 Task: Play online Risk (conquerclub) game.
Action: Mouse moved to (598, 229)
Screenshot: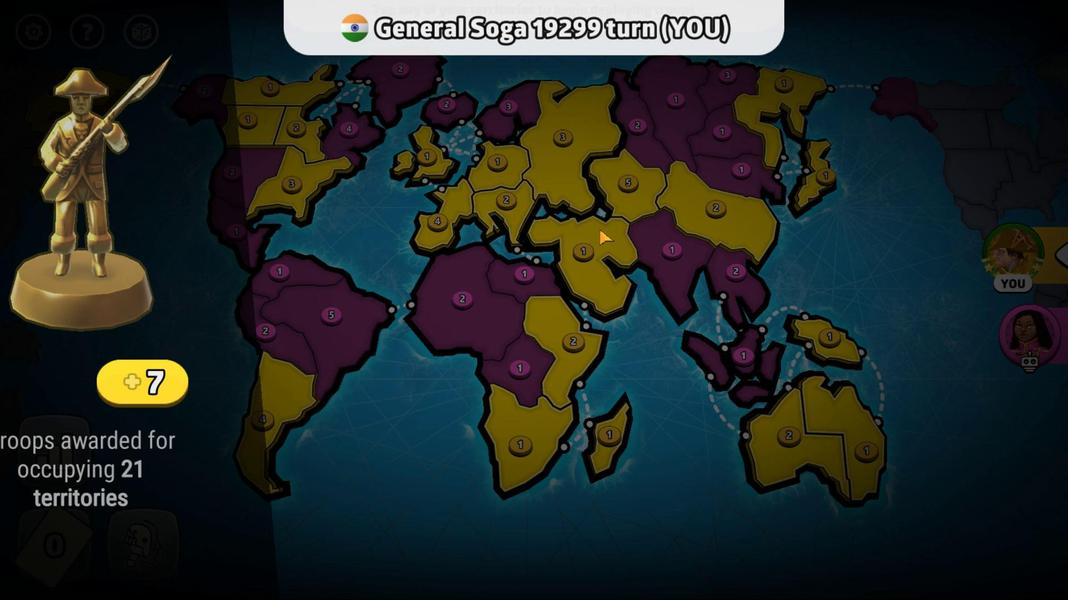 
Action: Mouse pressed left at (598, 229)
Screenshot: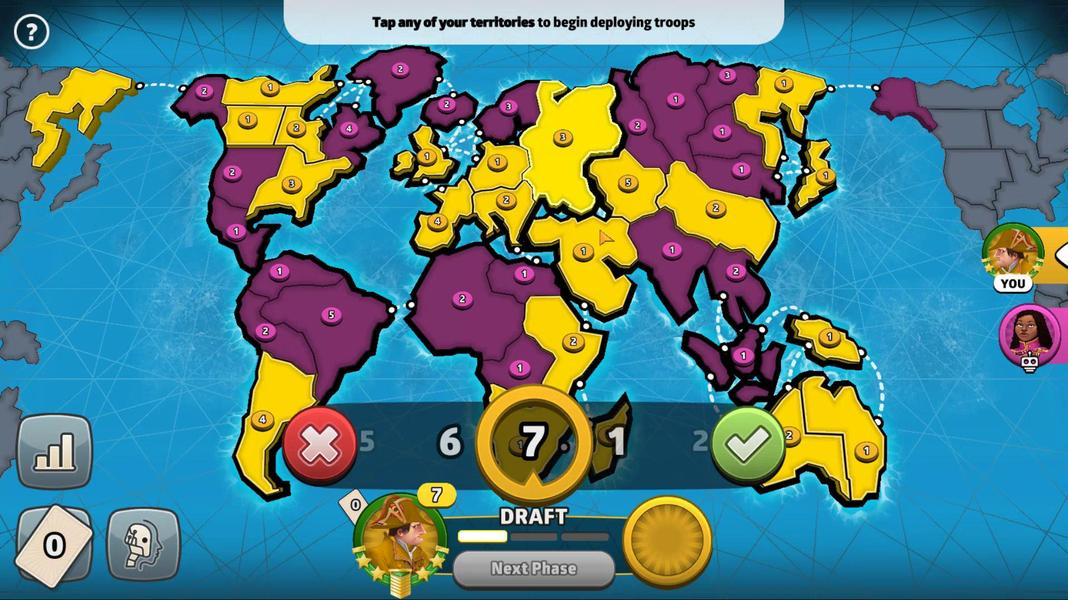 
Action: Mouse moved to (543, 235)
Screenshot: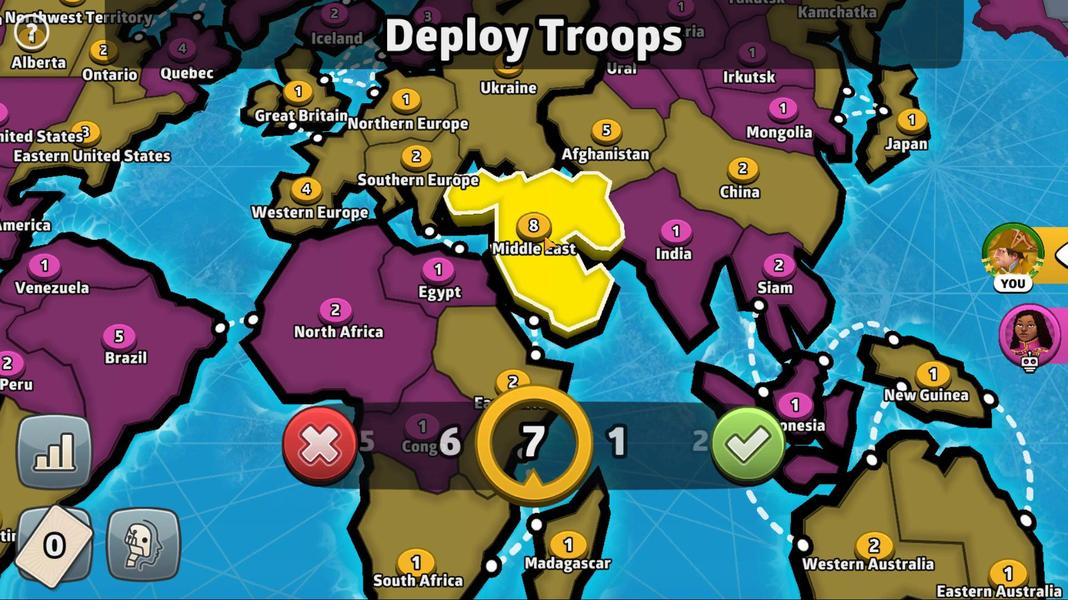 
Action: Mouse pressed left at (543, 235)
Screenshot: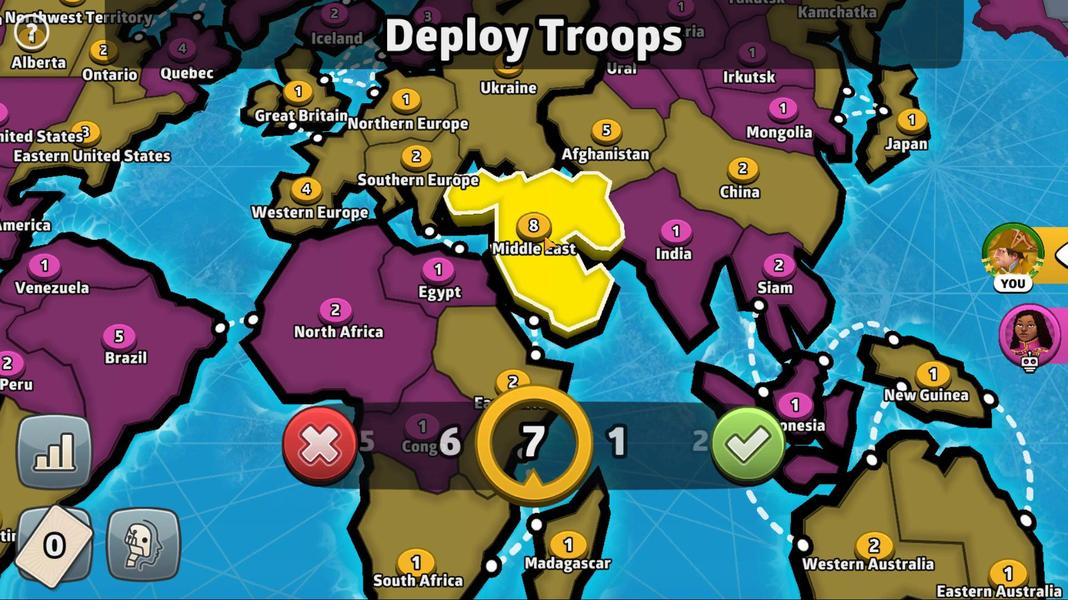 
Action: Mouse moved to (772, 88)
Screenshot: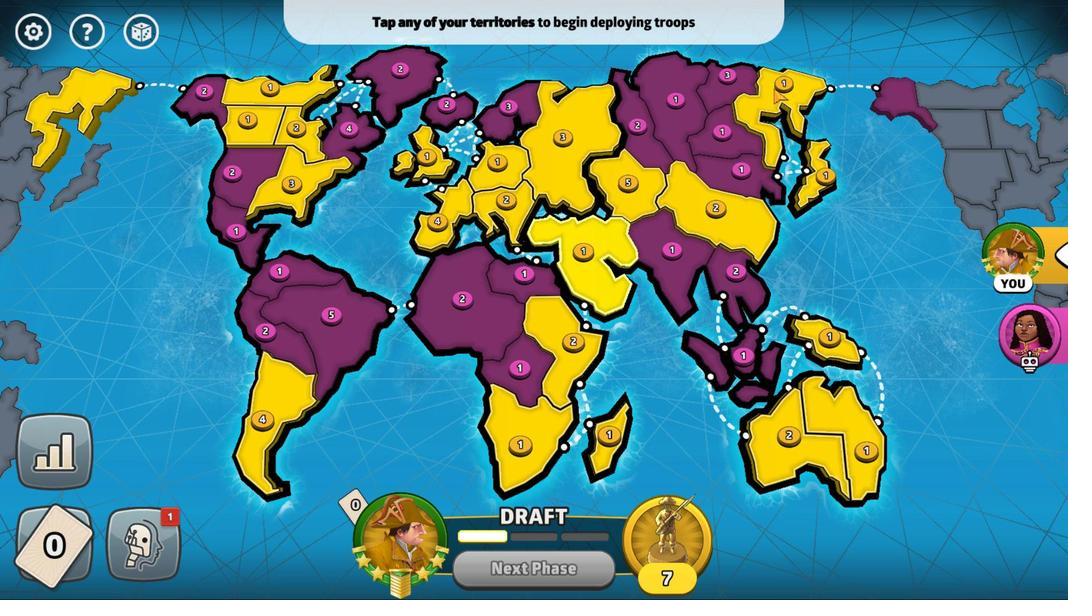 
Action: Mouse pressed left at (772, 88)
Screenshot: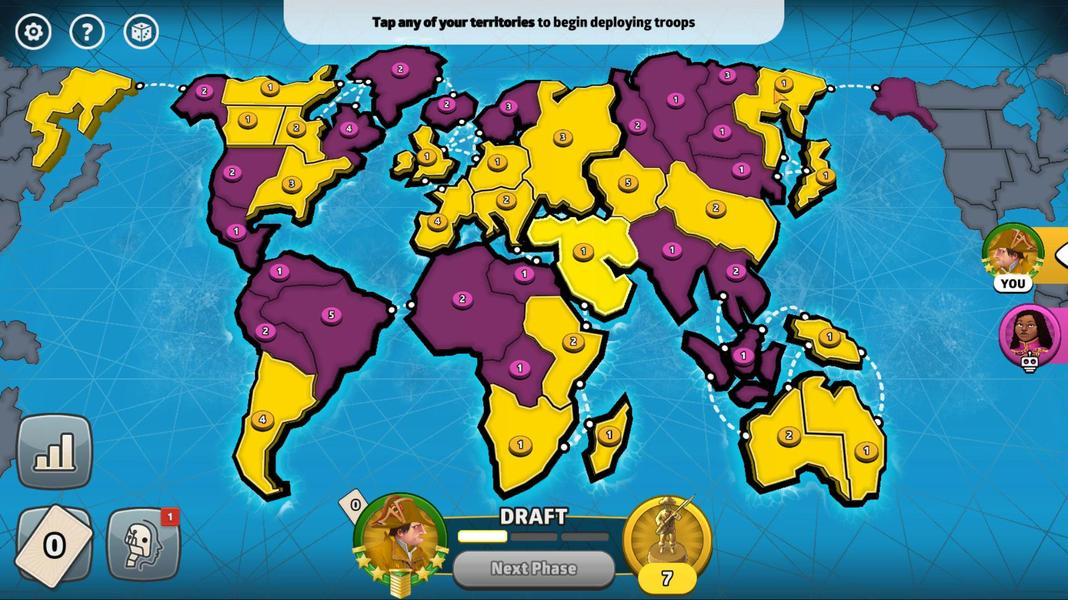 
Action: Mouse moved to (772, 454)
Screenshot: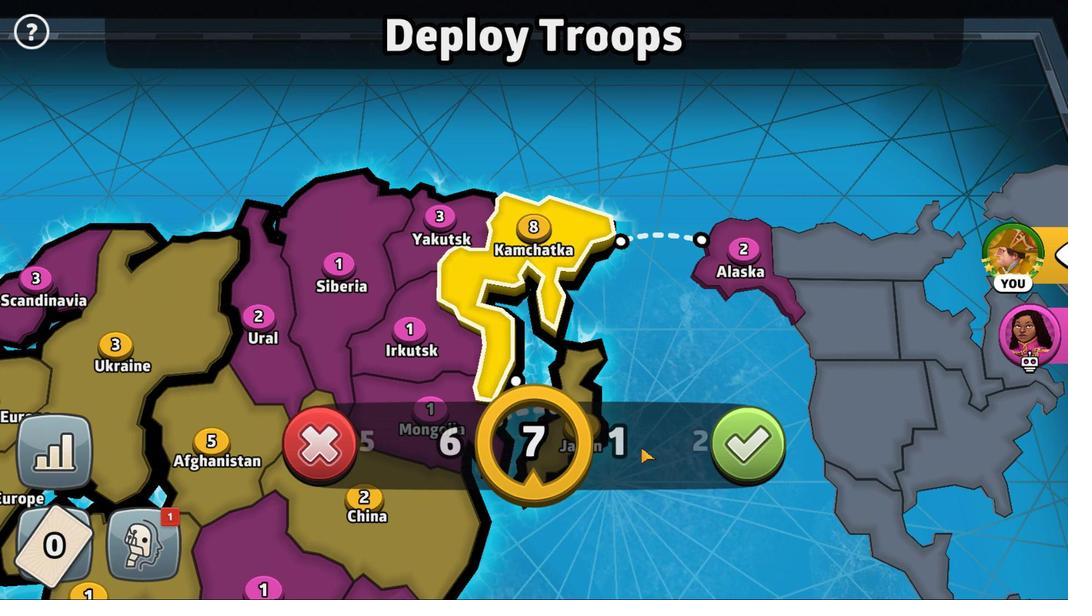 
Action: Mouse pressed left at (772, 454)
Screenshot: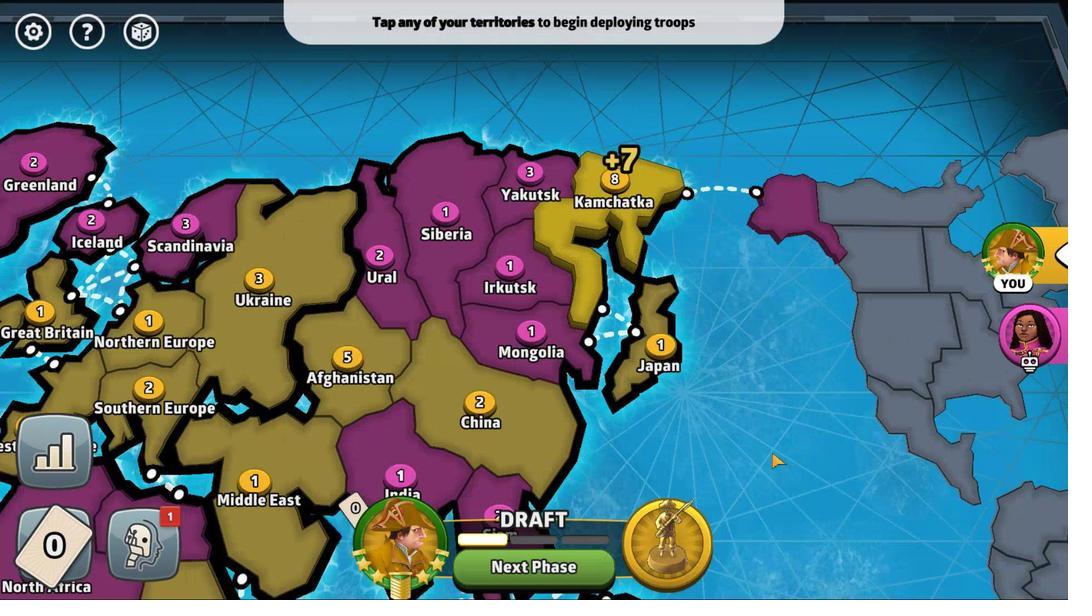 
Action: Mouse moved to (782, 87)
Screenshot: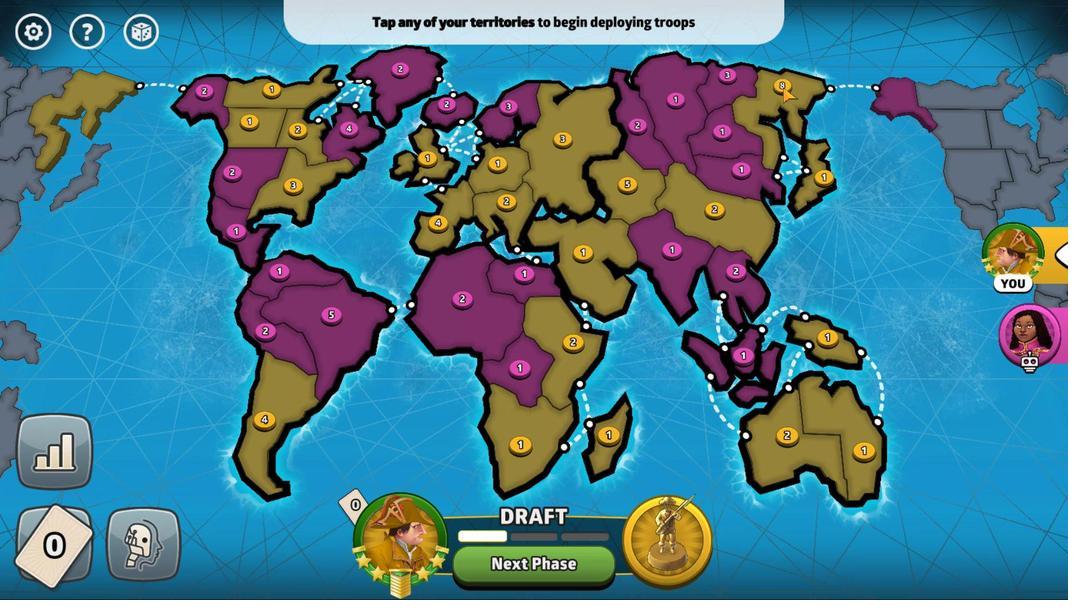 
Action: Mouse pressed left at (782, 87)
Screenshot: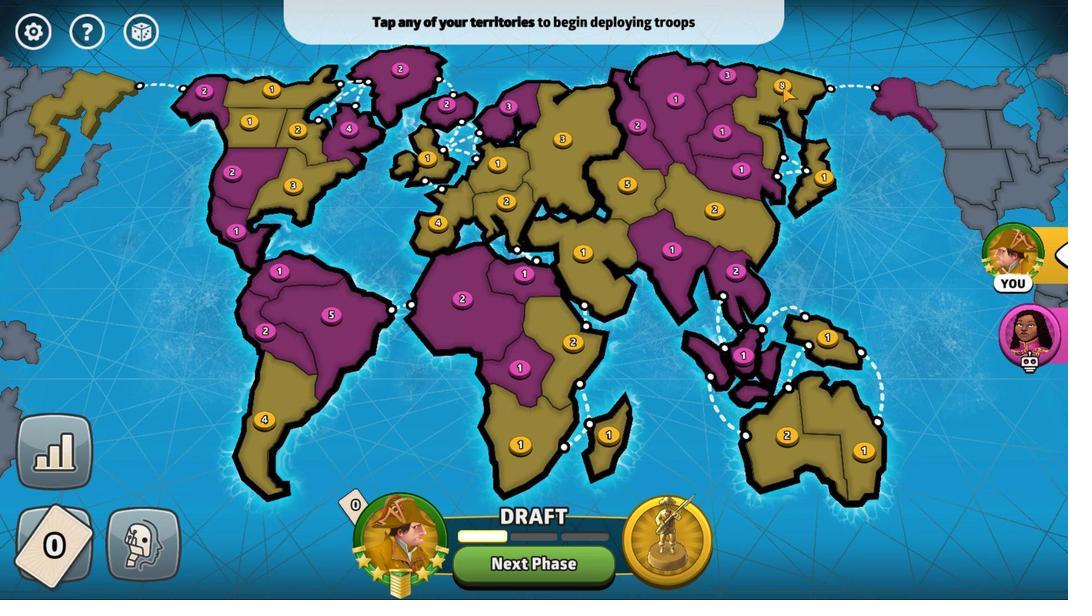 
Action: Mouse moved to (575, 590)
Screenshot: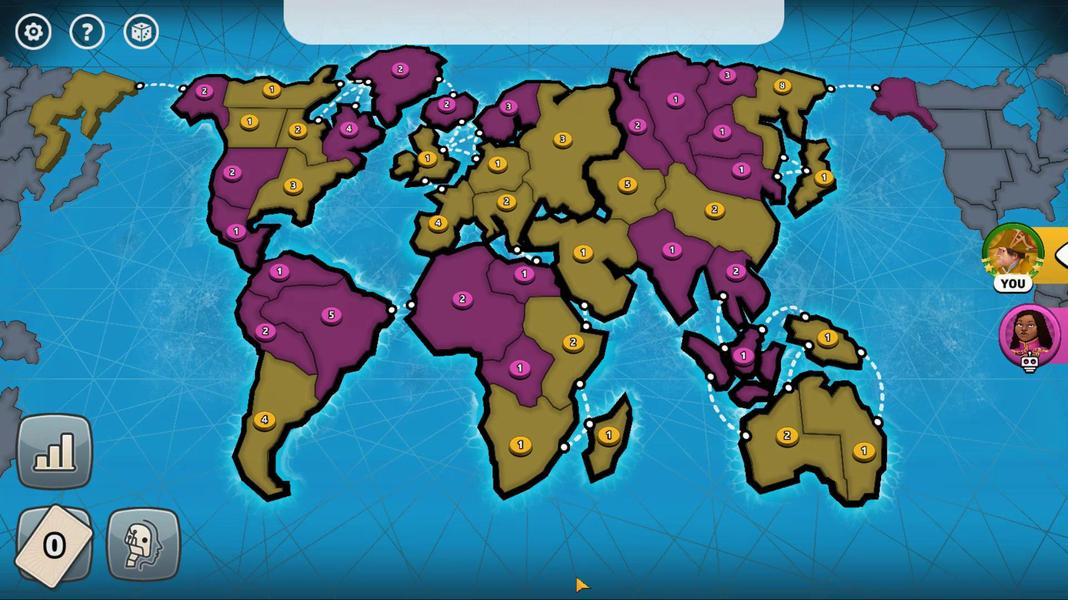 
Action: Mouse pressed left at (575, 590)
Screenshot: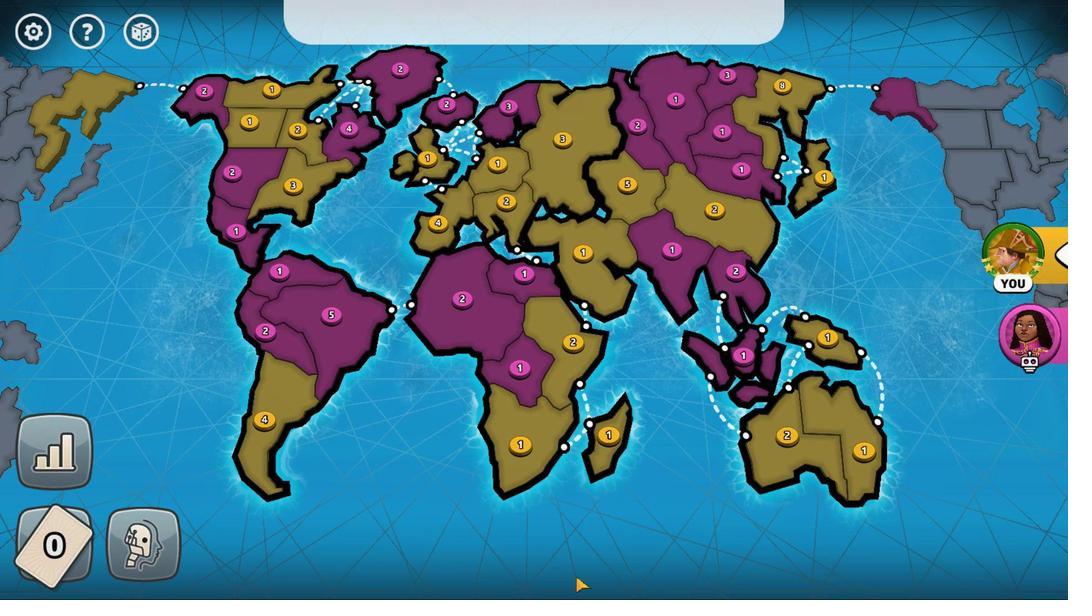 
Action: Mouse moved to (769, 100)
Screenshot: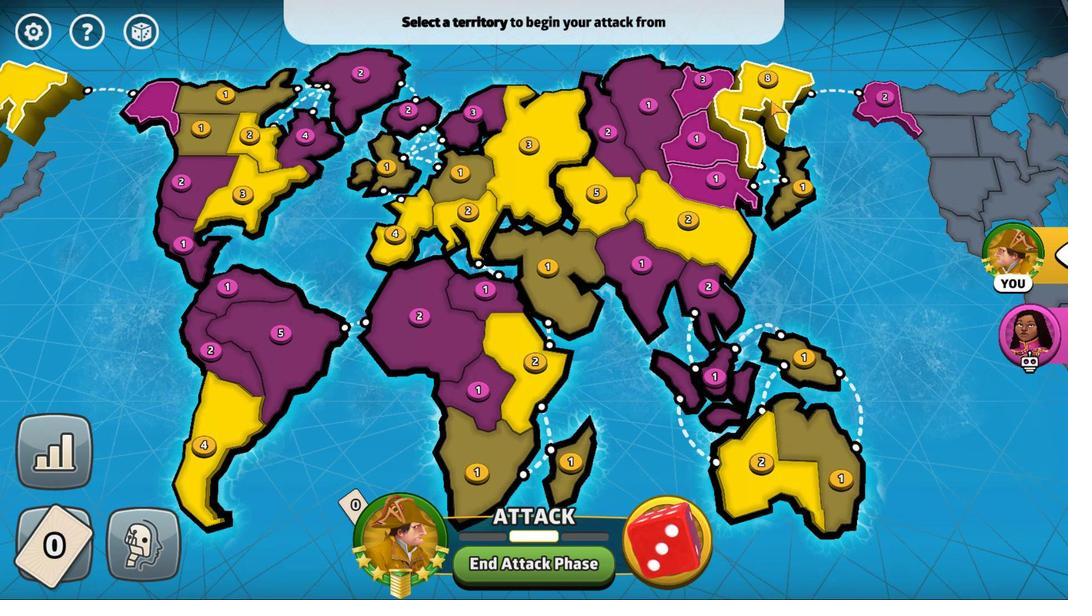
Action: Mouse pressed left at (769, 100)
Screenshot: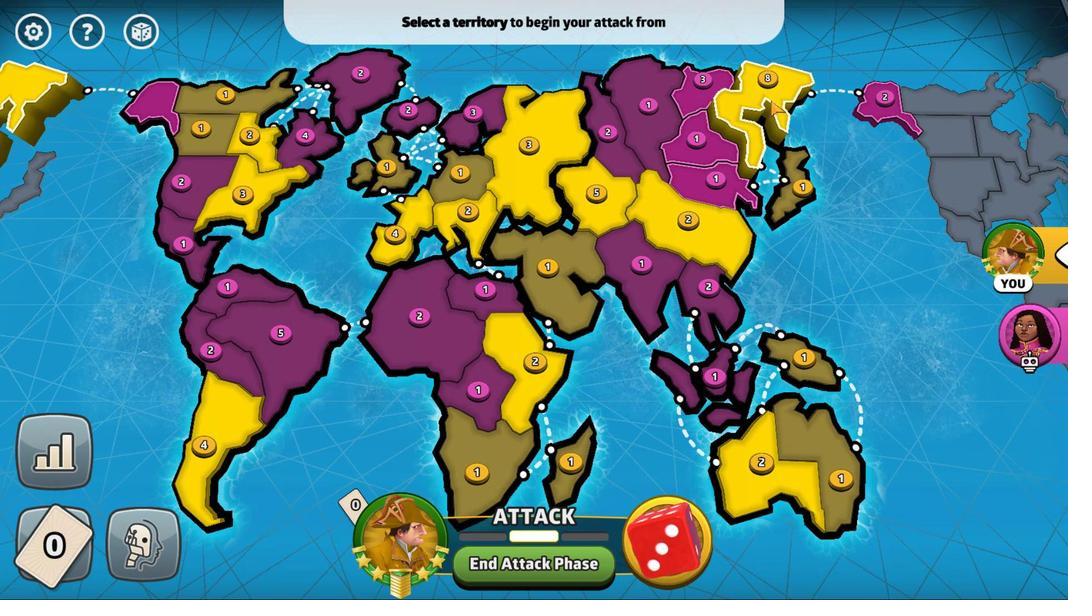 
Action: Mouse moved to (670, 162)
Screenshot: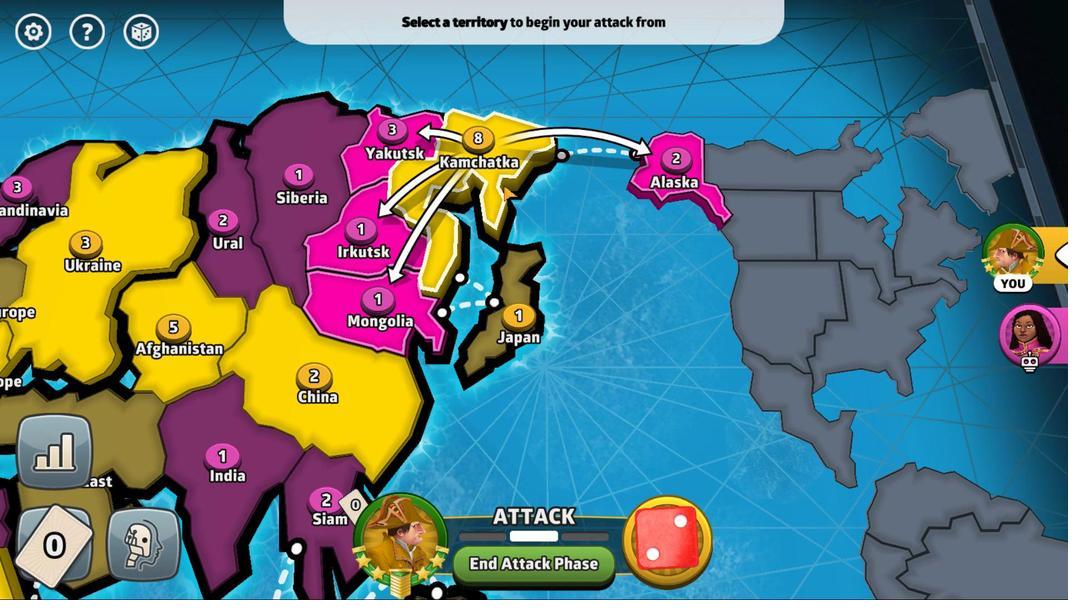 
Action: Mouse pressed left at (670, 162)
Screenshot: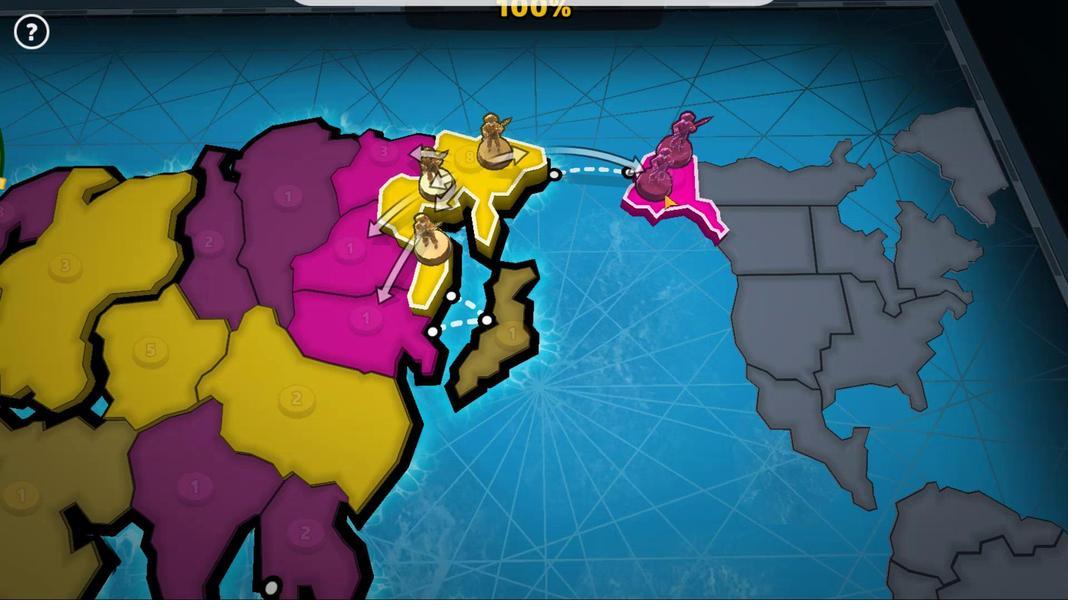 
Action: Mouse moved to (540, 419)
Screenshot: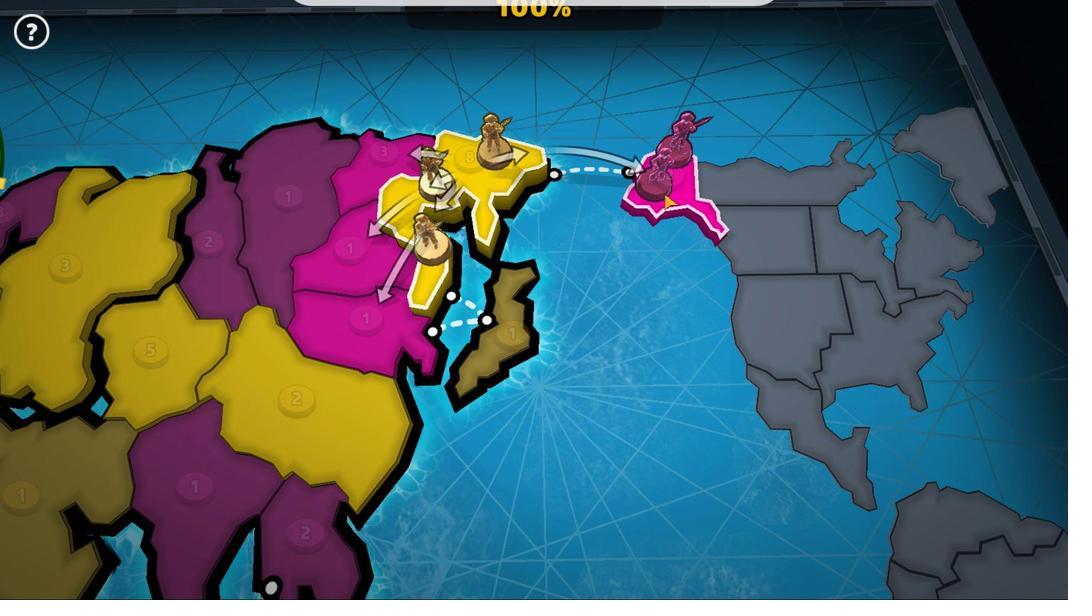 
Action: Mouse pressed left at (540, 419)
Screenshot: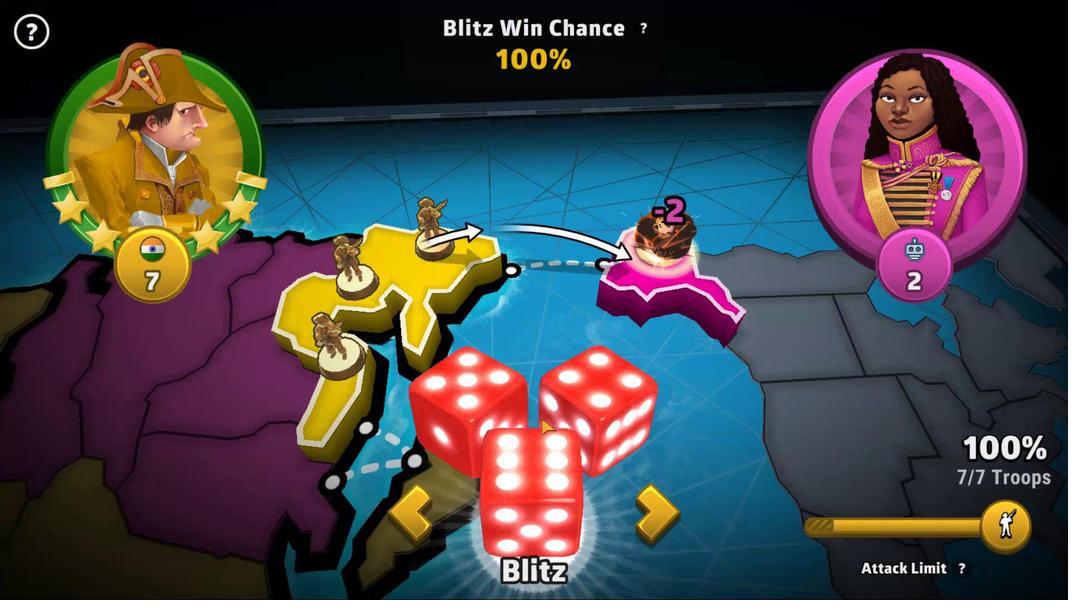 
Action: Mouse moved to (526, 446)
Screenshot: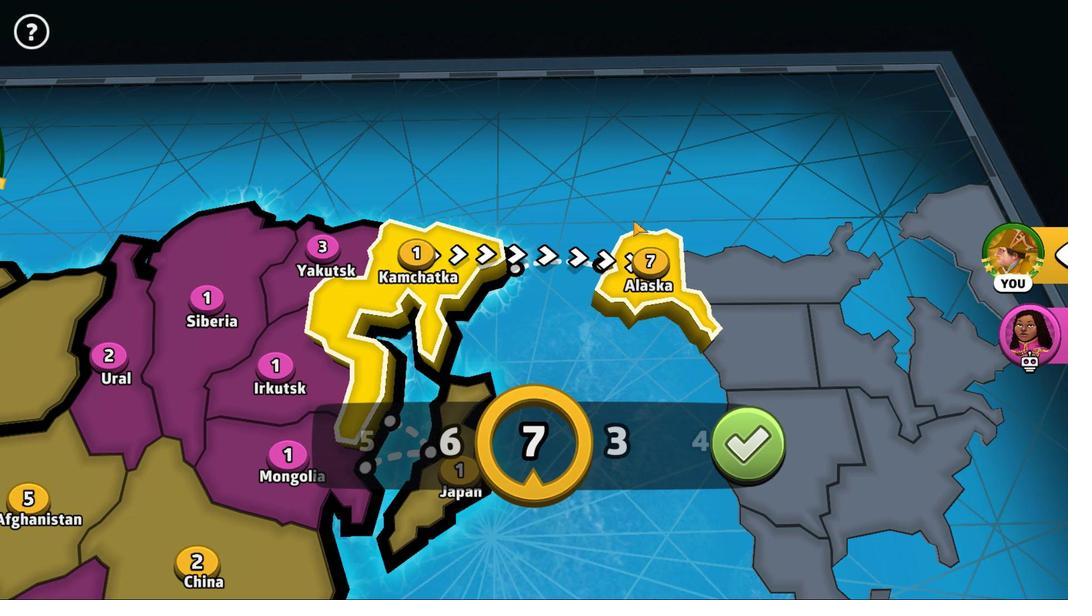 
Action: Mouse pressed left at (526, 446)
Screenshot: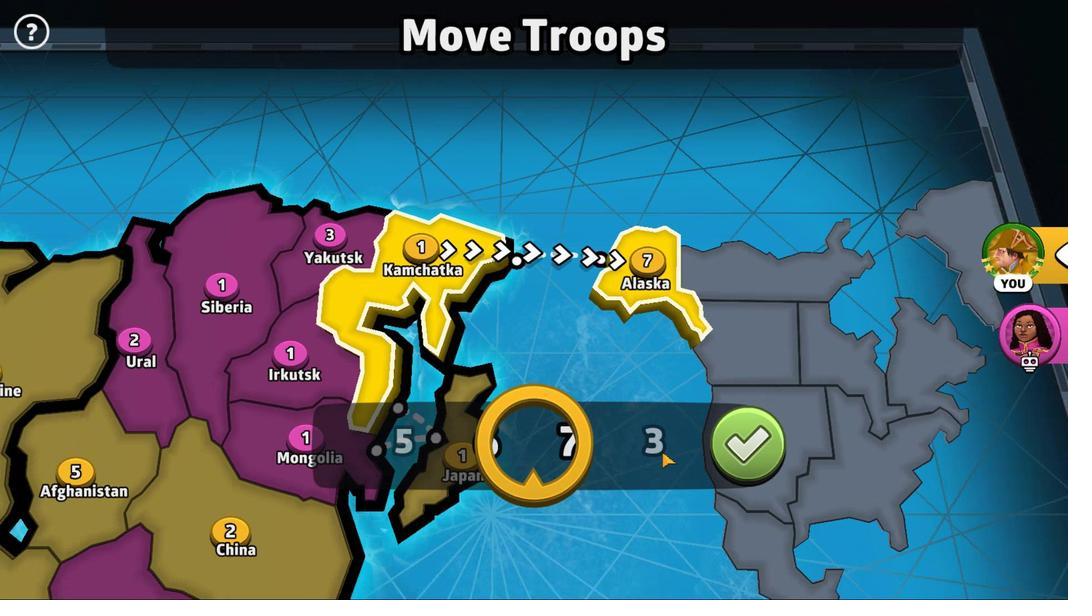
Action: Mouse moved to (723, 448)
Screenshot: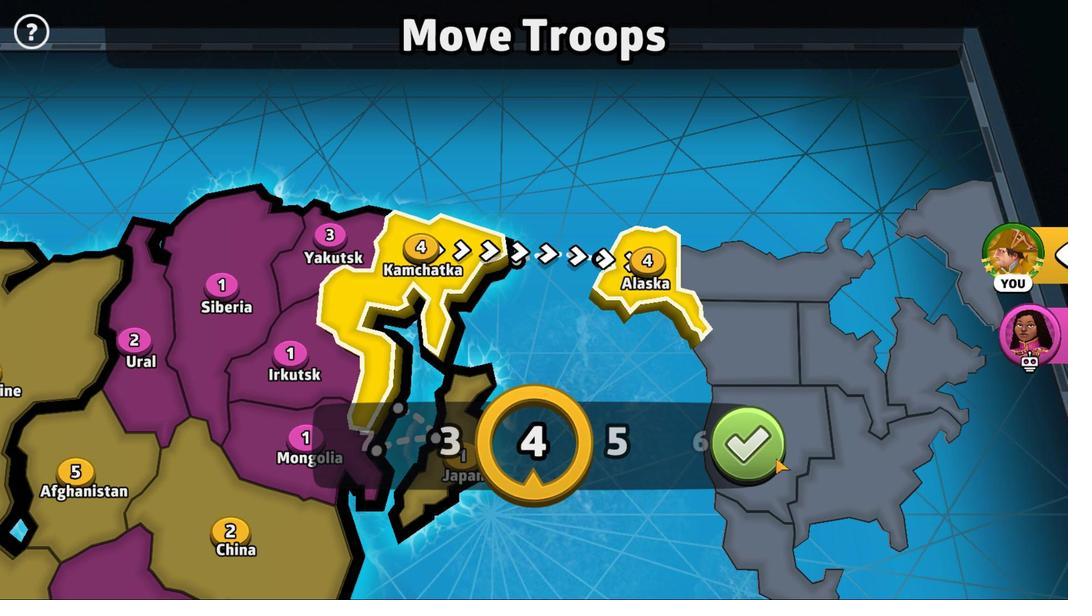 
Action: Mouse pressed left at (723, 448)
Screenshot: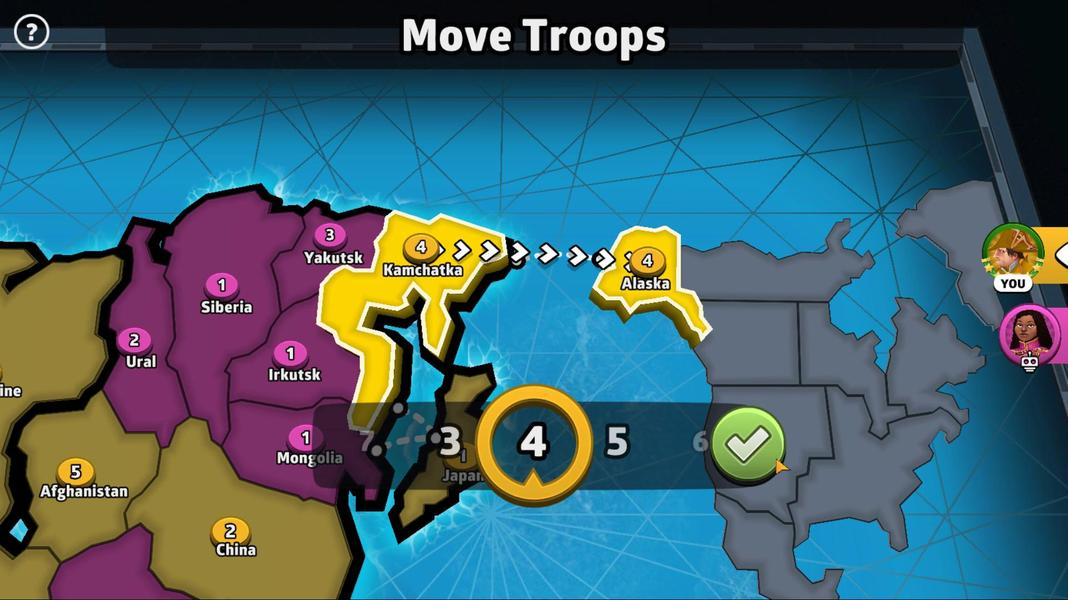 
Action: Mouse moved to (501, 239)
Screenshot: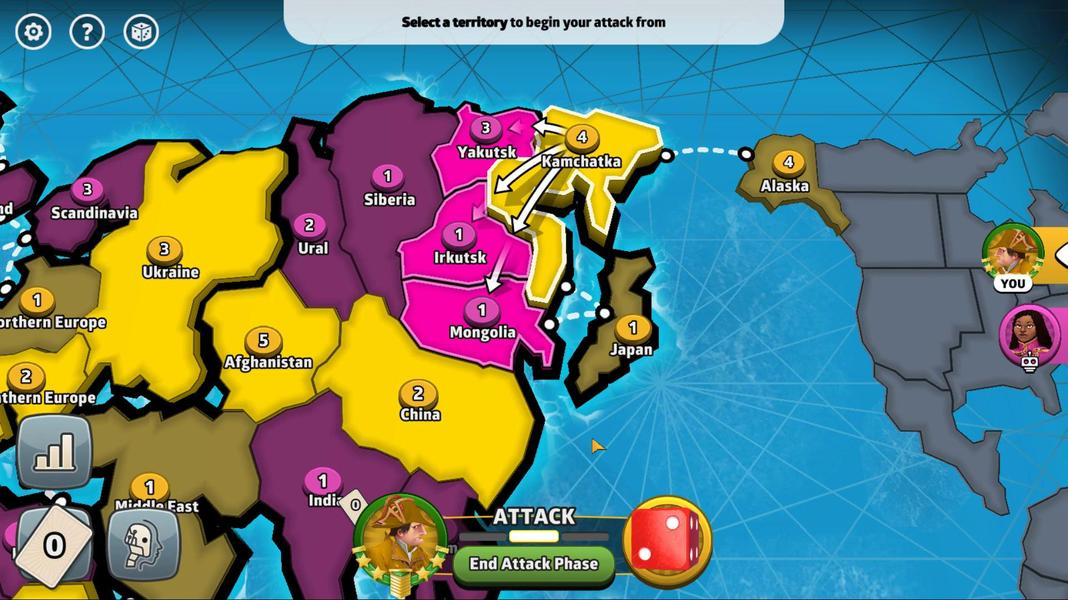 
Action: Mouse pressed left at (501, 239)
Screenshot: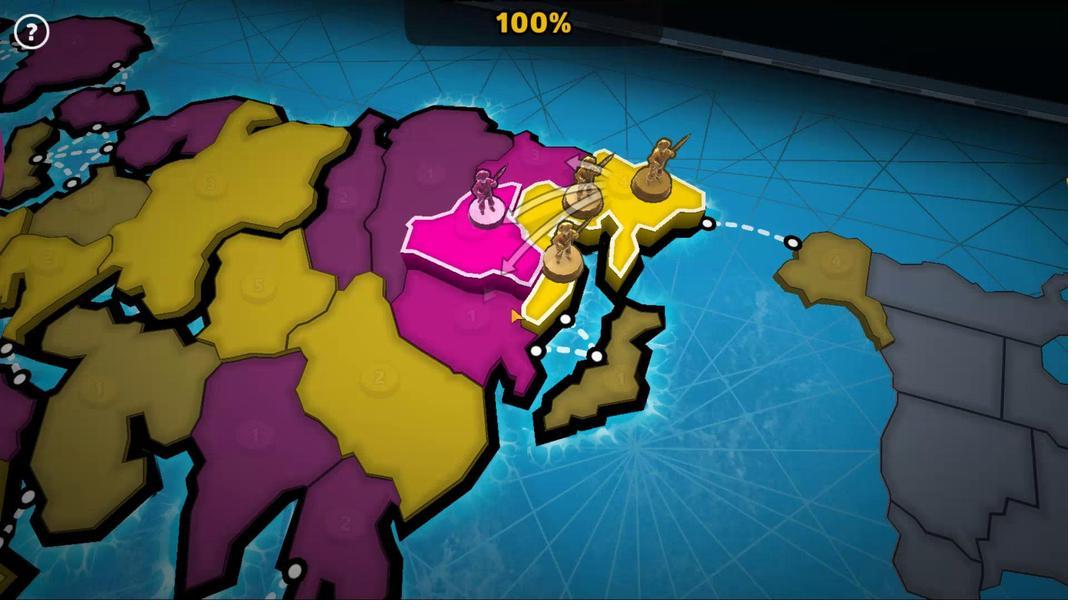 
Action: Mouse moved to (486, 409)
Screenshot: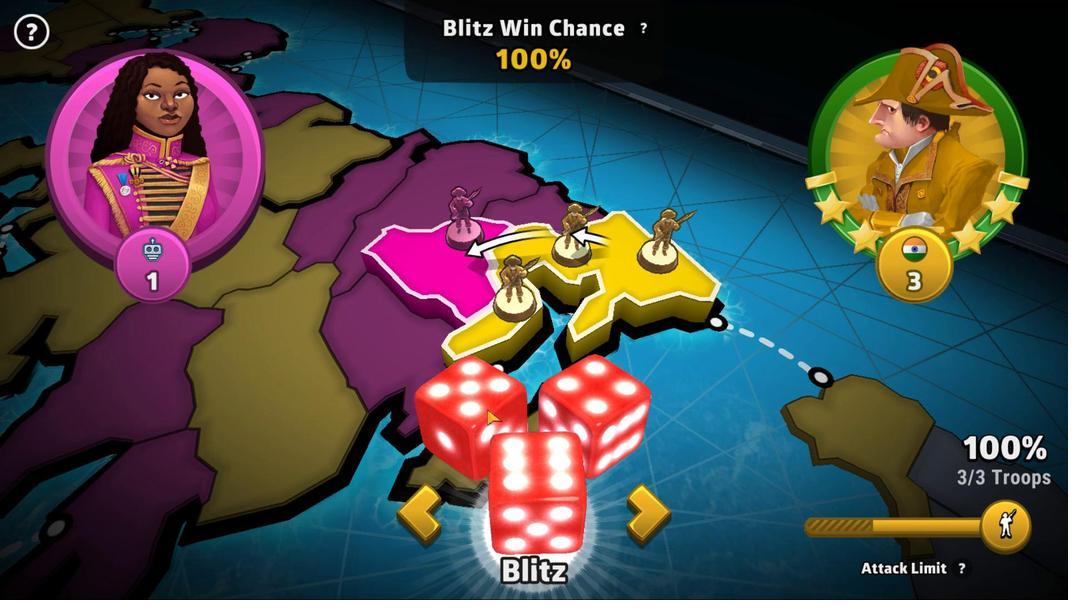 
Action: Mouse pressed left at (486, 409)
Screenshot: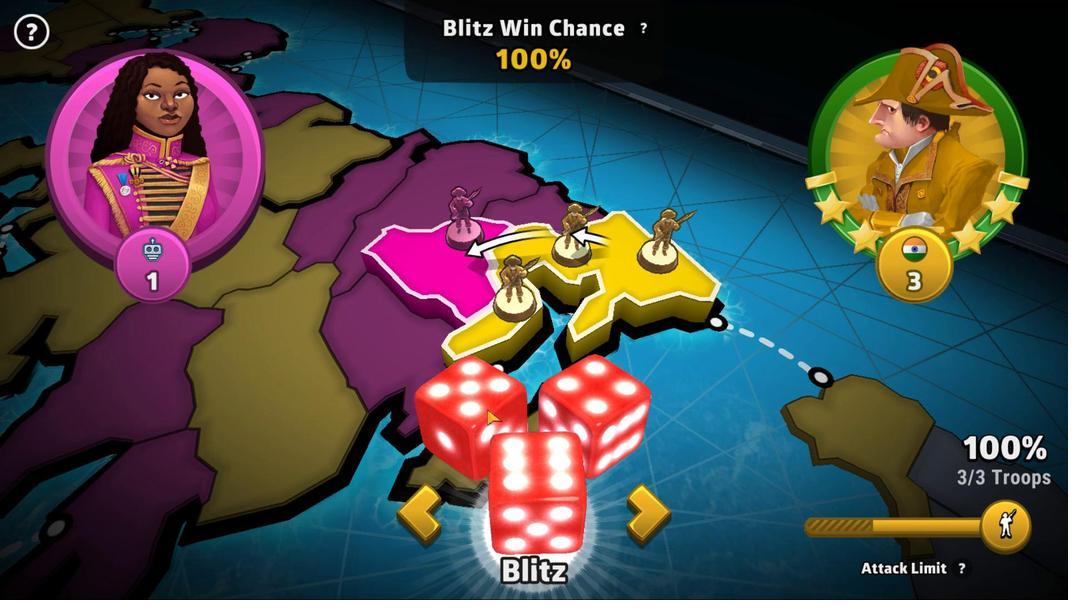 
Action: Mouse moved to (832, 399)
Screenshot: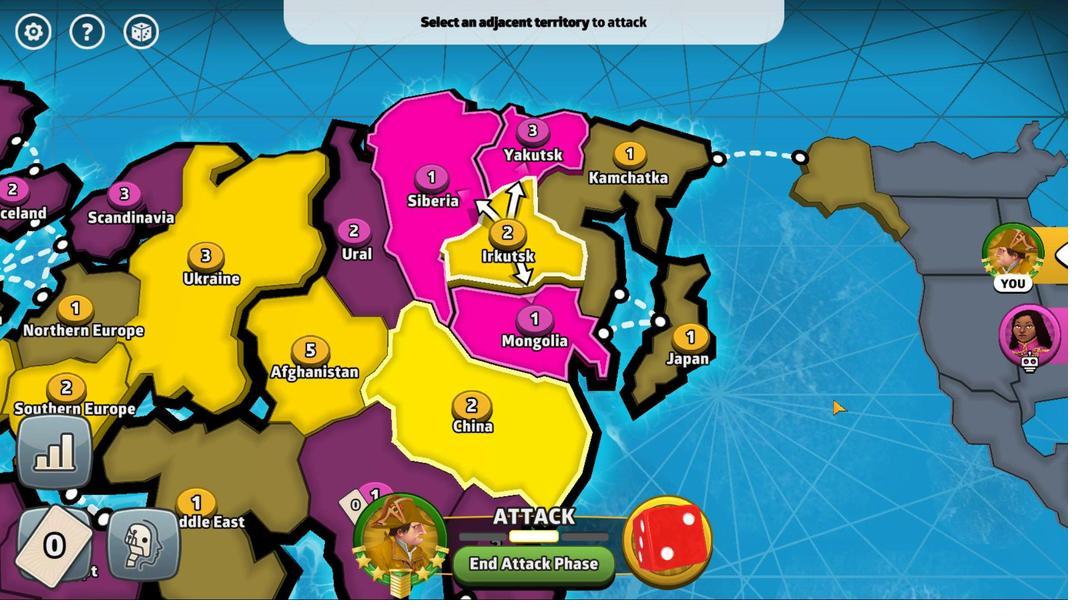 
Action: Mouse pressed left at (832, 399)
Screenshot: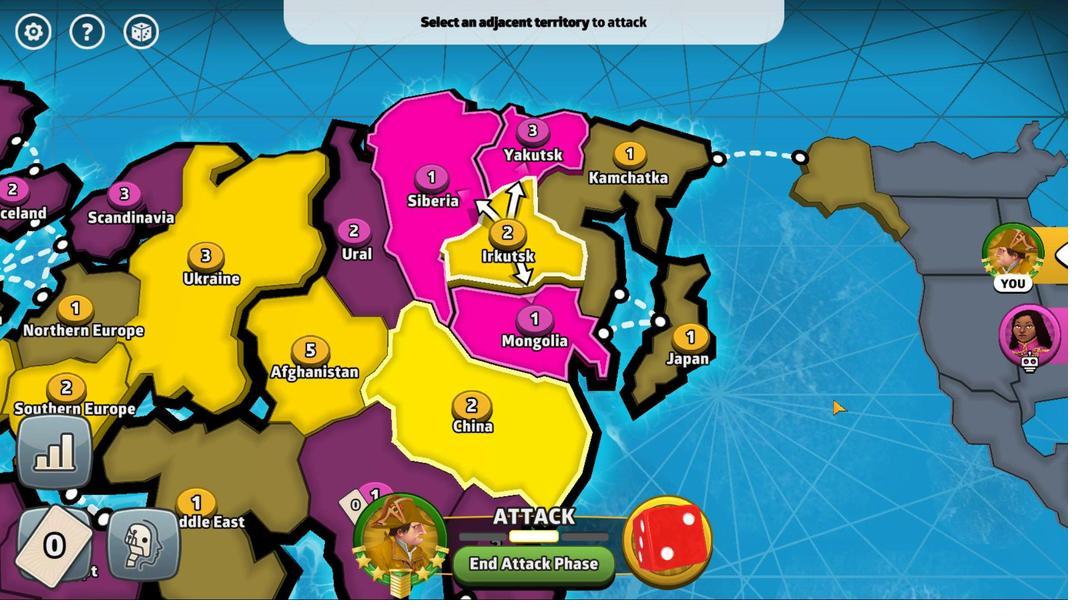 
Action: Mouse moved to (210, 102)
Screenshot: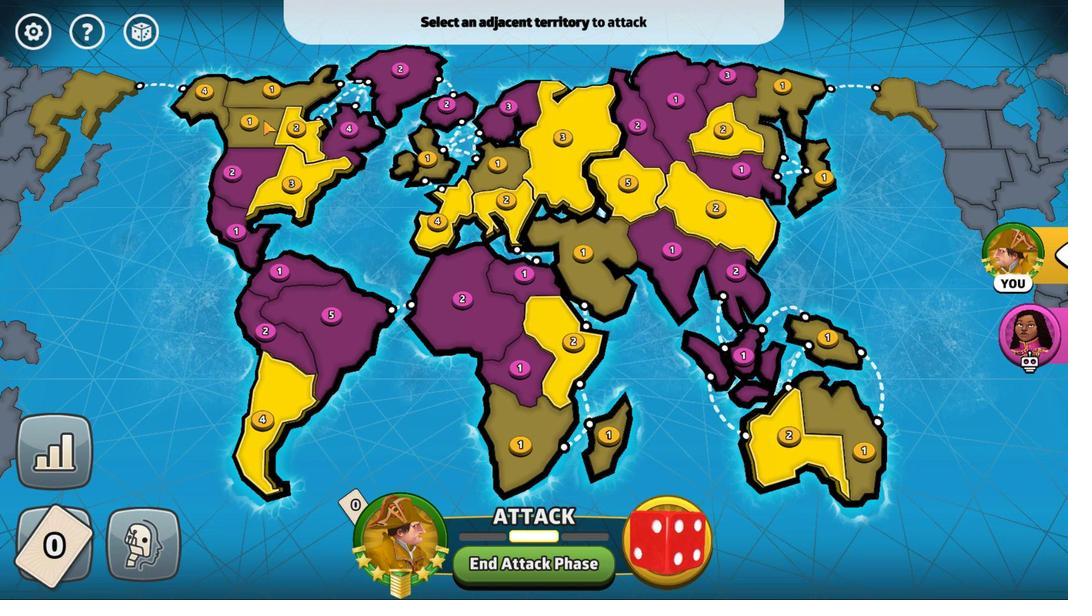 
Action: Mouse pressed left at (210, 102)
Screenshot: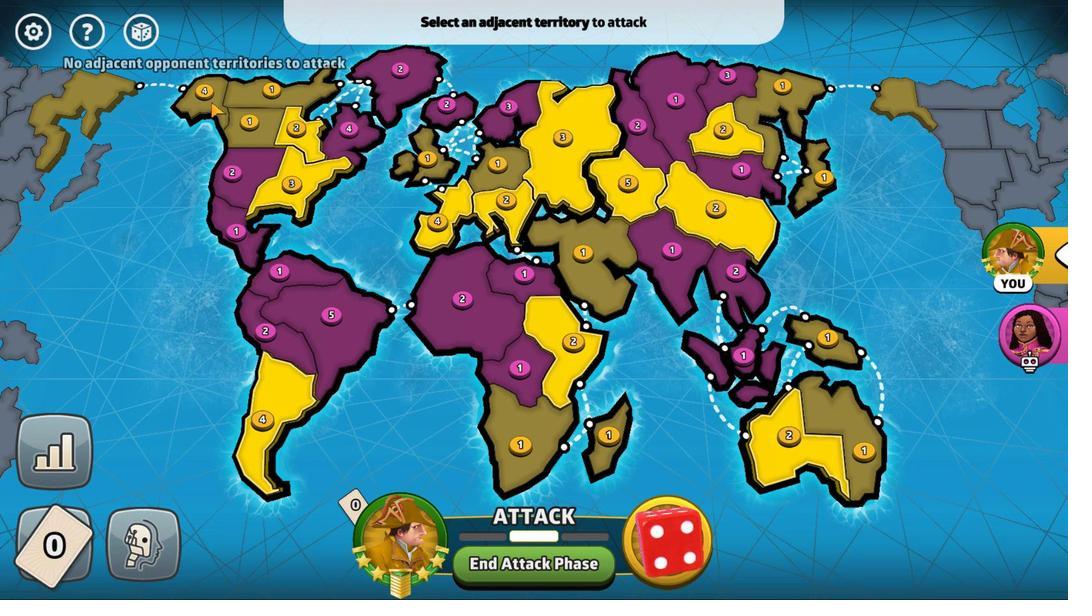 
Action: Mouse moved to (634, 189)
Screenshot: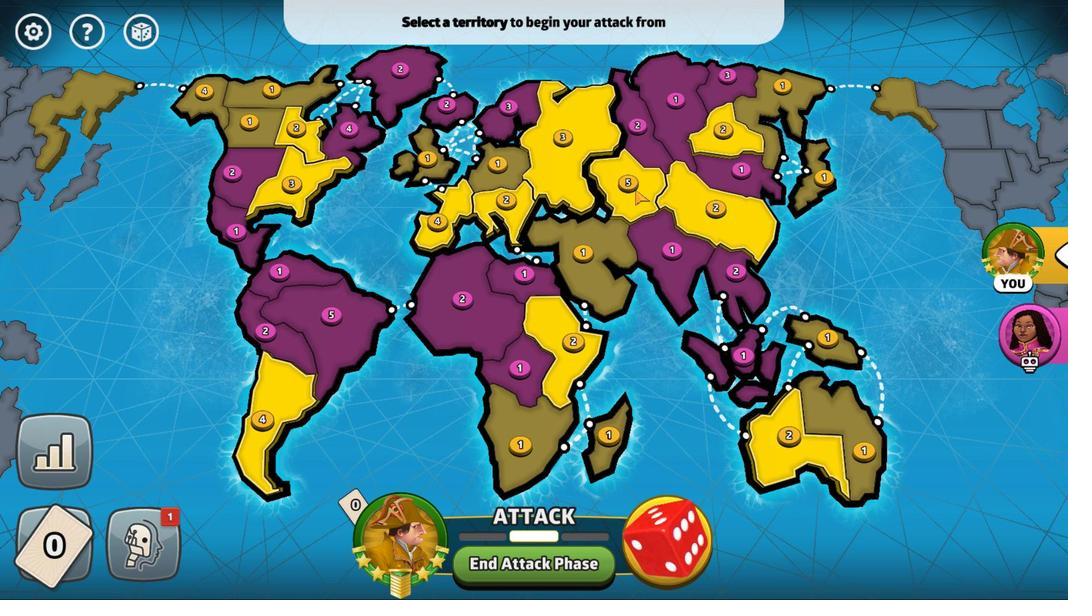 
Action: Mouse pressed left at (634, 189)
Screenshot: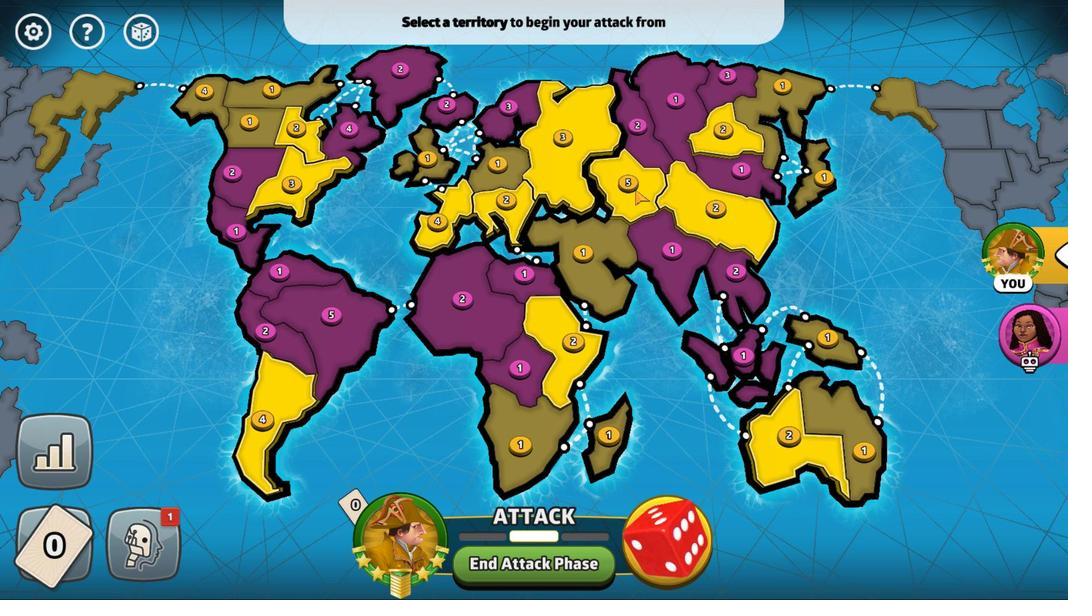 
Action: Mouse moved to (511, 116)
Screenshot: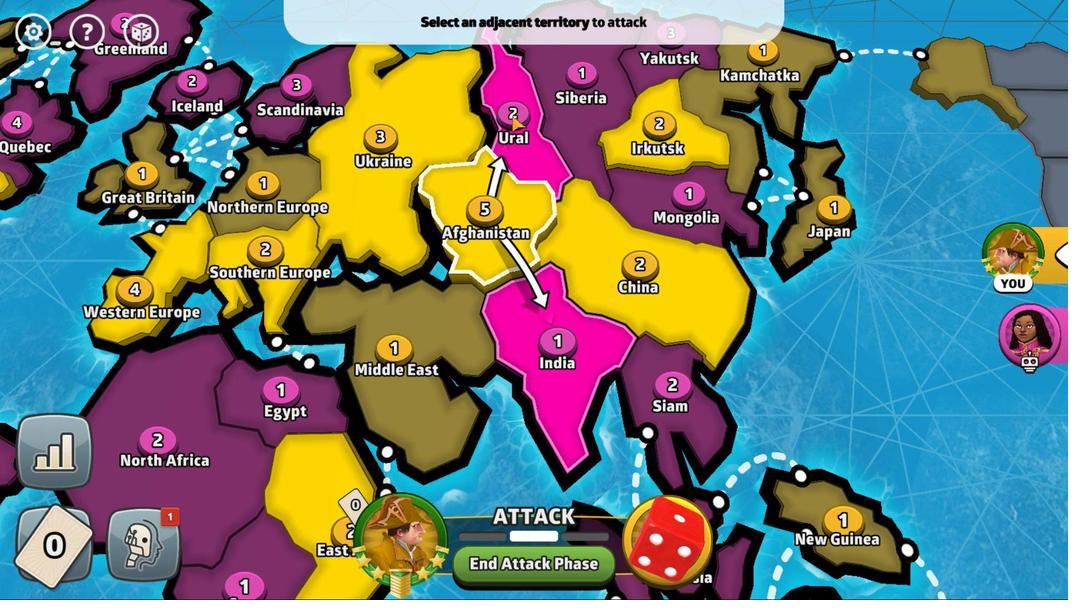 
Action: Mouse pressed left at (511, 116)
Screenshot: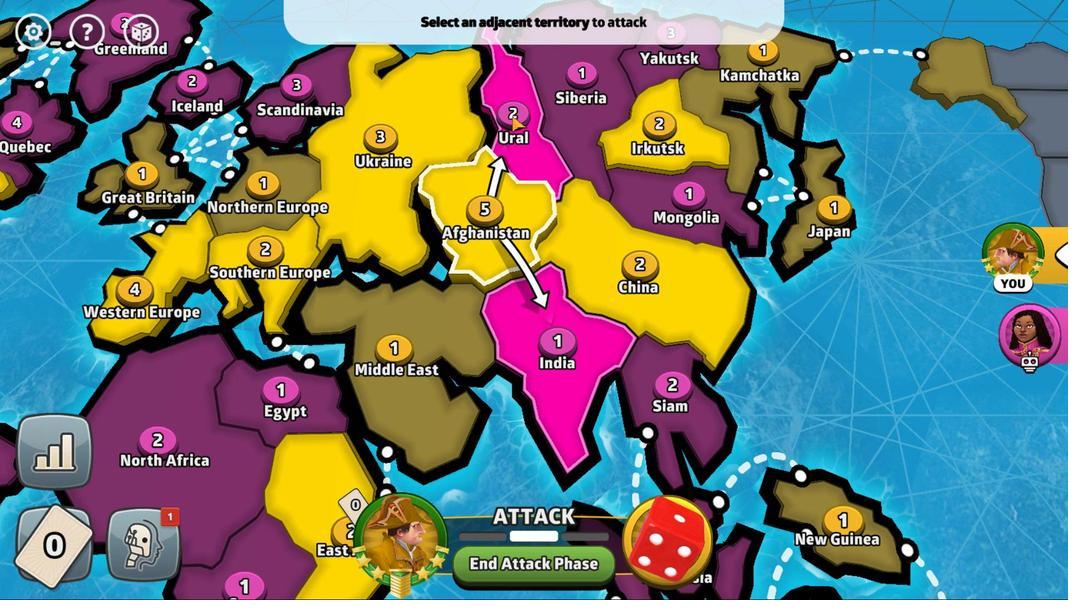 
Action: Mouse moved to (571, 366)
Screenshot: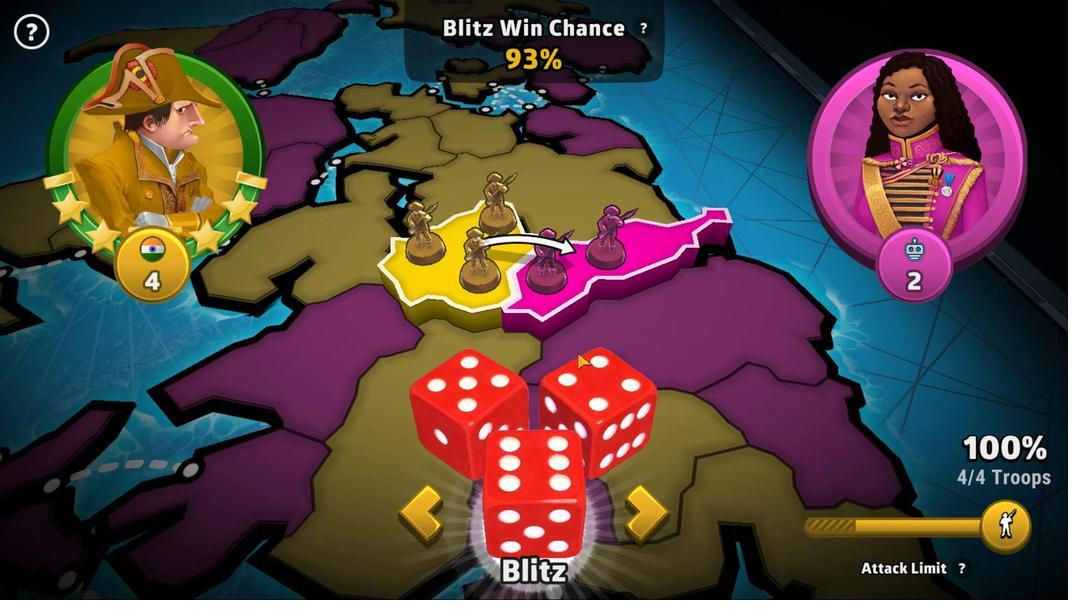 
Action: Mouse pressed left at (571, 366)
Screenshot: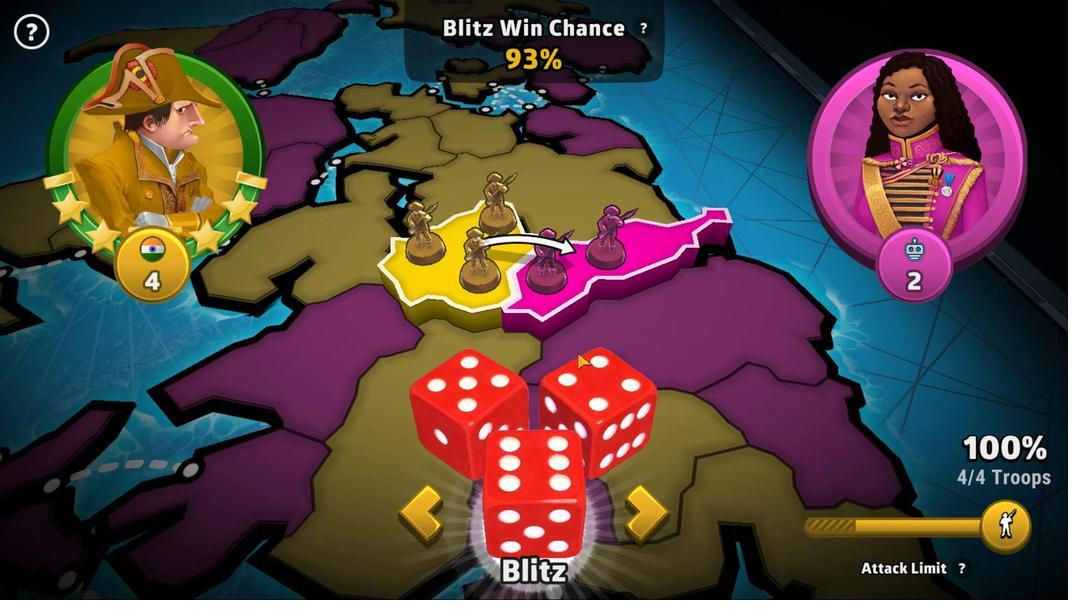 
Action: Mouse moved to (629, 435)
Screenshot: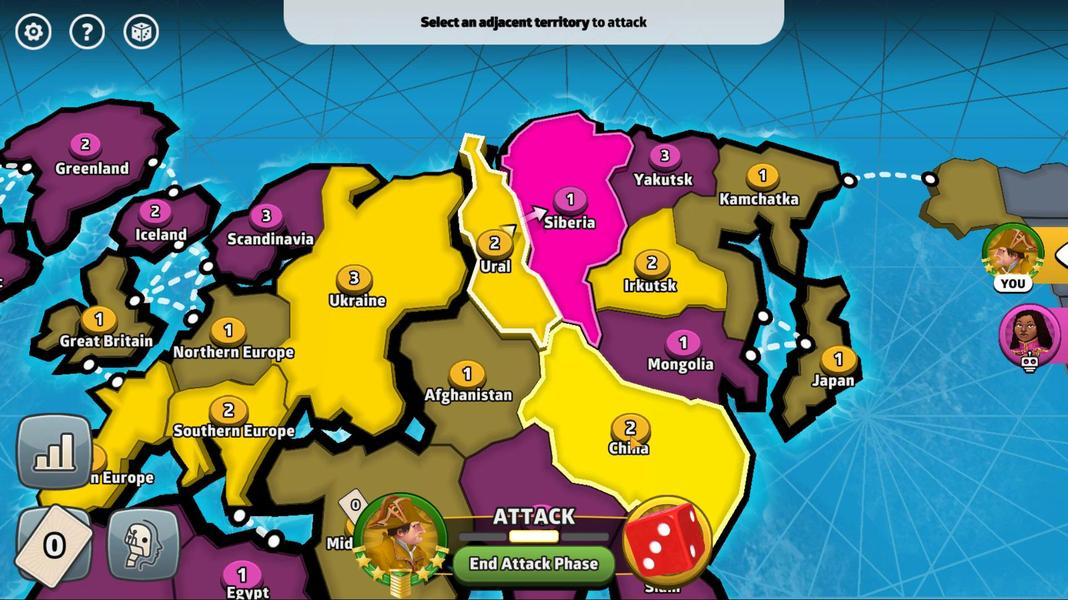
Action: Mouse pressed left at (629, 435)
Screenshot: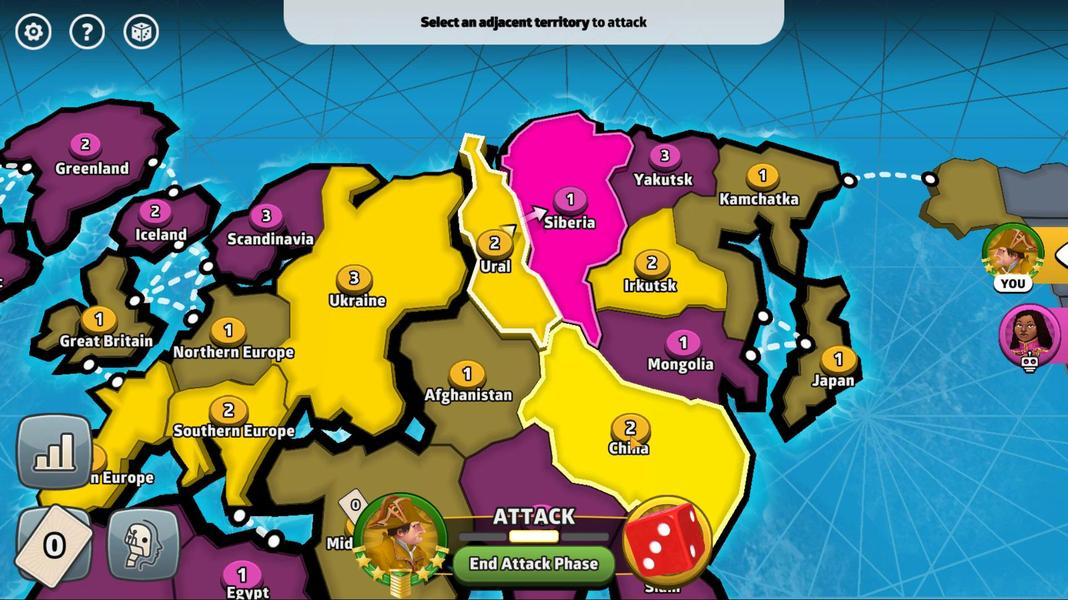 
Action: Mouse moved to (596, 216)
Screenshot: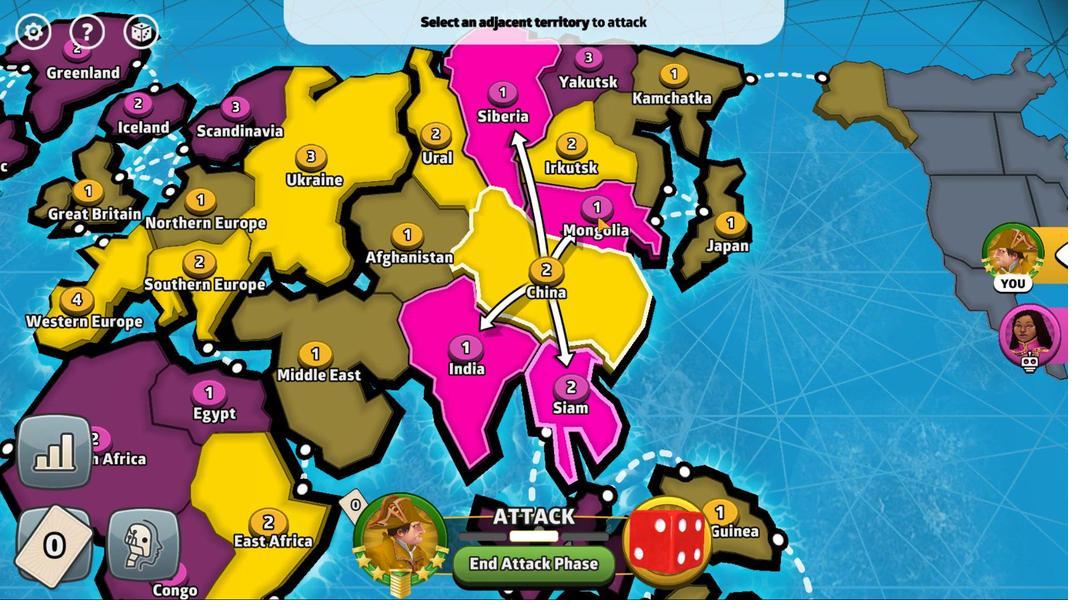
Action: Mouse pressed left at (596, 216)
Screenshot: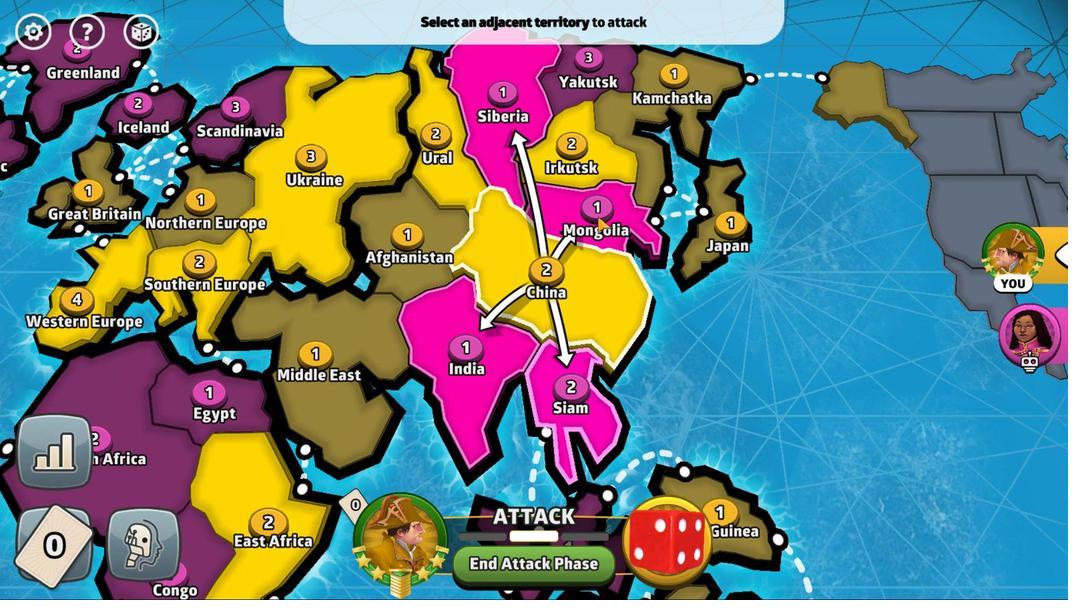 
Action: Mouse moved to (590, 230)
Screenshot: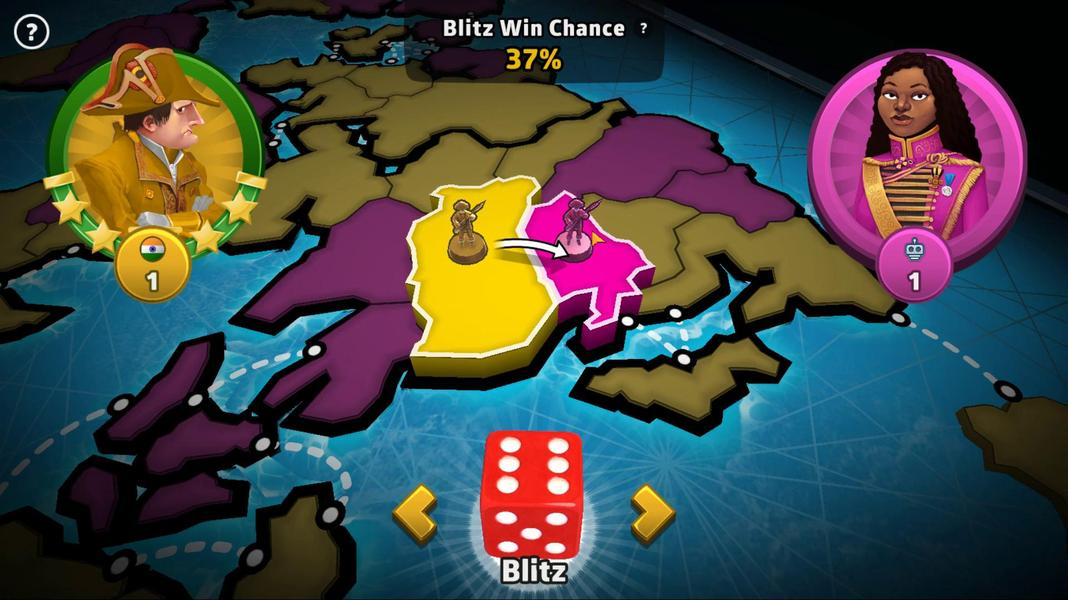 
Action: Mouse pressed left at (590, 230)
Screenshot: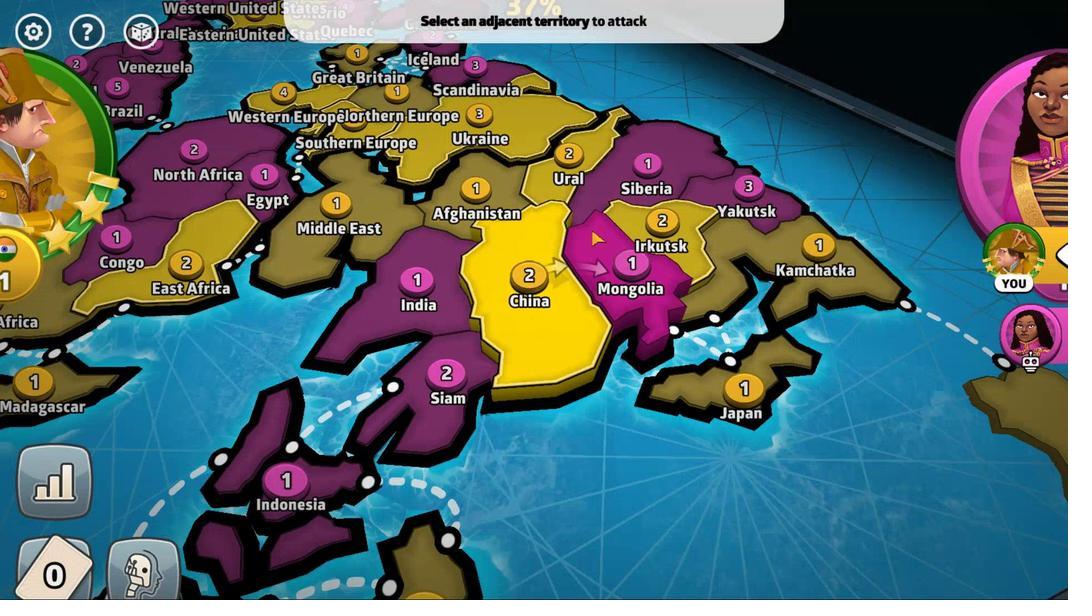 
Action: Mouse moved to (574, 121)
Screenshot: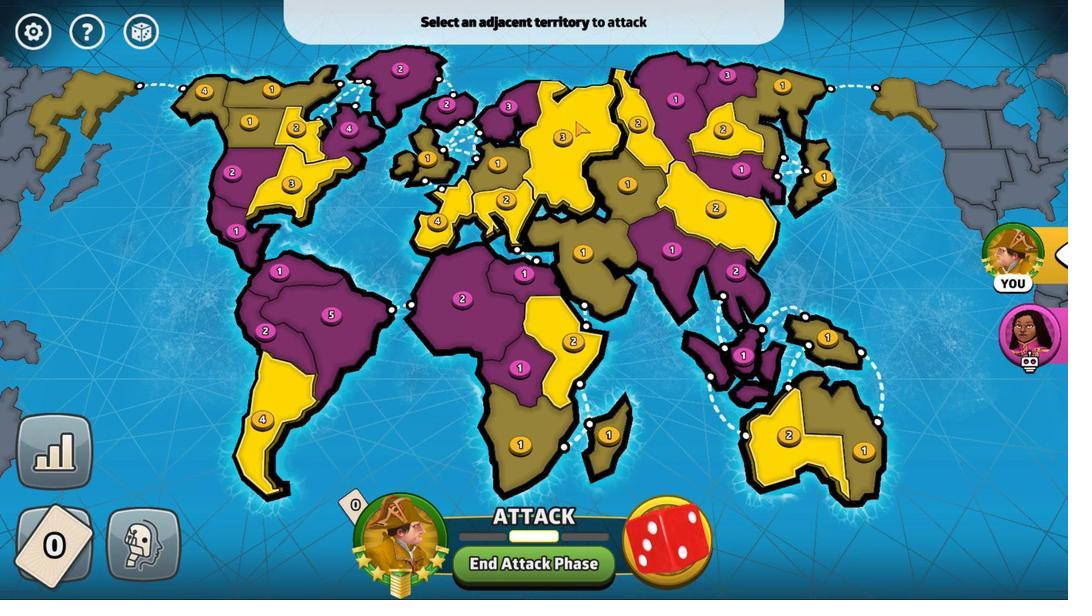 
Action: Mouse pressed left at (574, 121)
Screenshot: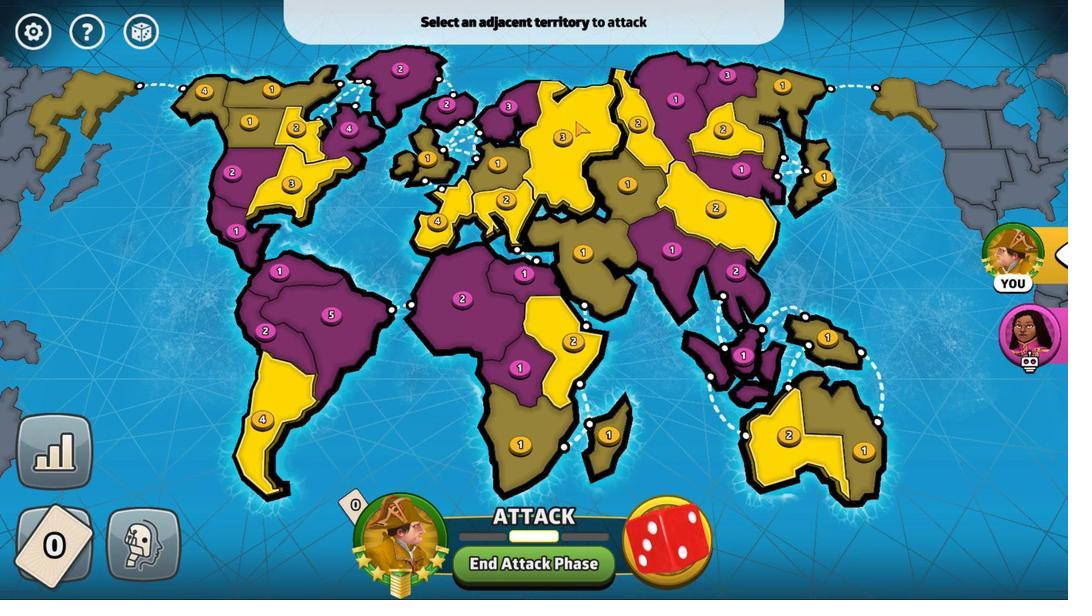 
Action: Mouse moved to (557, 200)
Screenshot: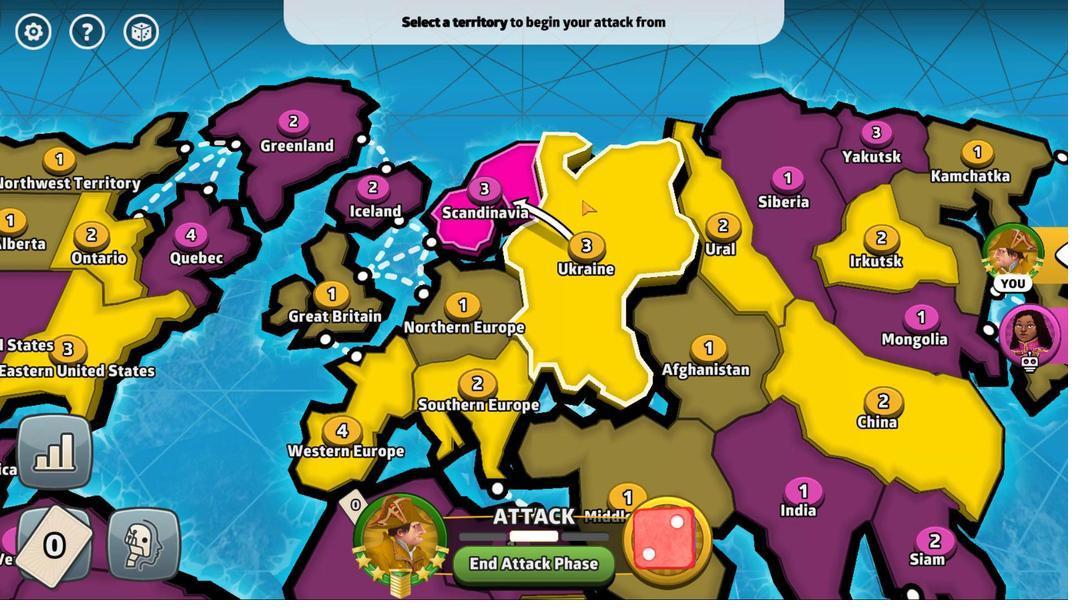 
Action: Mouse pressed left at (557, 200)
Screenshot: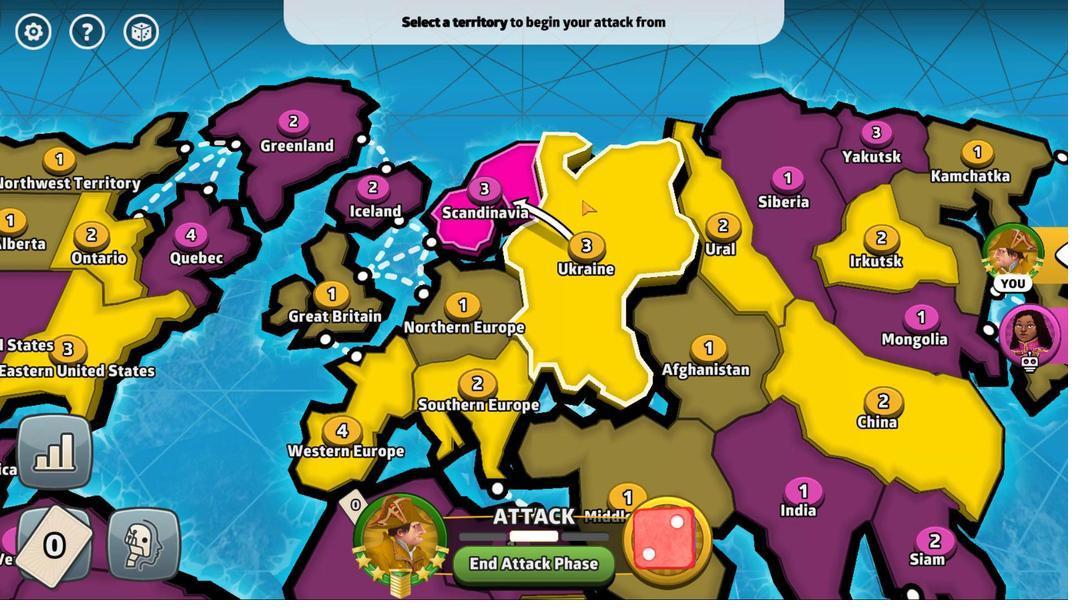 
Action: Mouse moved to (612, 260)
Screenshot: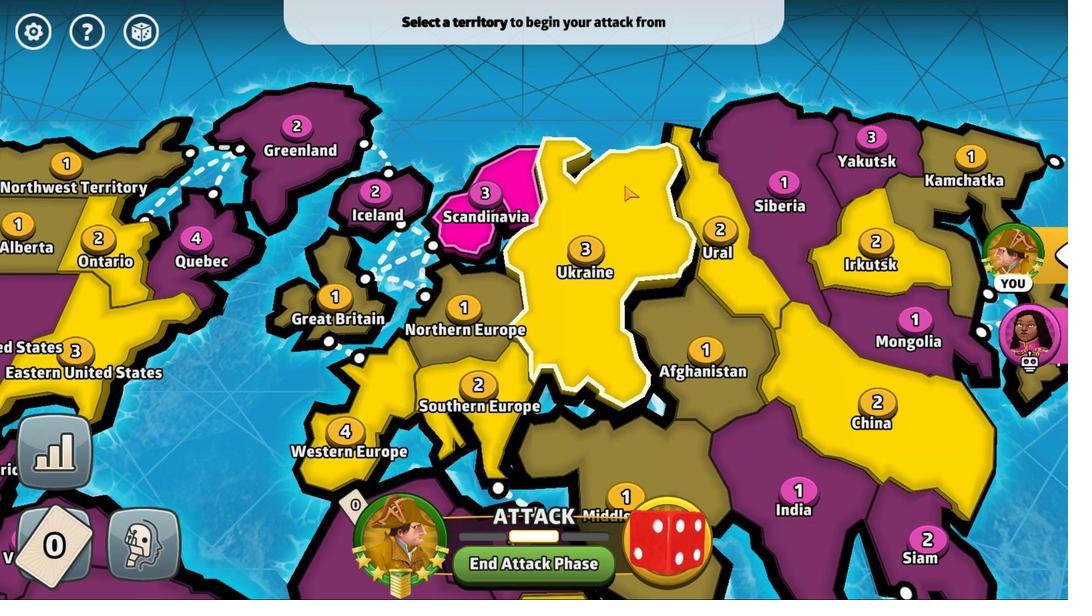 
Action: Mouse pressed left at (612, 260)
Screenshot: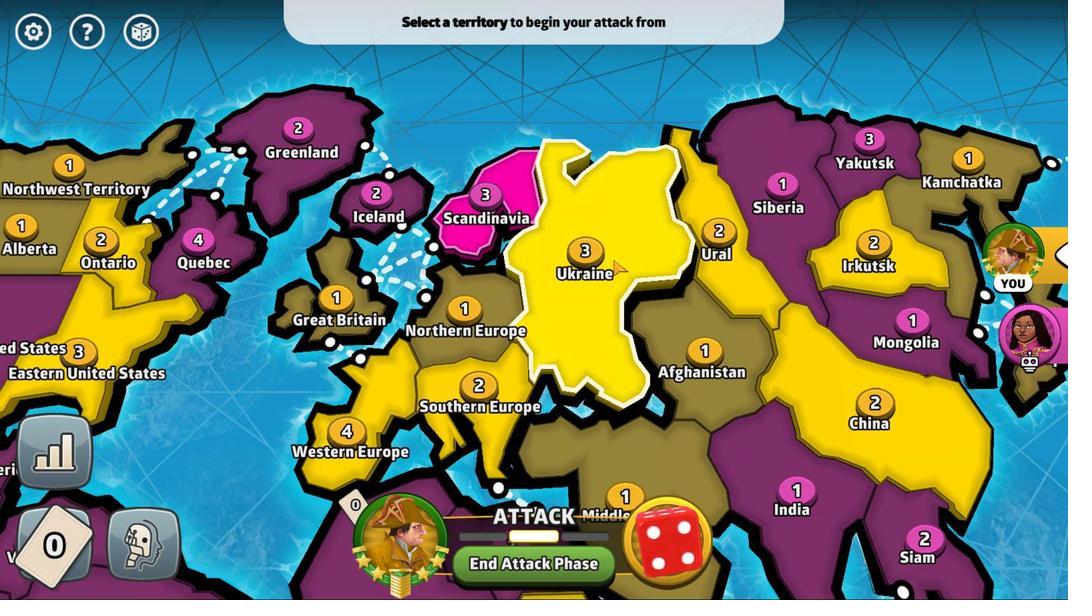 
Action: Mouse moved to (369, 399)
Screenshot: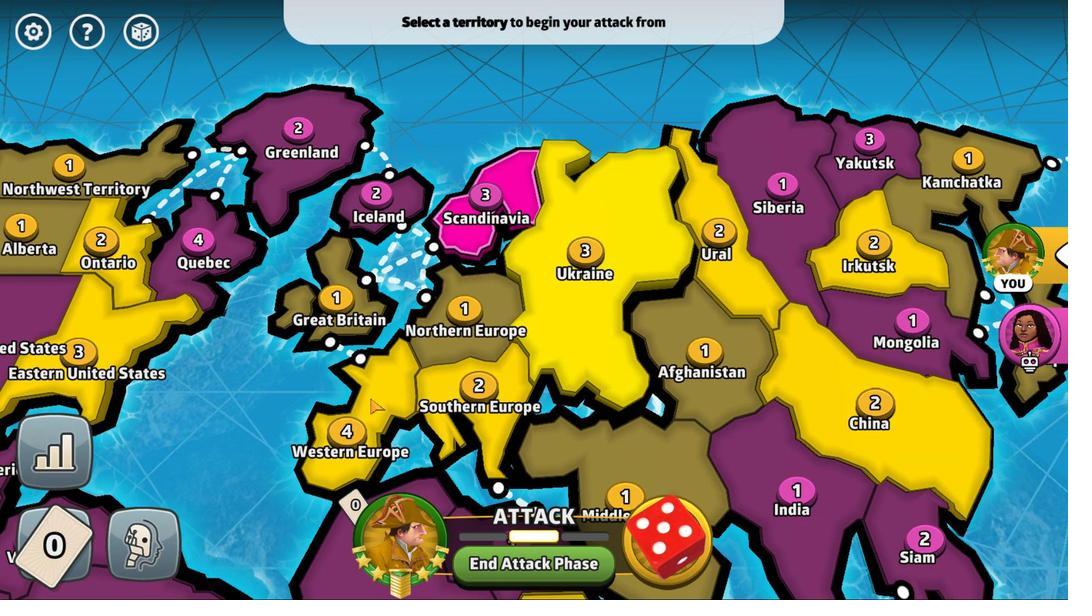 
Action: Mouse pressed left at (369, 399)
Screenshot: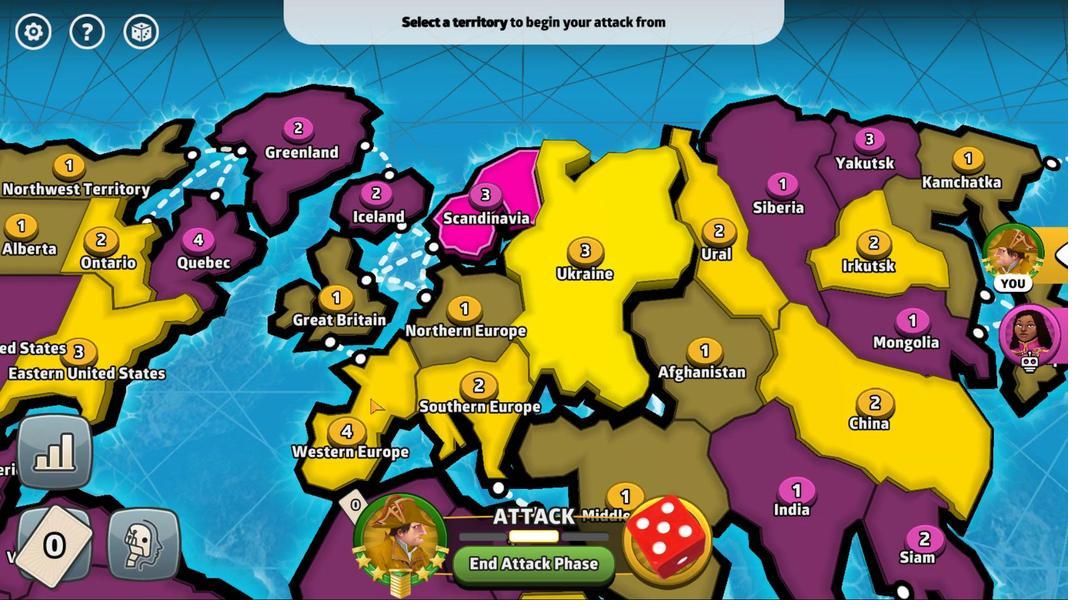 
Action: Mouse moved to (251, 117)
Screenshot: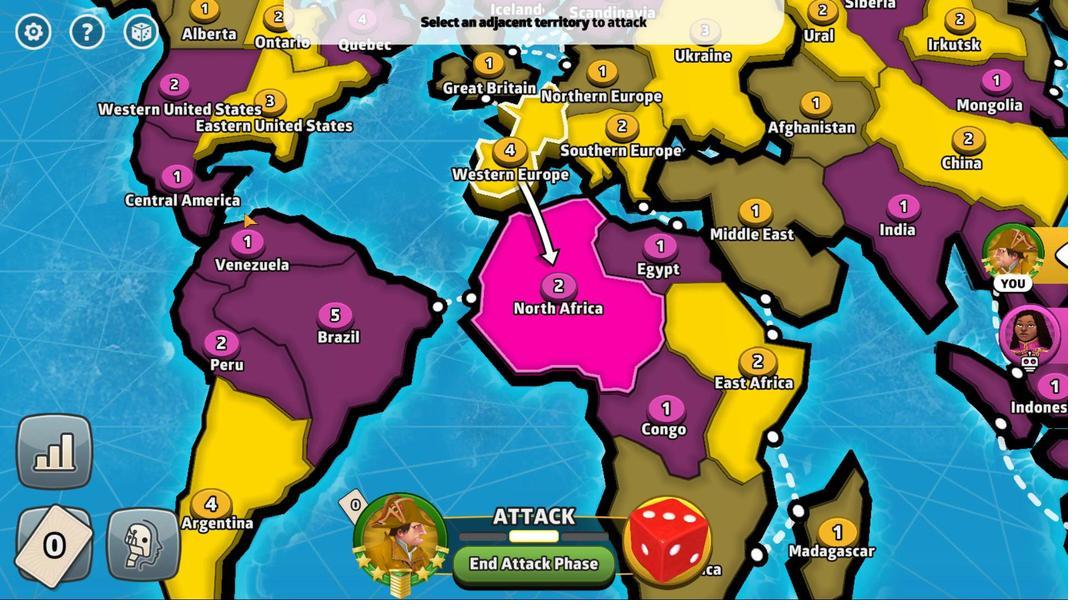 
Action: Mouse pressed left at (251, 117)
Screenshot: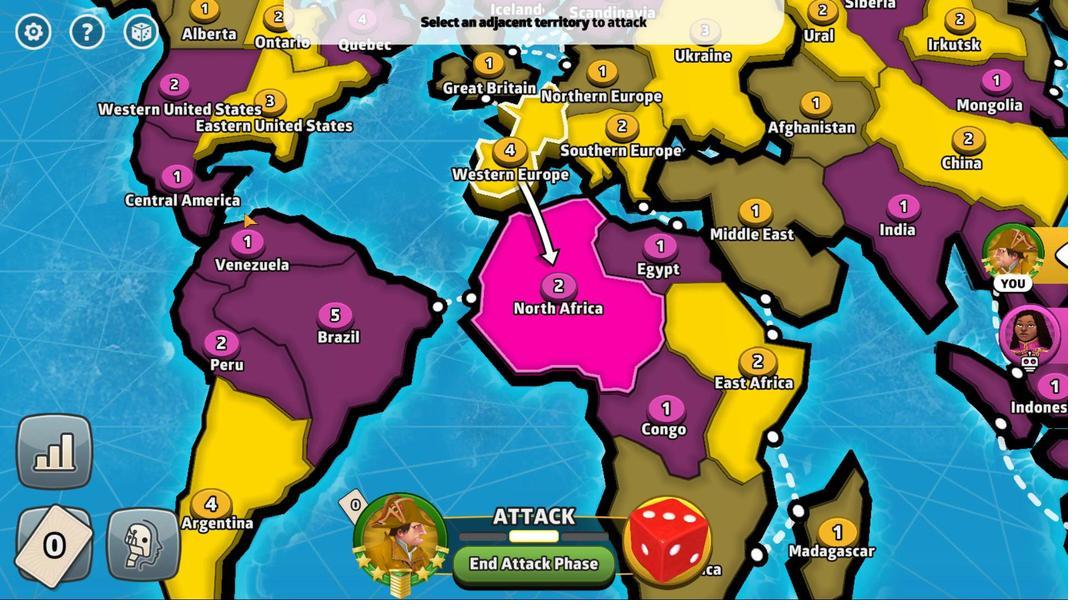 
Action: Mouse moved to (468, 335)
Screenshot: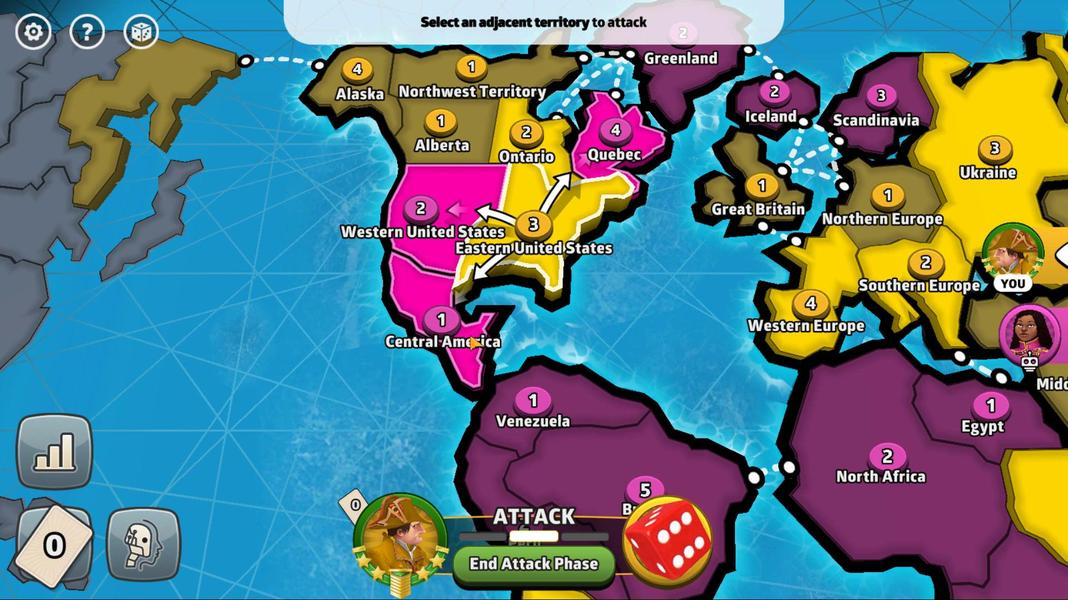 
Action: Mouse pressed left at (468, 335)
Screenshot: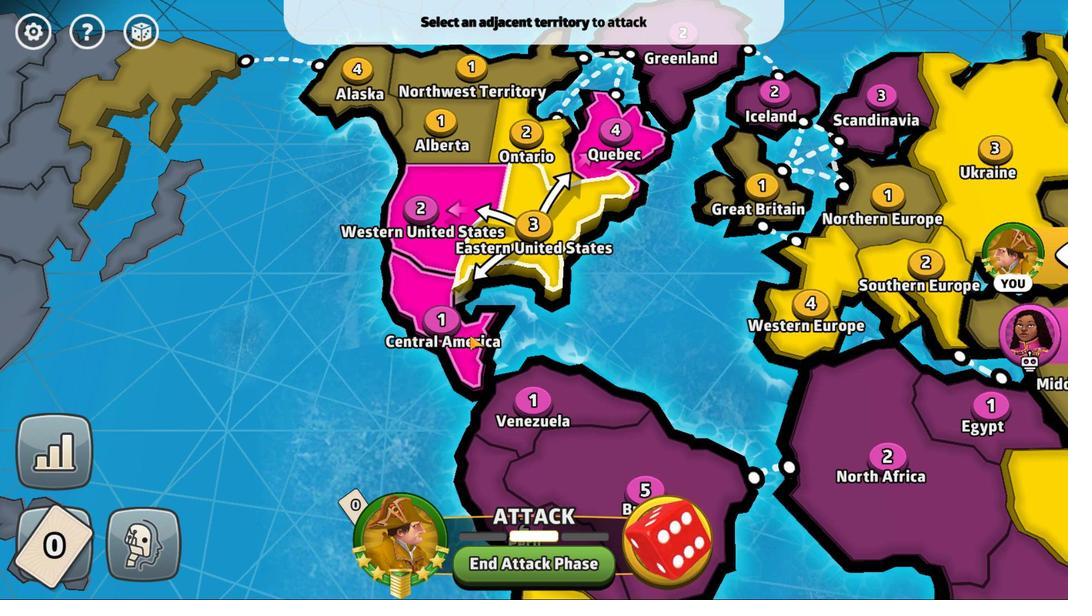 
Action: Mouse moved to (505, 414)
Screenshot: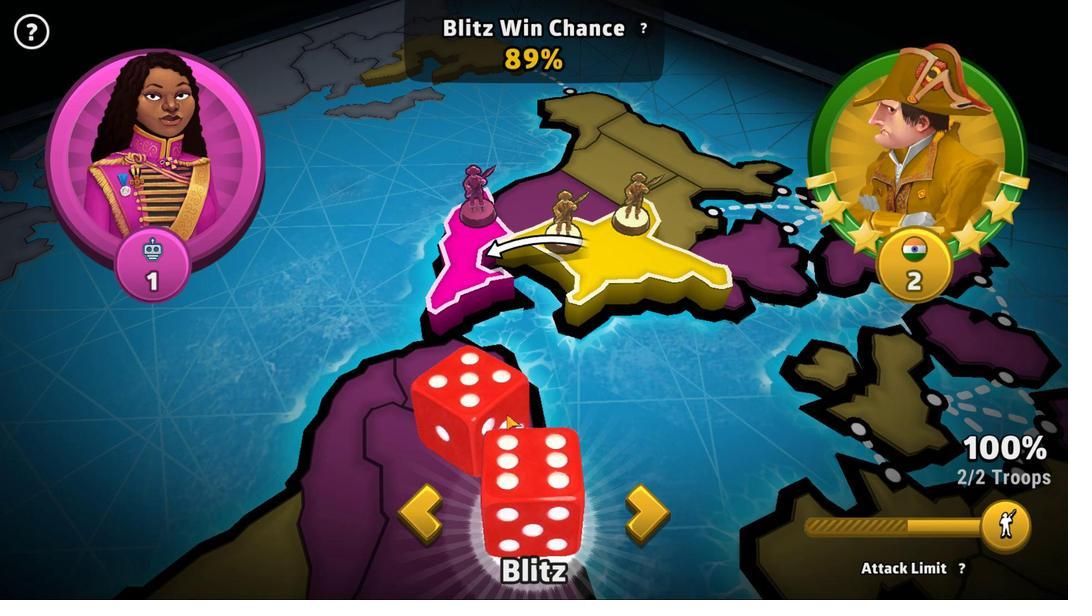
Action: Mouse pressed left at (505, 414)
Screenshot: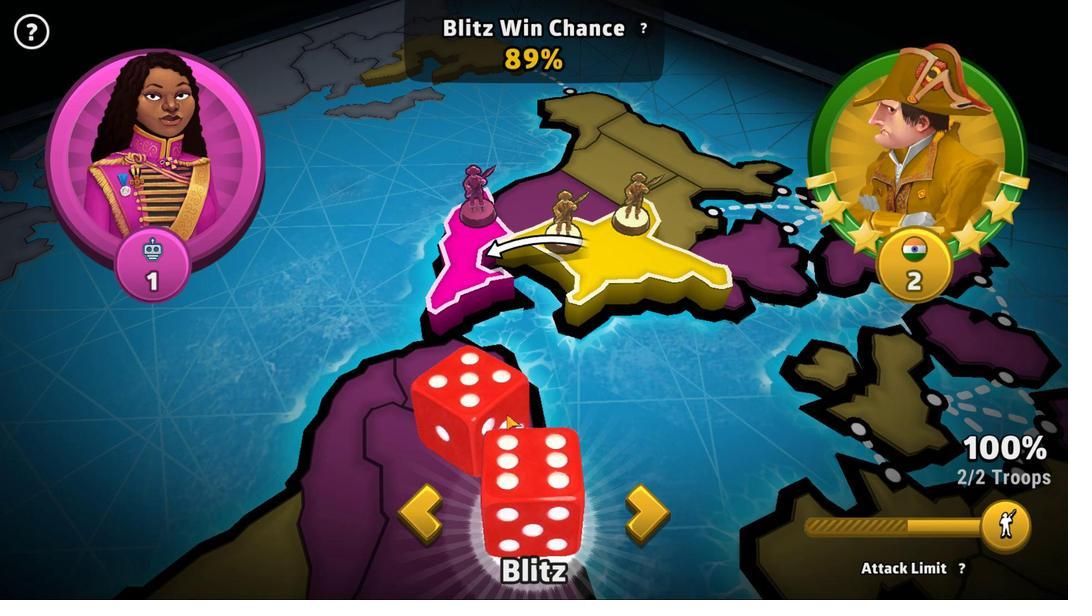 
Action: Mouse moved to (723, 269)
Screenshot: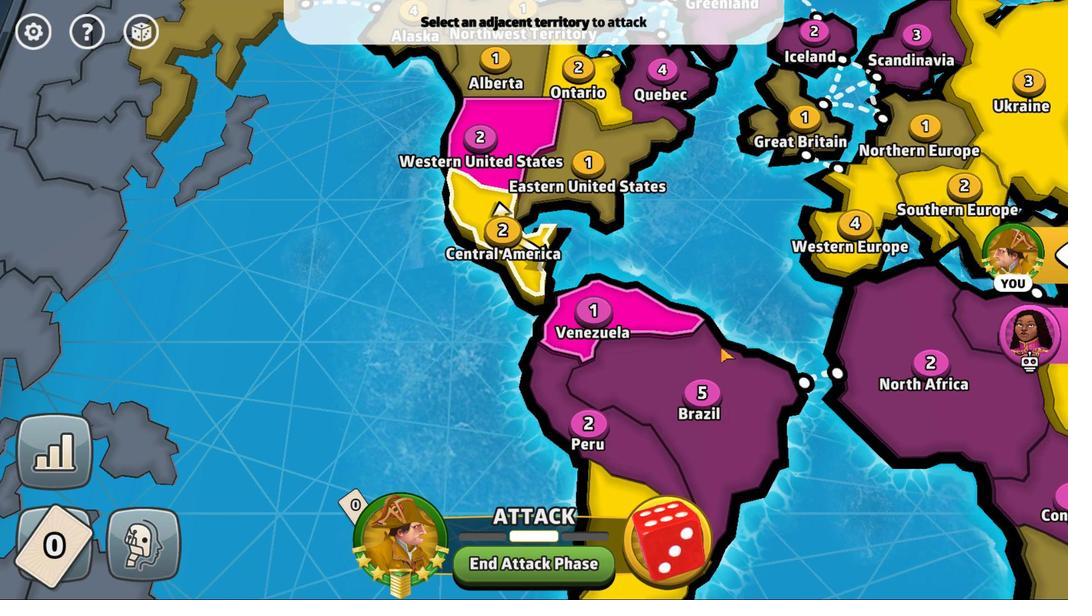 
Action: Mouse pressed left at (723, 269)
Screenshot: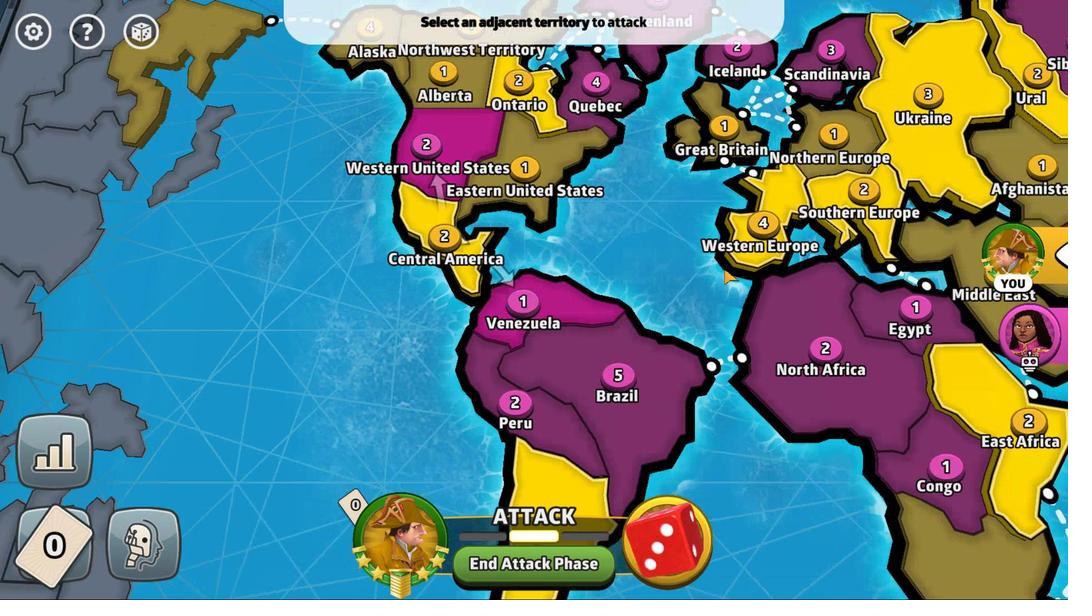 
Action: Mouse moved to (568, 570)
Screenshot: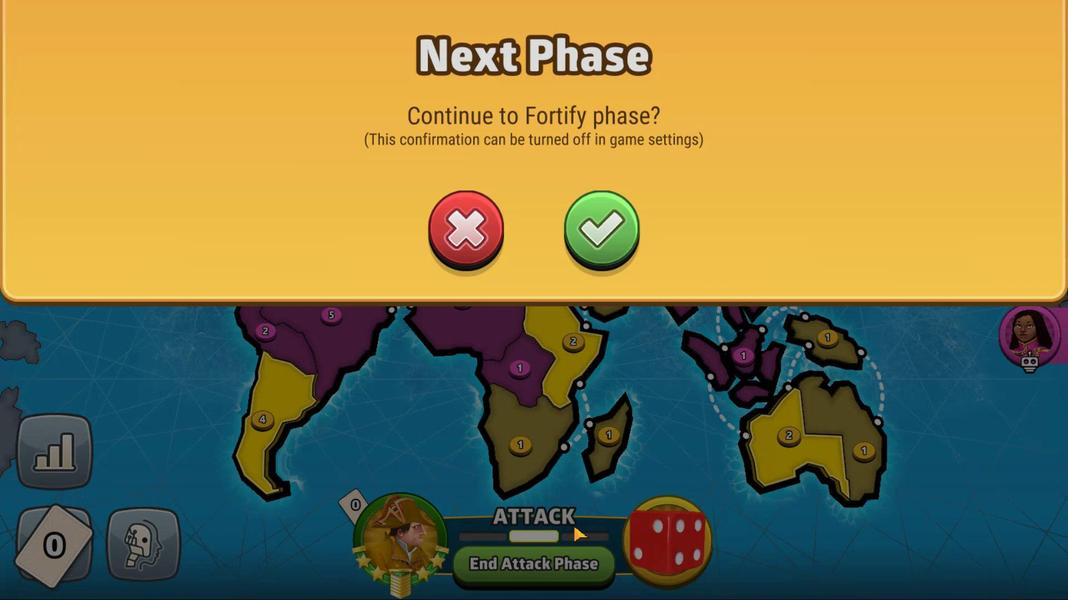 
Action: Mouse pressed left at (568, 570)
Screenshot: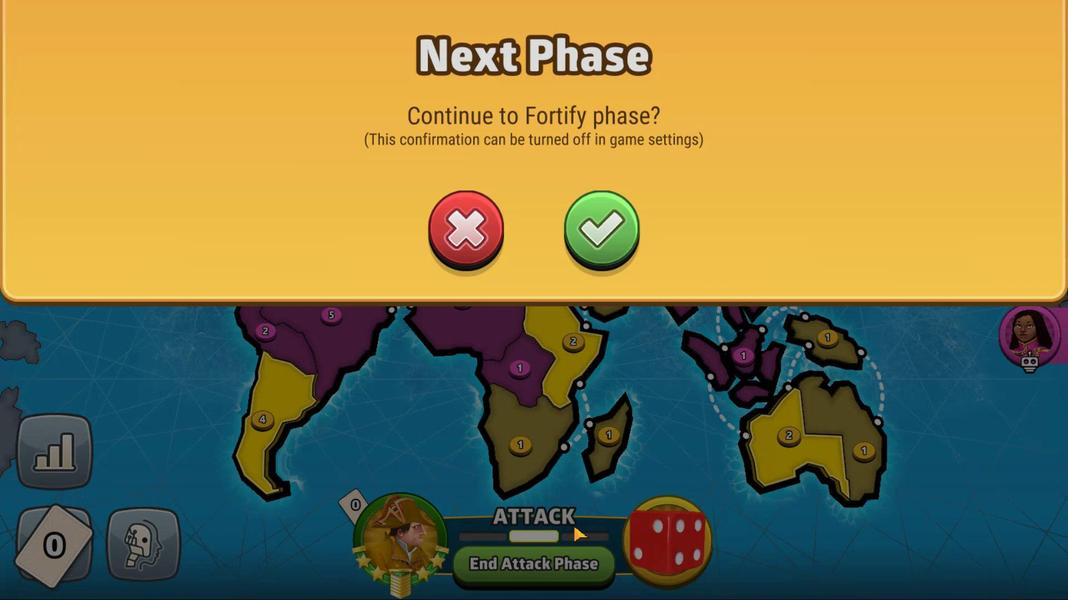 
Action: Mouse moved to (609, 238)
Screenshot: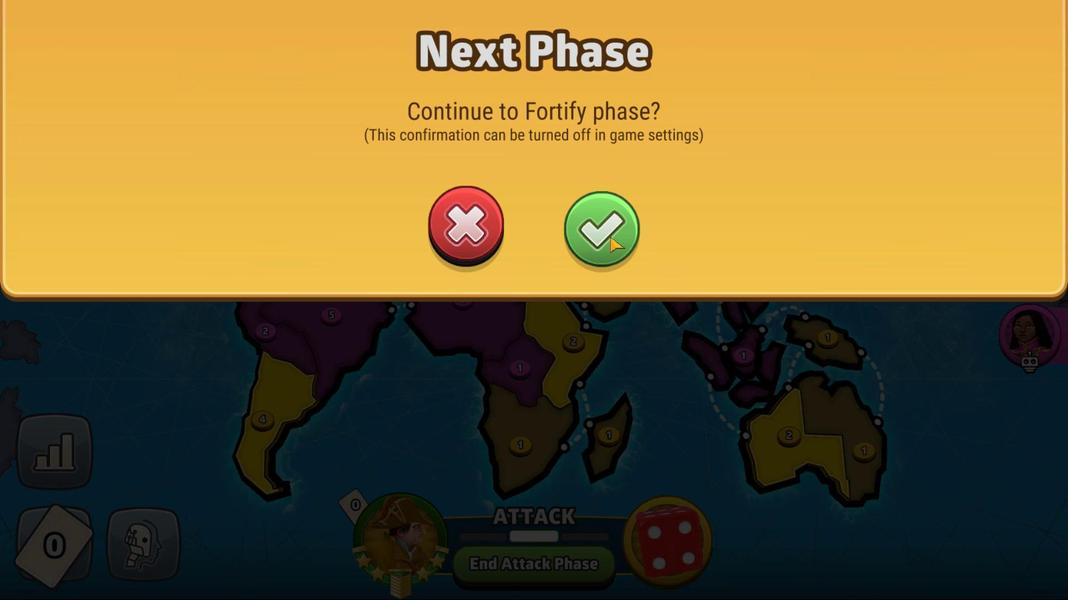 
Action: Mouse pressed left at (609, 238)
Screenshot: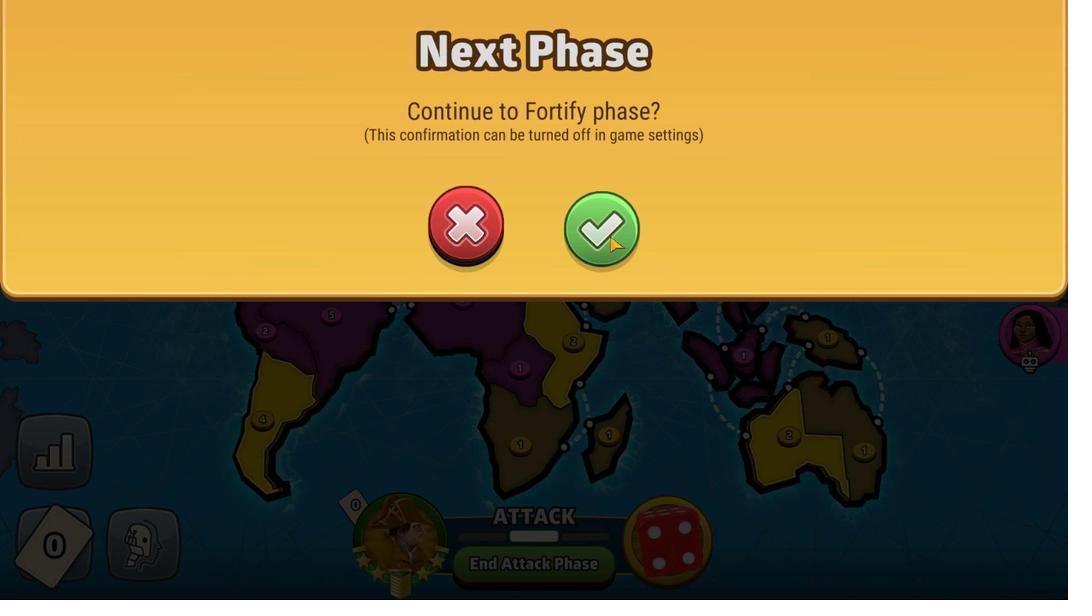 
Action: Mouse moved to (190, 91)
Screenshot: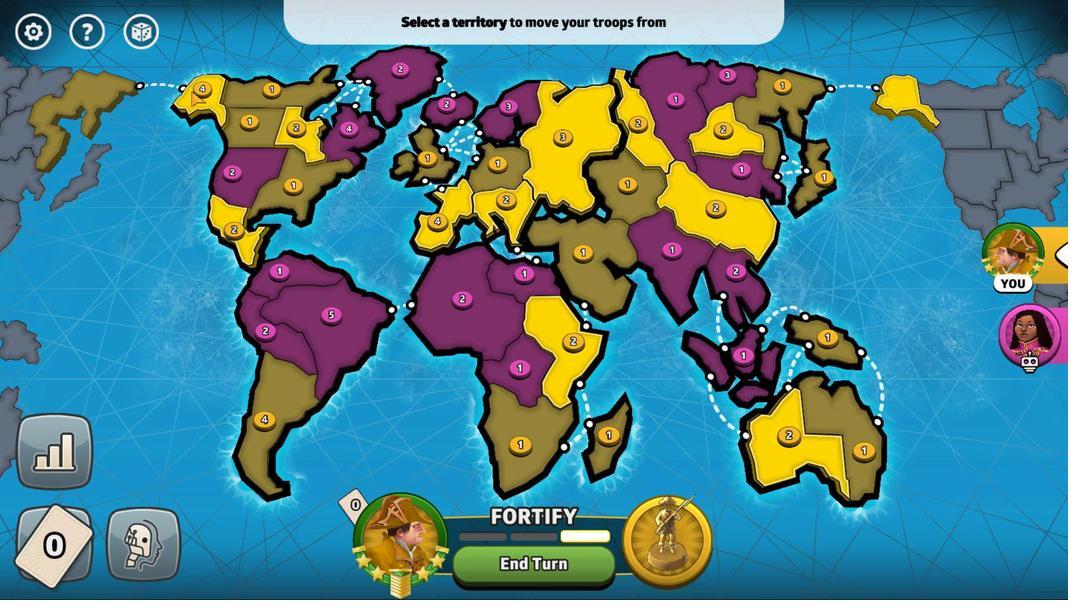 
Action: Mouse pressed left at (190, 91)
Screenshot: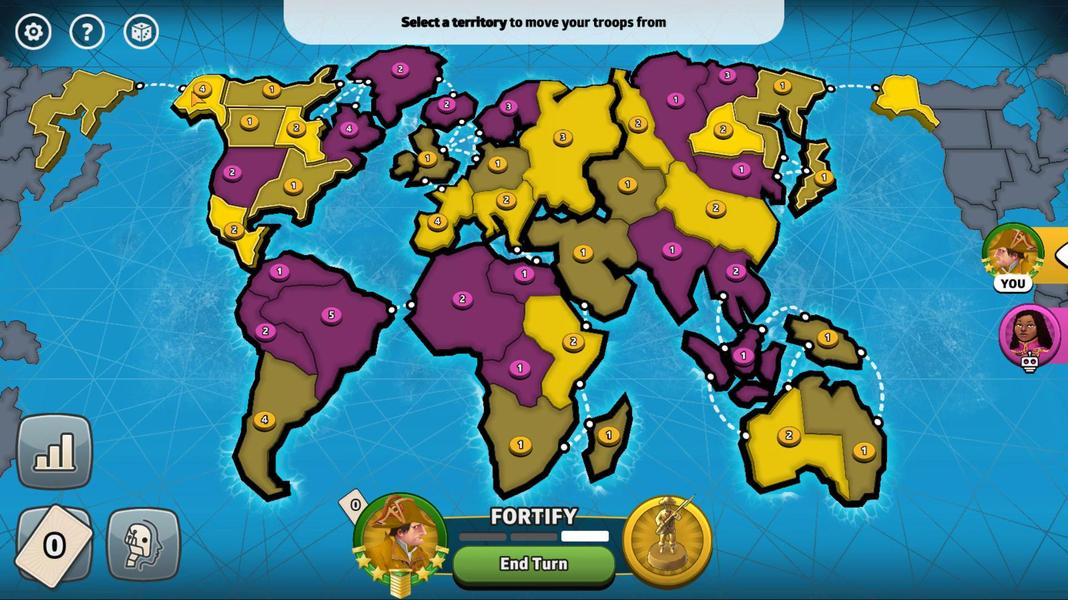 
Action: Mouse moved to (229, 229)
Screenshot: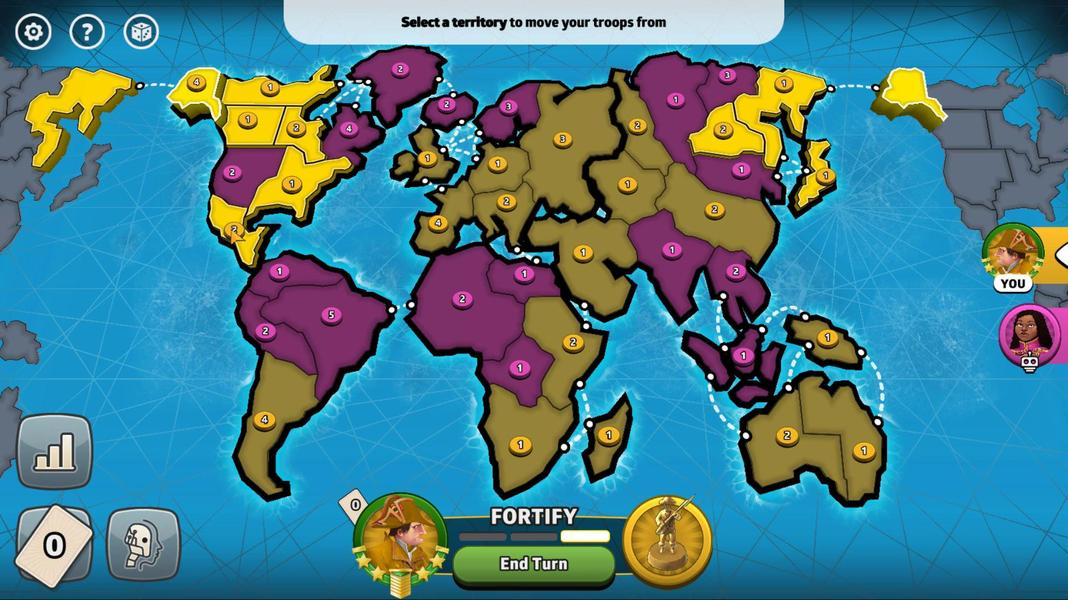 
Action: Mouse pressed left at (229, 229)
Screenshot: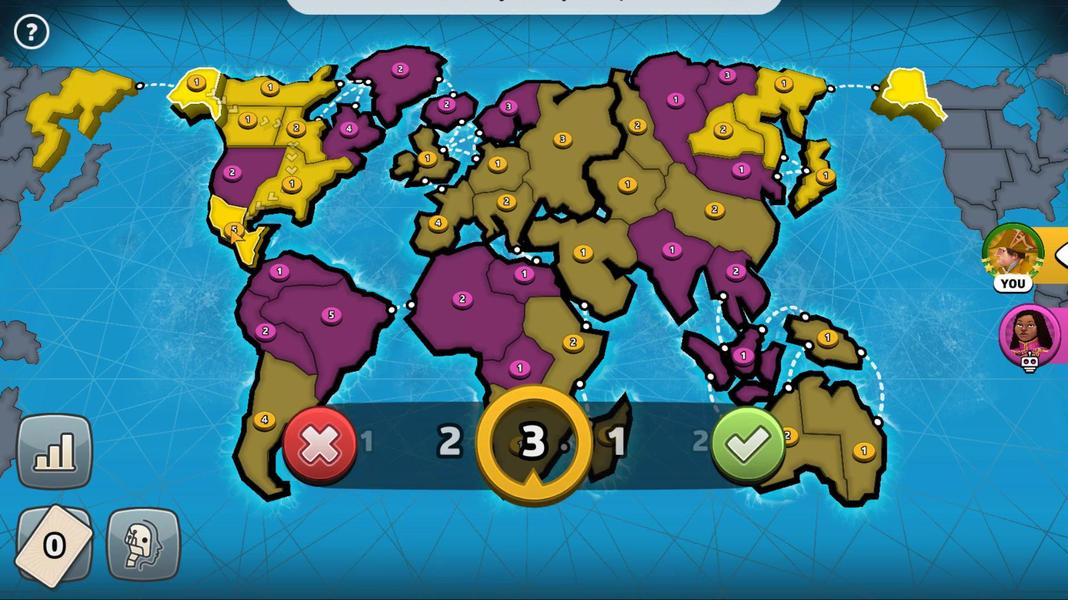 
Action: Mouse moved to (739, 453)
Screenshot: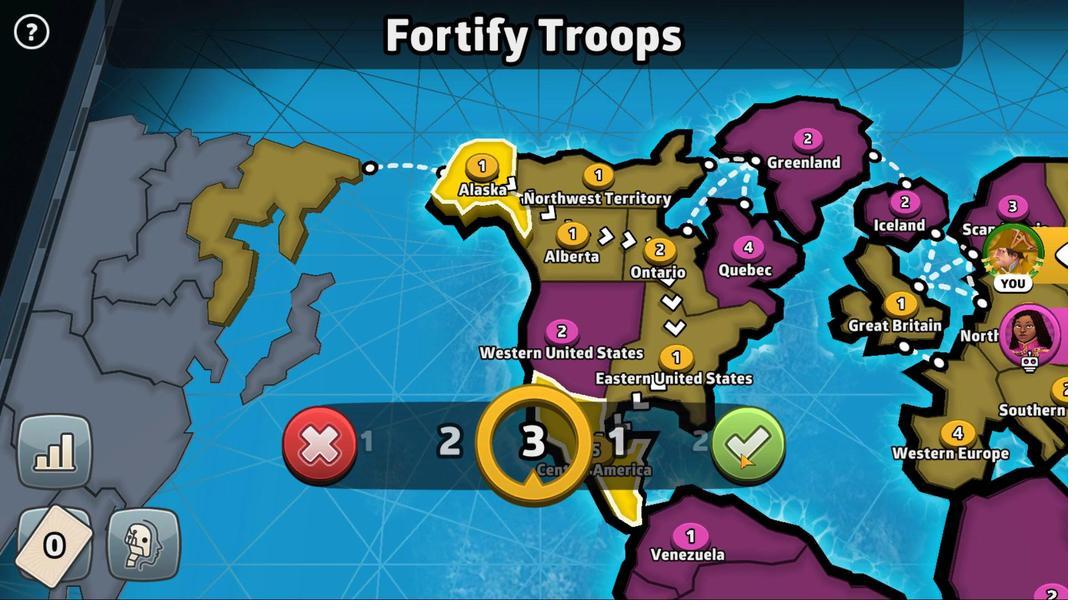 
Action: Mouse pressed left at (739, 453)
Screenshot: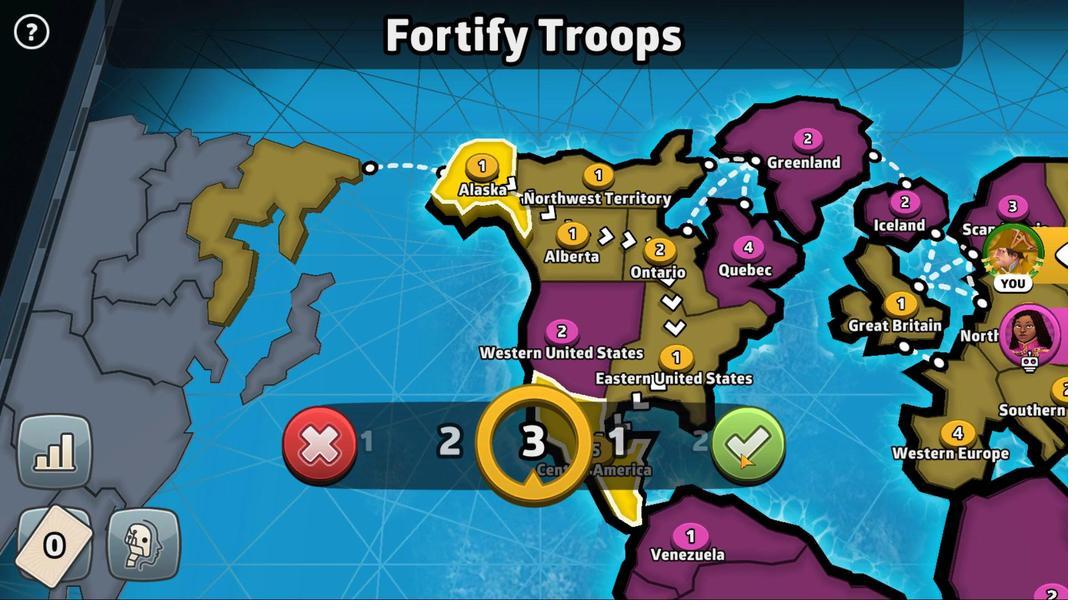 
Action: Mouse moved to (317, 459)
Screenshot: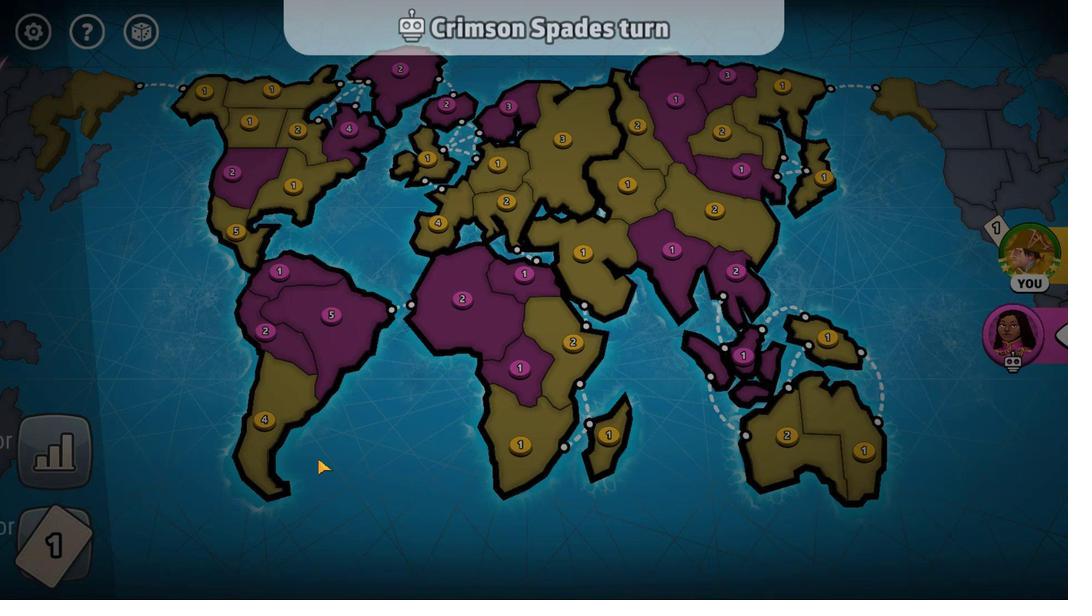 
Action: Mouse pressed left at (317, 459)
Screenshot: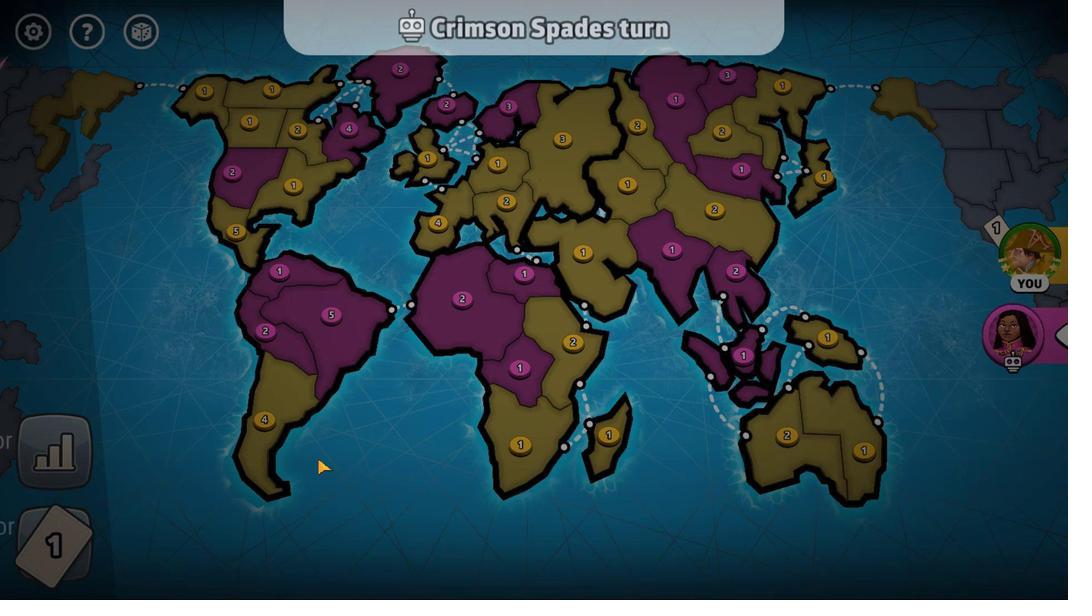 
Action: Mouse moved to (591, 235)
Screenshot: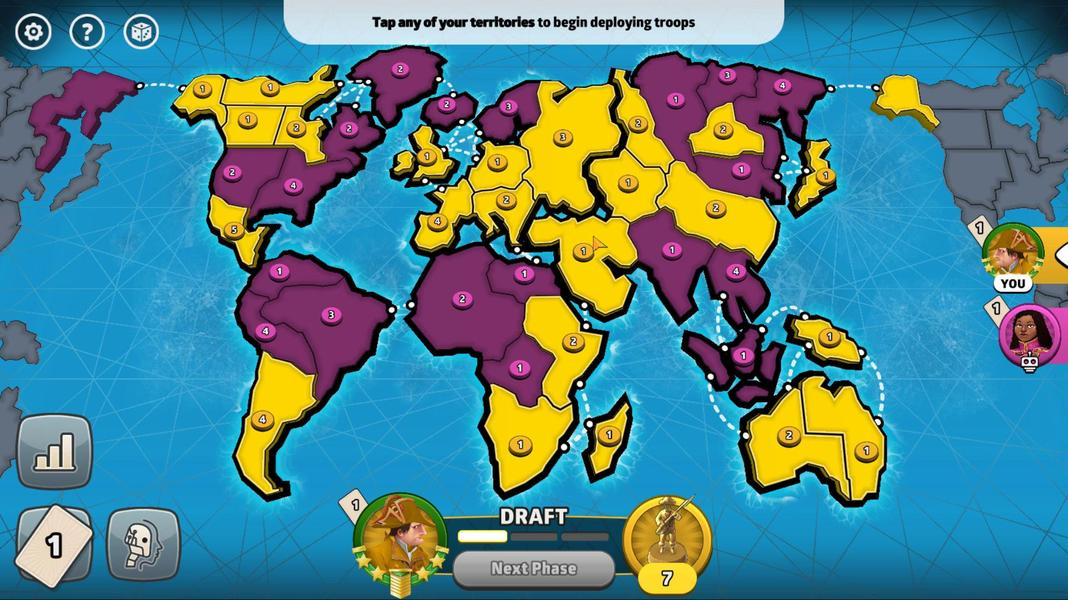 
Action: Mouse pressed left at (591, 235)
Screenshot: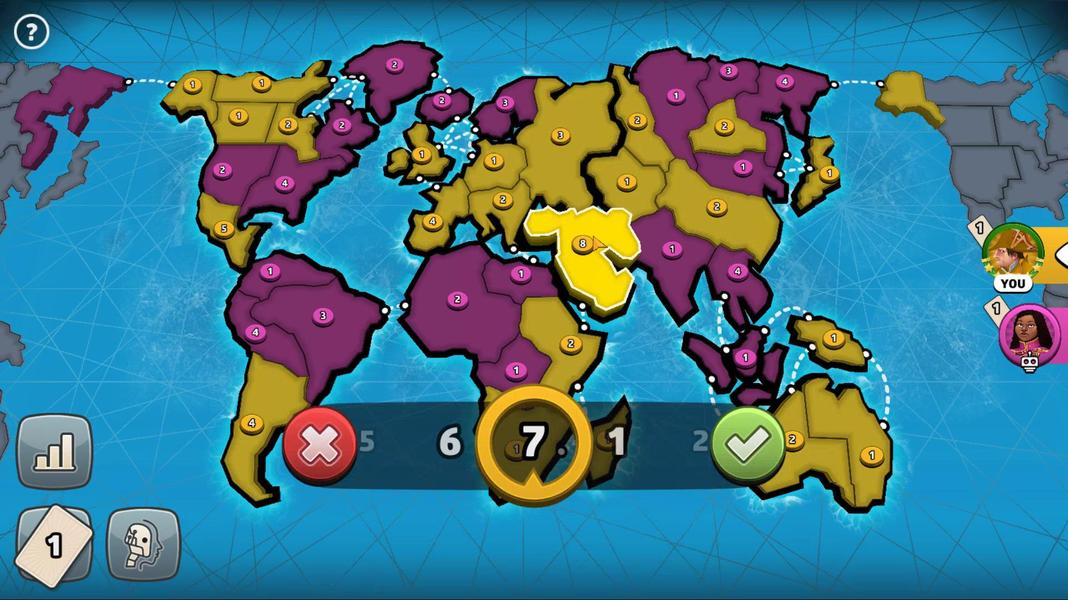 
Action: Mouse moved to (556, 250)
Screenshot: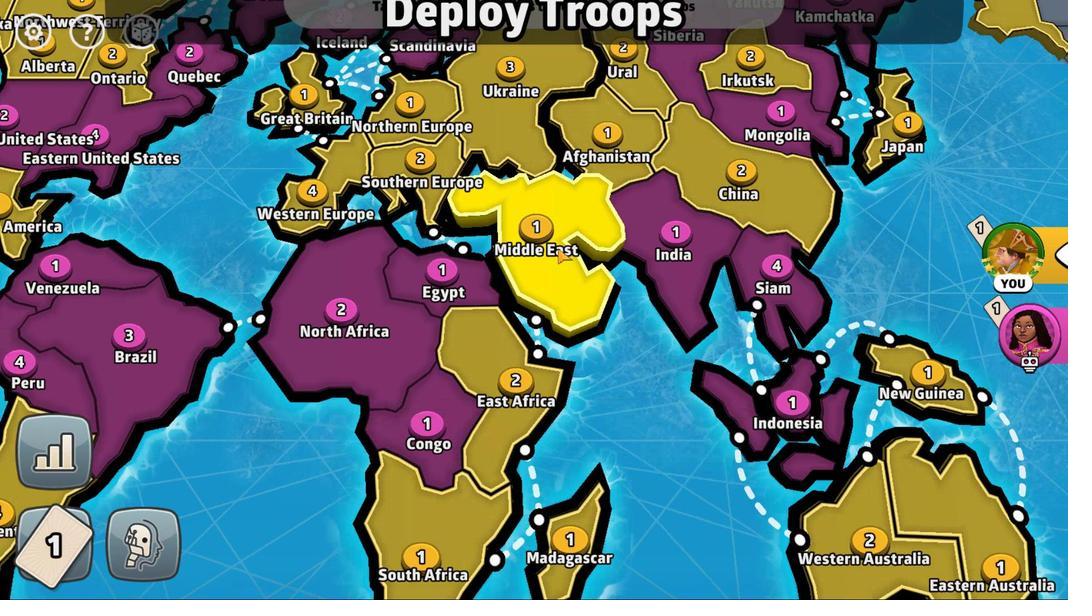 
Action: Mouse pressed left at (556, 250)
Screenshot: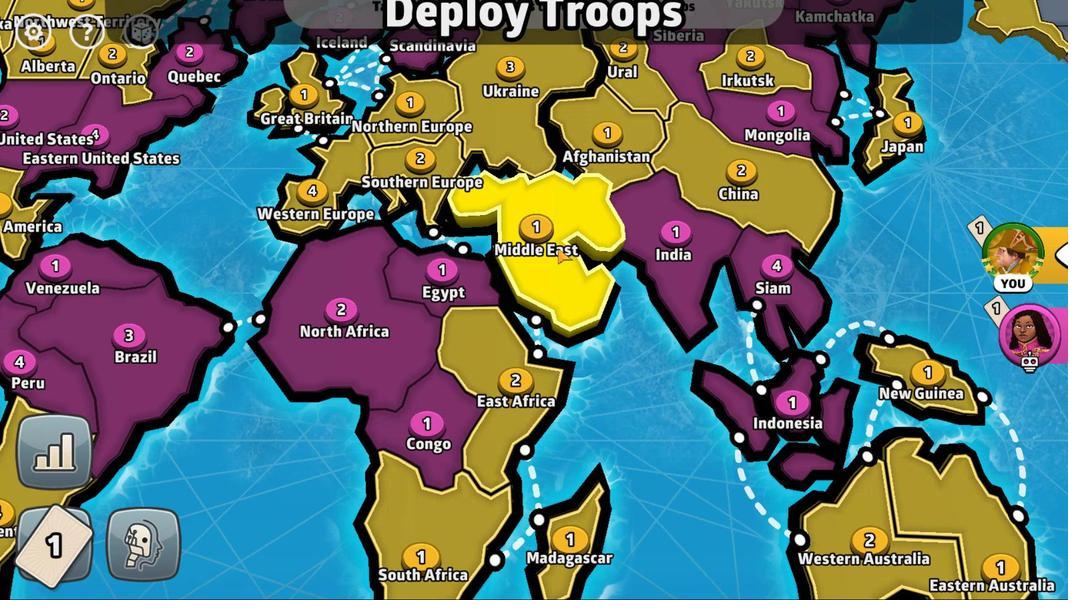 
Action: Mouse moved to (234, 216)
Screenshot: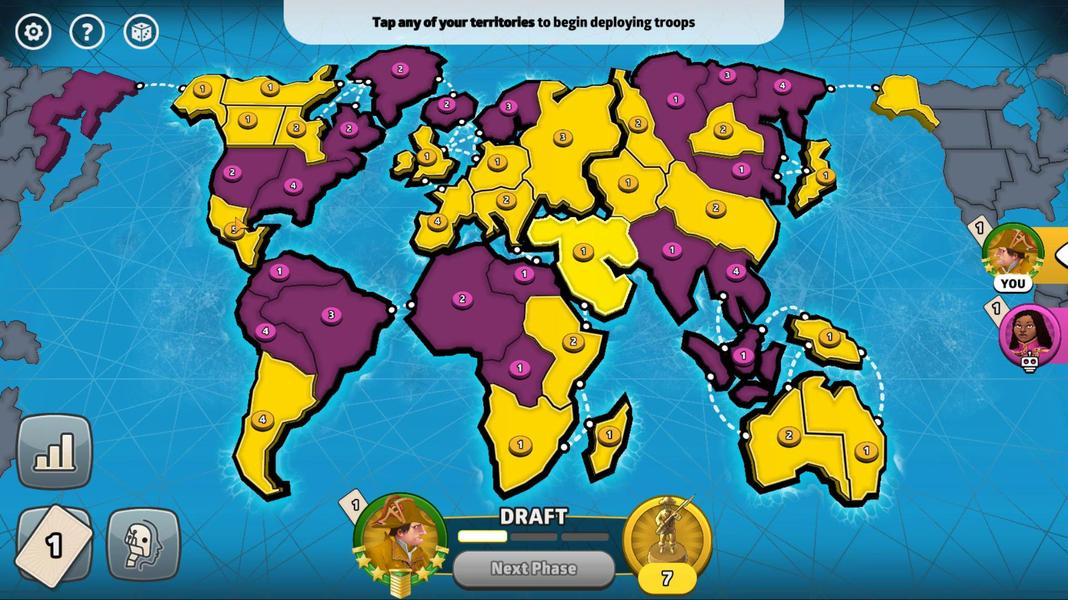 
Action: Mouse pressed left at (234, 216)
Screenshot: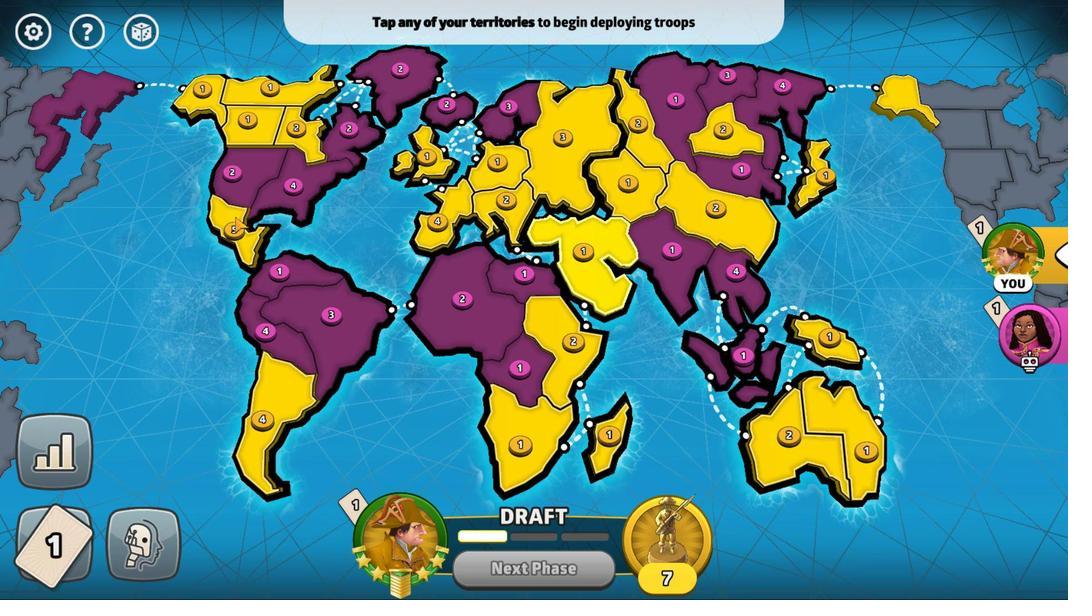 
Action: Mouse moved to (750, 472)
Screenshot: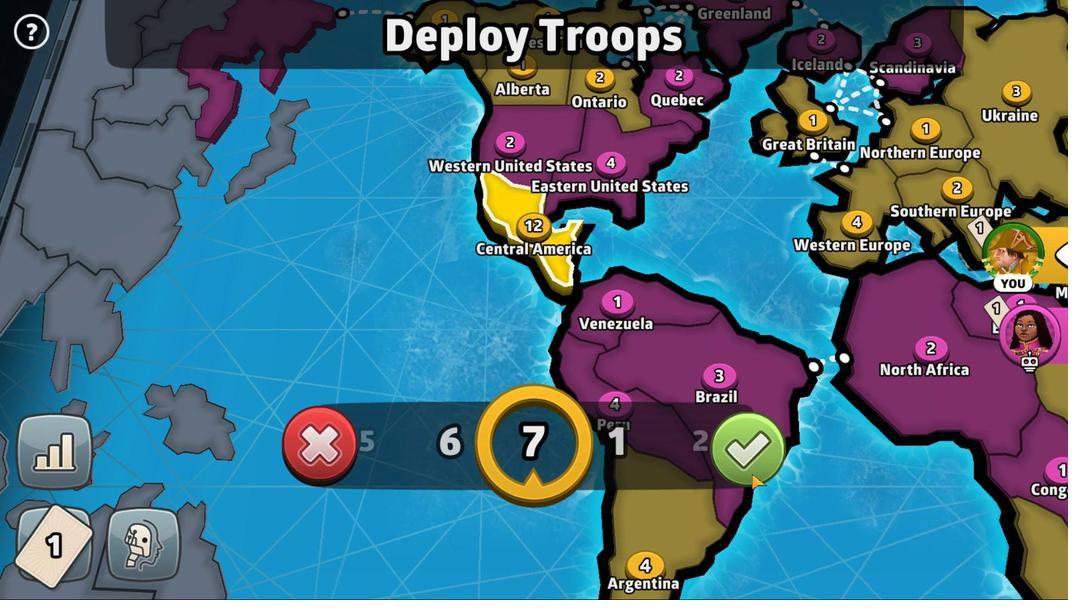 
Action: Mouse pressed left at (750, 472)
Screenshot: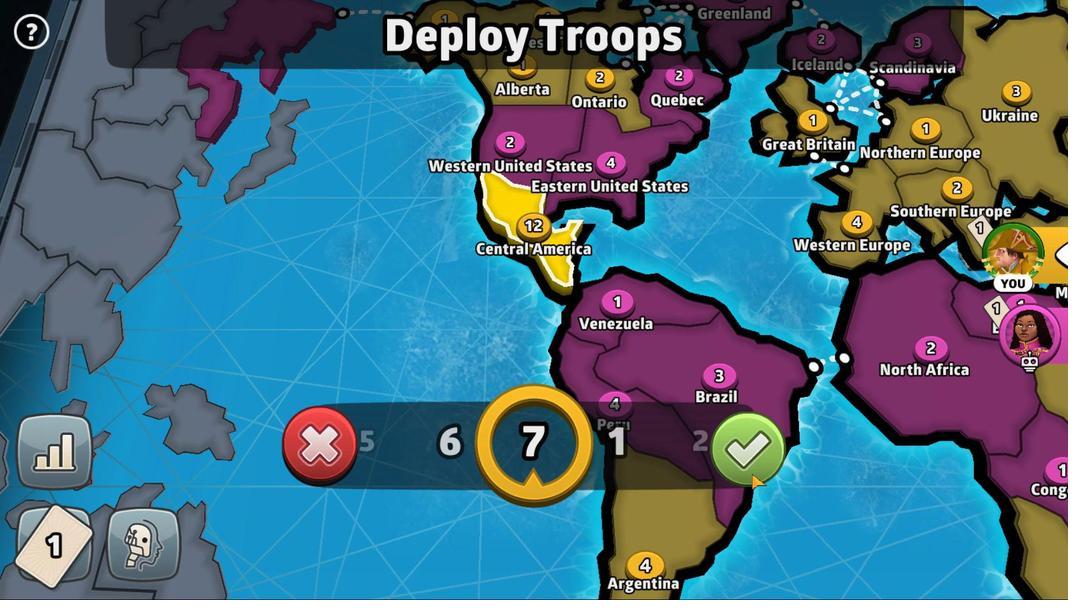 
Action: Mouse moved to (225, 241)
Screenshot: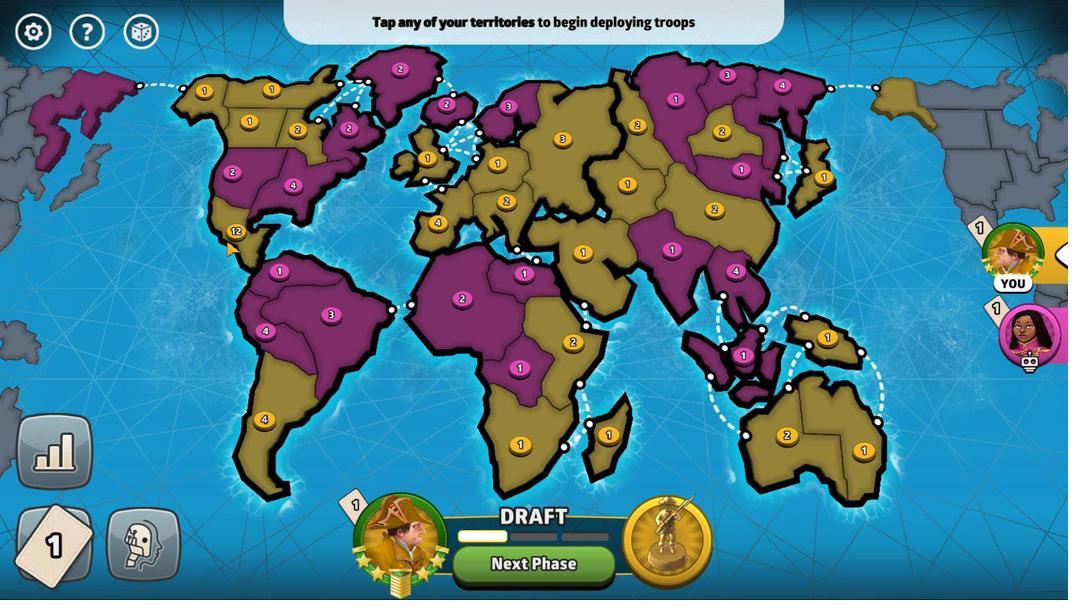 
Action: Mouse pressed left at (225, 241)
Screenshot: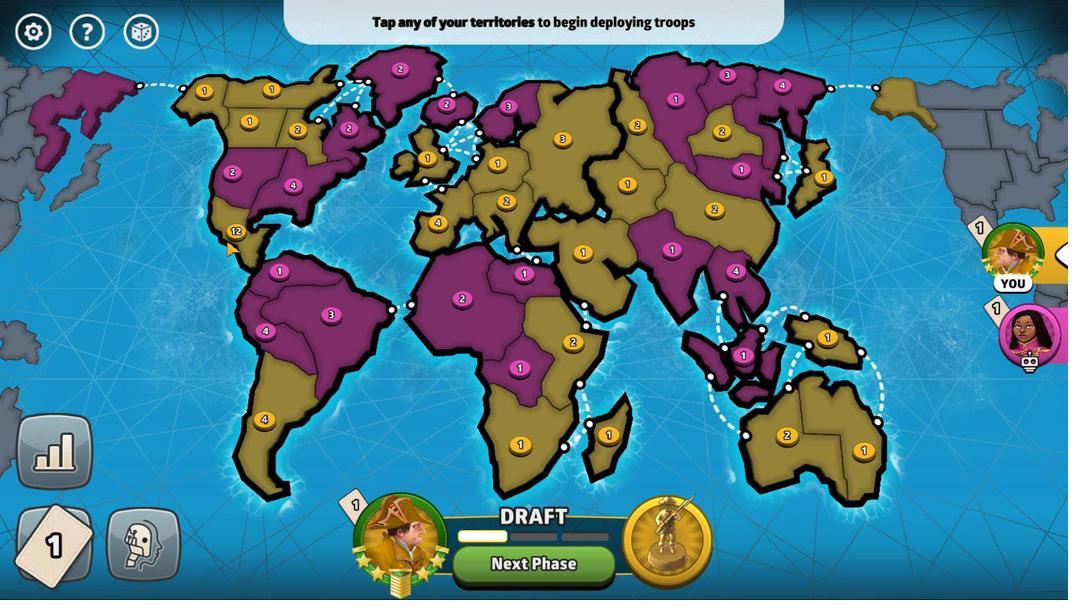 
Action: Mouse moved to (552, 562)
Screenshot: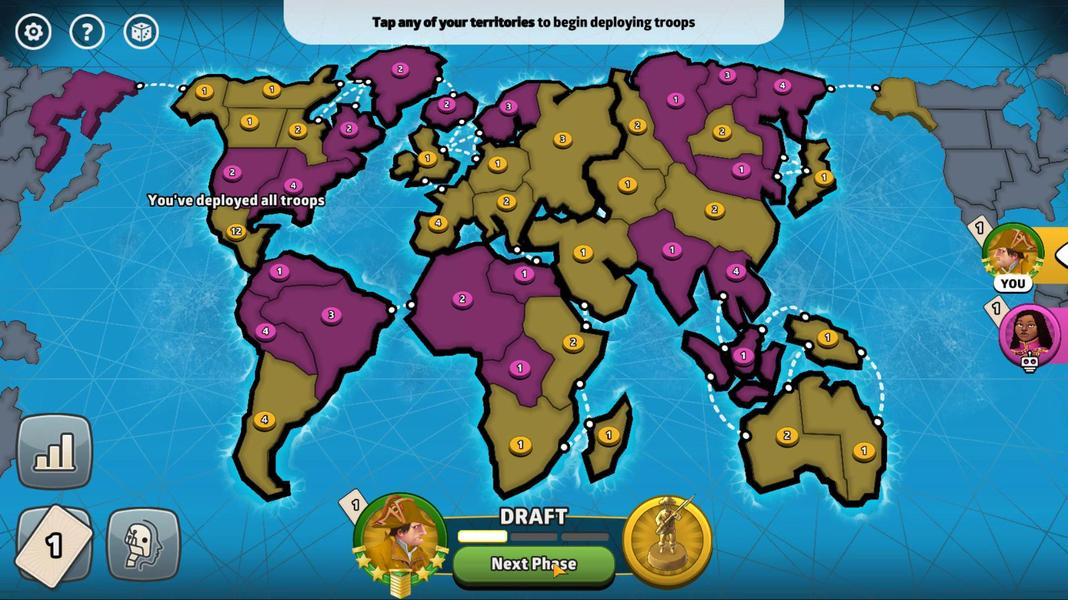 
Action: Mouse pressed left at (552, 562)
Screenshot: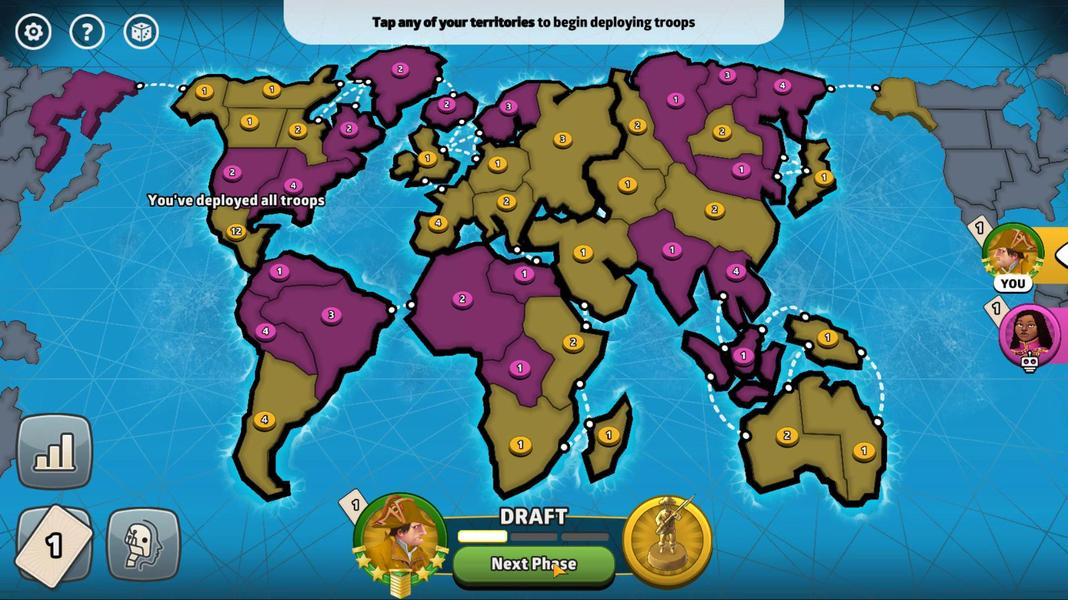 
Action: Mouse moved to (223, 227)
Screenshot: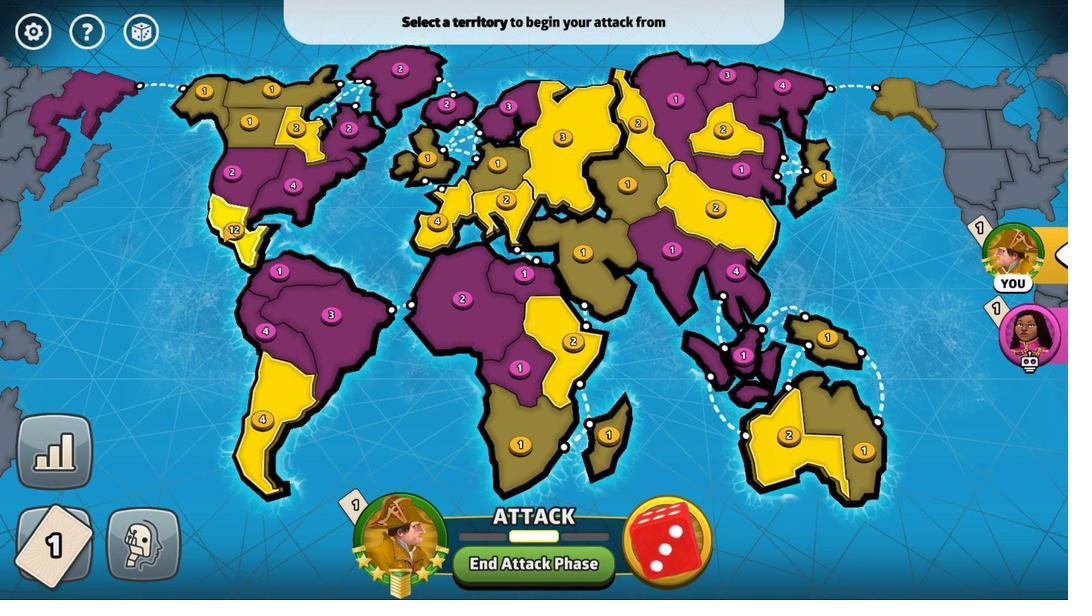
Action: Mouse pressed left at (223, 227)
Screenshot: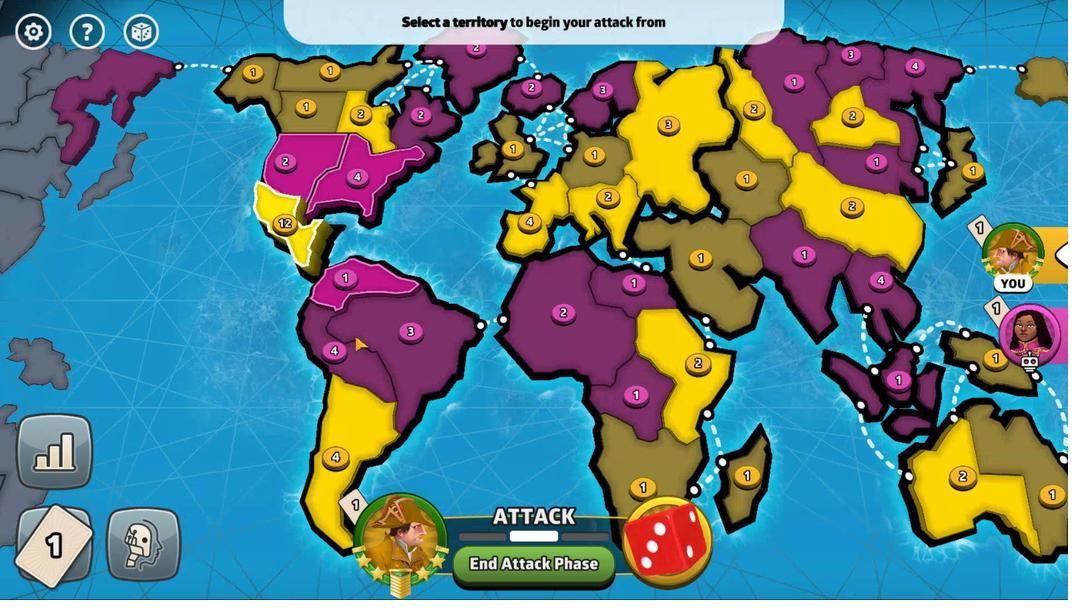 
Action: Mouse moved to (544, 325)
Screenshot: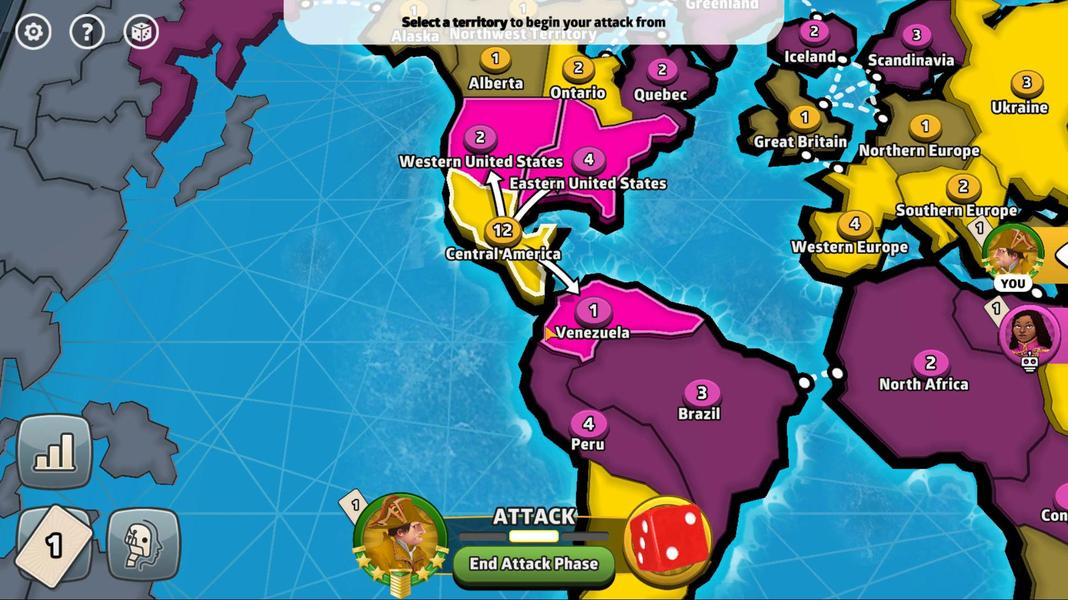
Action: Mouse pressed left at (544, 325)
Screenshot: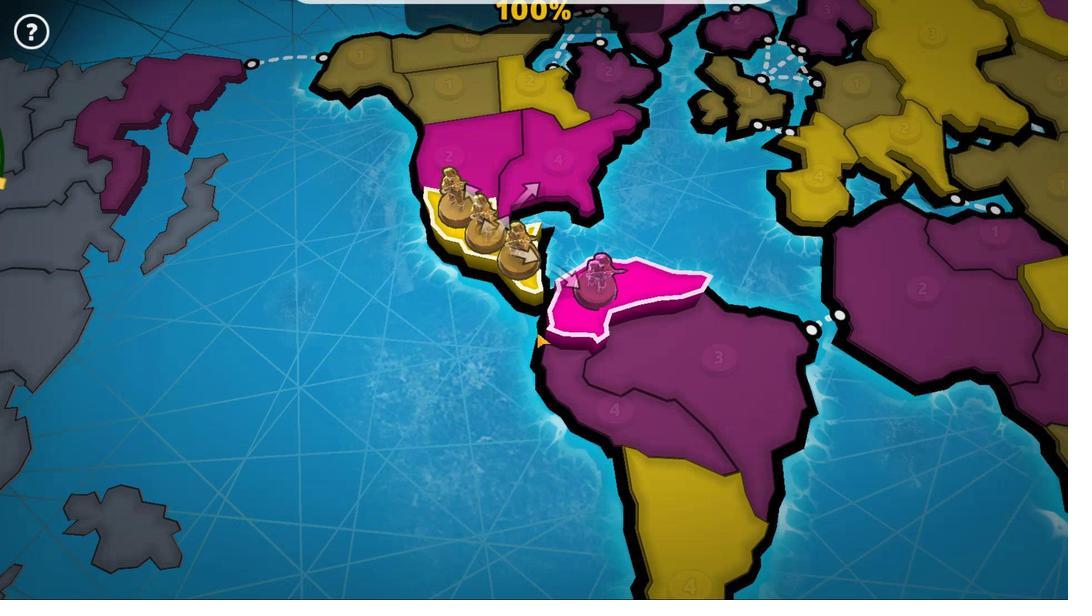 
Action: Mouse moved to (541, 411)
Screenshot: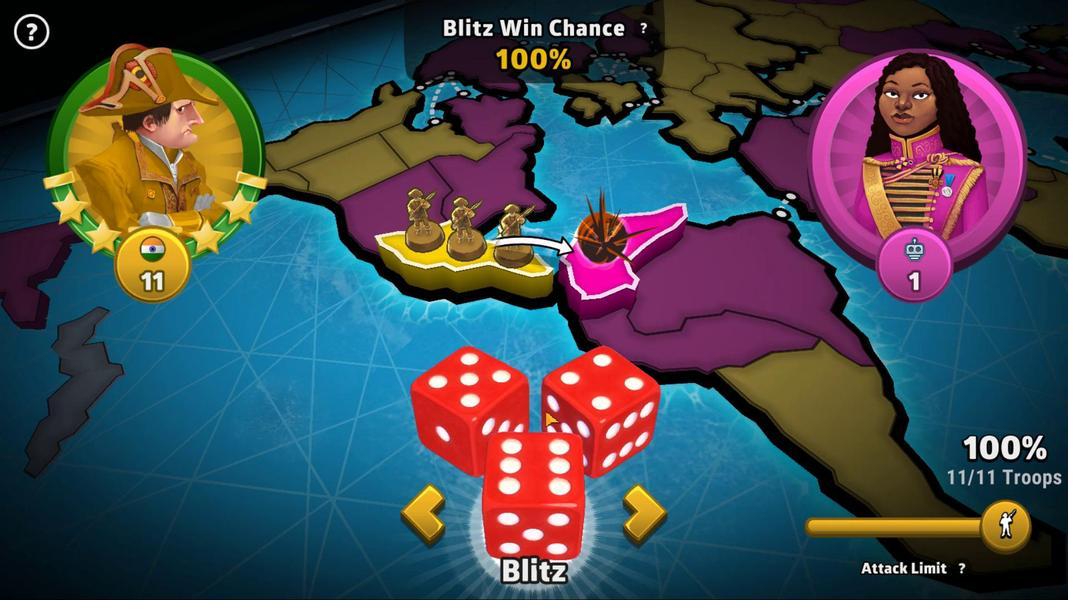 
Action: Mouse pressed left at (541, 411)
Screenshot: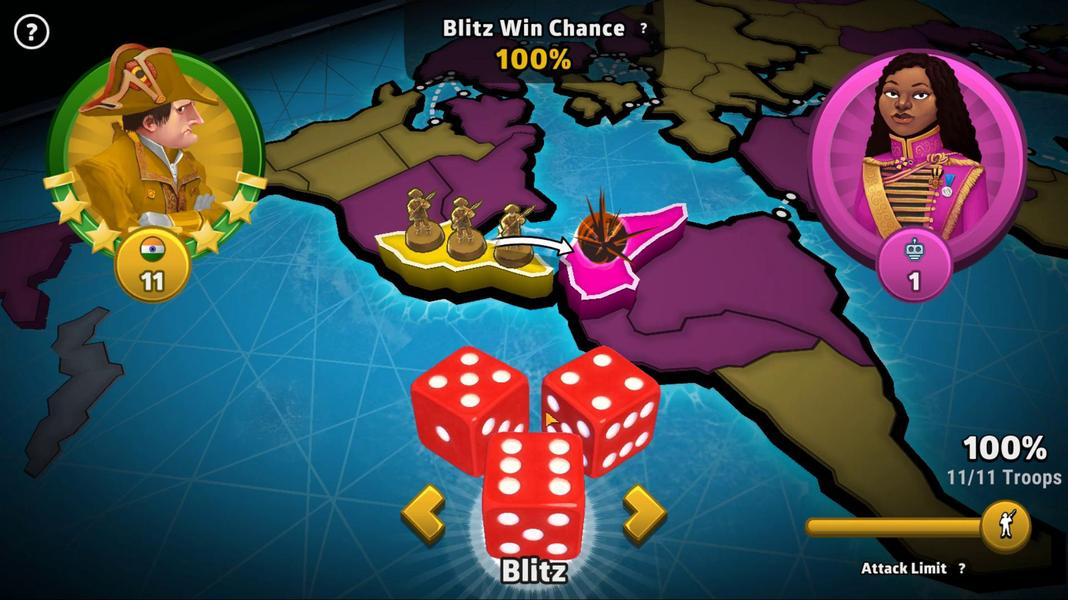 
Action: Mouse moved to (538, 448)
Screenshot: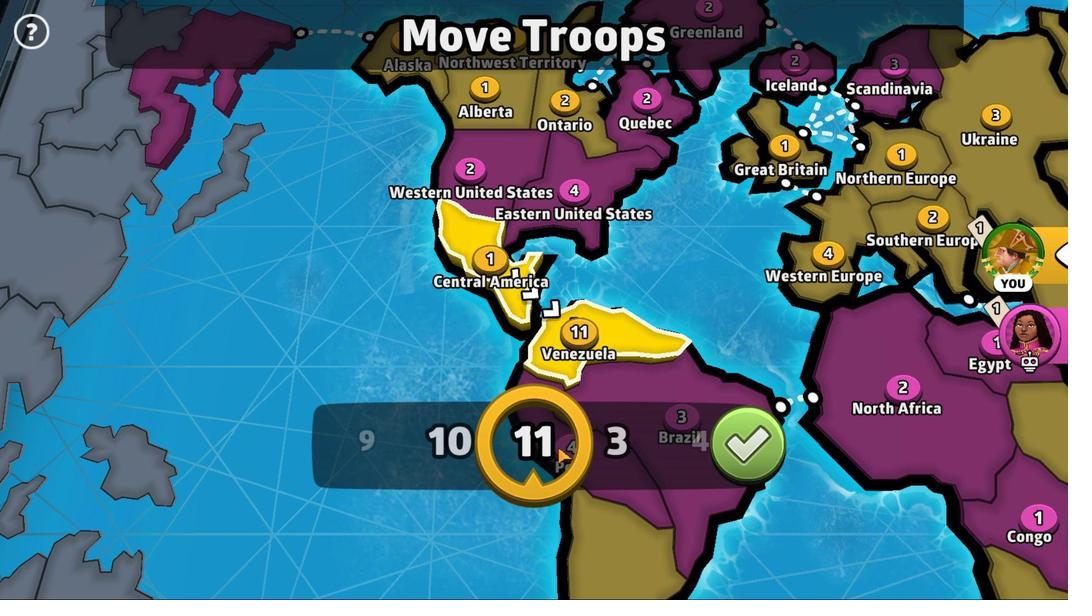 
Action: Mouse pressed left at (538, 448)
Screenshot: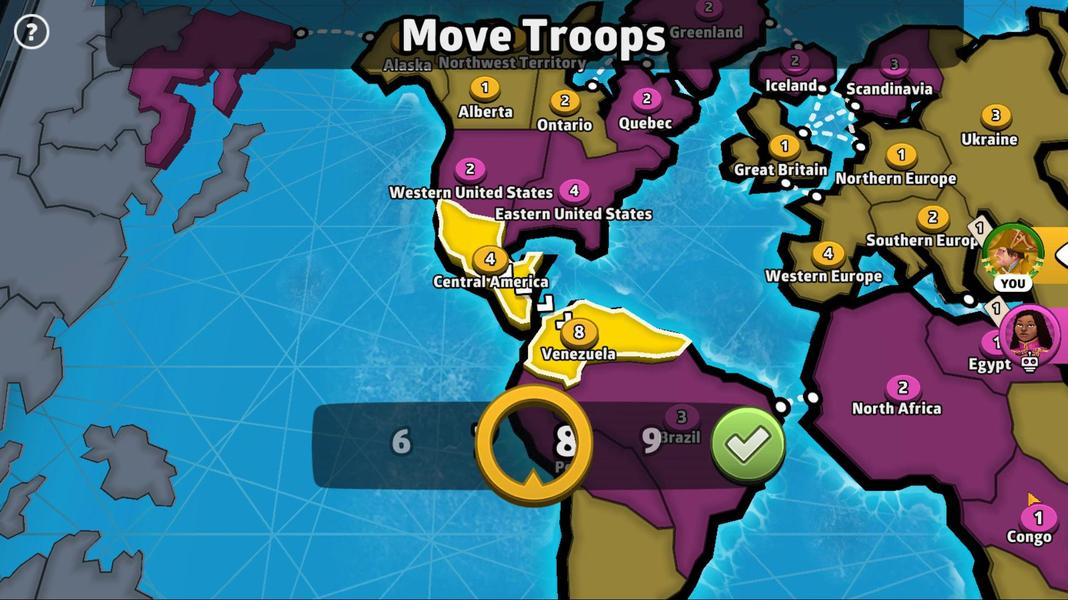 
Action: Mouse moved to (529, 432)
Screenshot: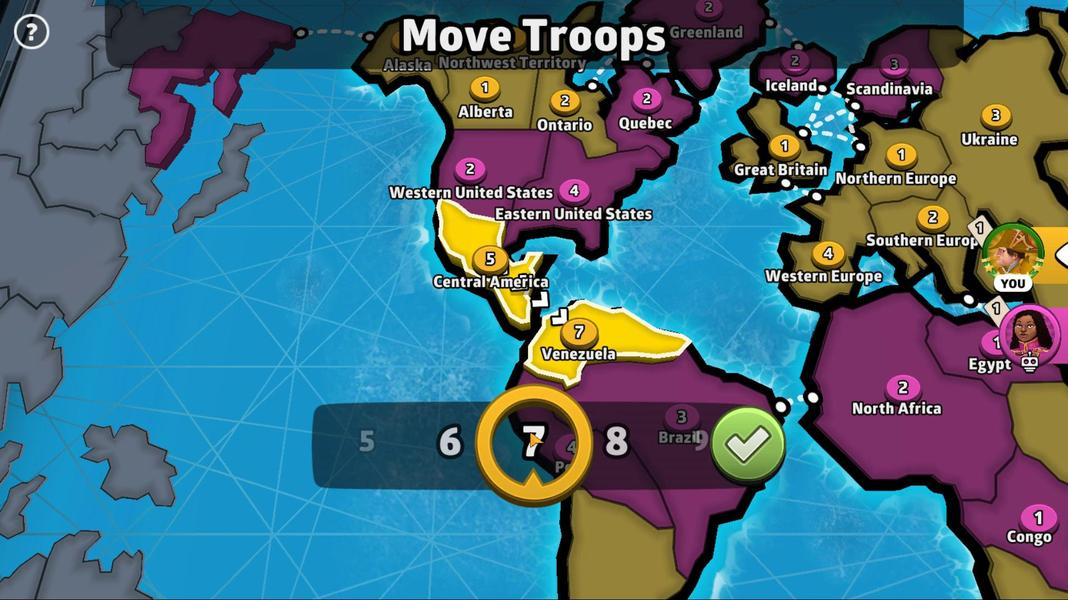 
Action: Mouse pressed left at (529, 432)
Screenshot: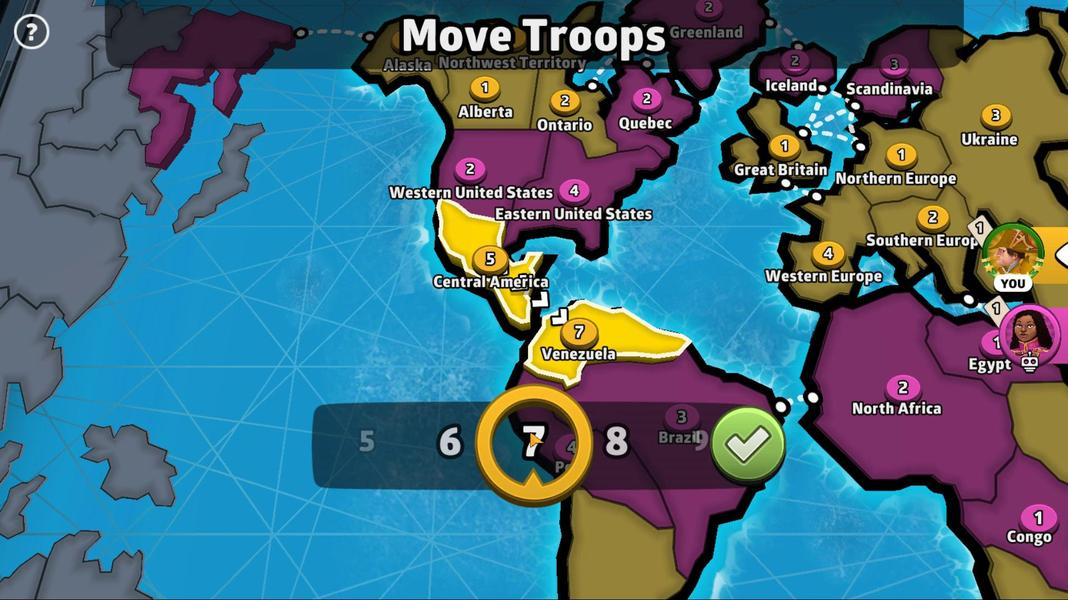 
Action: Mouse moved to (555, 449)
Screenshot: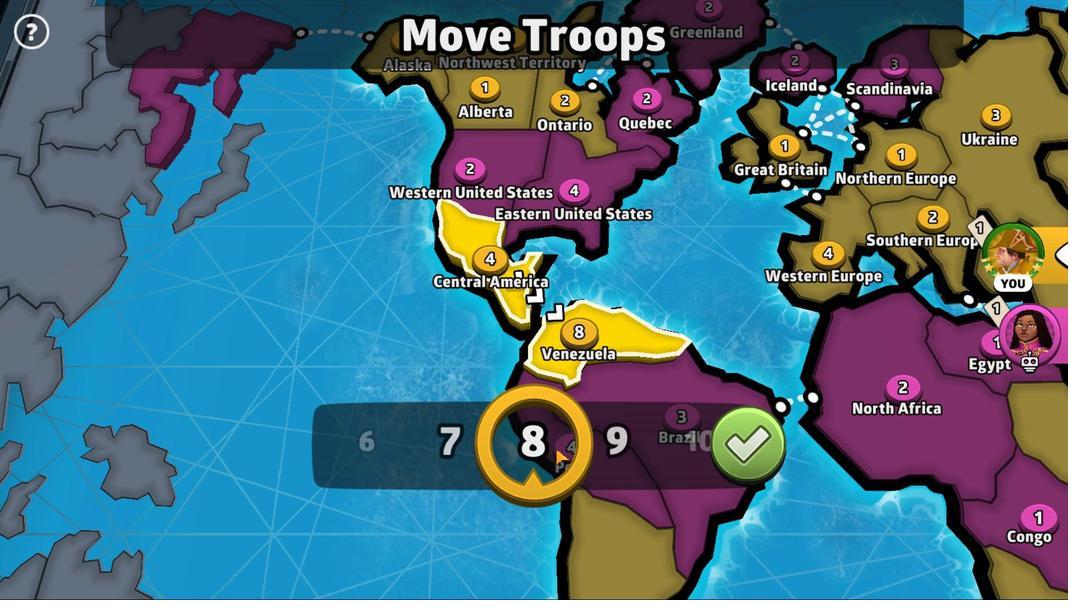
Action: Mouse pressed left at (555, 449)
Screenshot: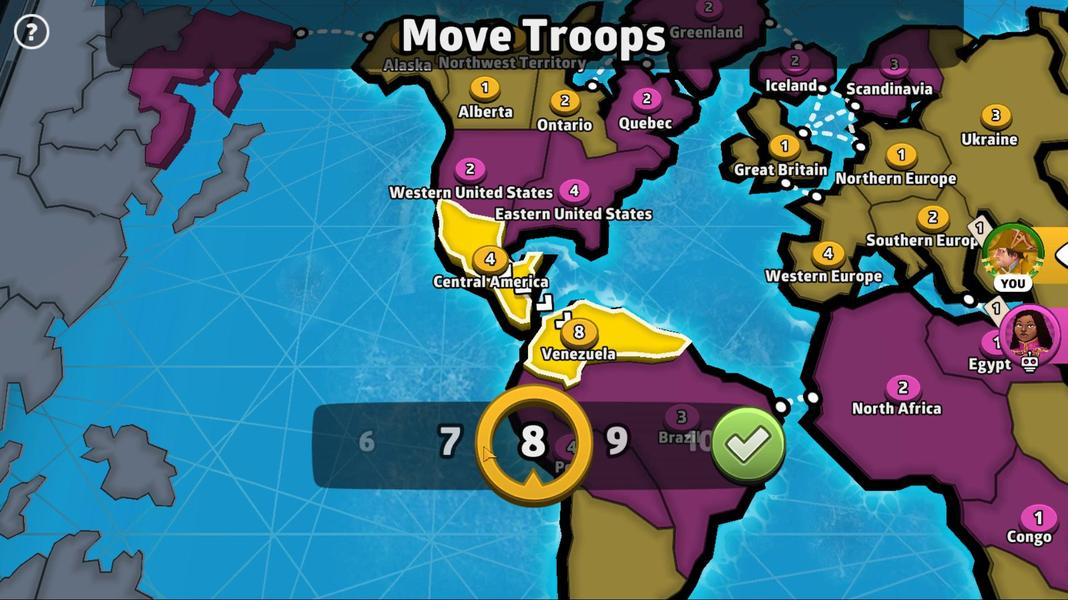 
Action: Mouse moved to (781, 456)
Screenshot: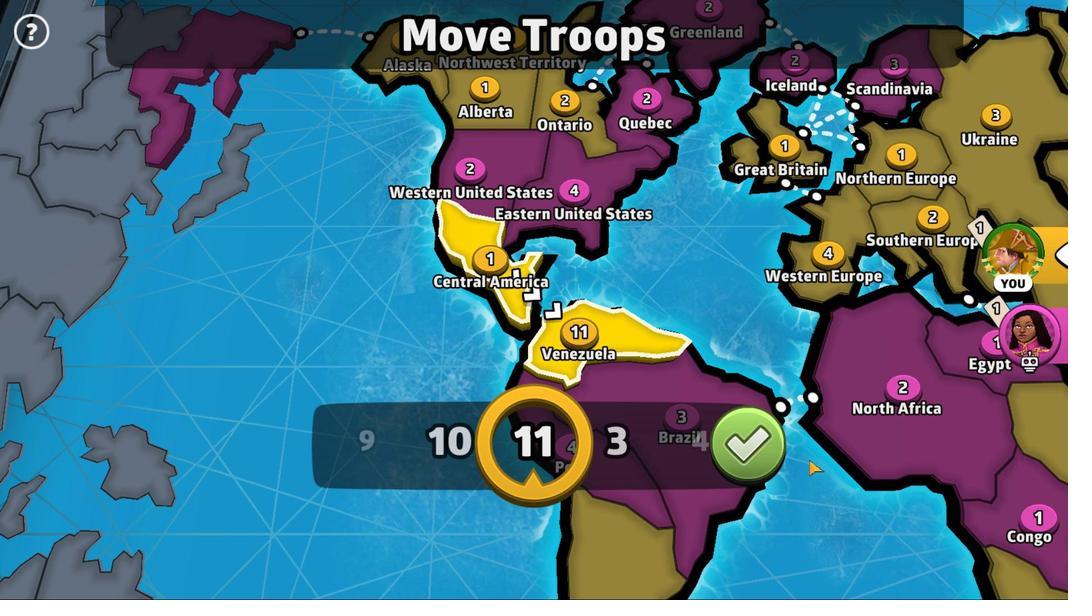 
Action: Mouse pressed left at (781, 456)
Screenshot: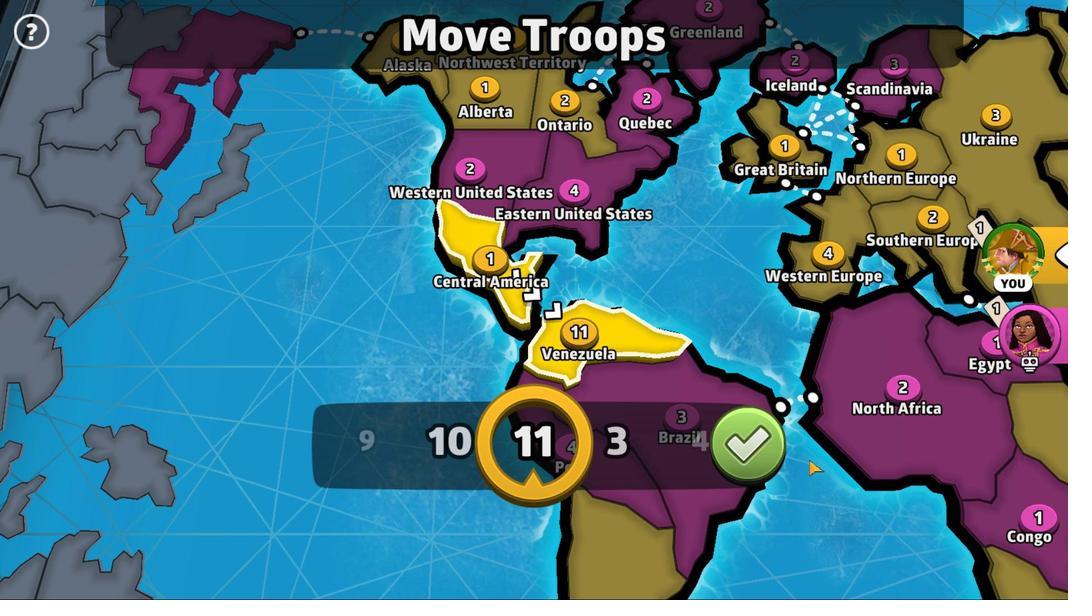 
Action: Mouse moved to (482, 297)
Screenshot: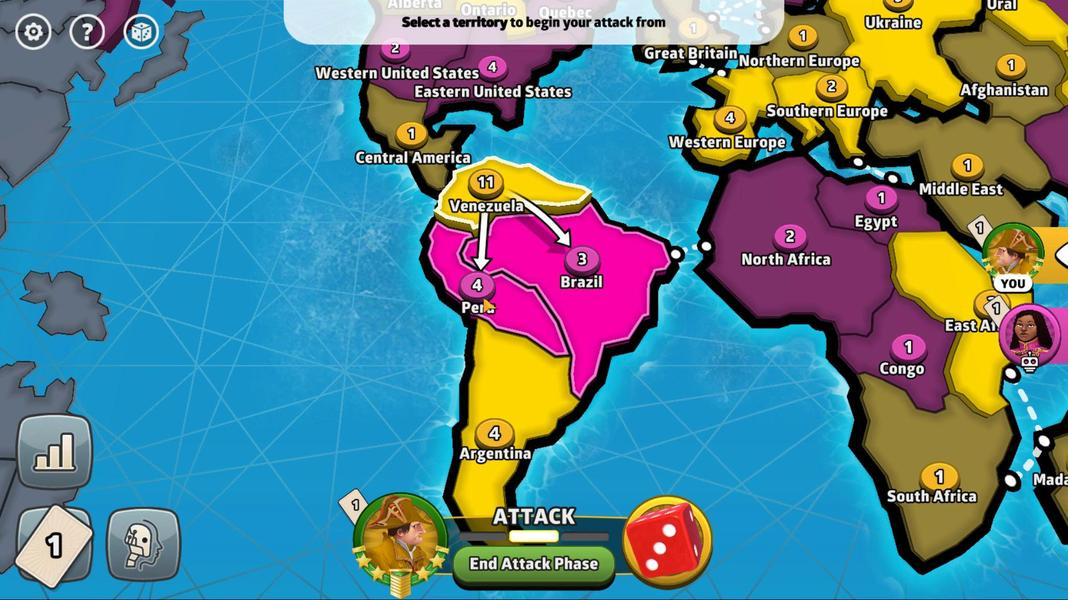 
Action: Mouse pressed left at (482, 297)
Screenshot: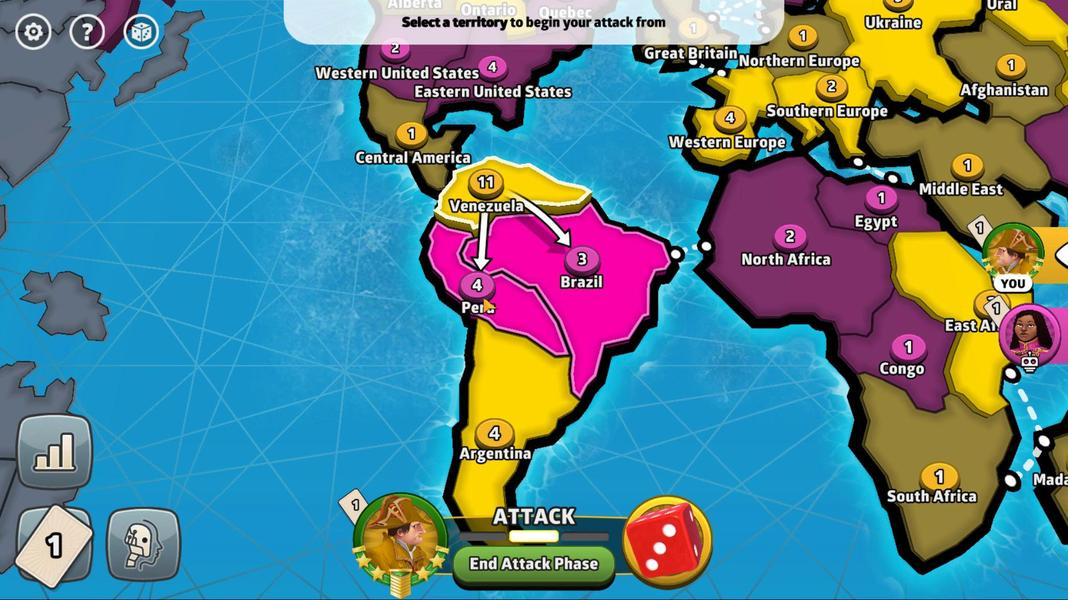 
Action: Mouse moved to (566, 411)
Screenshot: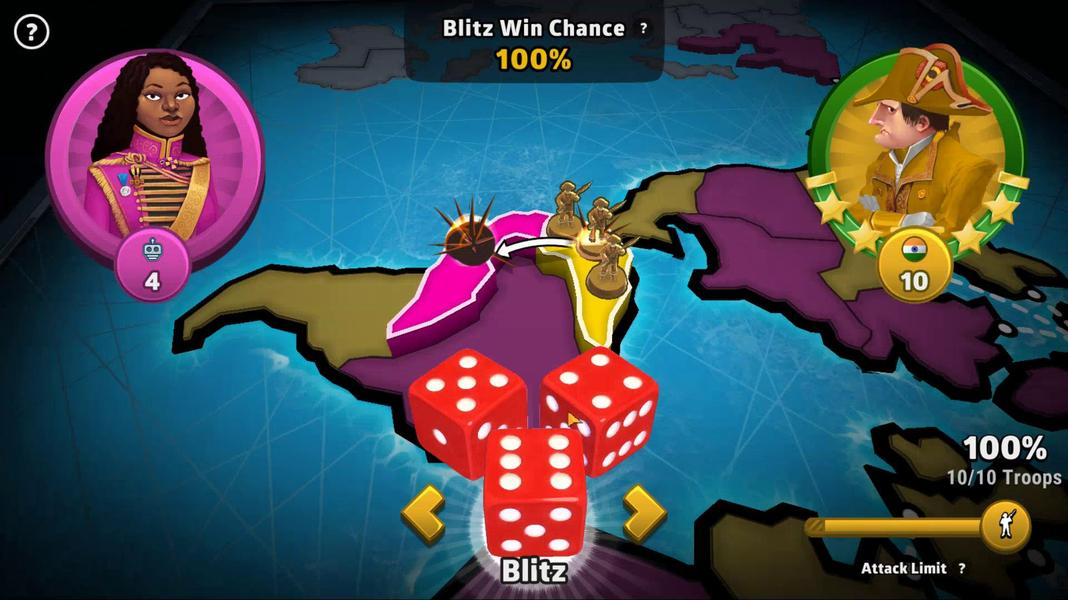 
Action: Mouse pressed left at (566, 411)
Screenshot: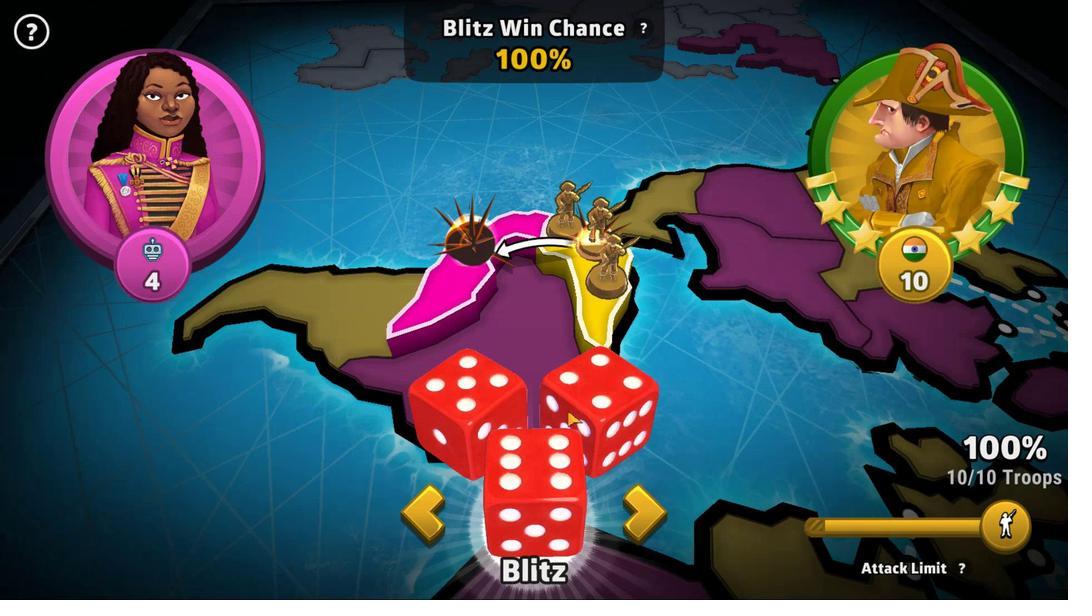 
Action: Mouse moved to (755, 452)
Screenshot: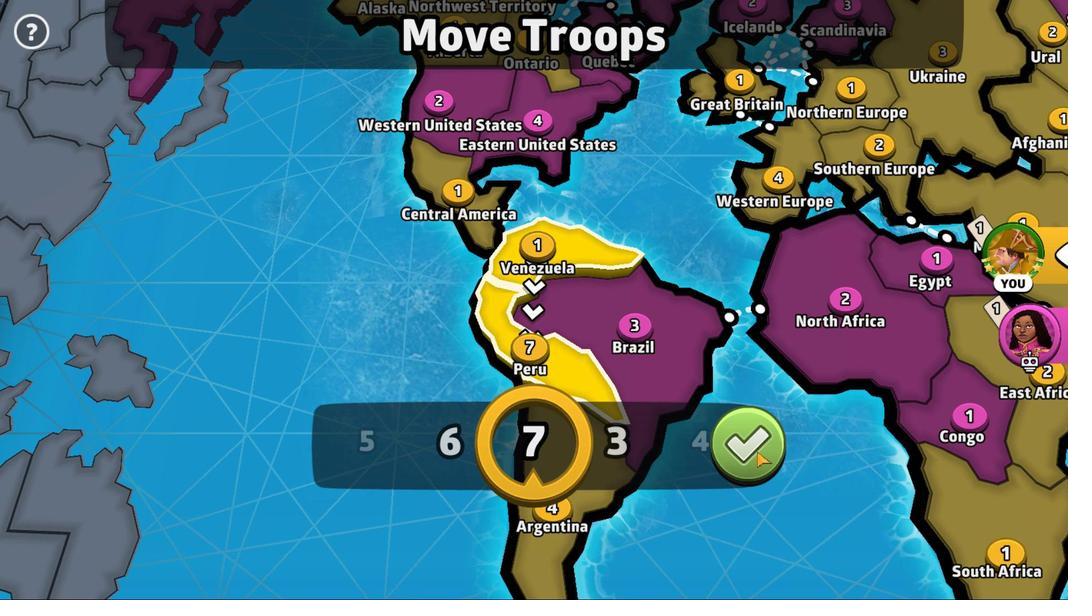 
Action: Mouse pressed left at (755, 452)
Screenshot: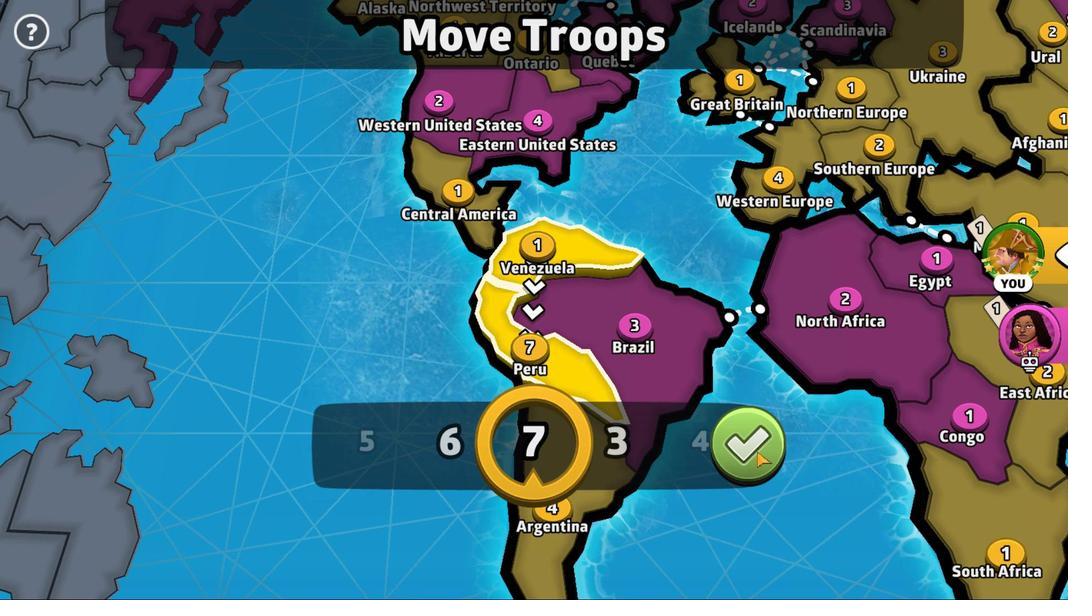 
Action: Mouse moved to (503, 240)
Screenshot: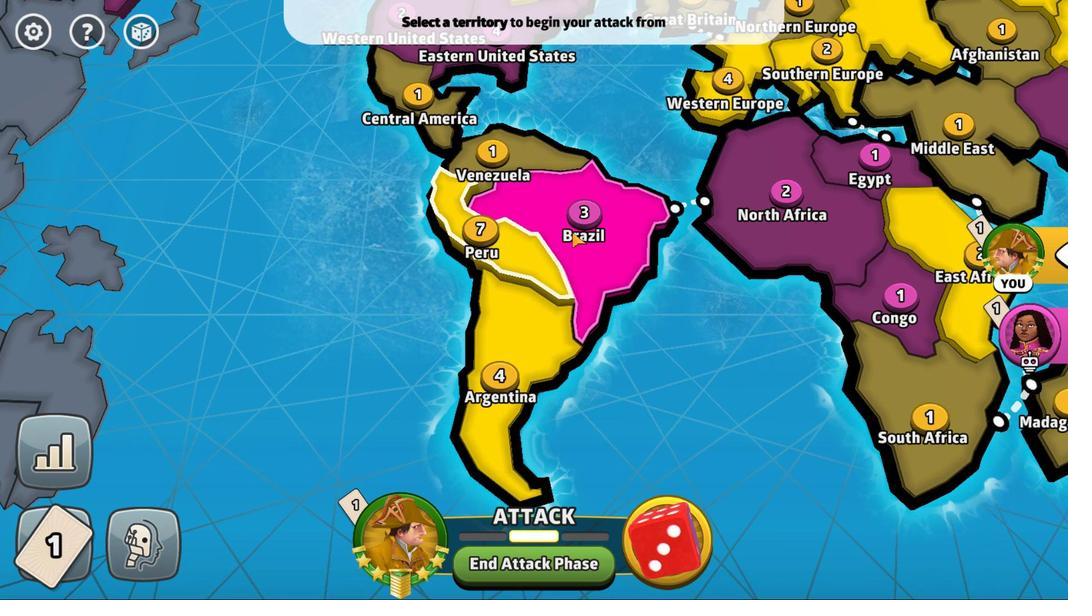 
Action: Mouse pressed left at (503, 240)
Screenshot: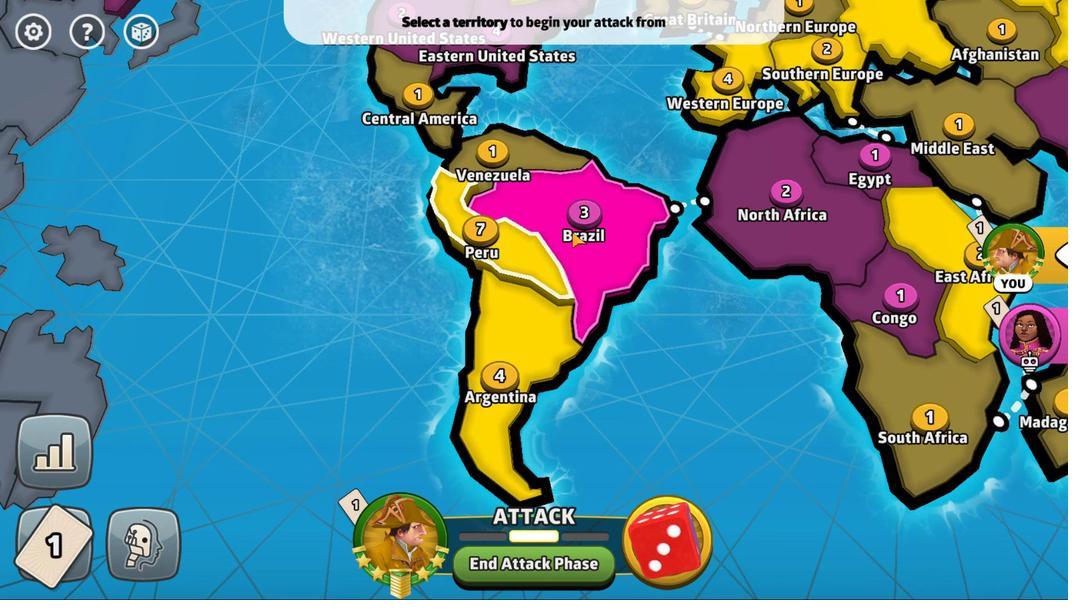 
Action: Mouse moved to (586, 227)
Screenshot: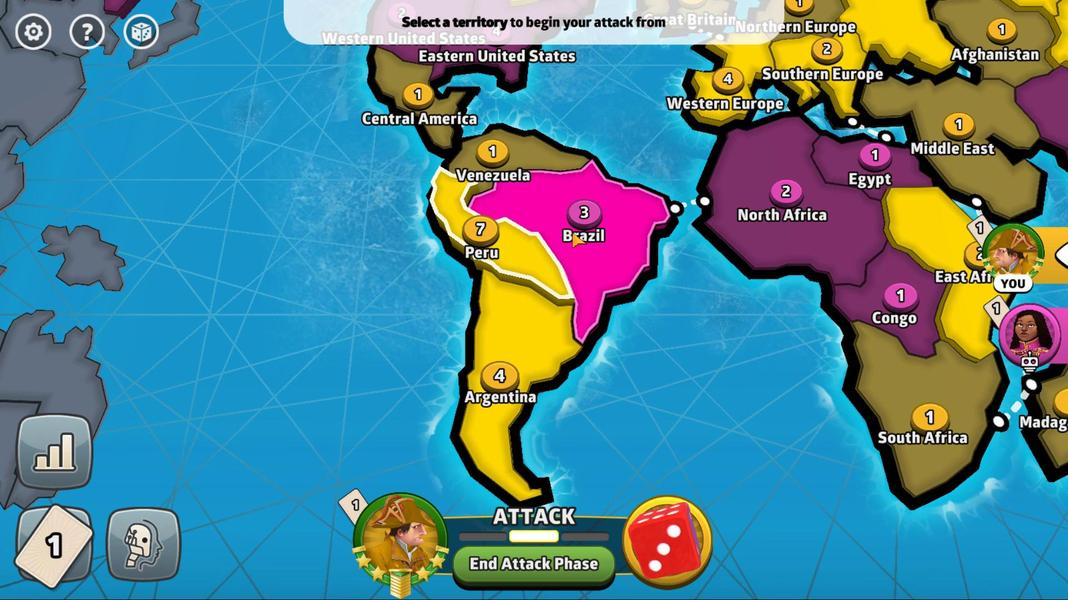 
Action: Mouse pressed left at (586, 227)
Screenshot: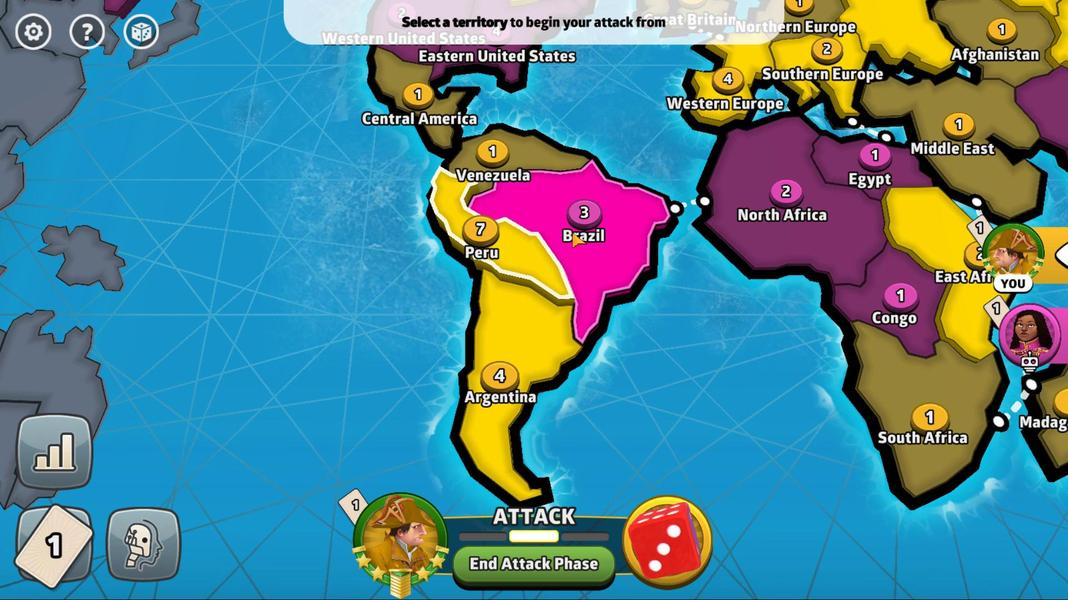
Action: Mouse moved to (588, 254)
Screenshot: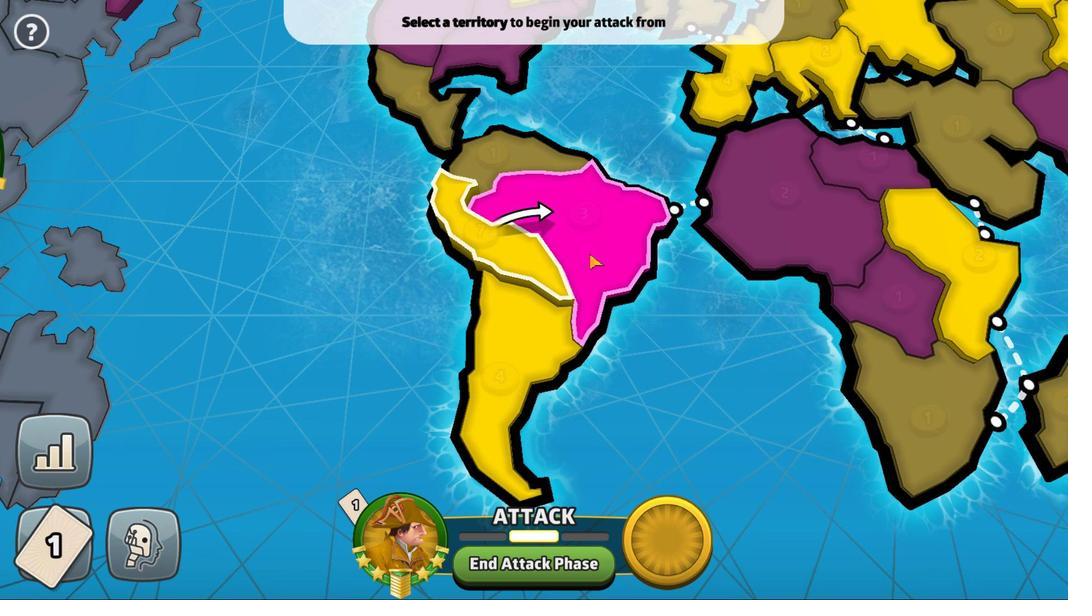 
Action: Mouse pressed left at (588, 254)
Screenshot: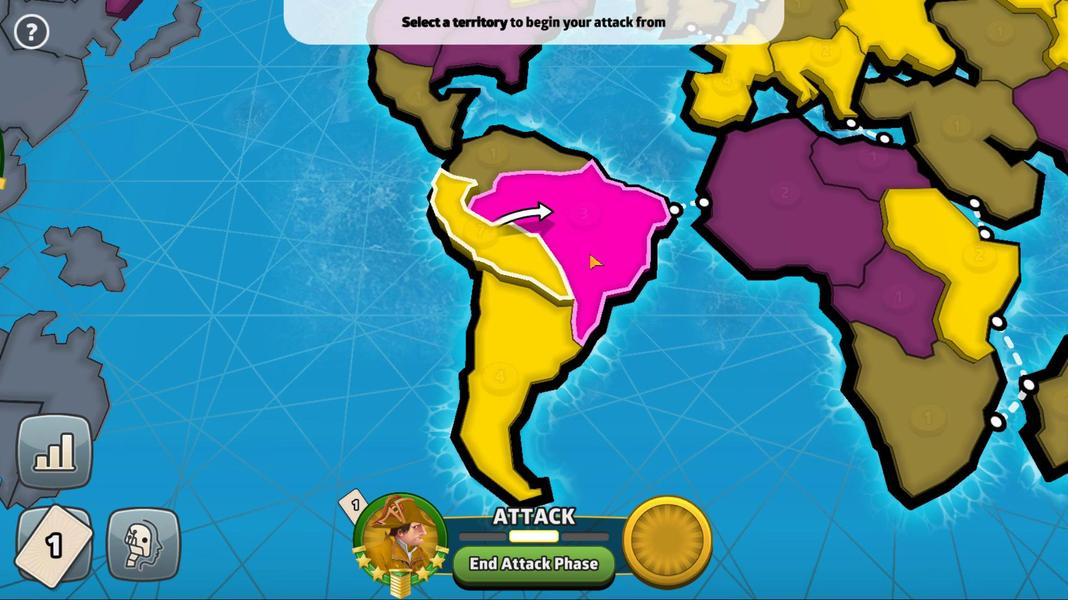 
Action: Mouse moved to (554, 438)
Screenshot: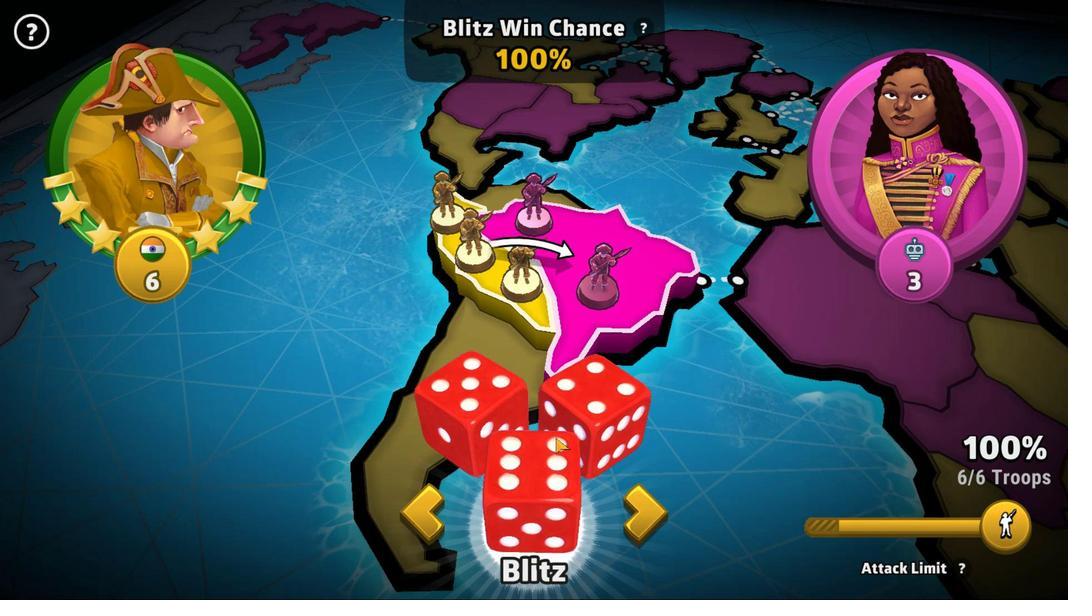 
Action: Mouse pressed left at (554, 438)
Screenshot: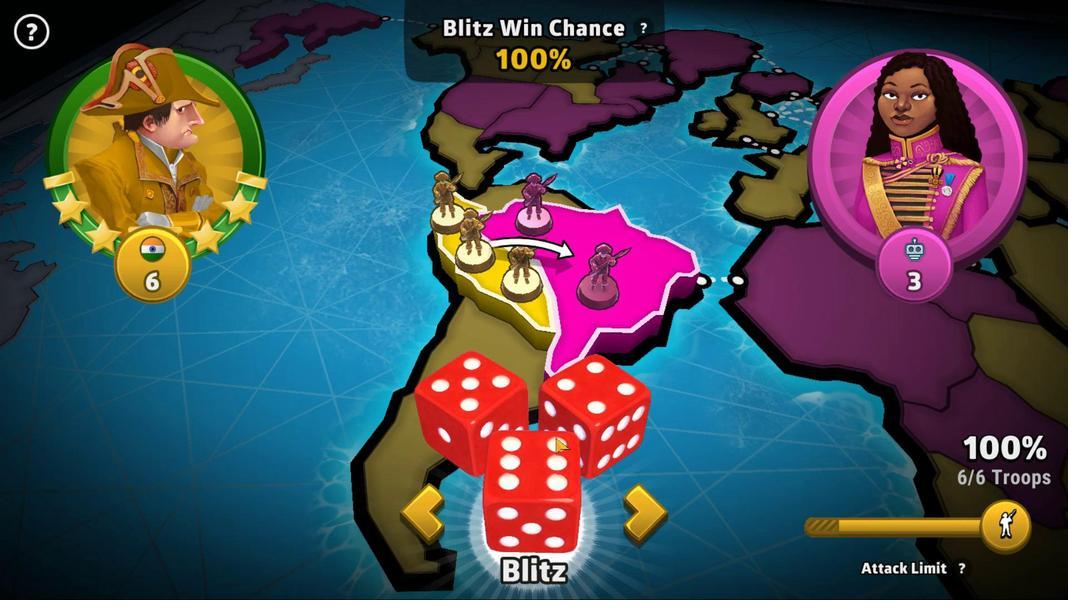 
Action: Mouse moved to (566, 556)
Screenshot: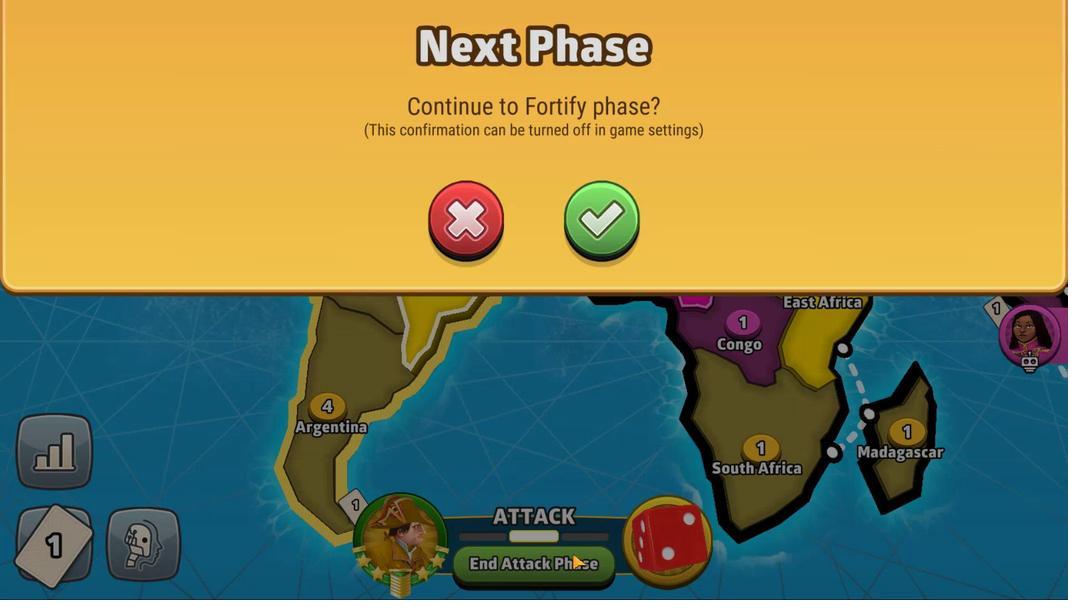 
Action: Mouse pressed left at (566, 556)
Screenshot: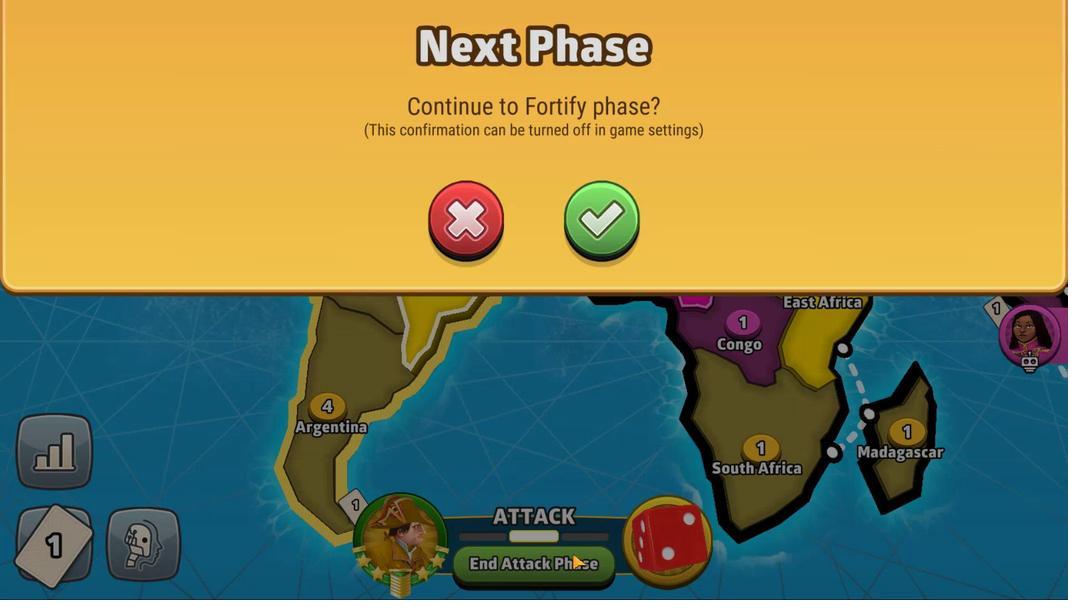 
Action: Mouse moved to (597, 236)
Screenshot: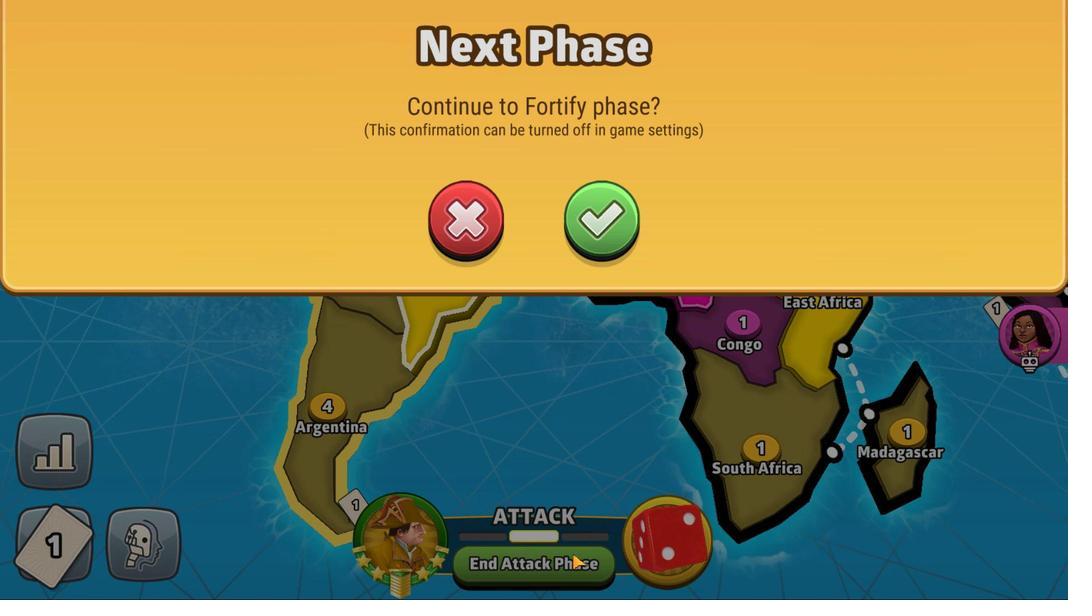 
Action: Mouse pressed left at (597, 236)
Screenshot: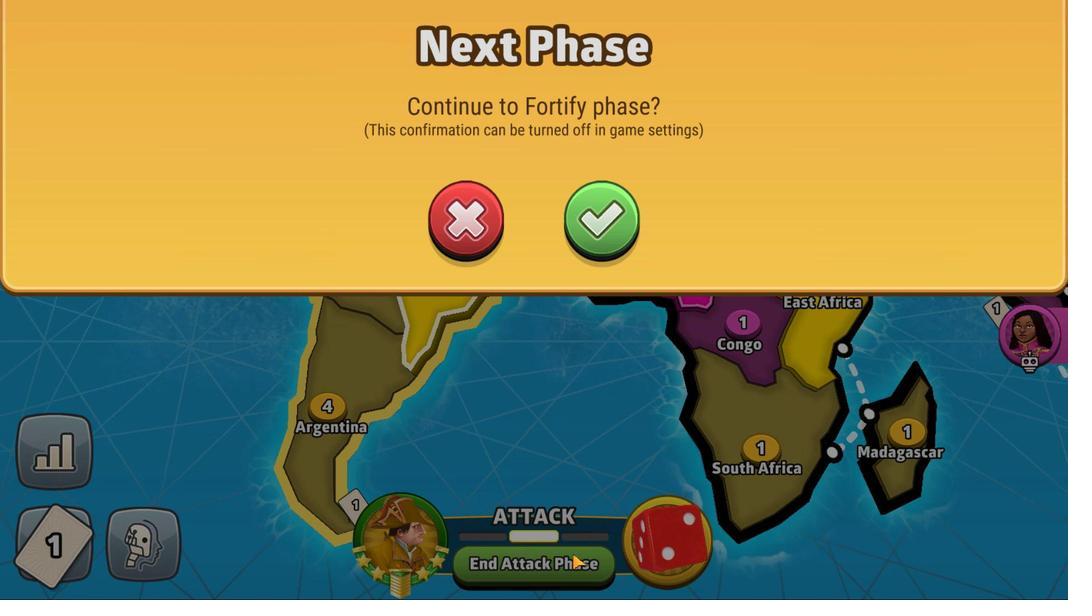 
Action: Mouse moved to (332, 318)
Screenshot: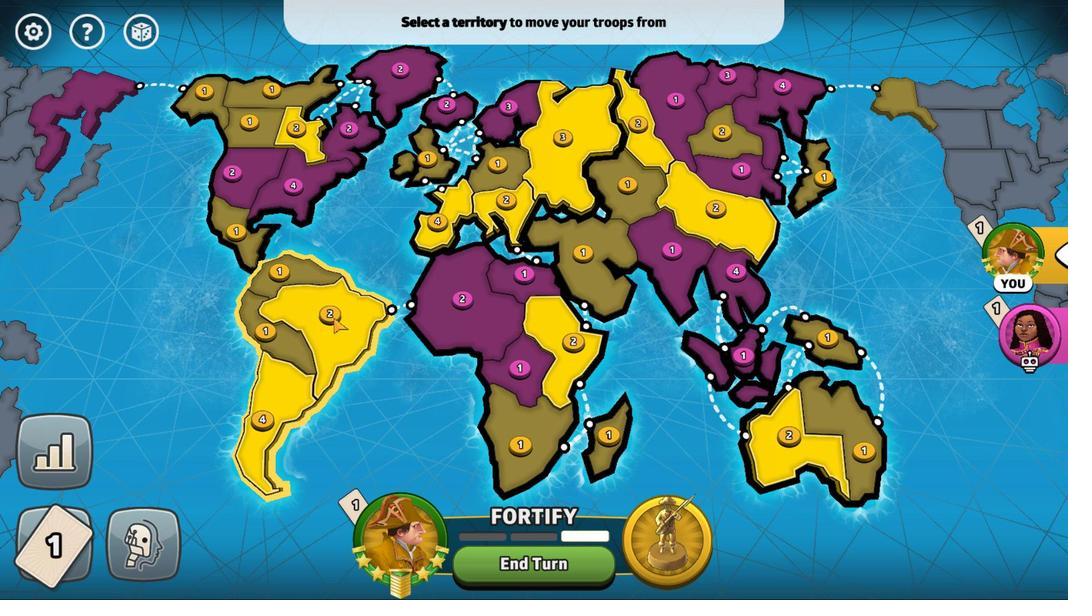 
Action: Mouse pressed left at (332, 318)
Screenshot: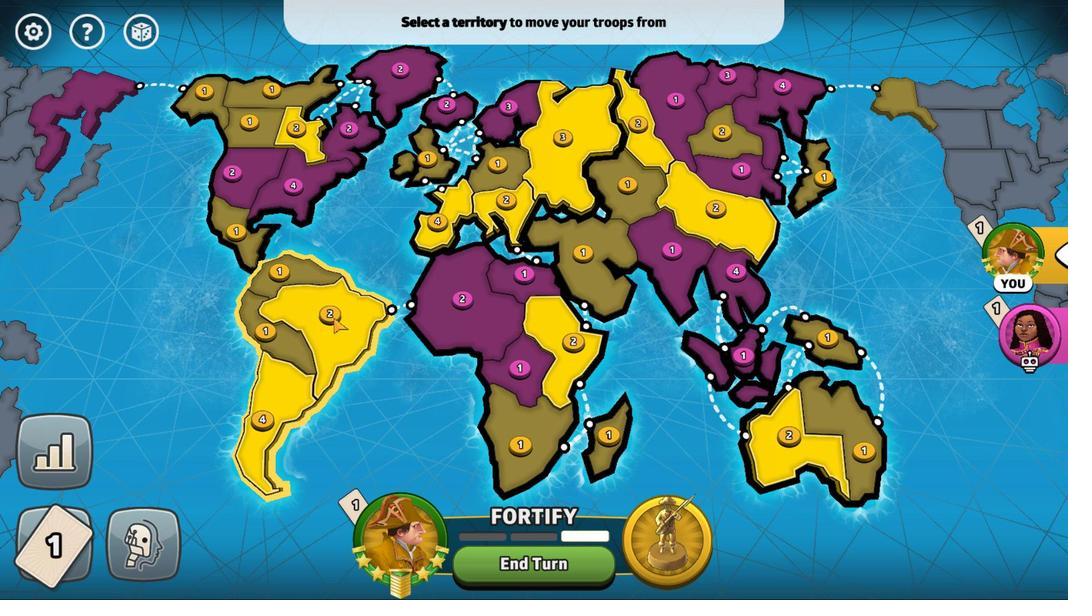 
Action: Mouse moved to (336, 311)
Screenshot: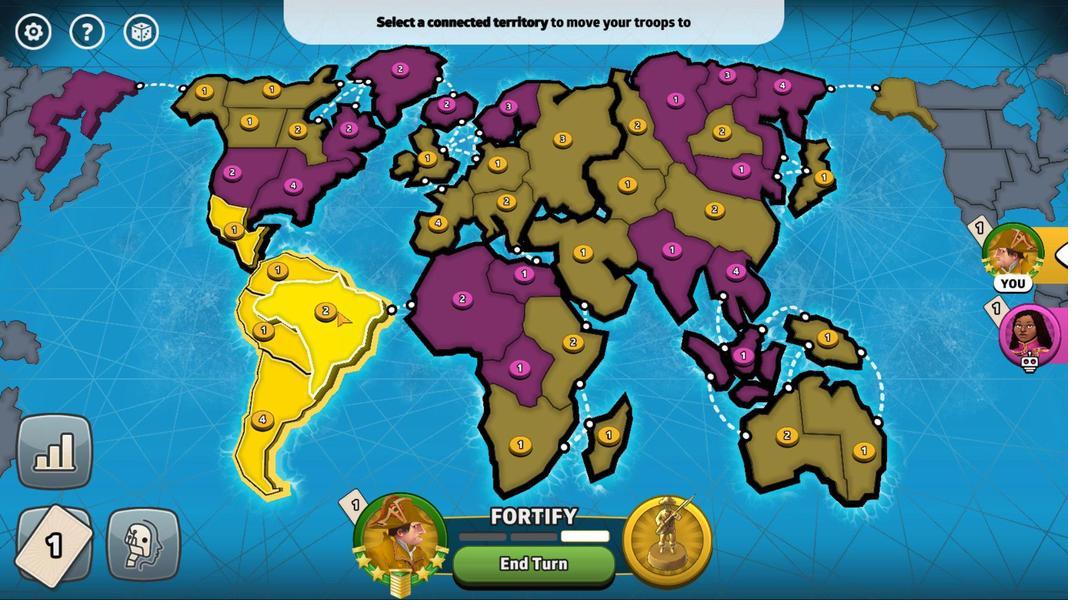
Action: Mouse pressed left at (336, 311)
Screenshot: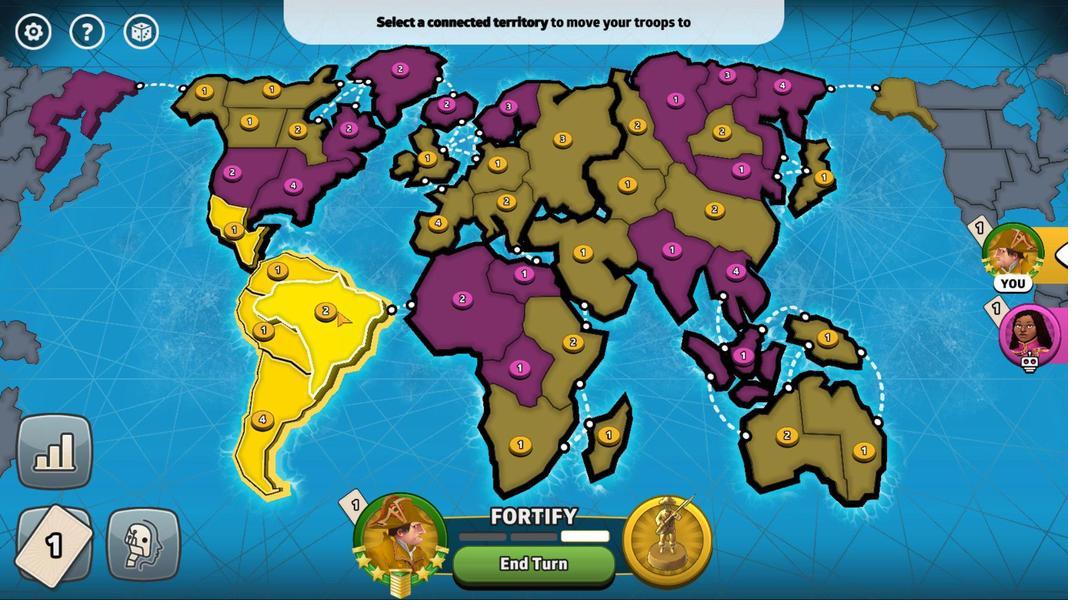 
Action: Mouse moved to (527, 551)
Screenshot: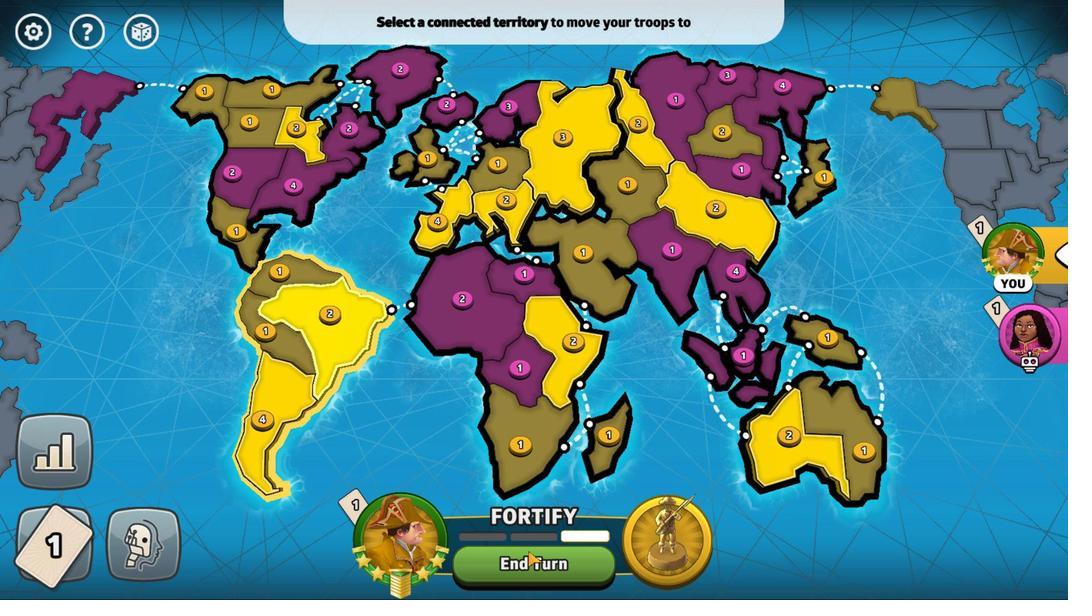 
Action: Mouse pressed left at (527, 551)
Screenshot: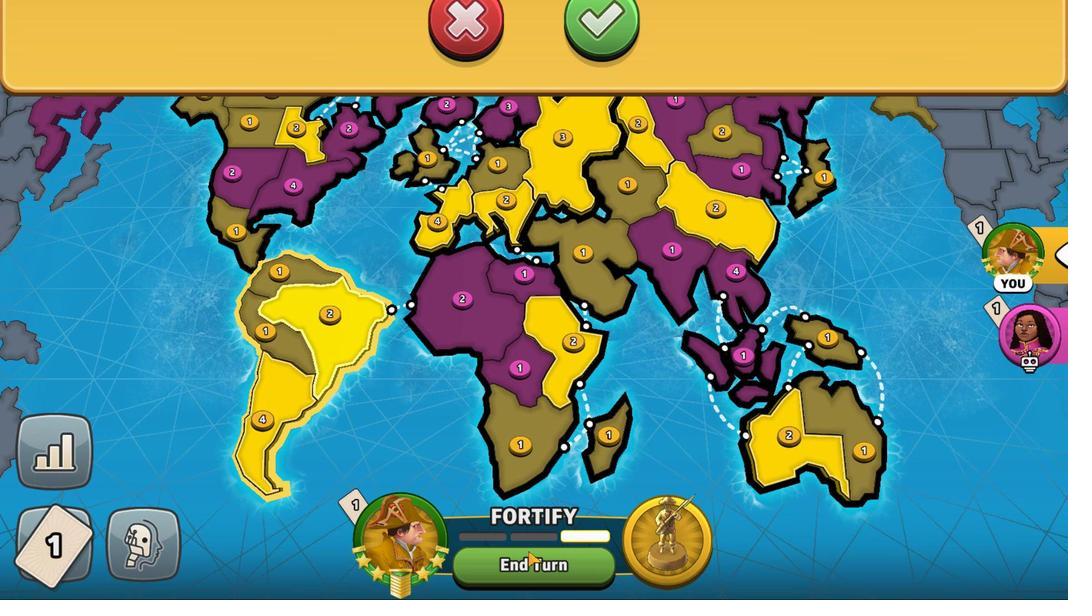 
Action: Mouse moved to (603, 224)
Screenshot: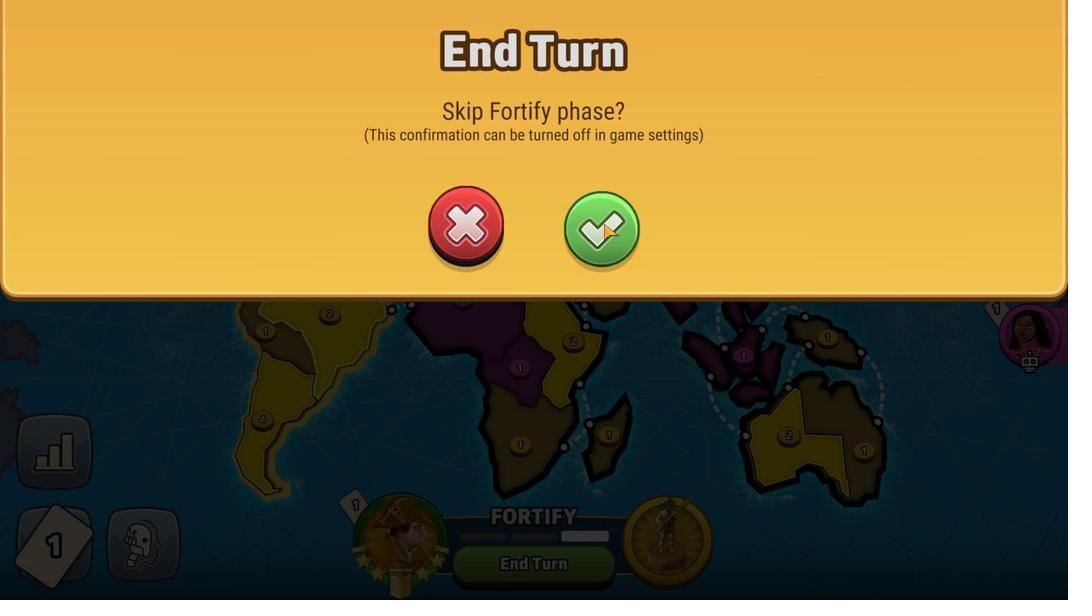 
Action: Mouse pressed left at (603, 224)
Screenshot: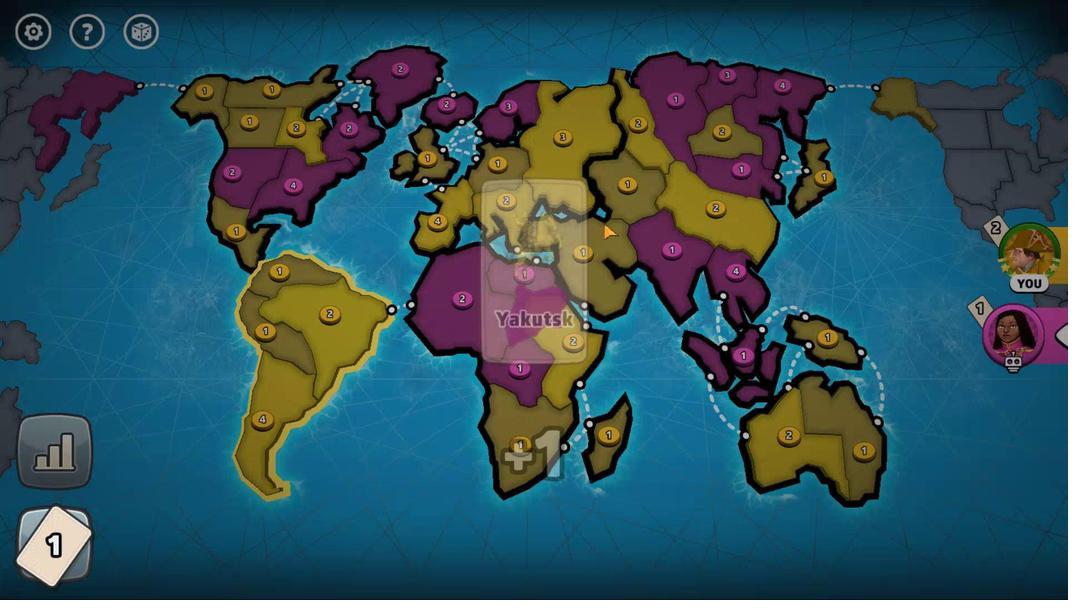 
Action: Mouse moved to (854, 240)
Screenshot: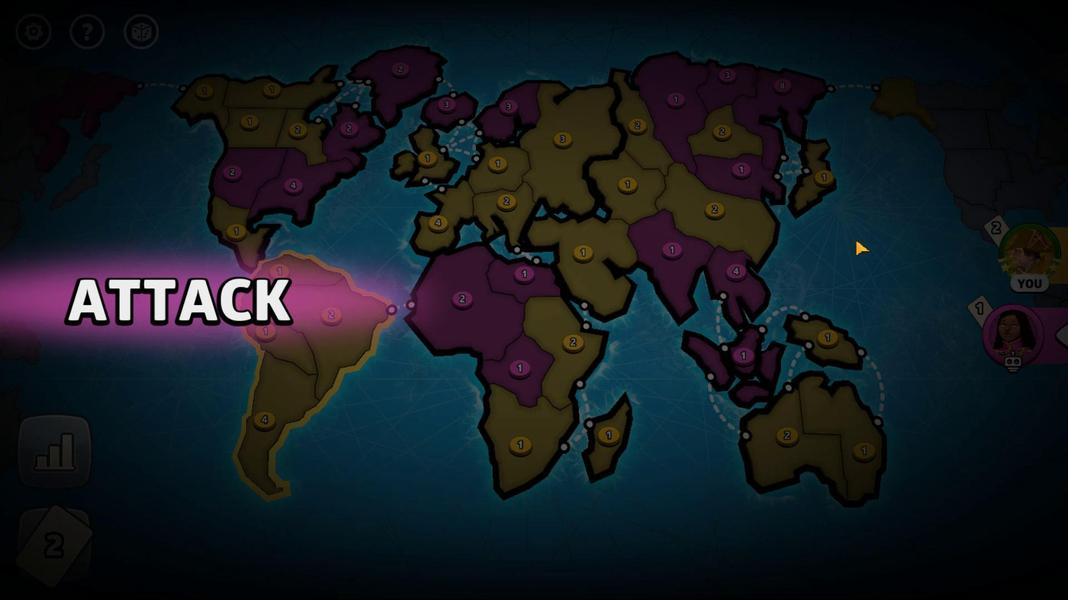 
Action: Mouse pressed left at (854, 240)
Screenshot: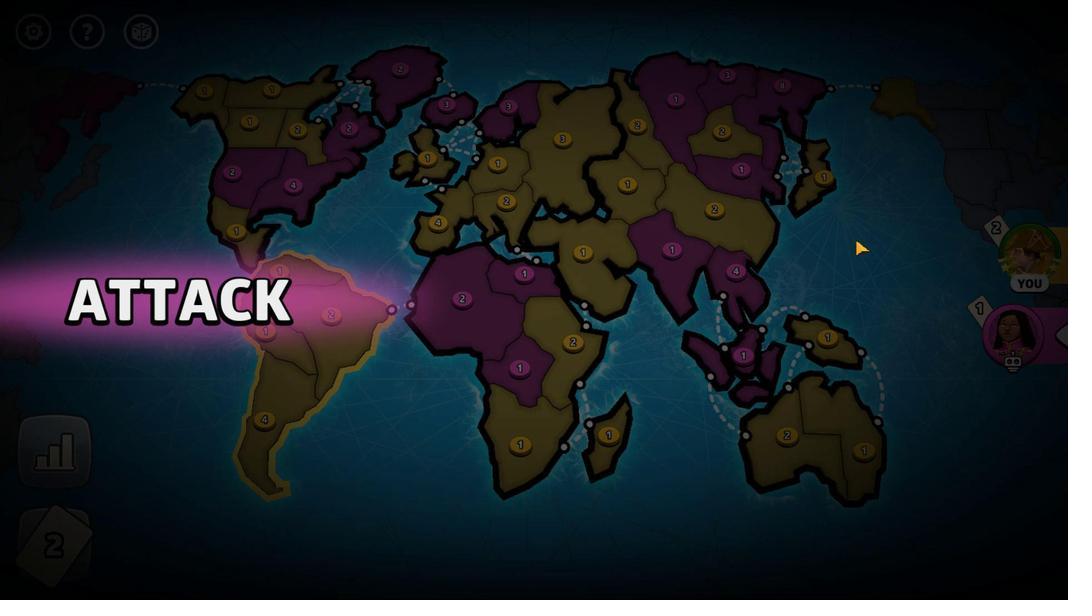 
Action: Mouse moved to (578, 161)
Screenshot: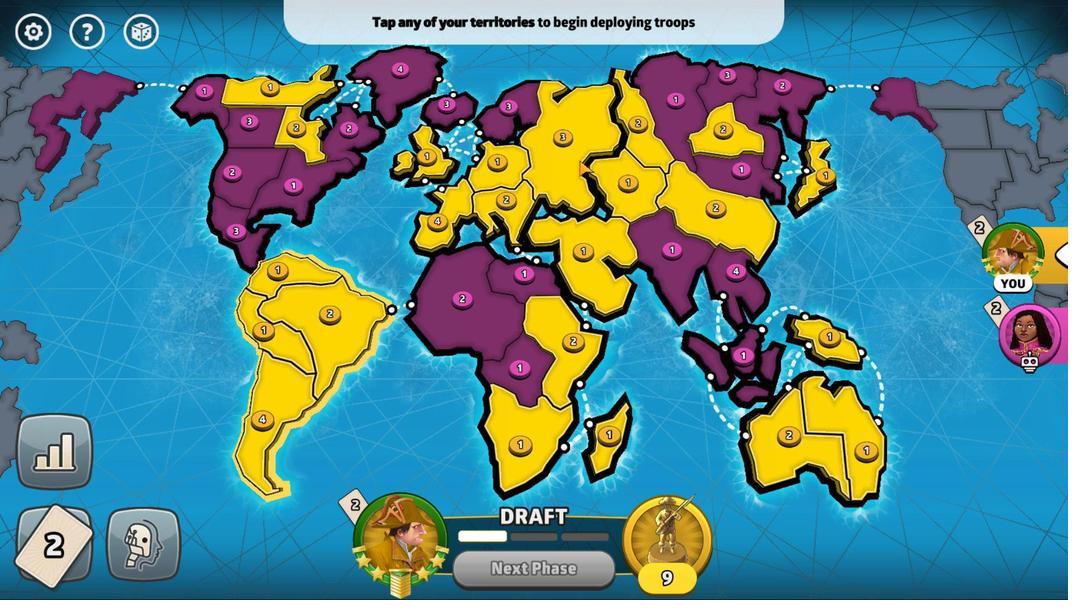 
Action: Mouse pressed left at (578, 161)
Screenshot: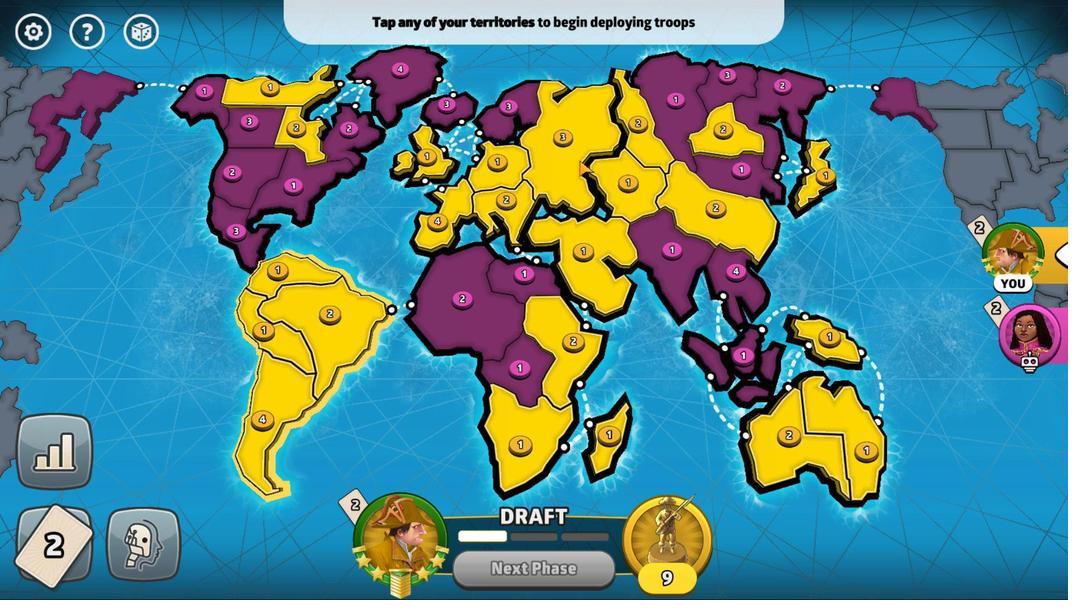 
Action: Mouse moved to (727, 455)
Screenshot: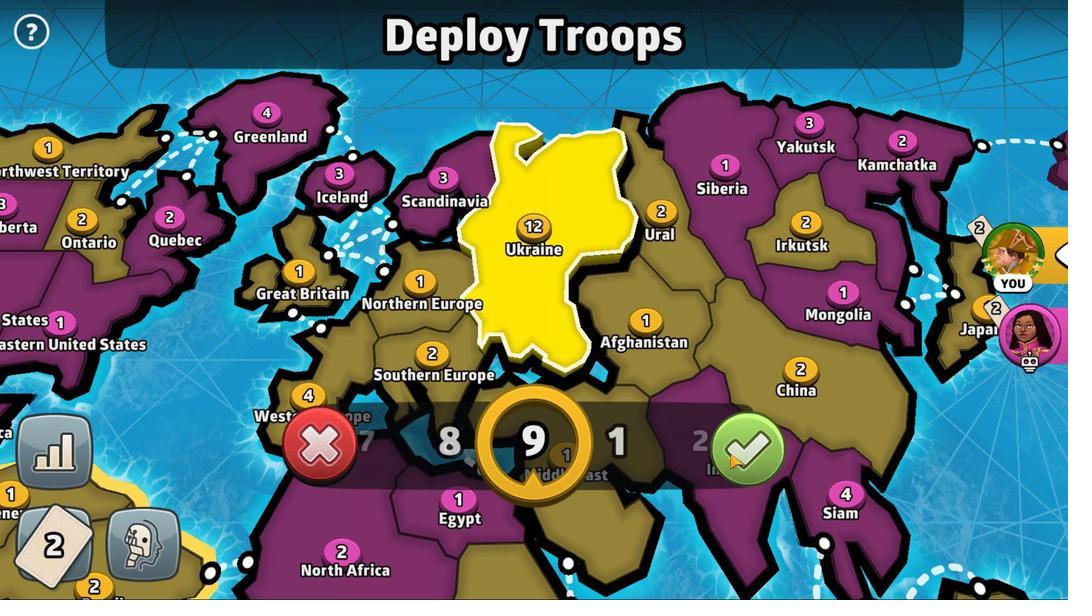 
Action: Mouse pressed left at (727, 455)
Screenshot: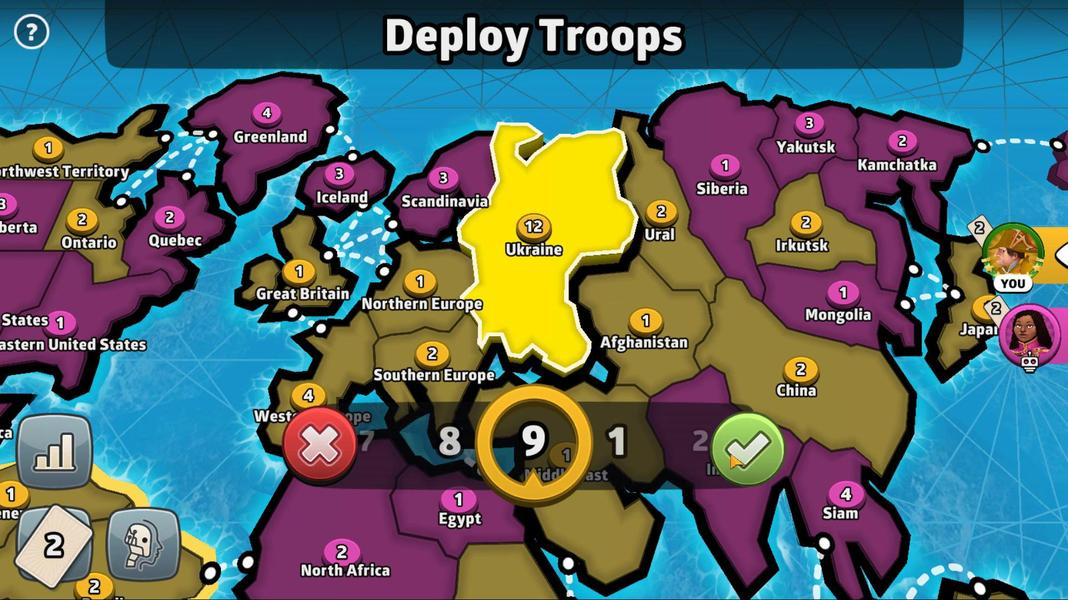 
Action: Mouse moved to (512, 568)
Screenshot: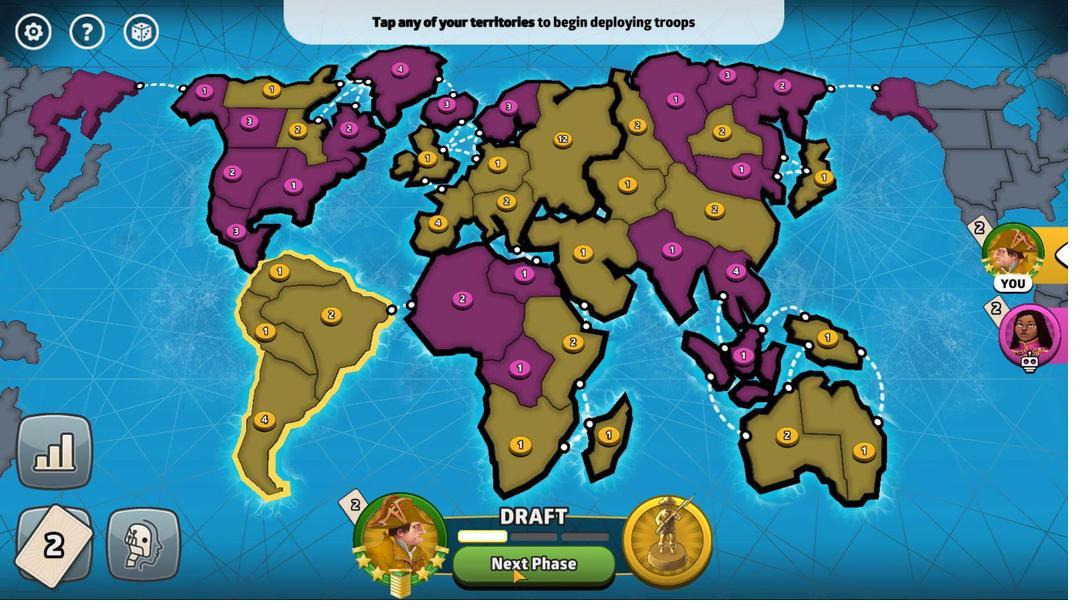 
Action: Mouse pressed left at (512, 568)
Screenshot: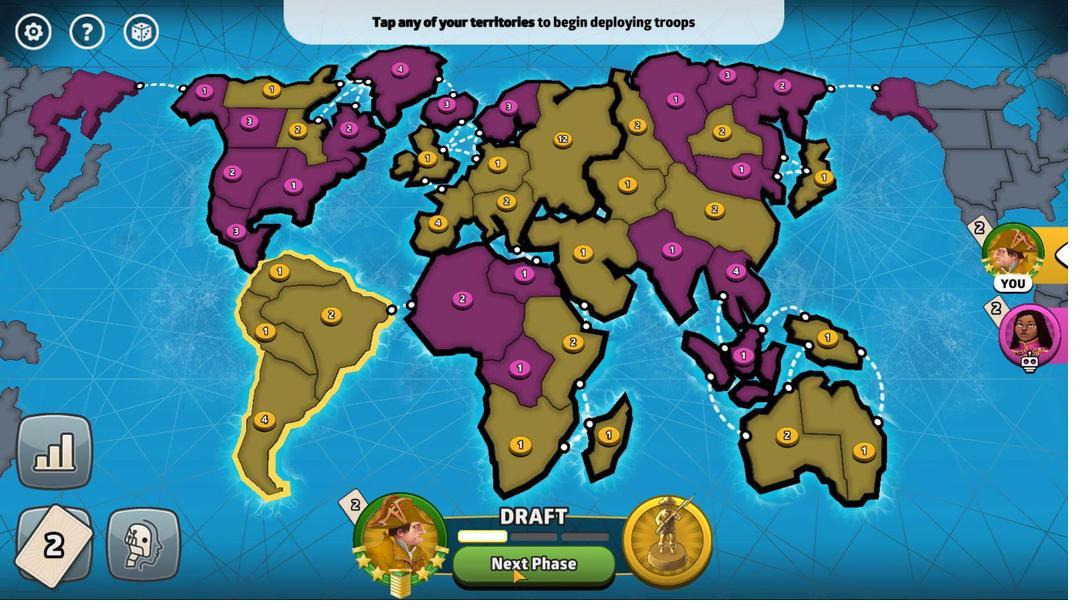 
Action: Mouse moved to (569, 124)
Screenshot: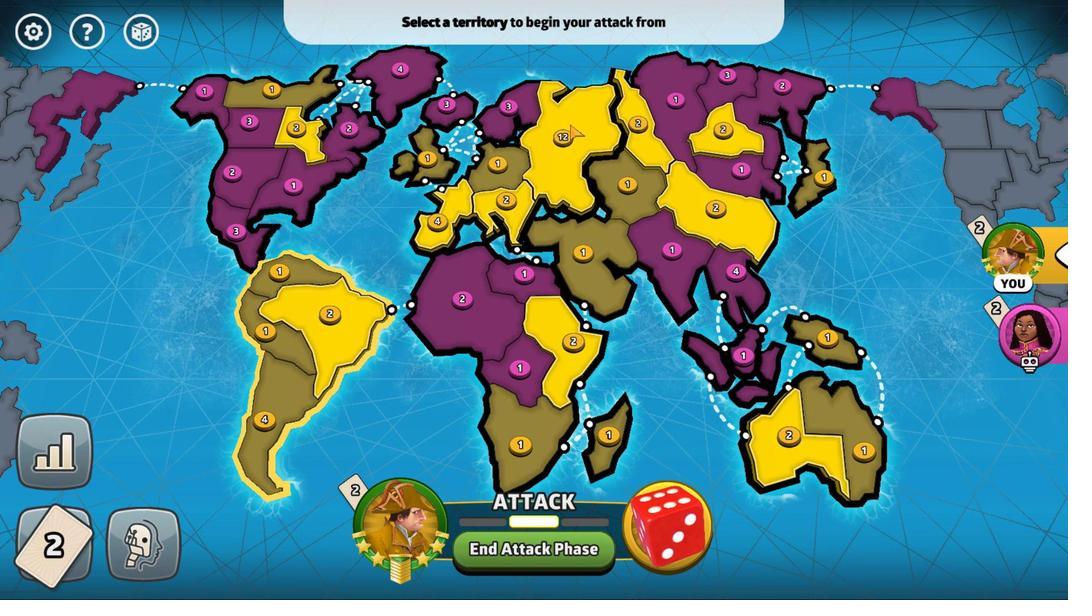 
Action: Mouse pressed left at (569, 124)
Screenshot: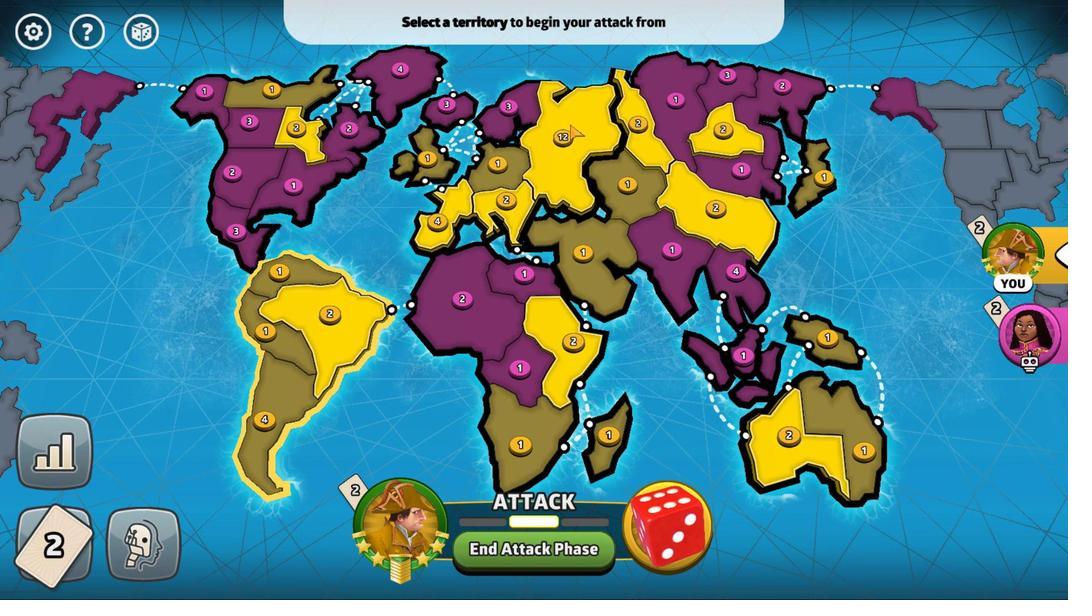 
Action: Mouse moved to (481, 201)
Screenshot: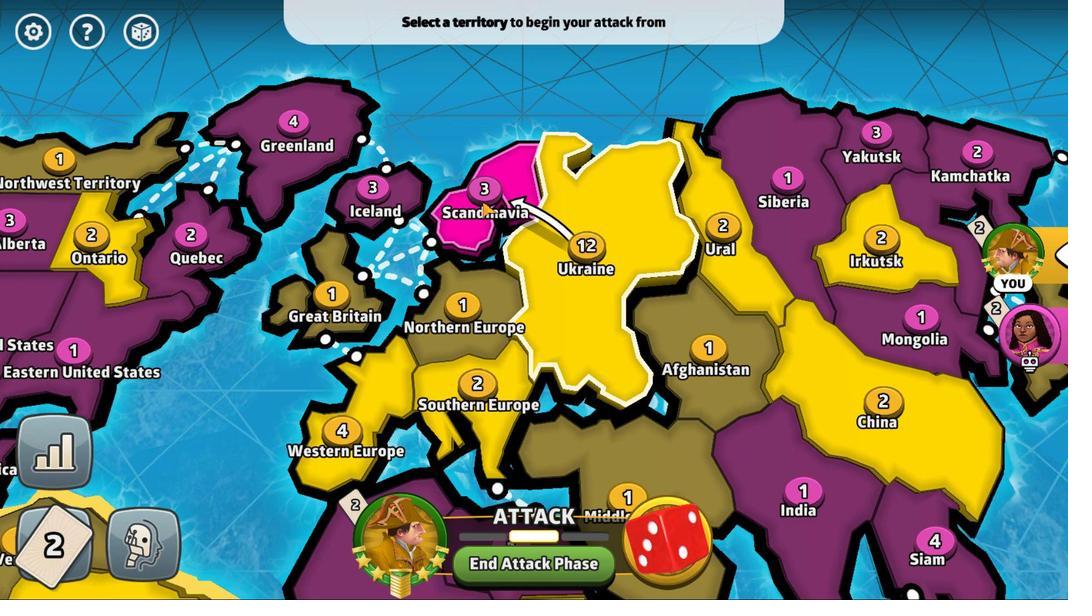 
Action: Mouse pressed left at (481, 201)
Screenshot: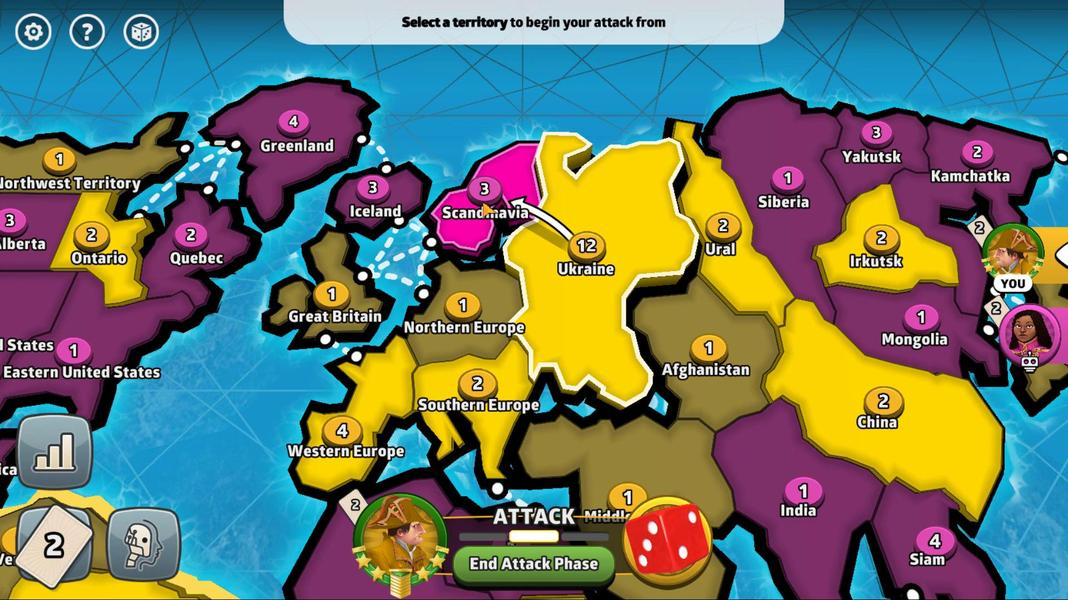 
Action: Mouse moved to (528, 434)
Screenshot: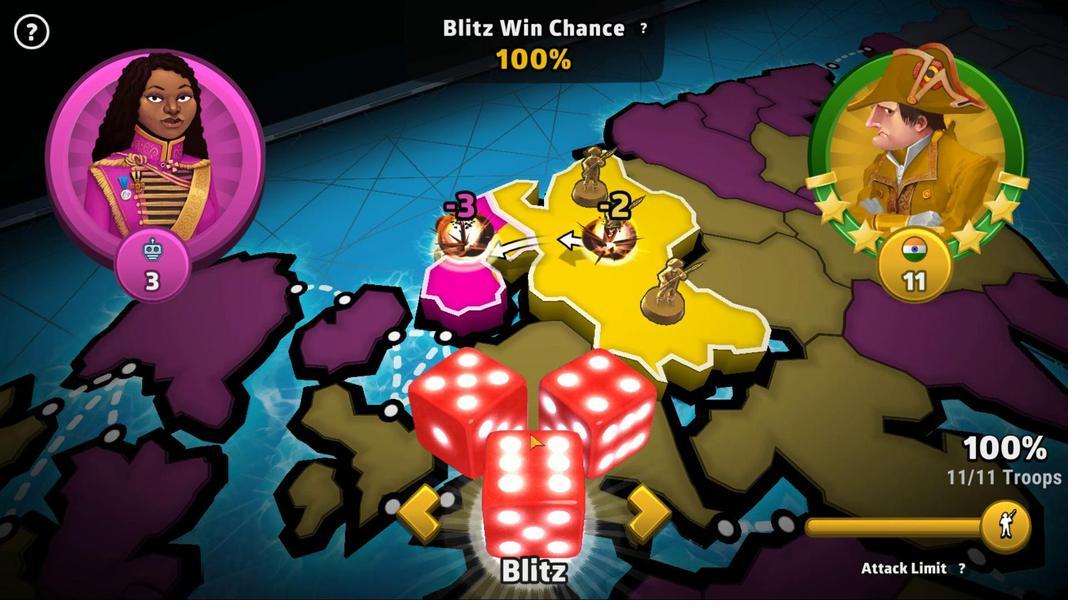 
Action: Mouse pressed left at (528, 434)
Screenshot: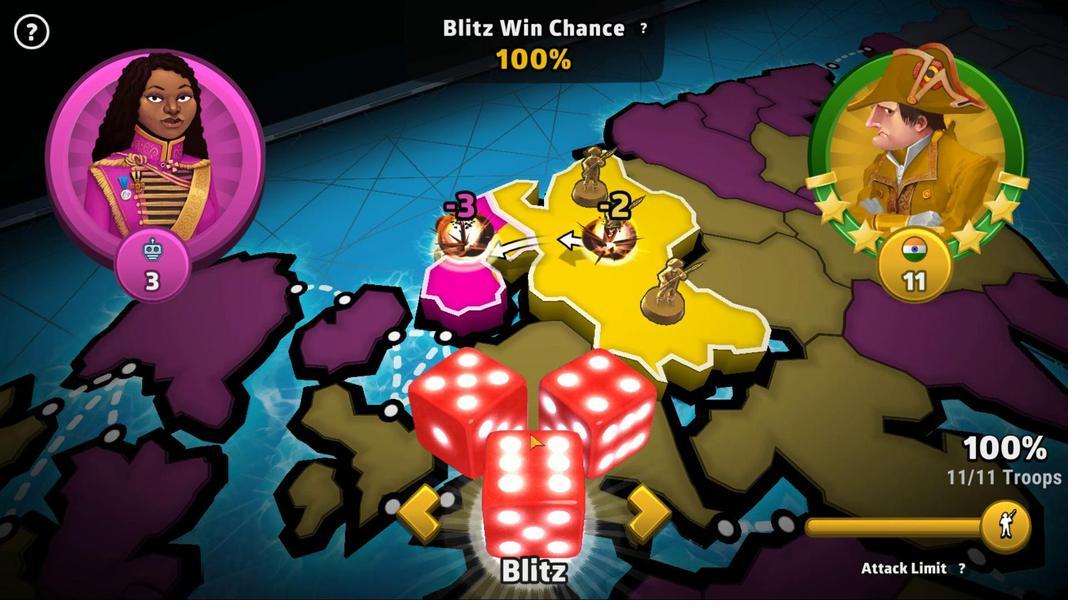 
Action: Mouse moved to (763, 440)
Screenshot: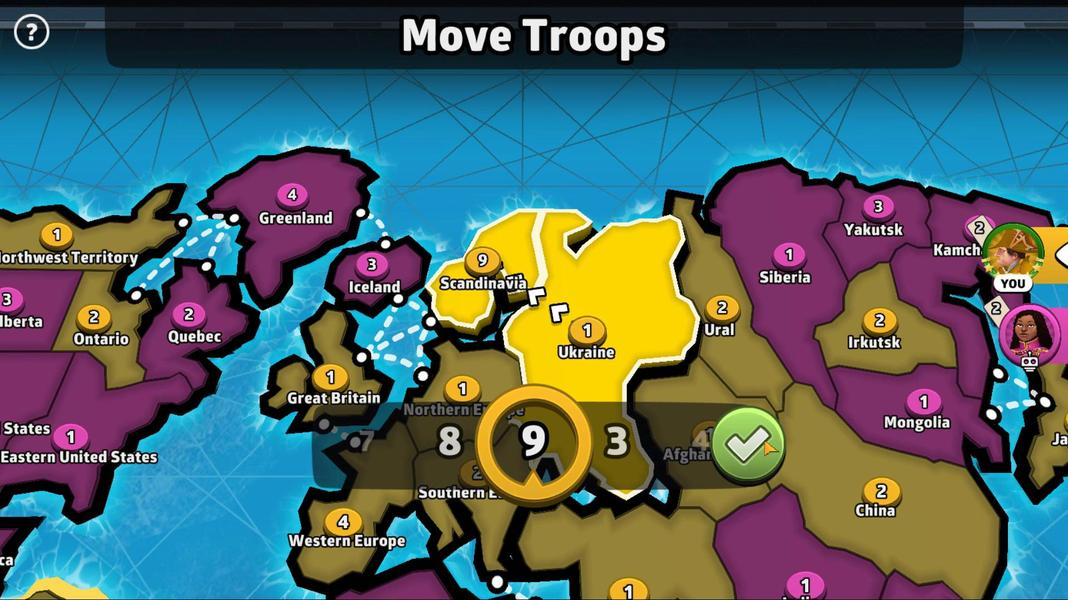 
Action: Mouse pressed left at (763, 440)
Screenshot: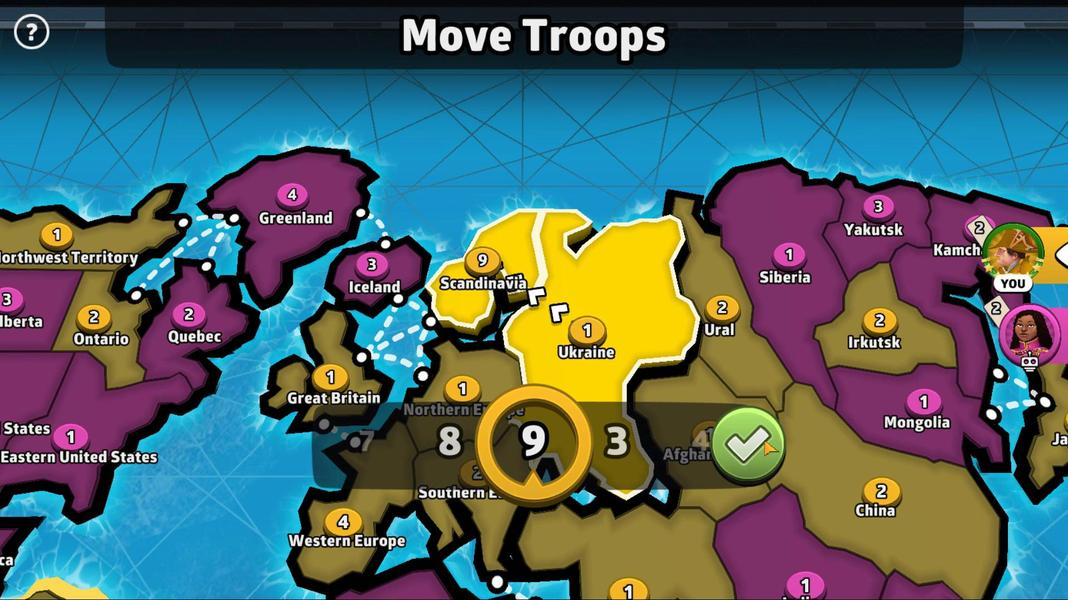 
Action: Mouse moved to (497, 221)
Screenshot: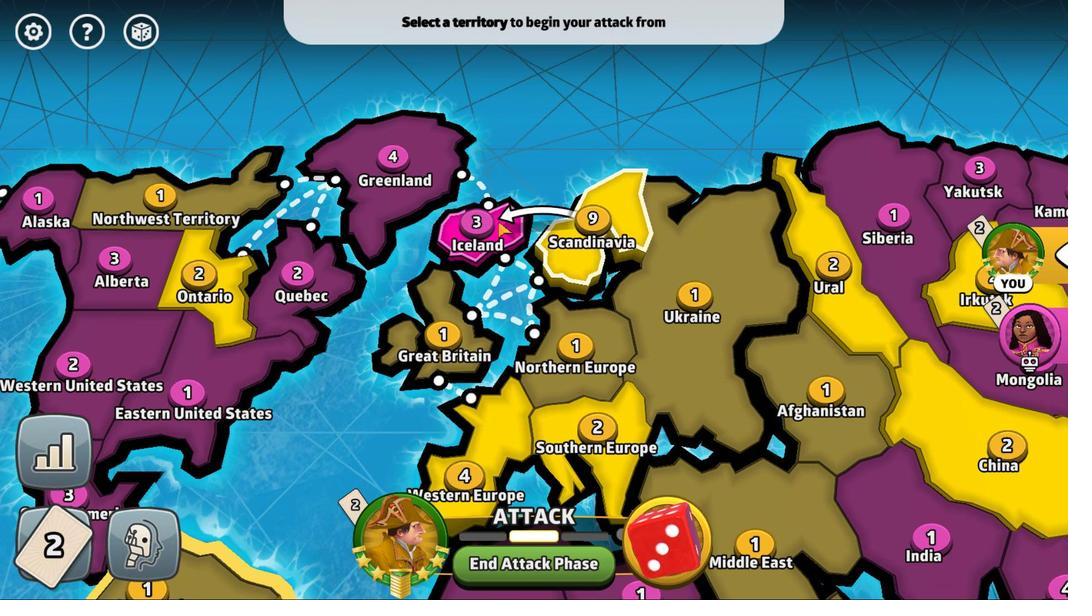 
Action: Mouse pressed left at (497, 221)
Screenshot: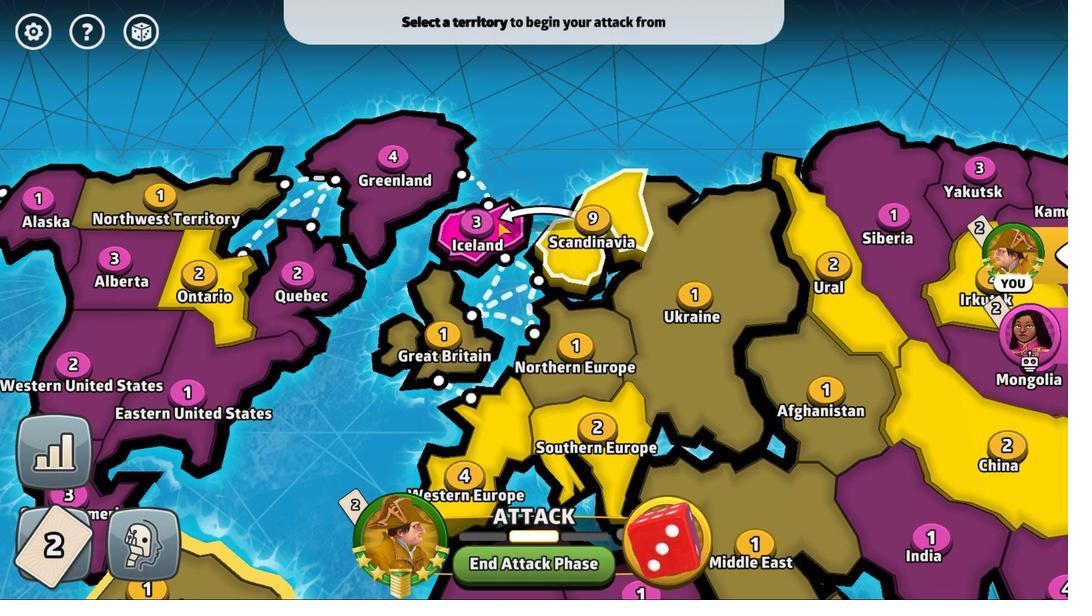 
Action: Mouse moved to (540, 424)
Screenshot: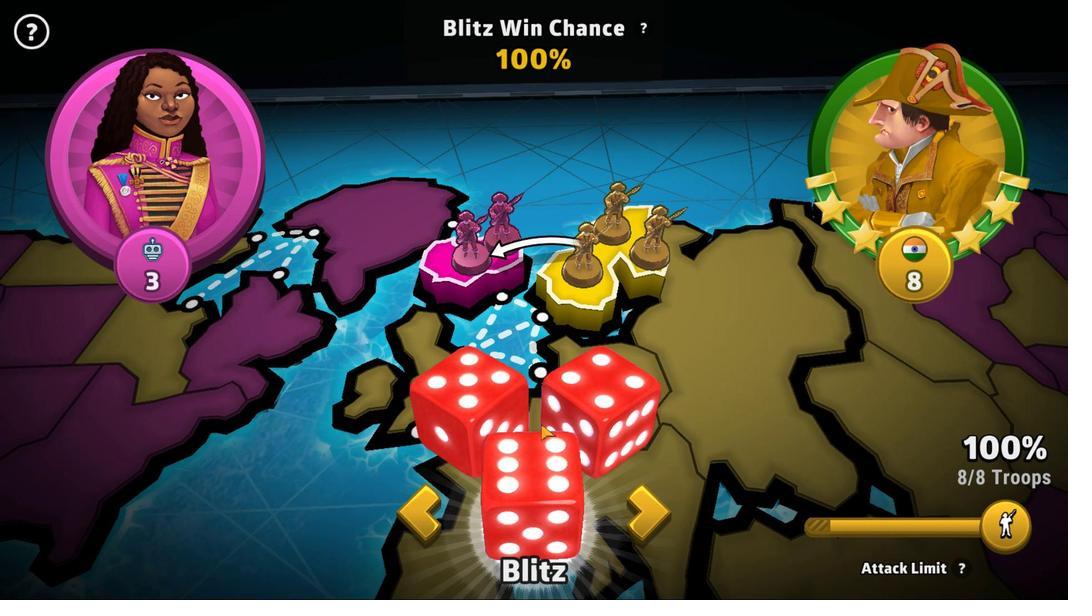
Action: Mouse pressed left at (540, 424)
Screenshot: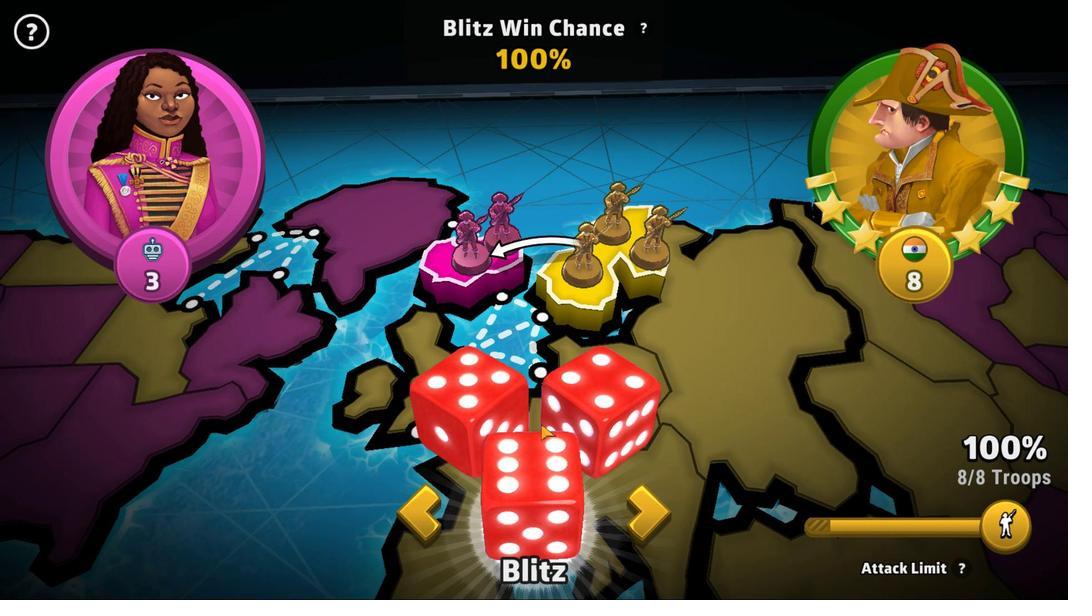 
Action: Mouse moved to (730, 439)
Screenshot: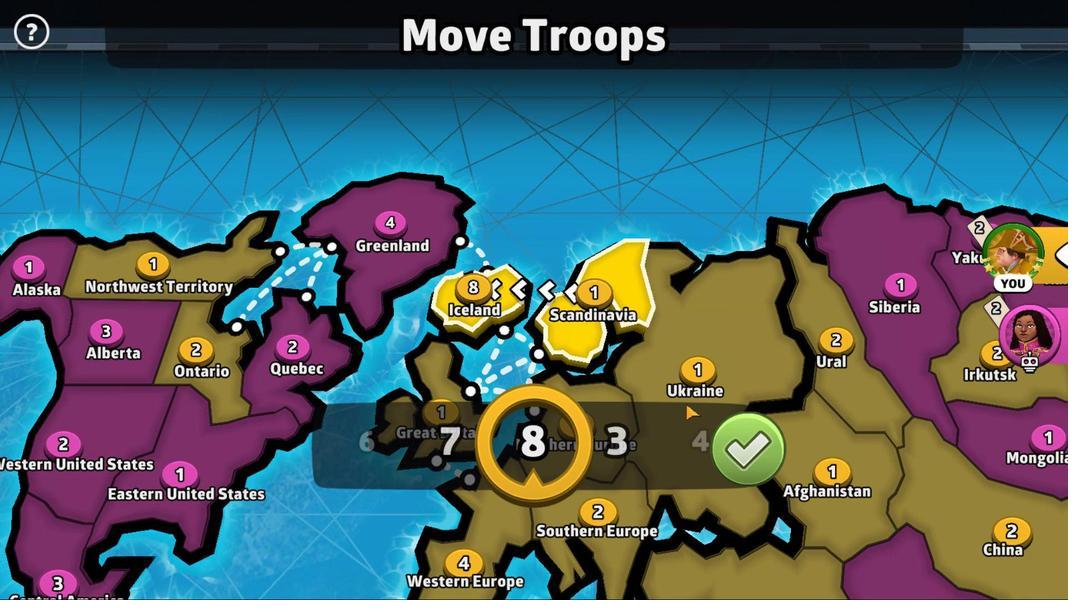 
Action: Mouse pressed left at (730, 439)
Screenshot: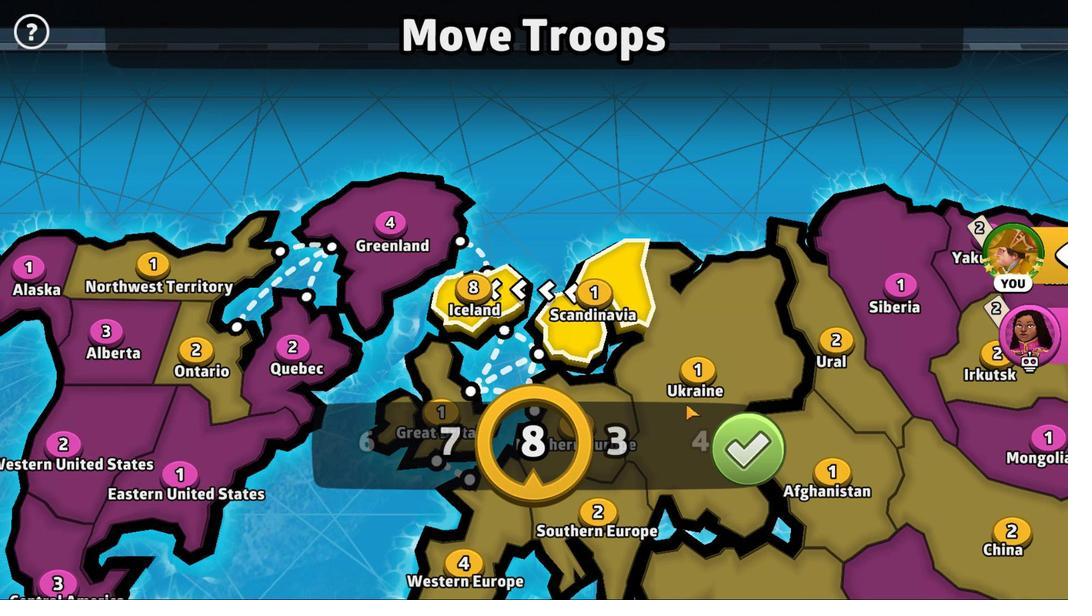 
Action: Mouse moved to (482, 210)
Screenshot: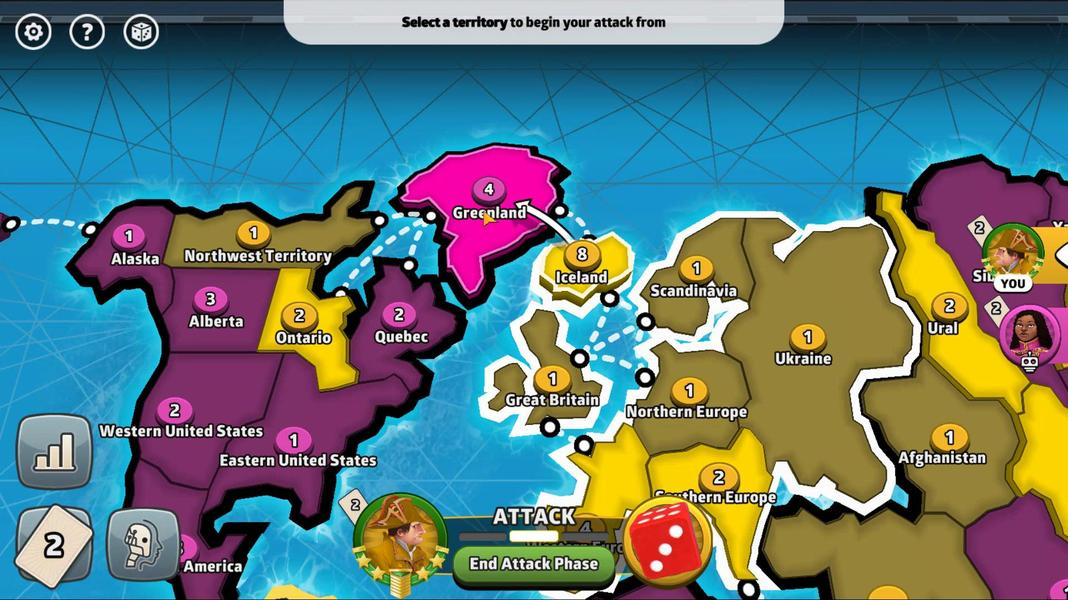 
Action: Mouse pressed left at (482, 210)
Screenshot: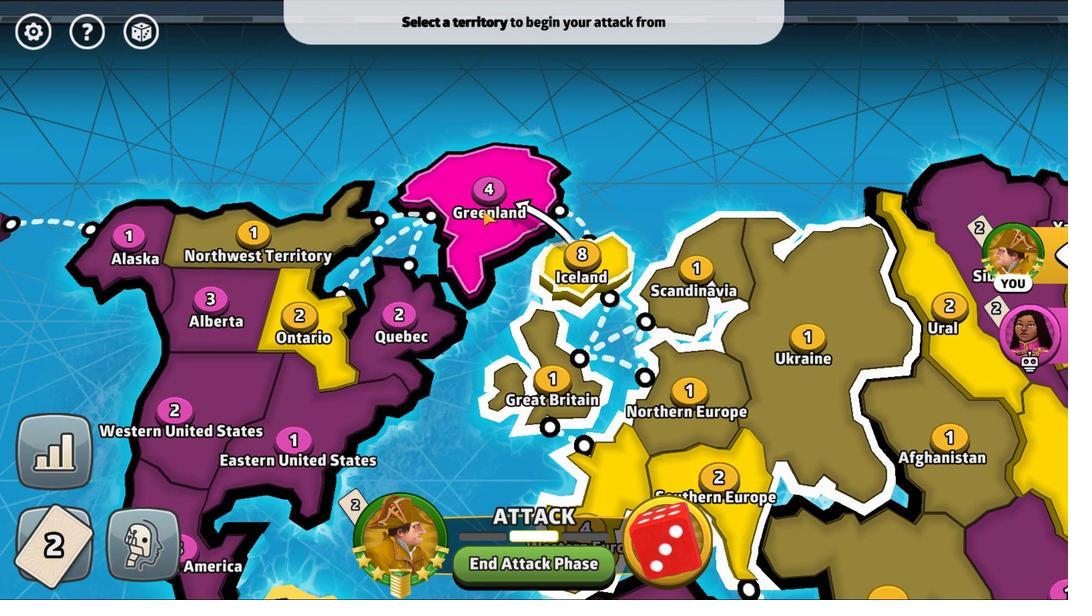 
Action: Mouse moved to (533, 442)
Screenshot: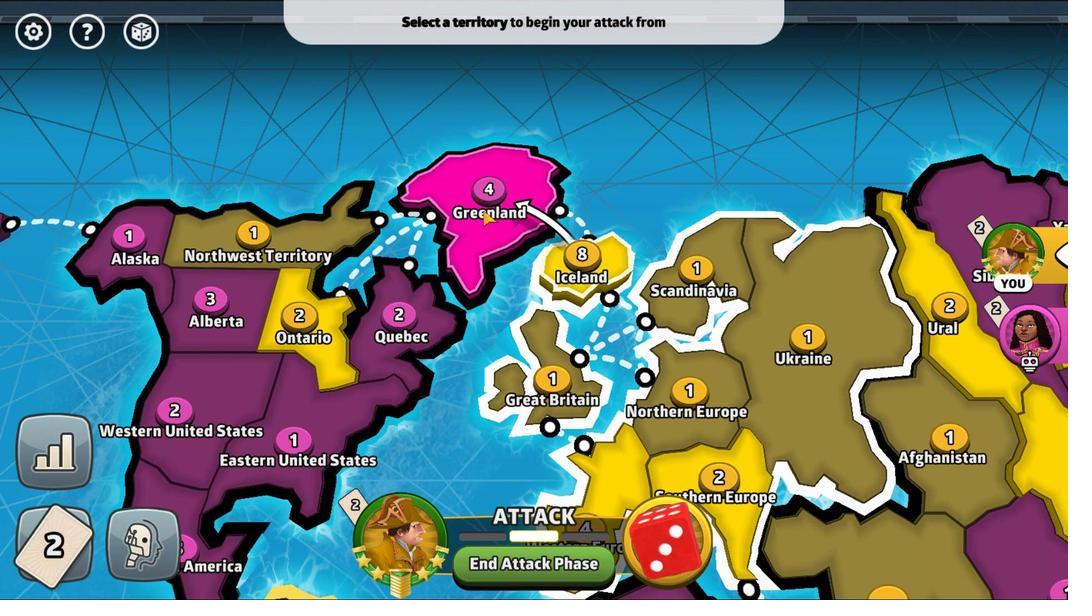 
Action: Mouse pressed left at (533, 442)
Screenshot: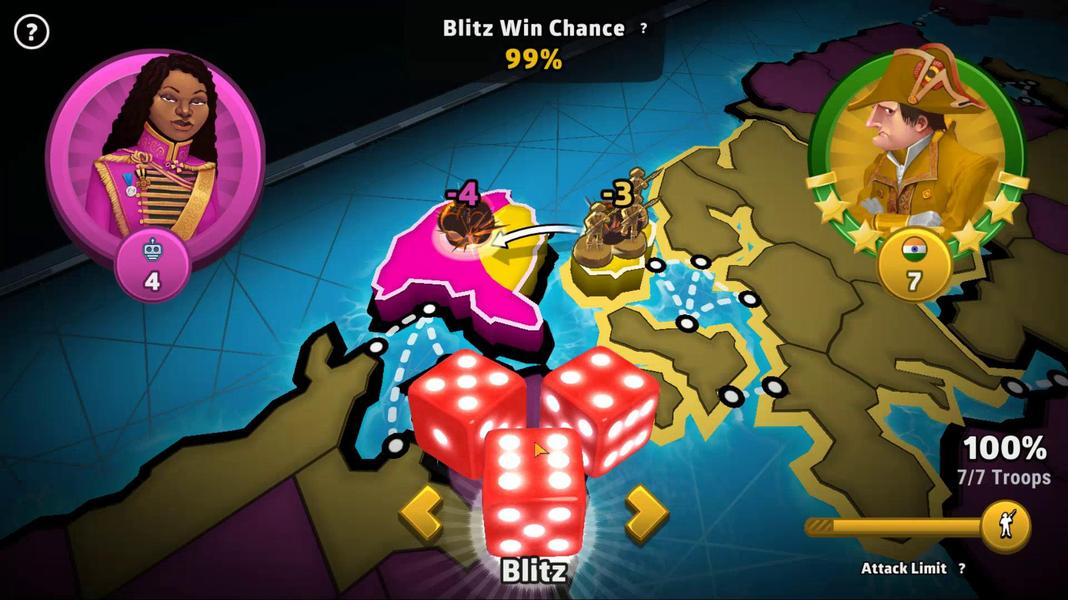 
Action: Mouse moved to (742, 451)
Screenshot: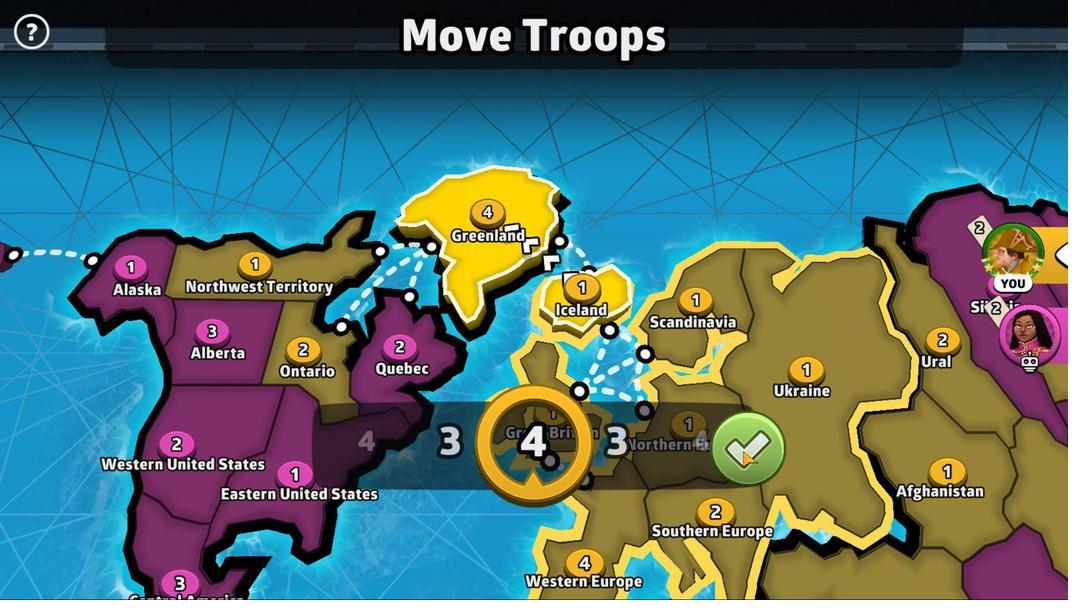 
Action: Mouse pressed left at (742, 451)
Screenshot: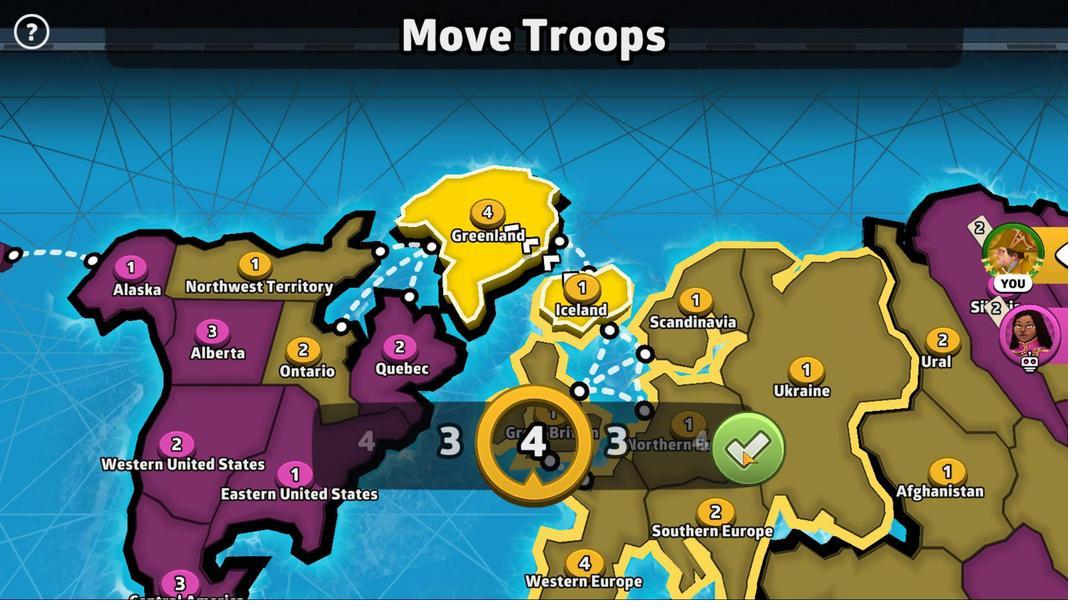 
Action: Mouse moved to (482, 299)
Screenshot: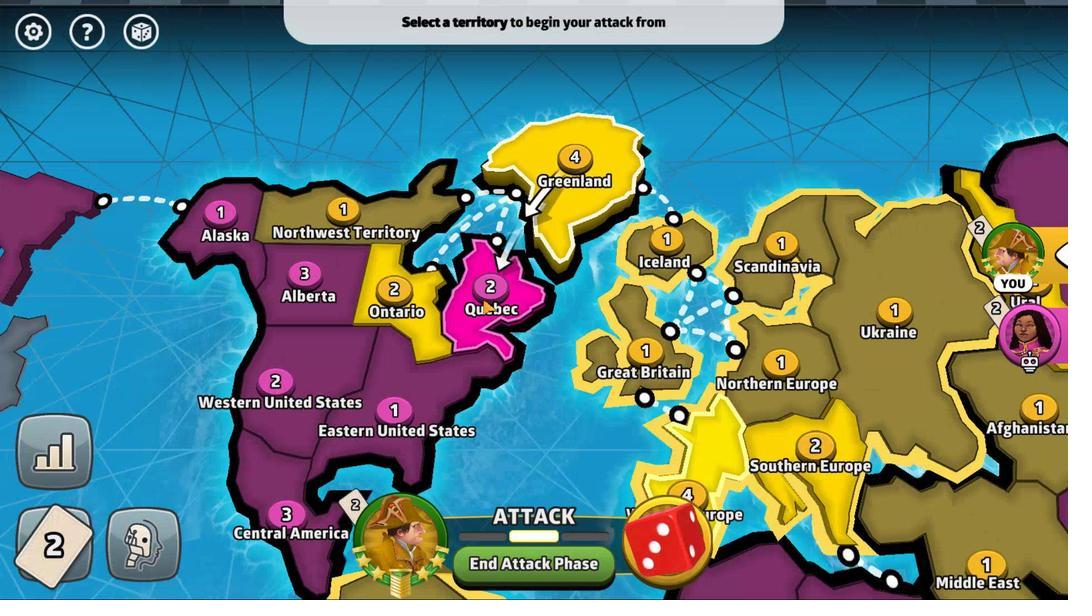 
Action: Mouse pressed left at (482, 299)
Screenshot: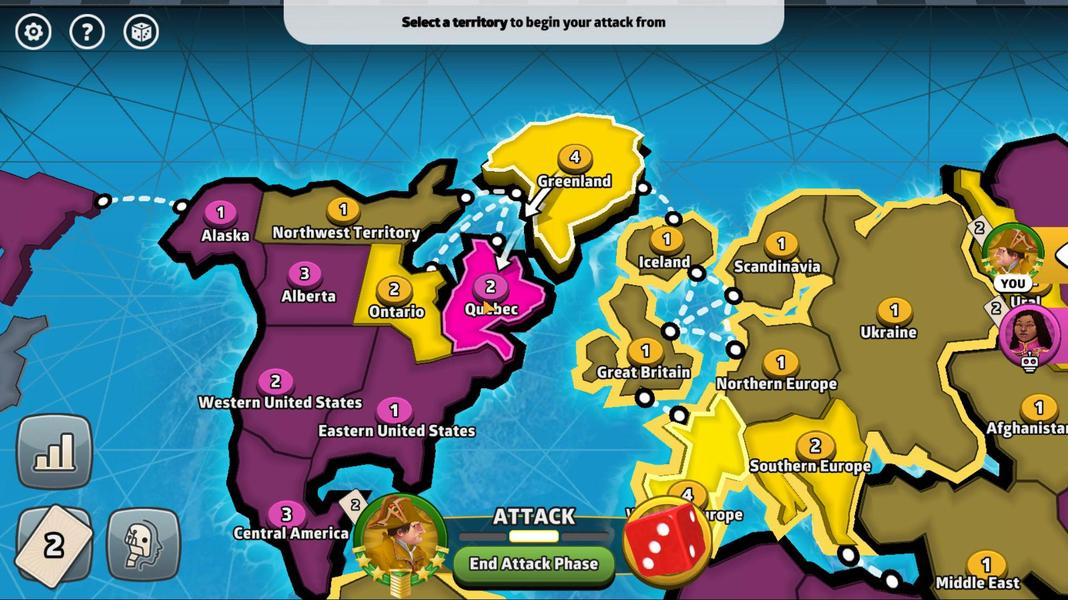 
Action: Mouse moved to (472, 420)
Screenshot: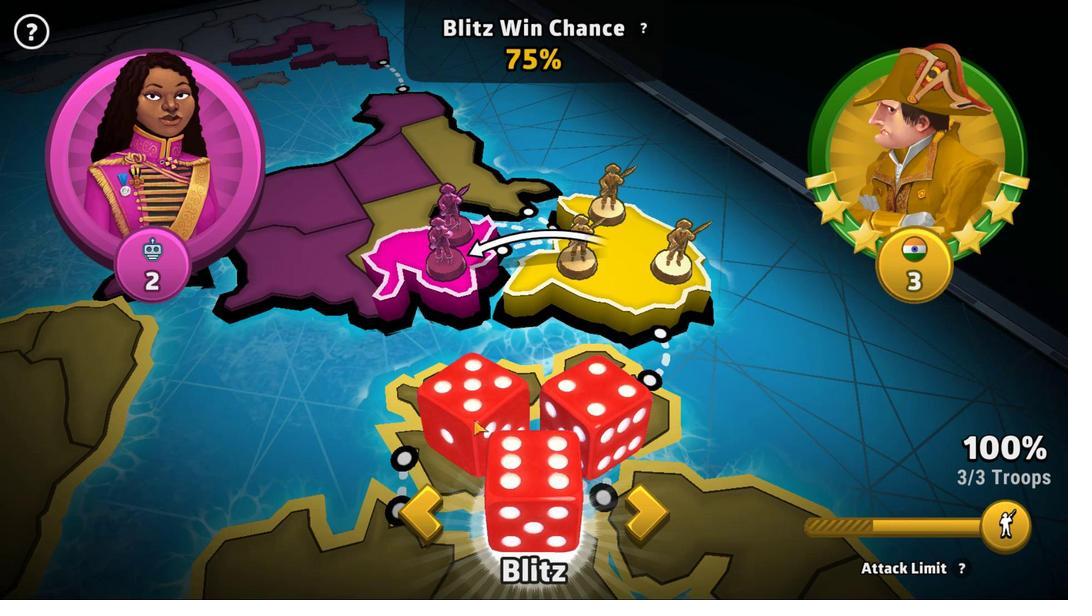 
Action: Mouse pressed left at (472, 420)
Screenshot: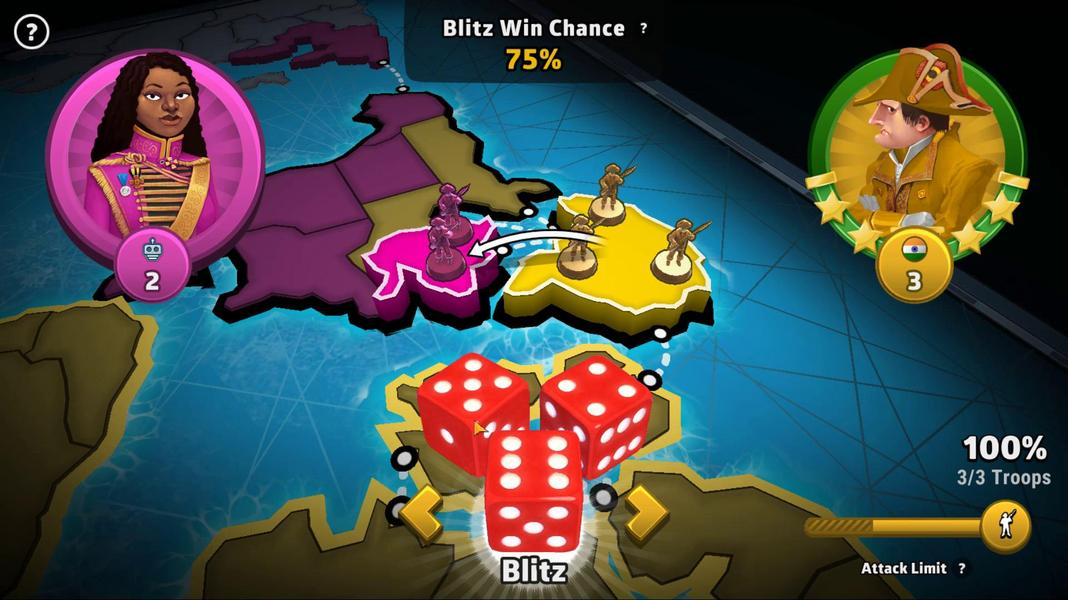 
Action: Mouse moved to (516, 574)
Screenshot: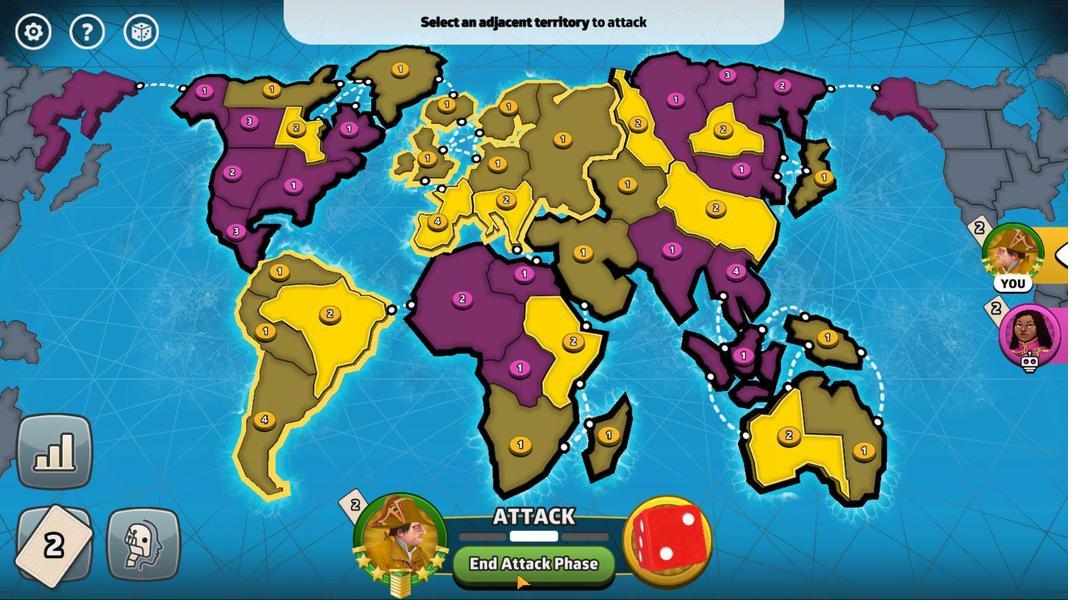 
Action: Mouse pressed left at (516, 574)
Screenshot: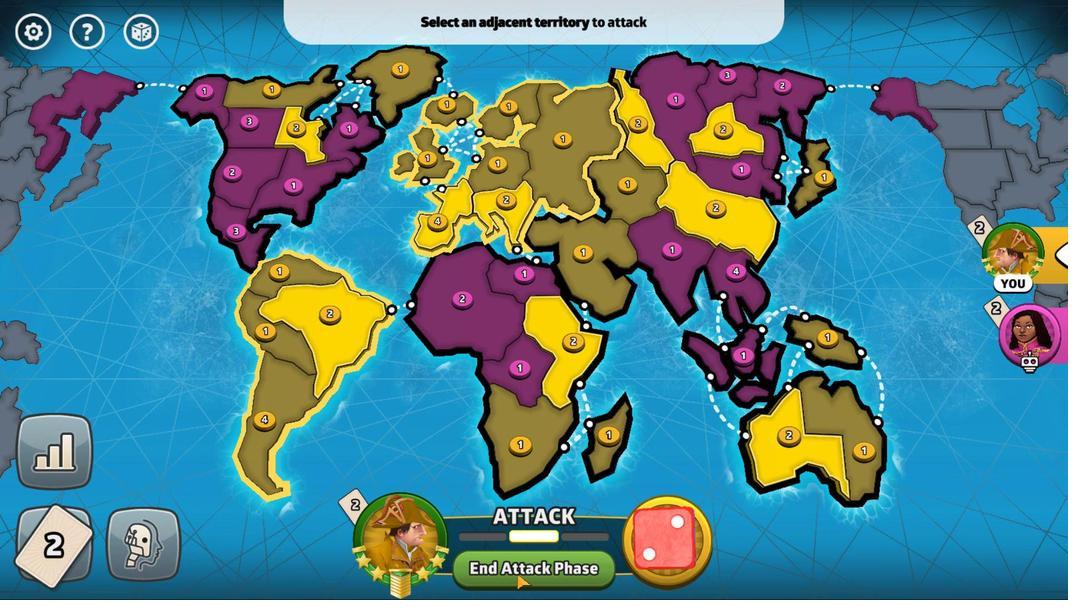 
Action: Mouse moved to (598, 223)
Screenshot: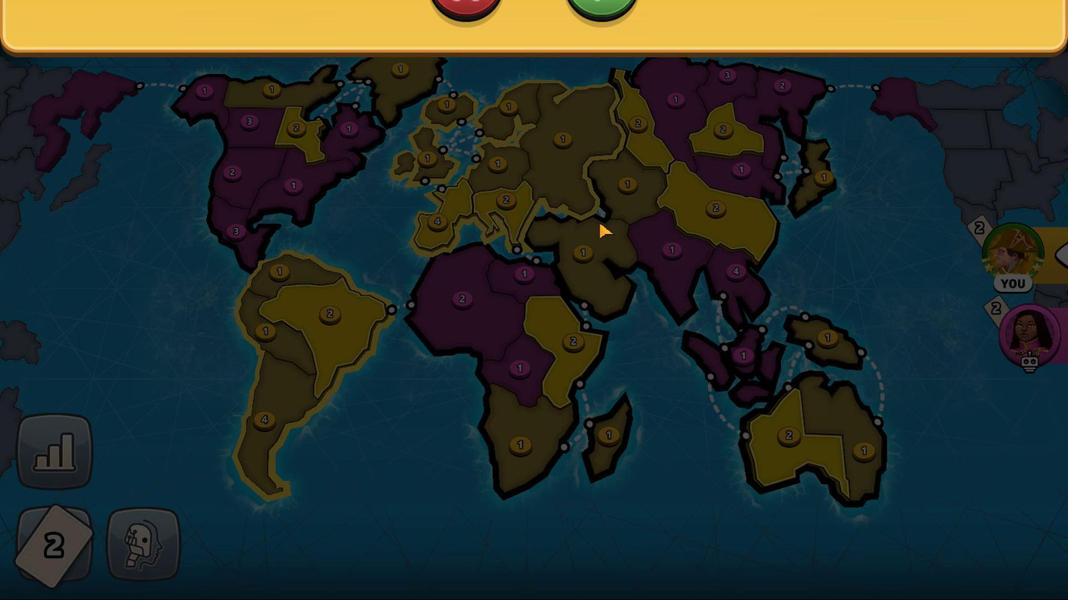 
Action: Mouse pressed left at (598, 223)
Screenshot: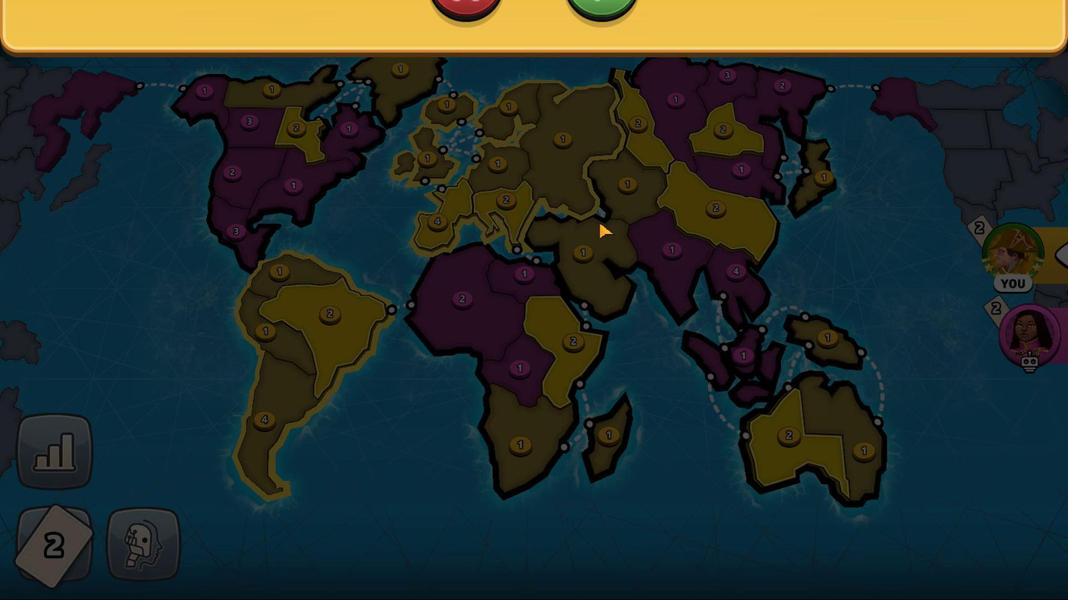 
Action: Mouse moved to (289, 407)
Screenshot: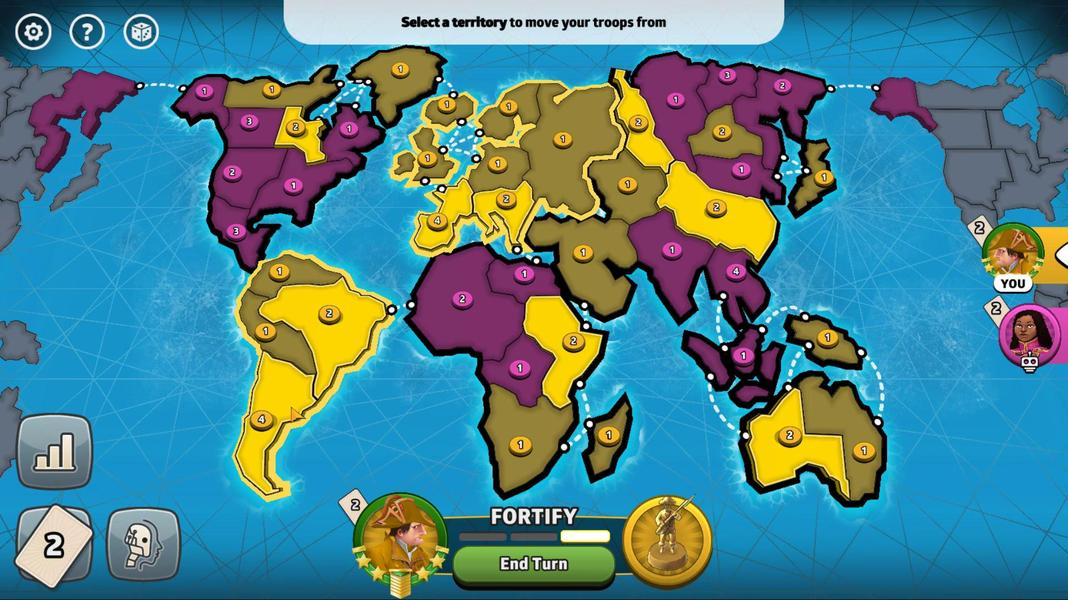 
Action: Mouse pressed left at (289, 407)
Screenshot: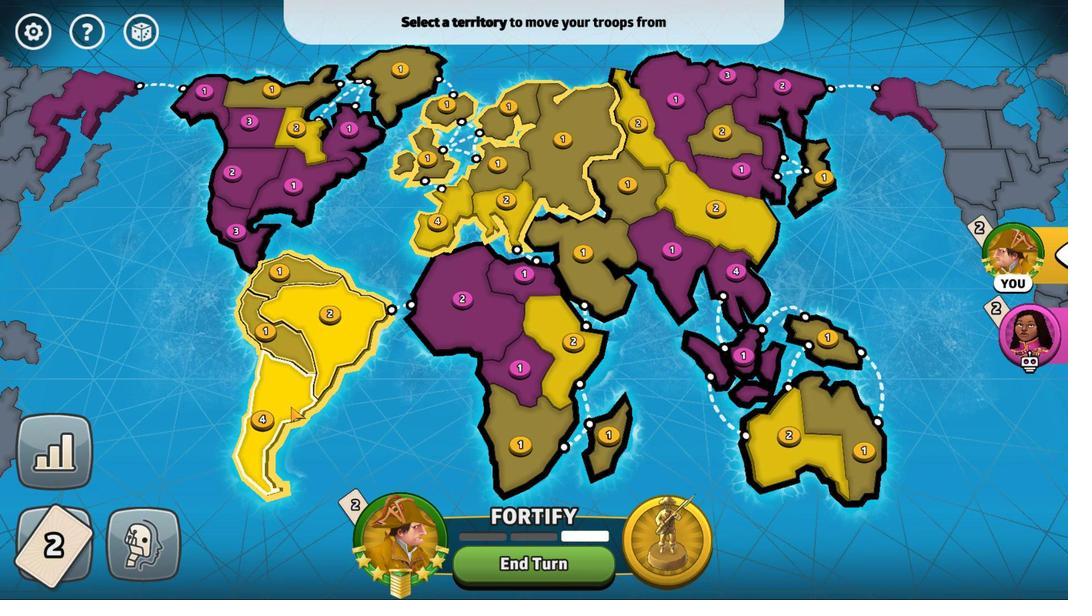
Action: Mouse moved to (269, 406)
Screenshot: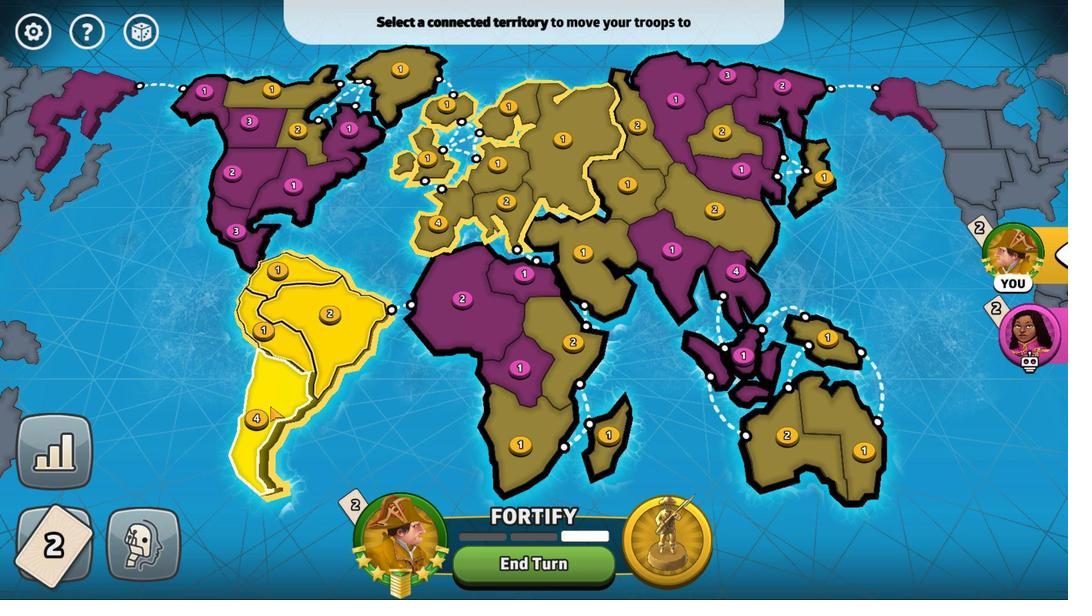 
Action: Mouse pressed left at (269, 406)
Screenshot: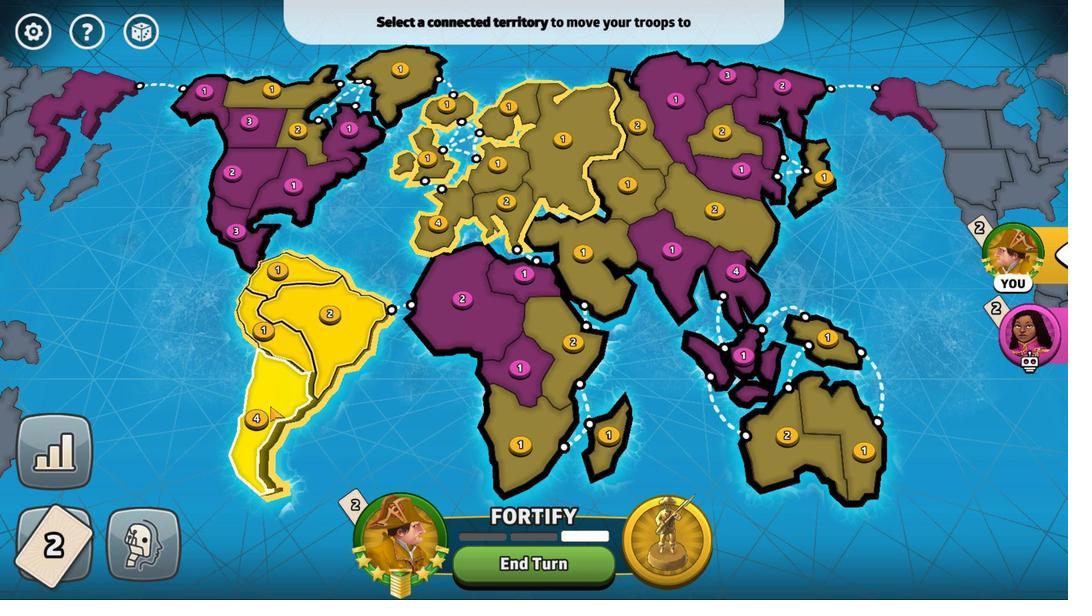 
Action: Mouse moved to (281, 415)
Screenshot: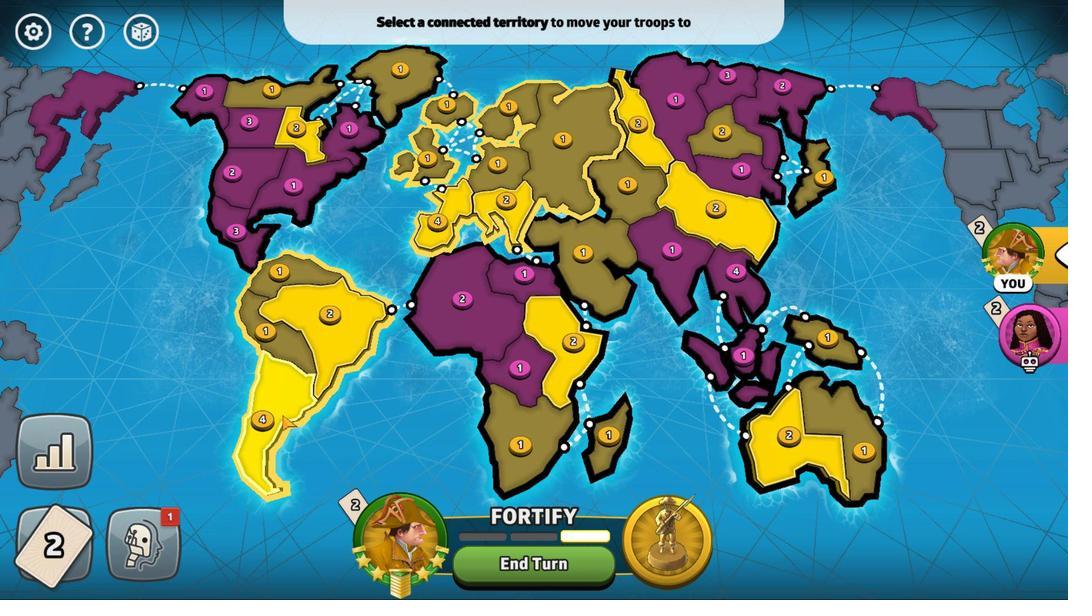
Action: Mouse pressed left at (281, 415)
Screenshot: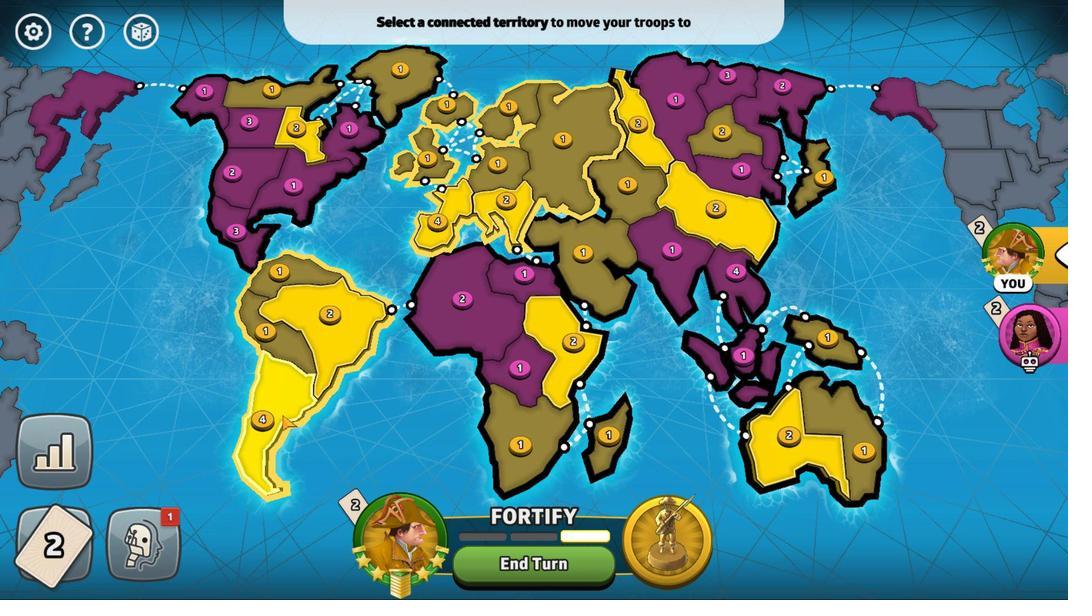 
Action: Mouse moved to (137, 541)
Screenshot: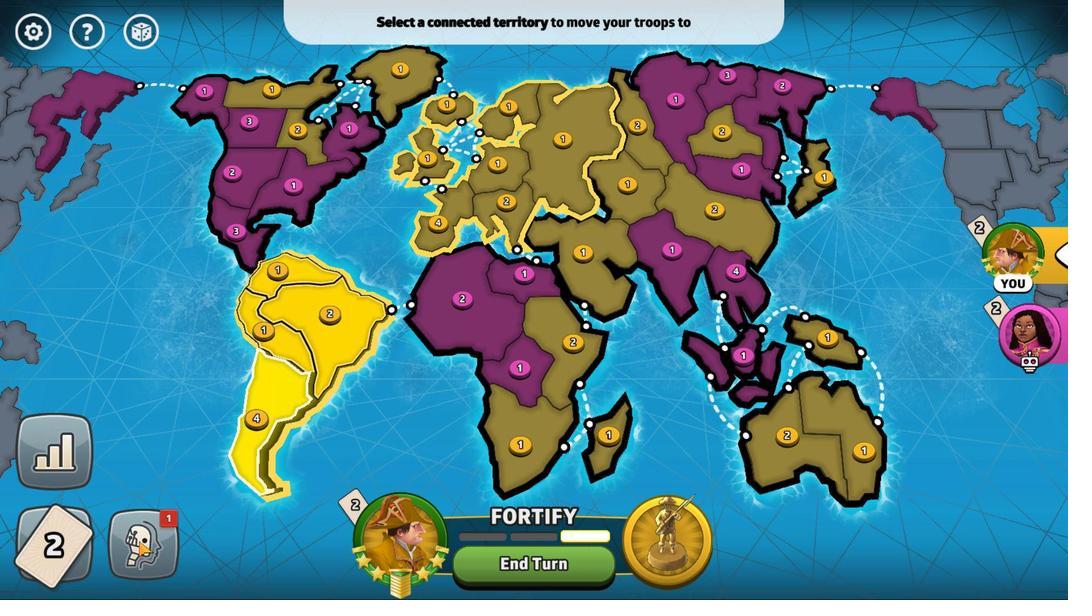 
Action: Mouse pressed left at (137, 541)
Screenshot: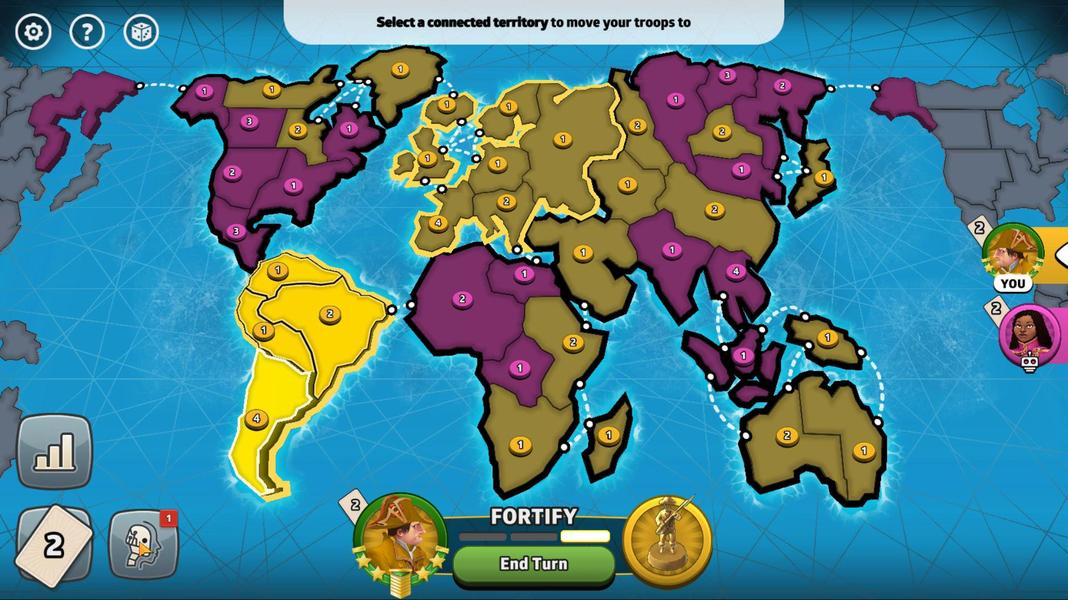 
Action: Mouse moved to (149, 400)
Screenshot: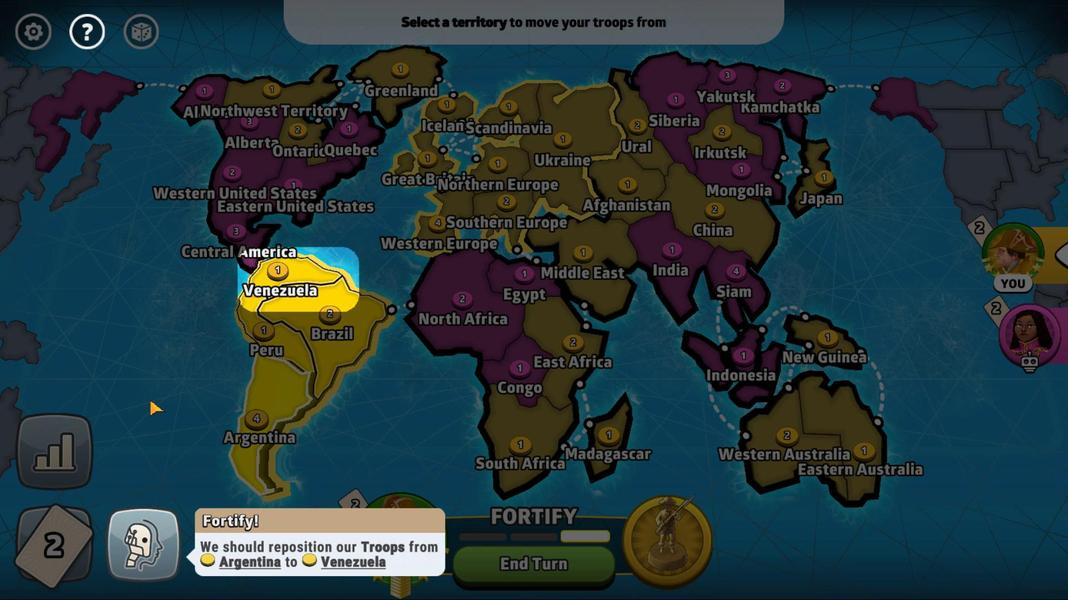 
Action: Mouse pressed left at (149, 400)
Screenshot: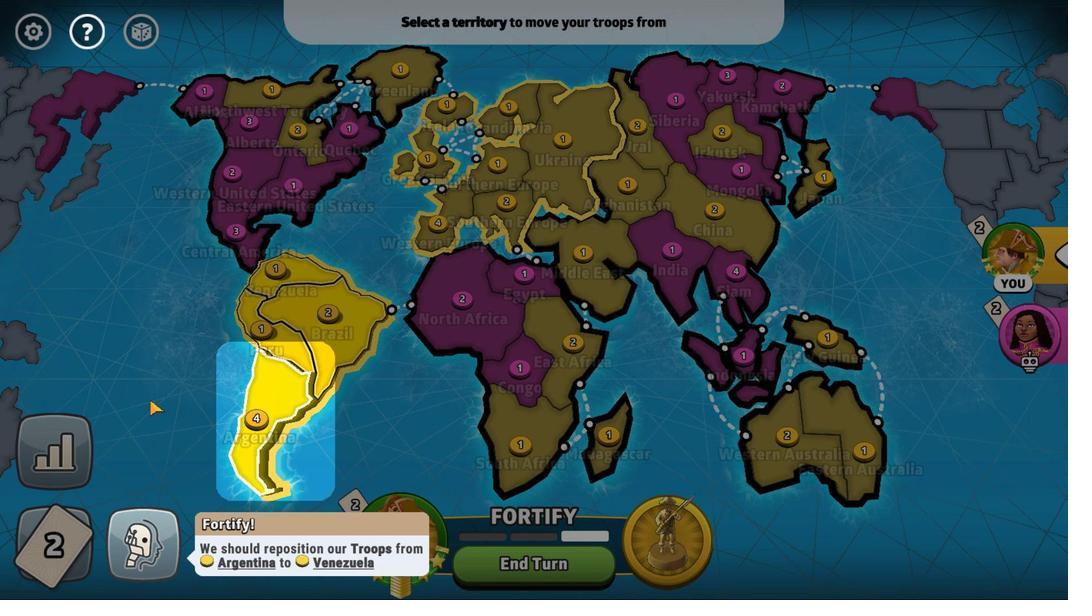
Action: Mouse moved to (290, 388)
Screenshot: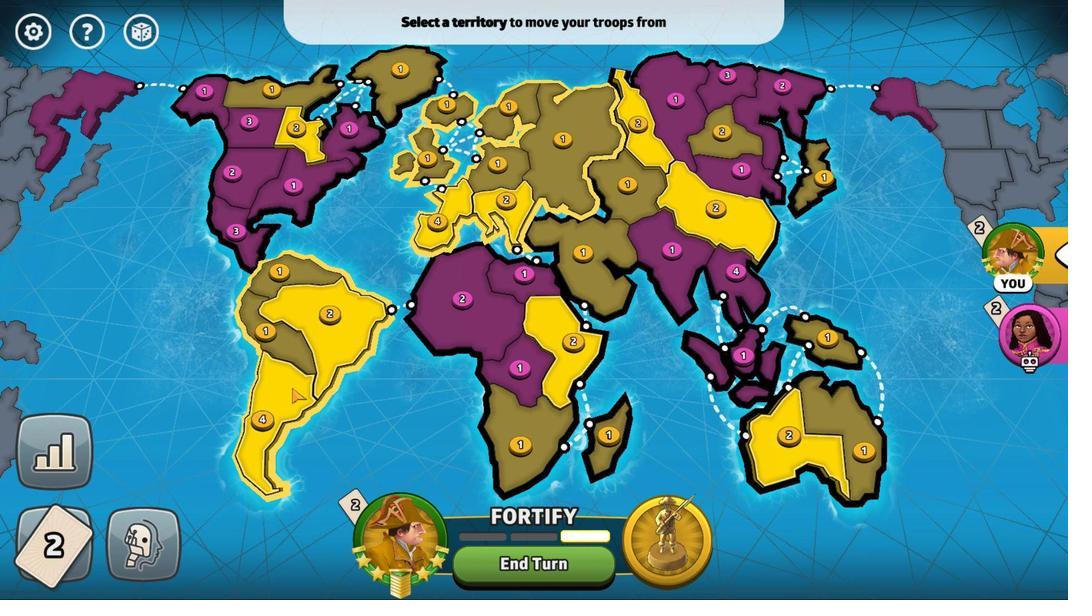 
Action: Mouse pressed left at (290, 388)
Screenshot: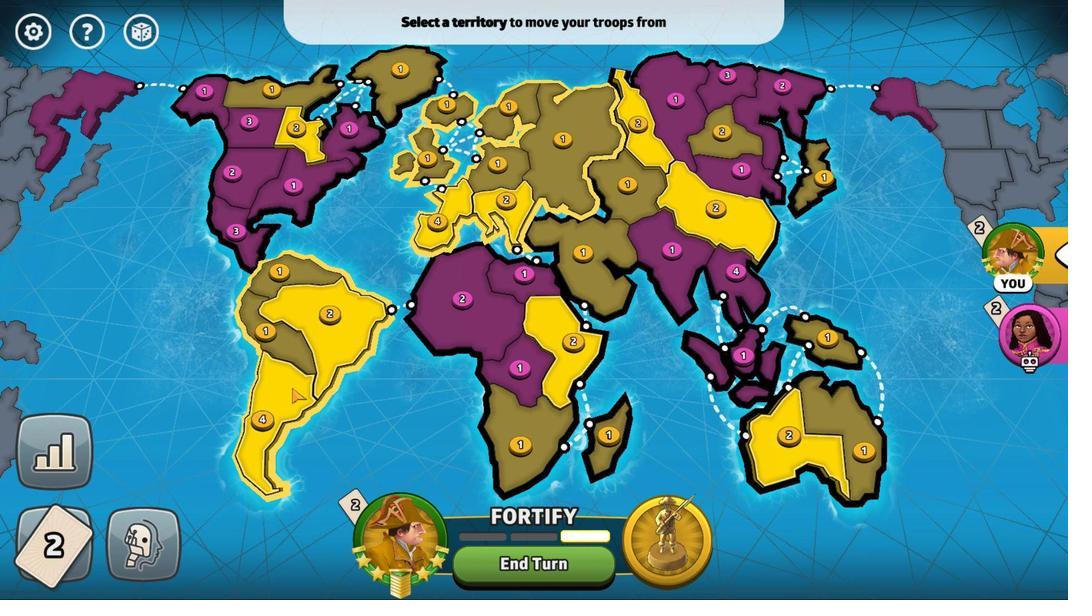 
Action: Mouse moved to (286, 269)
Screenshot: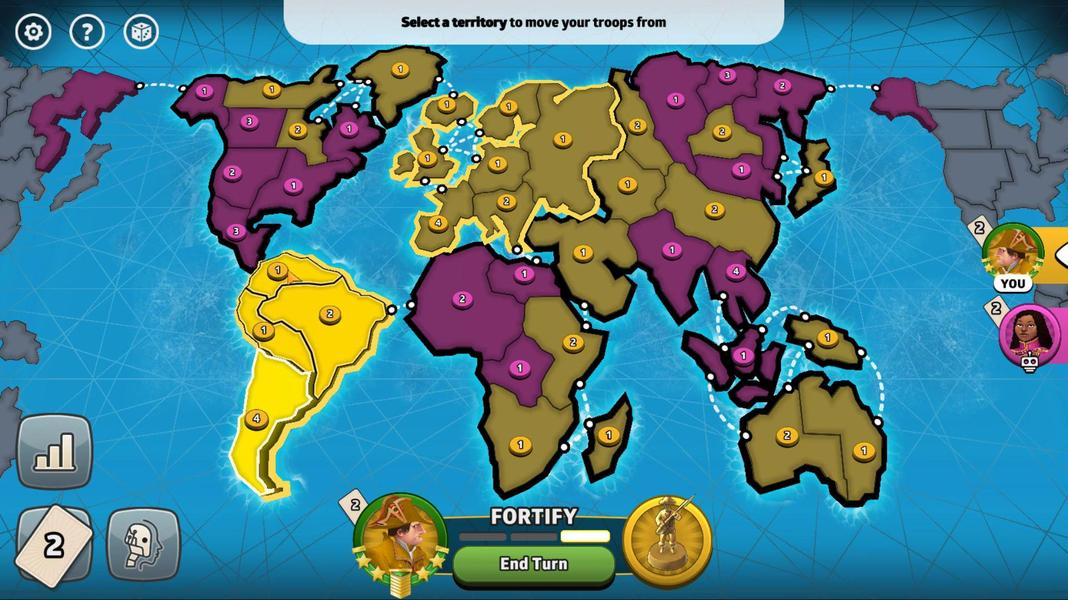 
Action: Mouse pressed left at (286, 269)
Screenshot: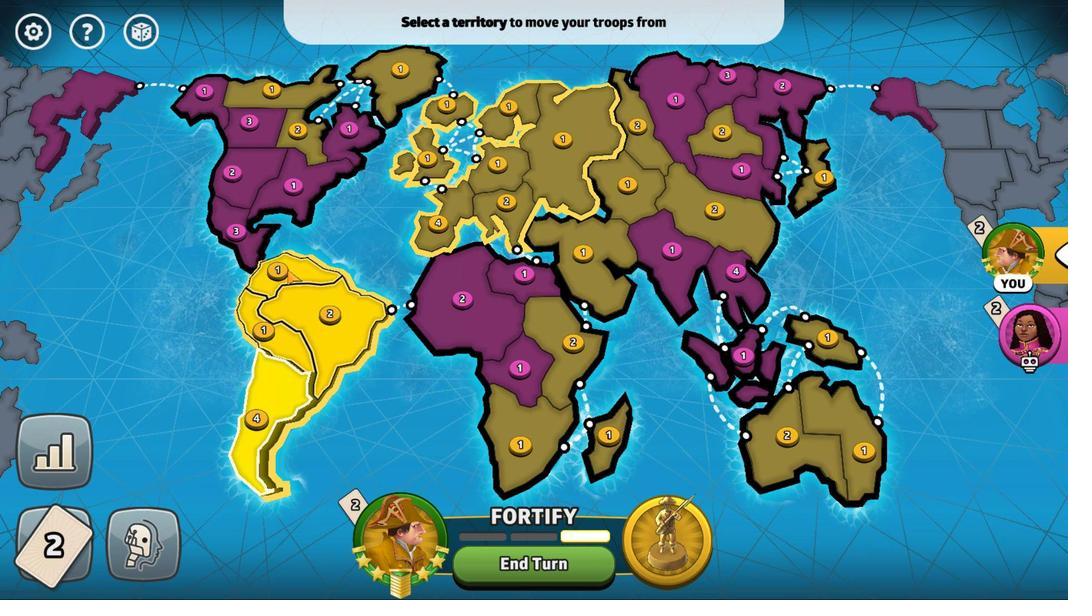
Action: Mouse moved to (719, 447)
Screenshot: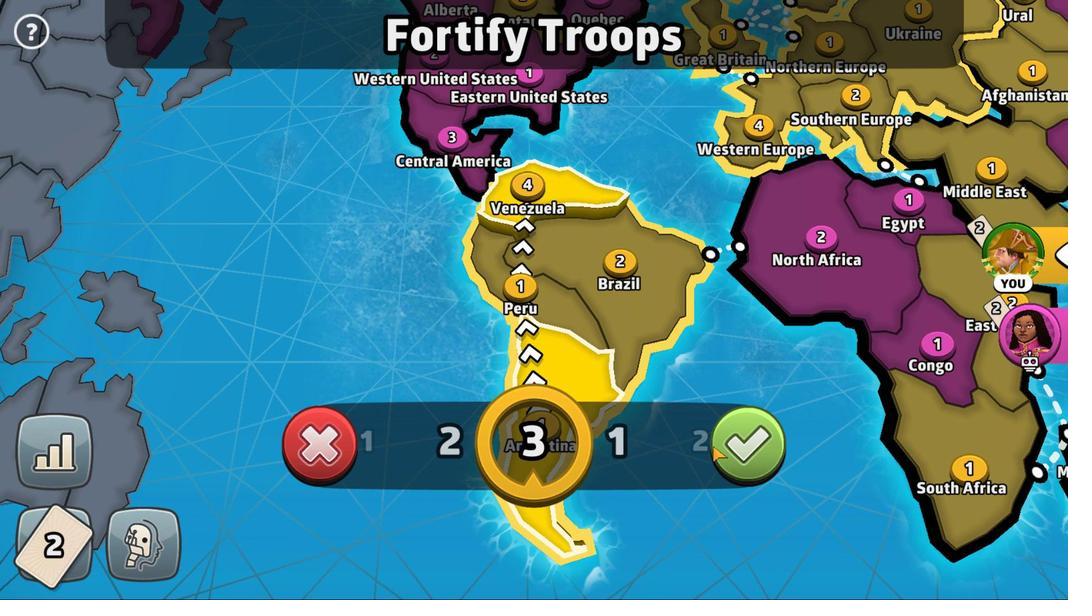 
Action: Mouse pressed left at (719, 447)
Screenshot: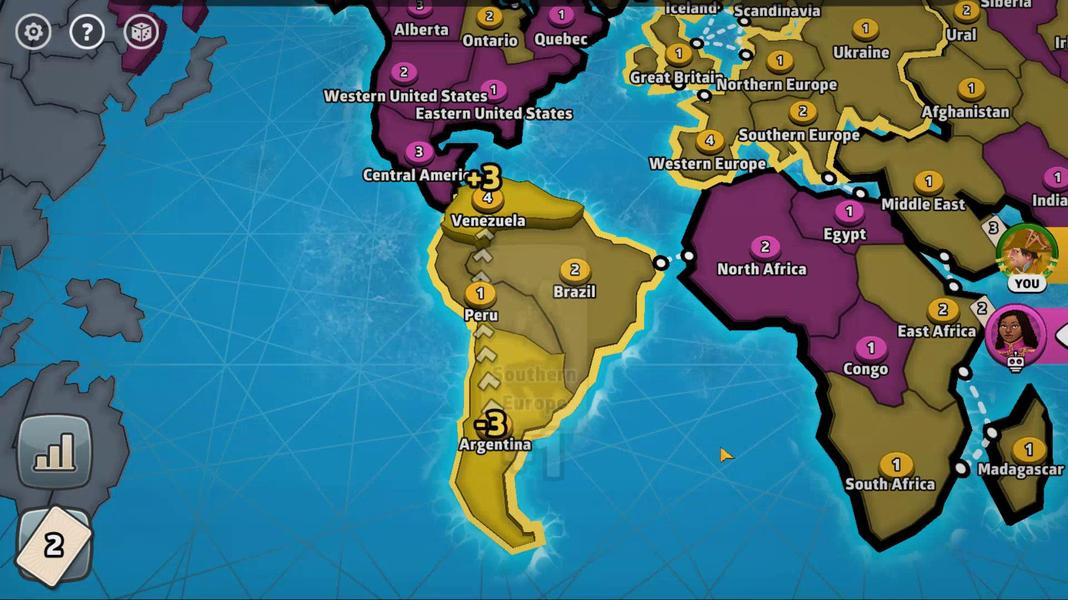 
Action: Mouse moved to (330, 567)
Screenshot: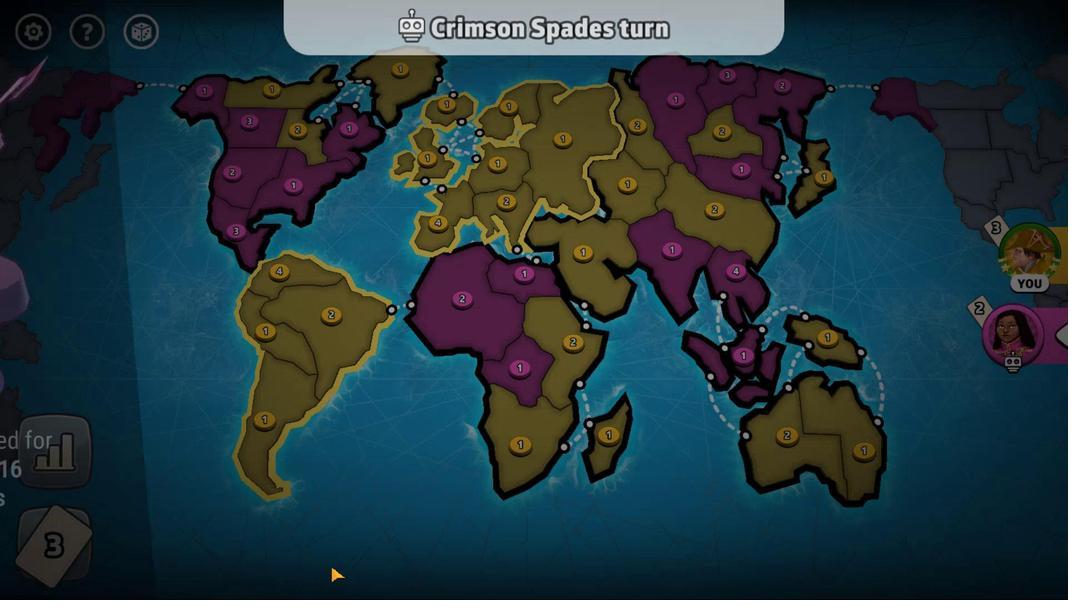 
Action: Mouse pressed left at (330, 567)
Screenshot: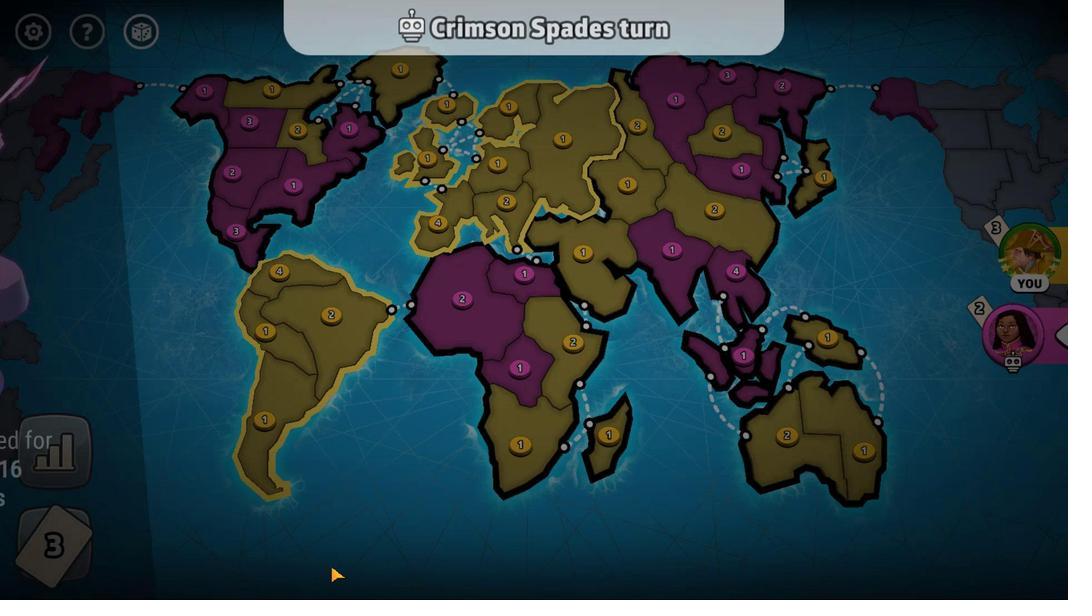 
Action: Mouse moved to (53, 447)
Screenshot: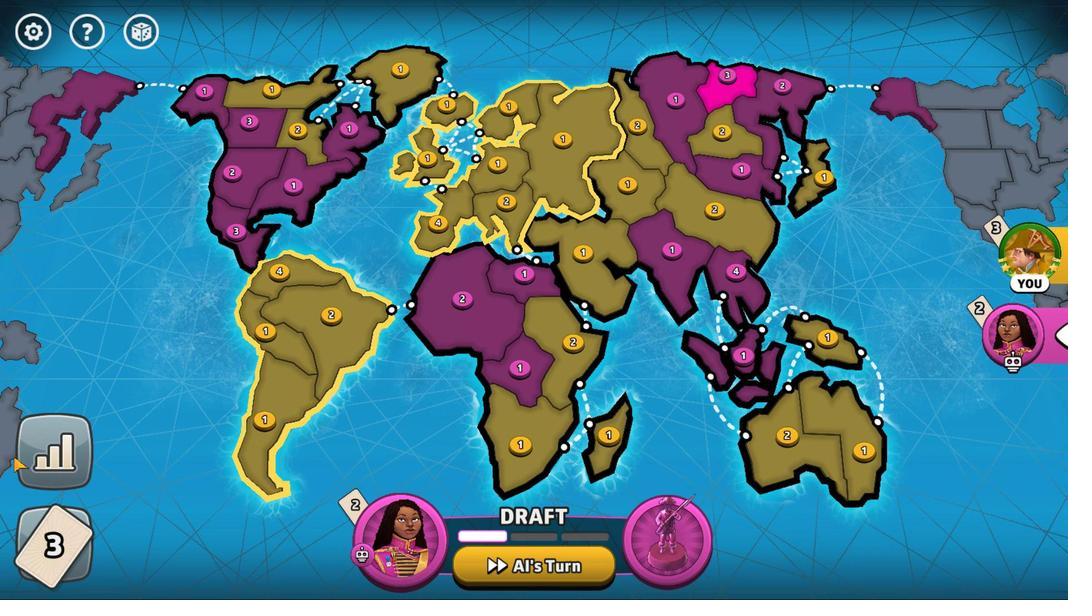 
Action: Mouse pressed left at (53, 447)
Screenshot: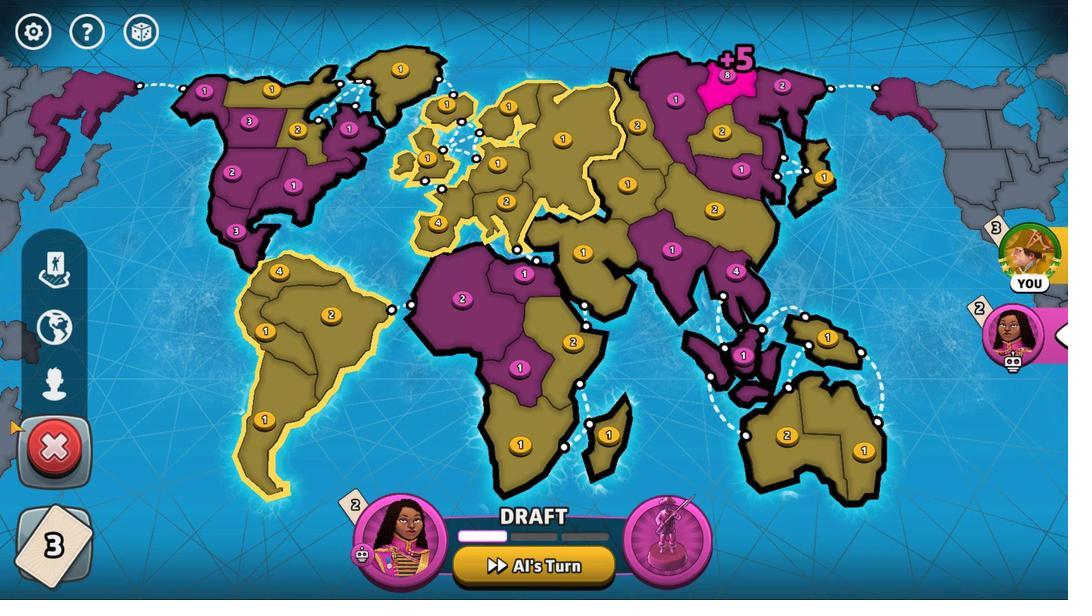 
Action: Mouse moved to (164, 317)
Screenshot: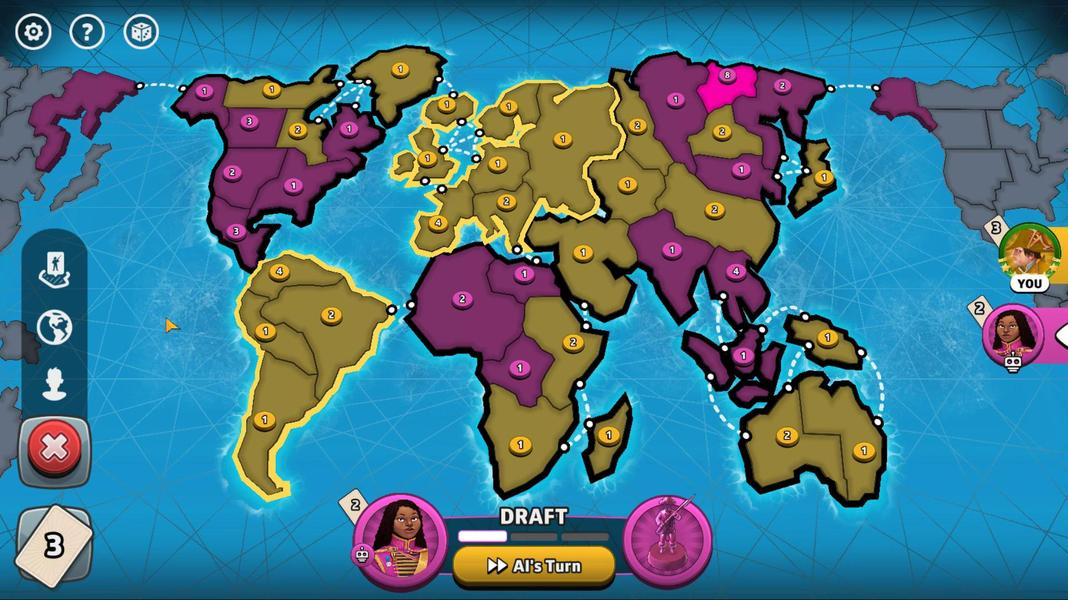 
Action: Mouse pressed left at (164, 317)
Screenshot: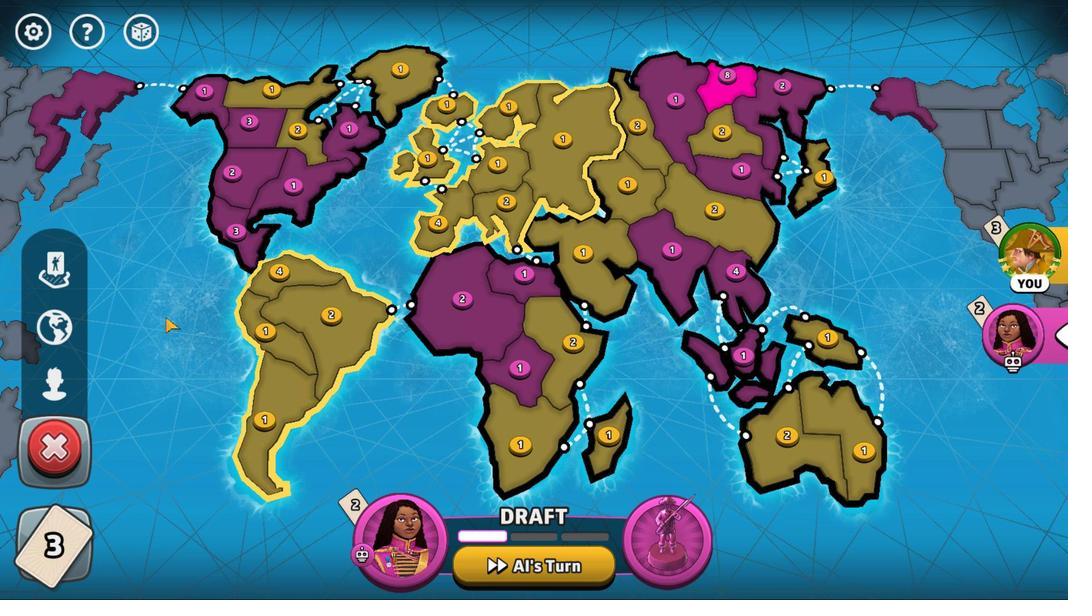 
Action: Mouse moved to (551, 510)
Screenshot: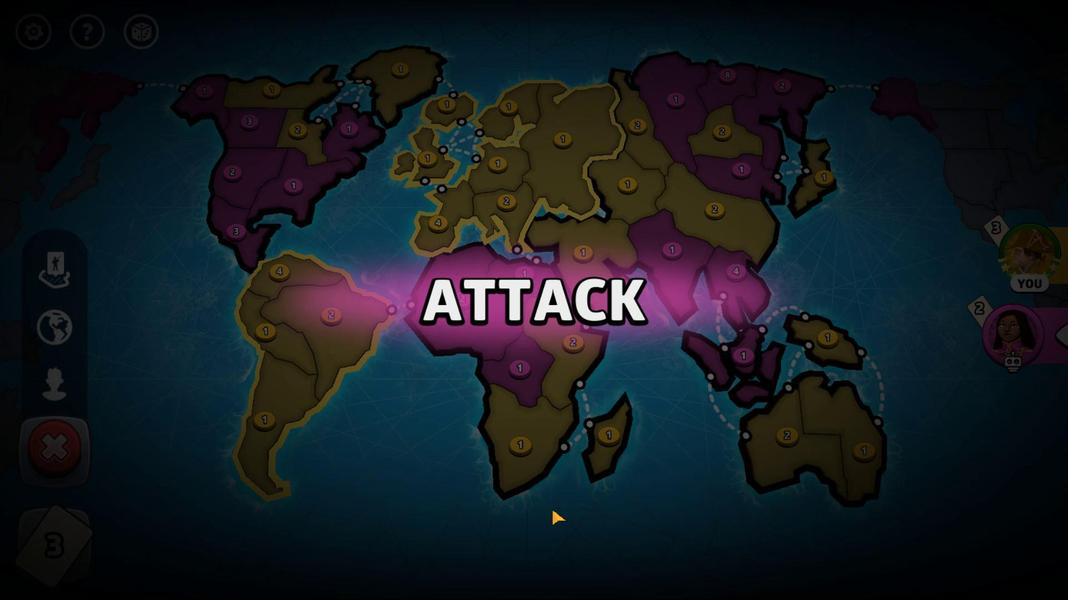 
Action: Mouse pressed left at (551, 510)
Screenshot: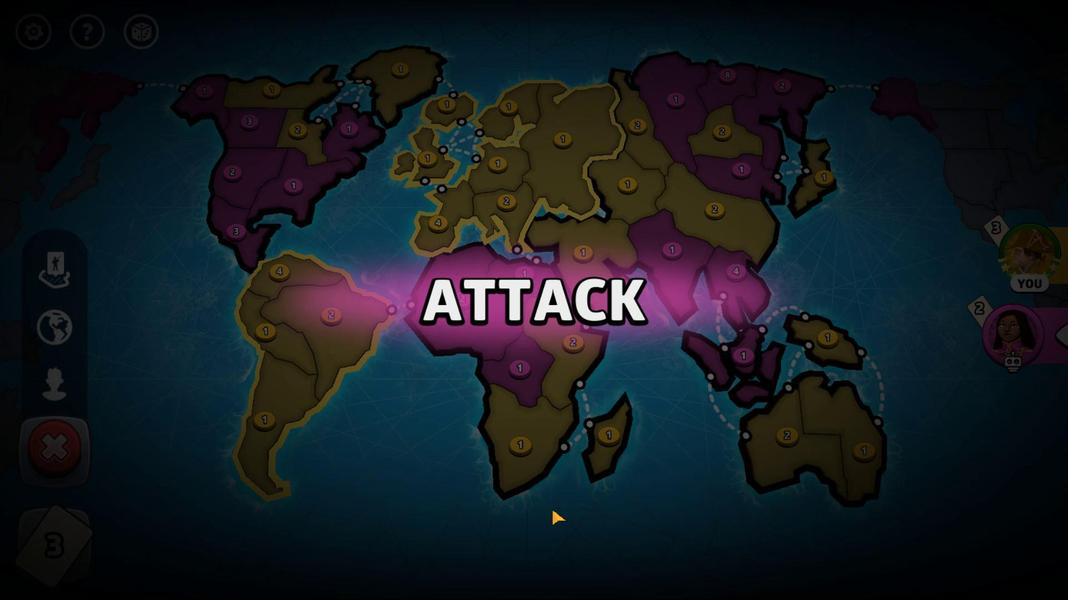 
Action: Mouse moved to (54, 450)
Screenshot: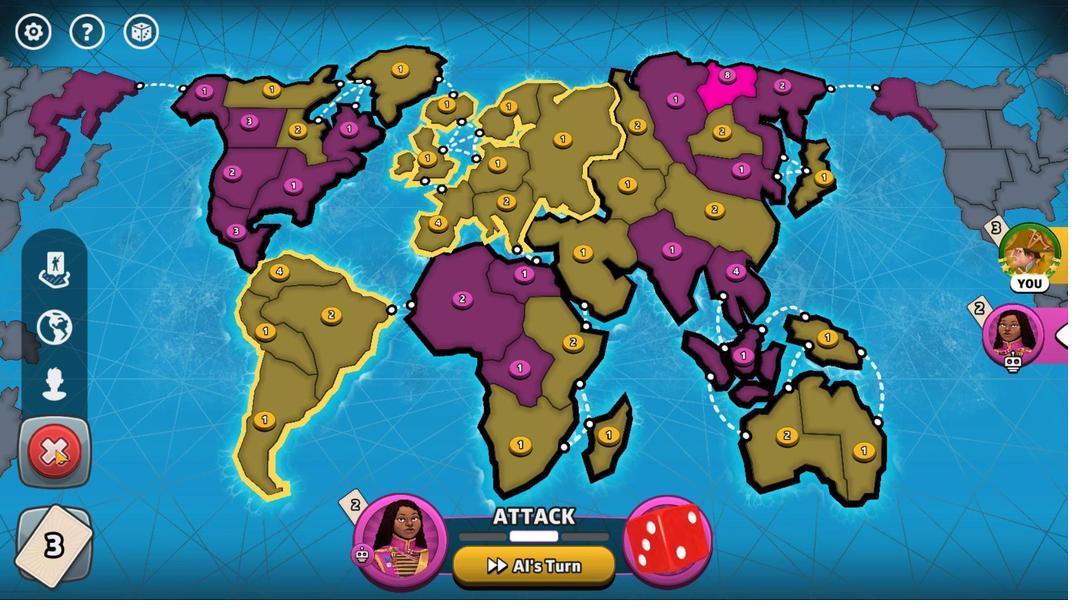 
Action: Mouse pressed left at (54, 450)
Screenshot: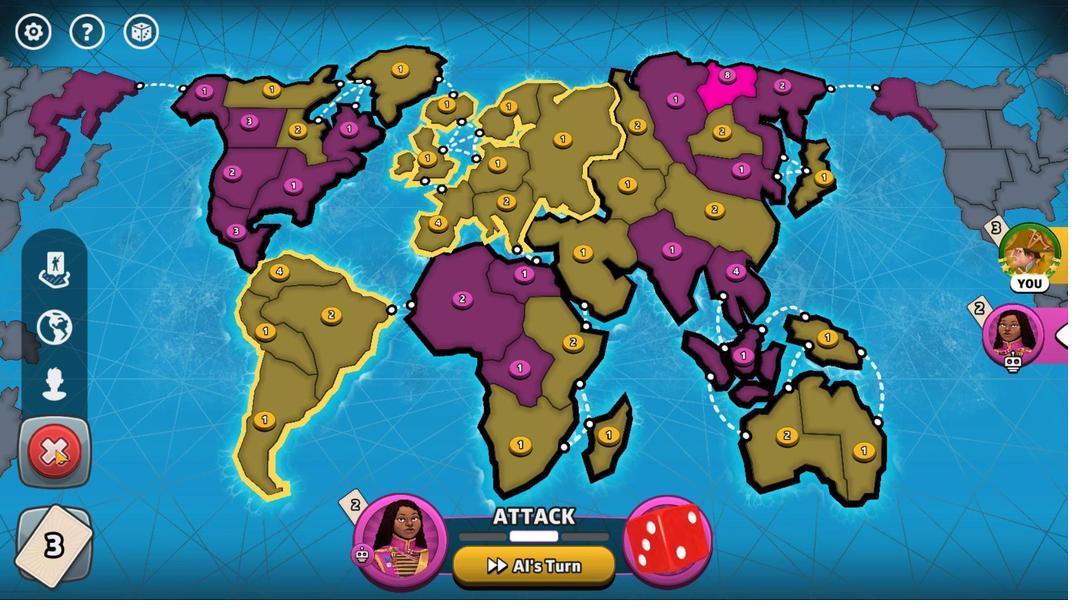 
Action: Mouse moved to (358, 496)
Screenshot: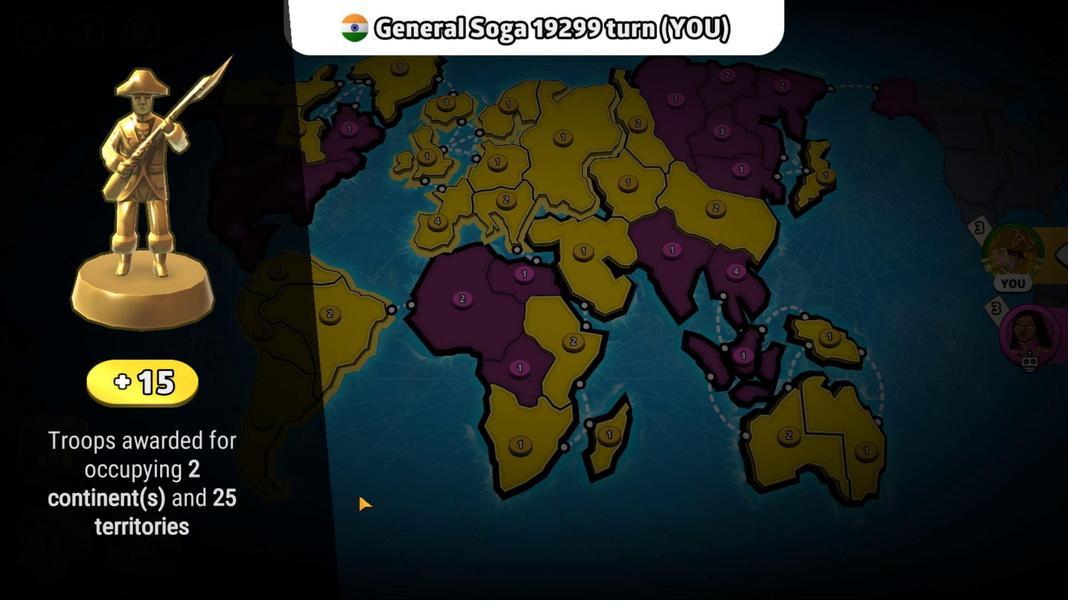 
Action: Mouse pressed left at (358, 496)
Screenshot: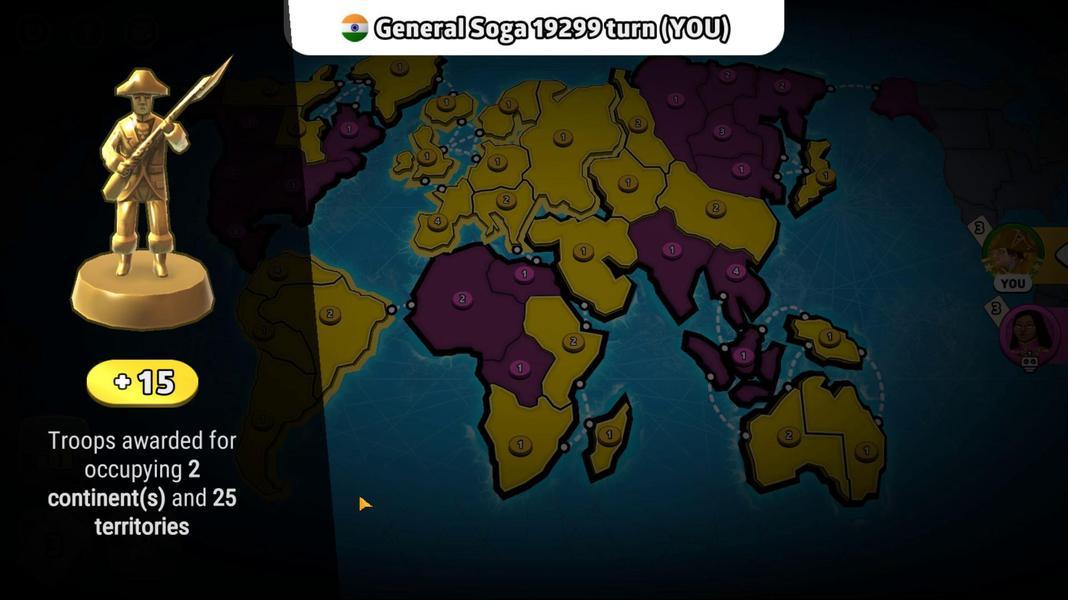 
Action: Mouse moved to (175, 516)
Screenshot: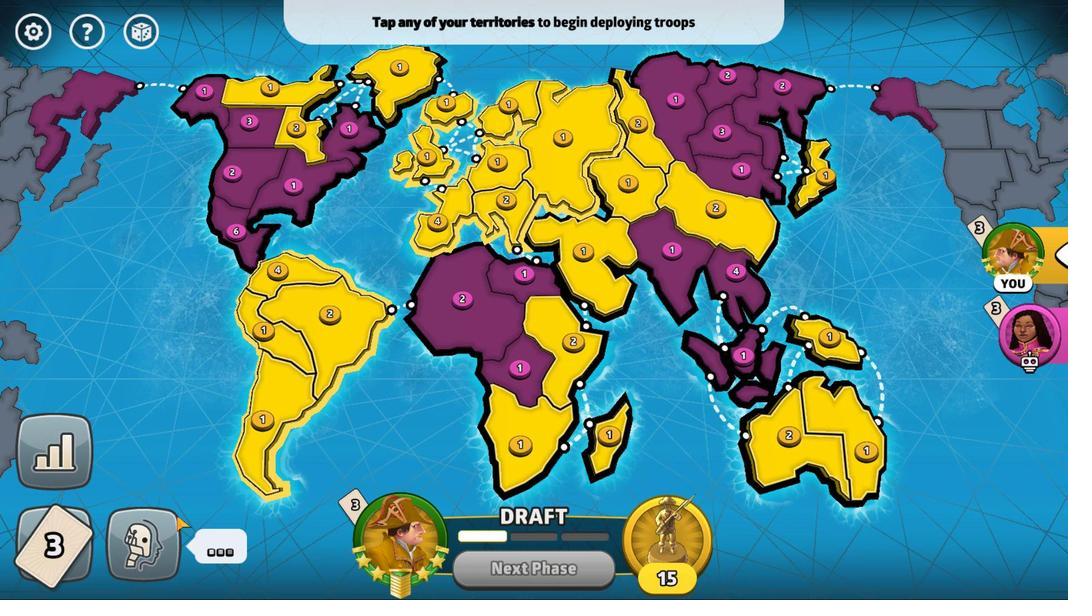 
Action: Mouse pressed left at (175, 516)
Screenshot: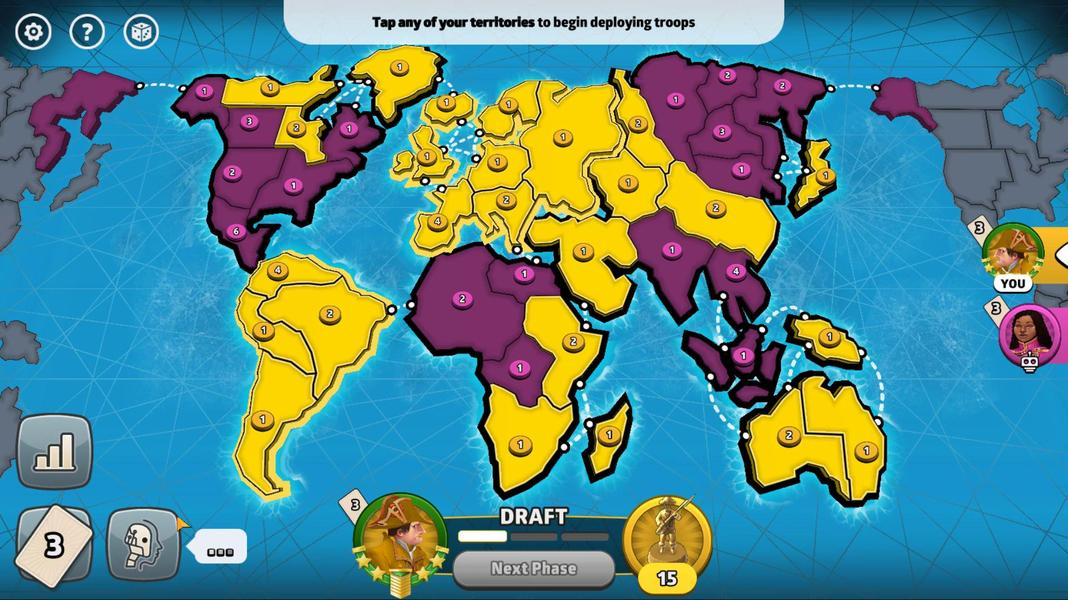 
Action: Mouse moved to (174, 388)
Screenshot: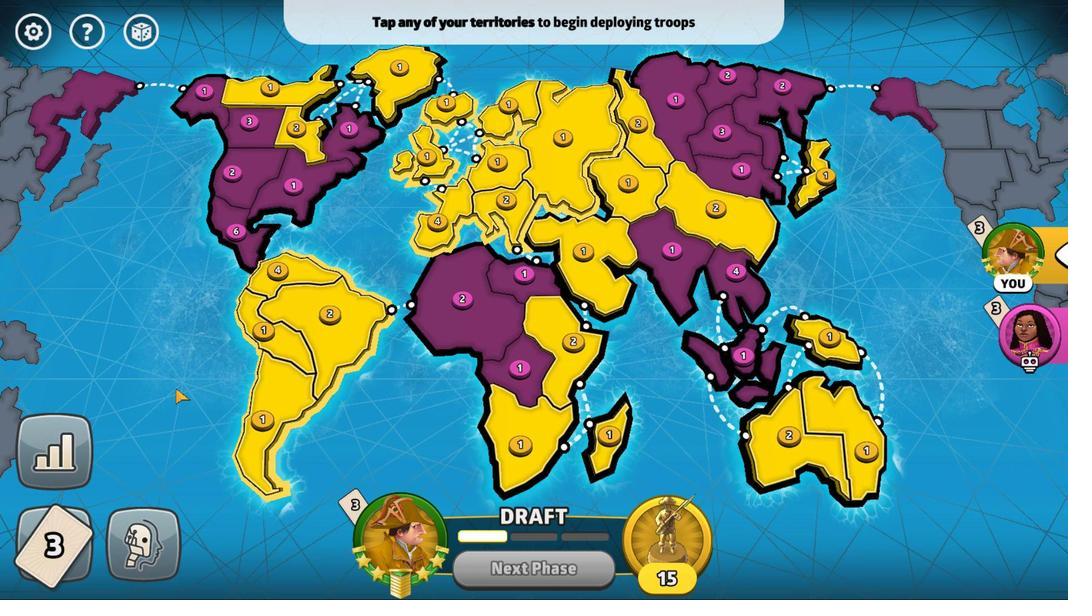 
Action: Mouse pressed left at (174, 388)
Screenshot: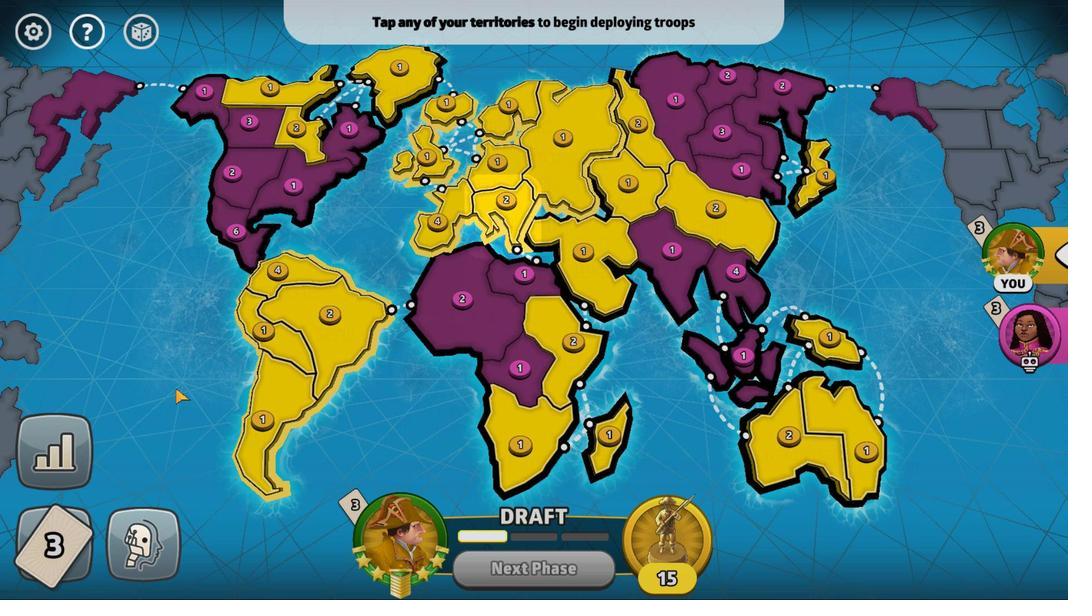
Action: Mouse moved to (156, 547)
Screenshot: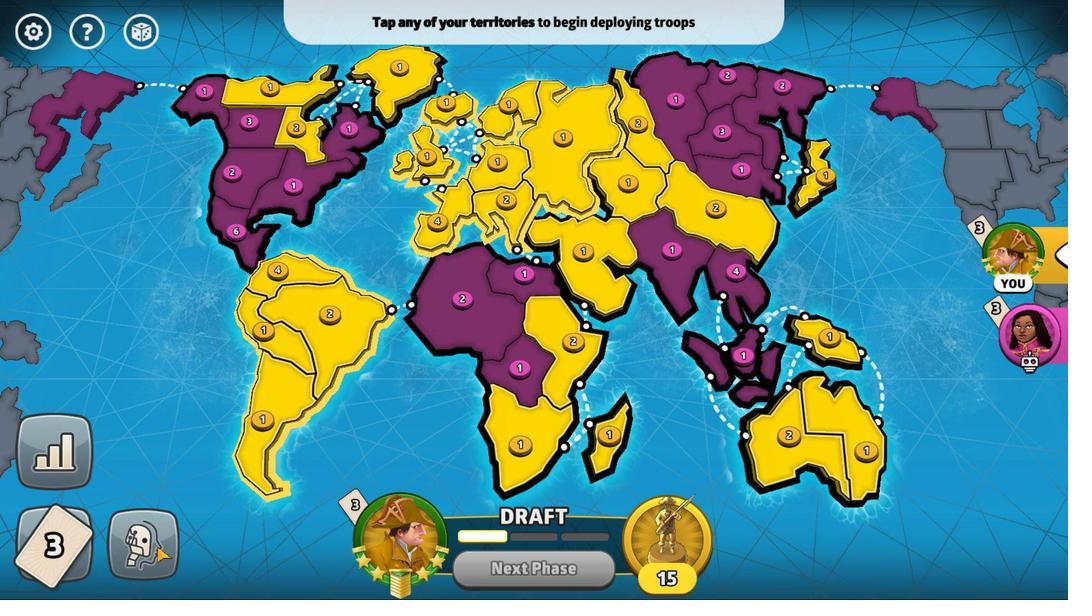 
Action: Mouse pressed left at (156, 547)
Screenshot: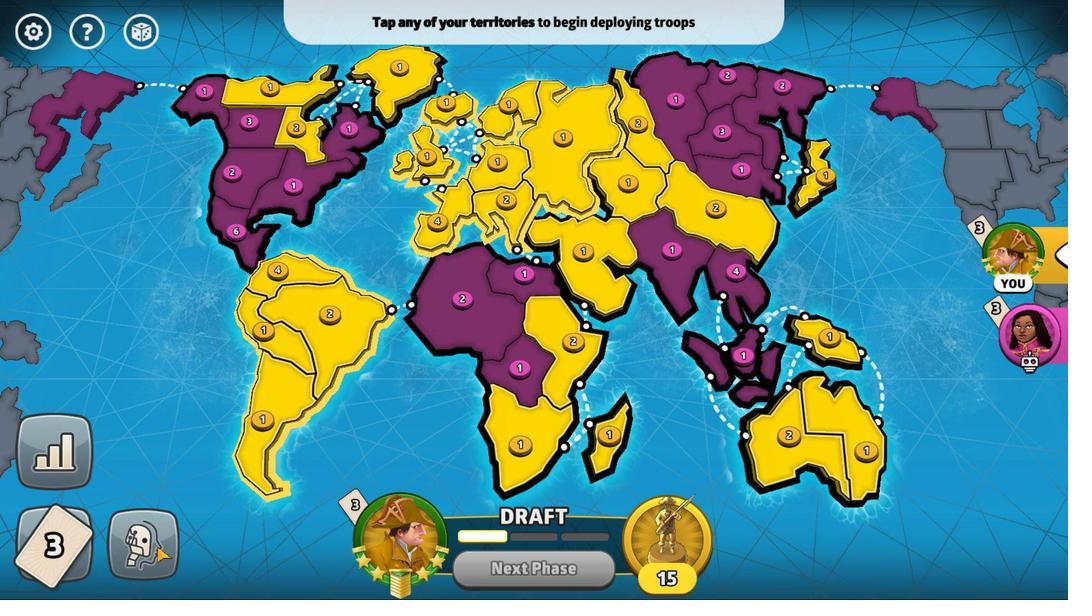 
Action: Mouse moved to (183, 405)
Screenshot: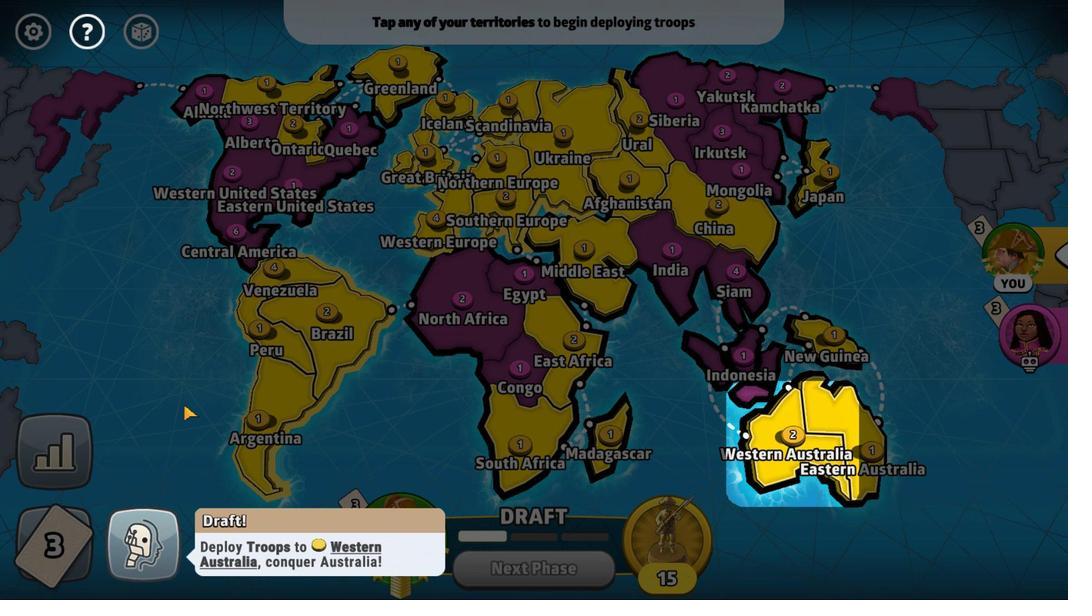 
Action: Mouse pressed left at (183, 405)
Screenshot: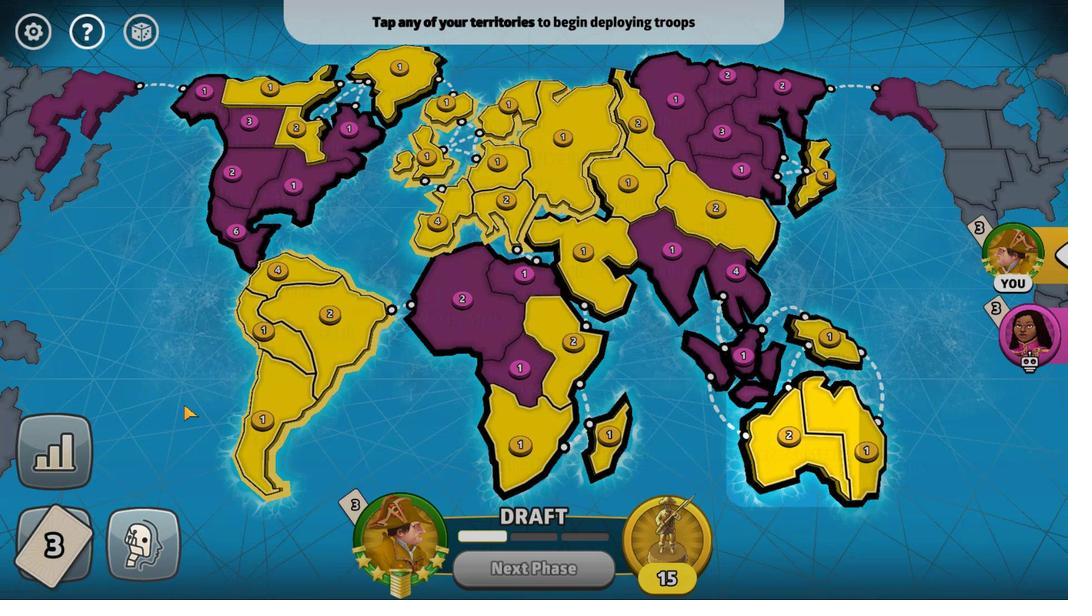 
Action: Mouse moved to (293, 264)
Screenshot: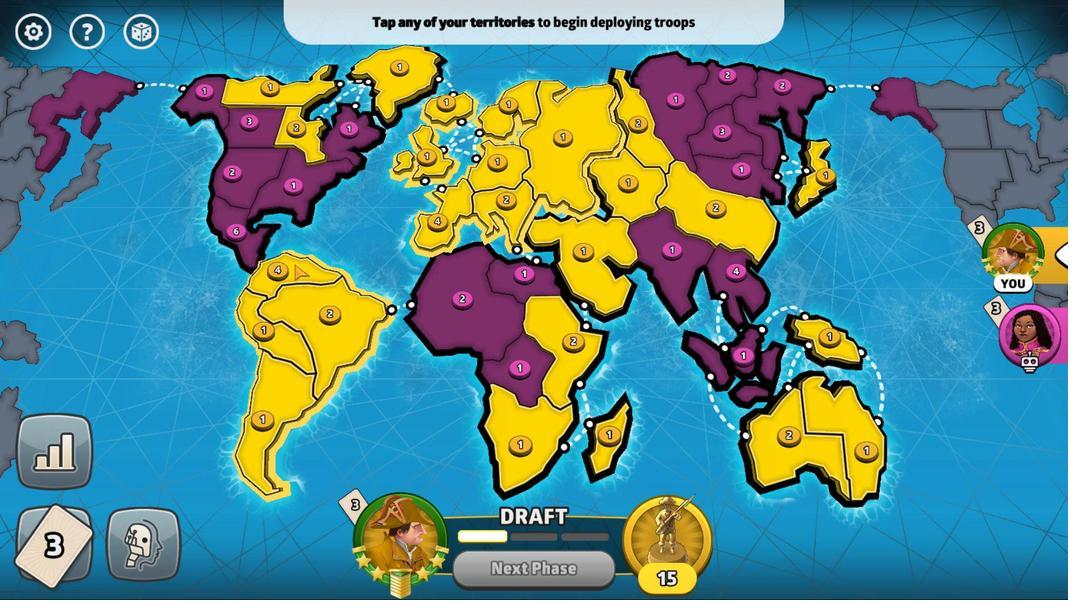 
Action: Mouse pressed left at (293, 264)
Screenshot: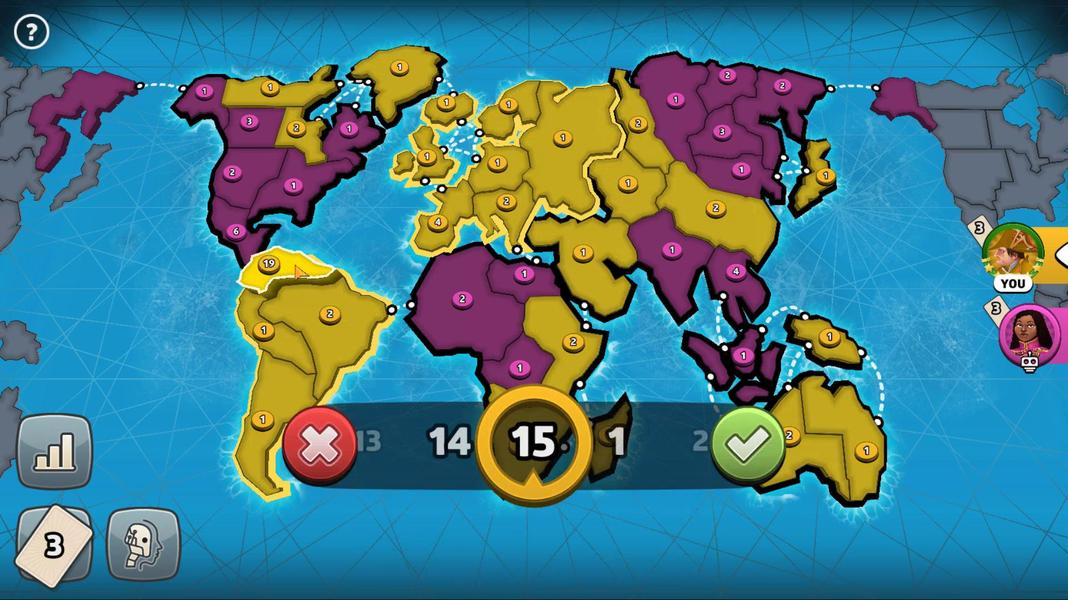 
Action: Mouse moved to (562, 223)
Screenshot: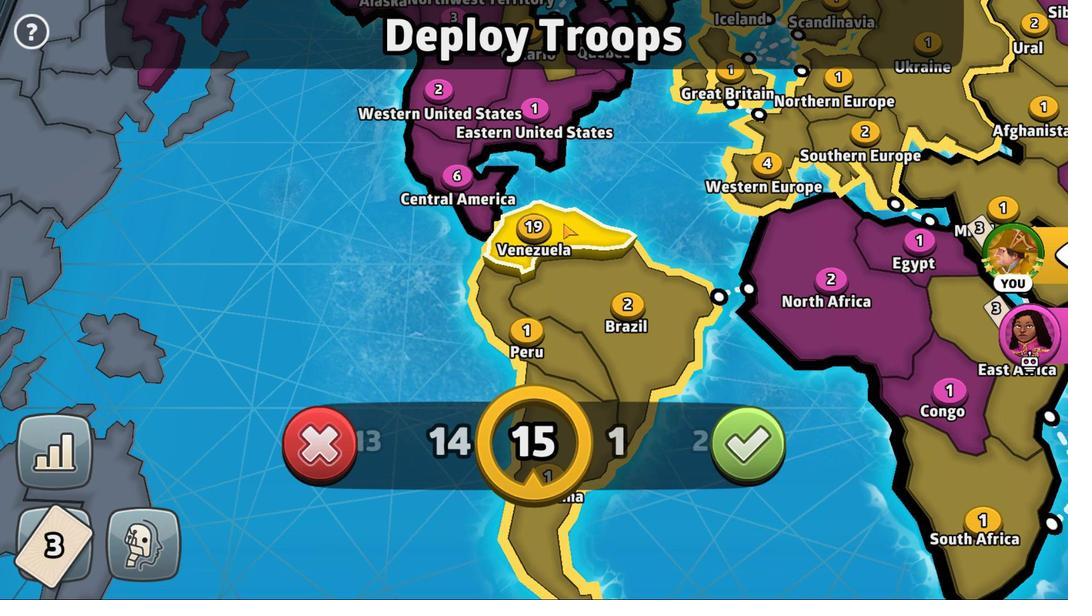 
Action: Mouse pressed left at (562, 223)
Screenshot: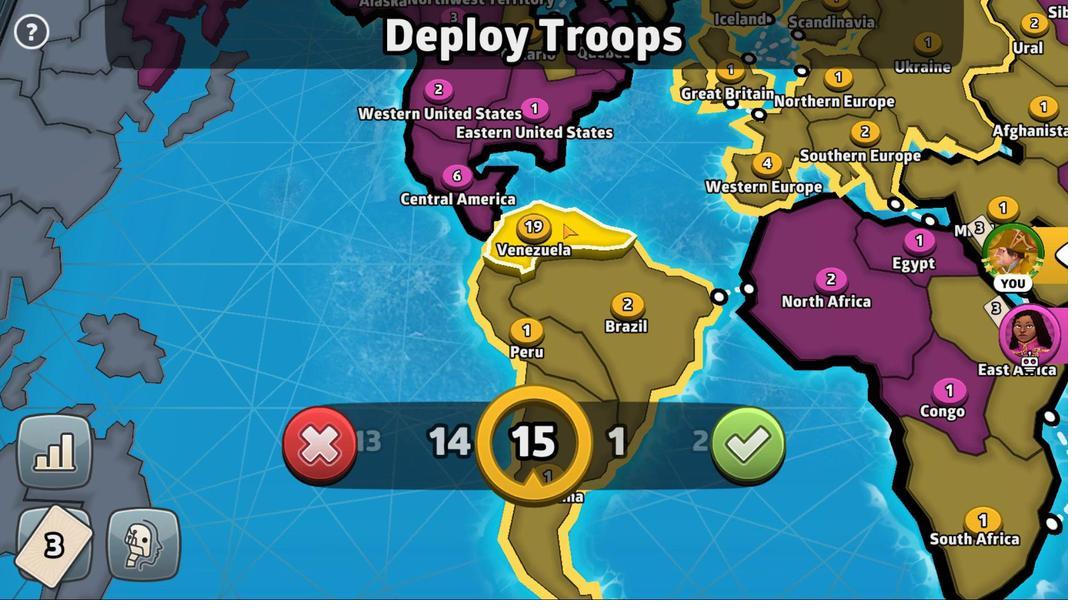 
Action: Mouse moved to (294, 269)
Screenshot: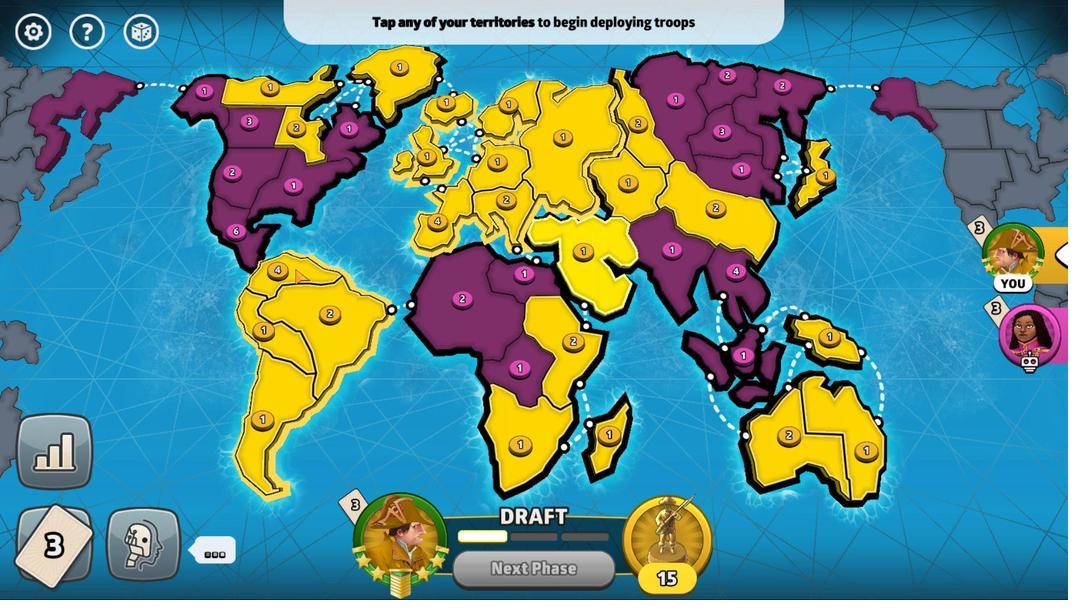 
Action: Mouse pressed left at (294, 269)
Screenshot: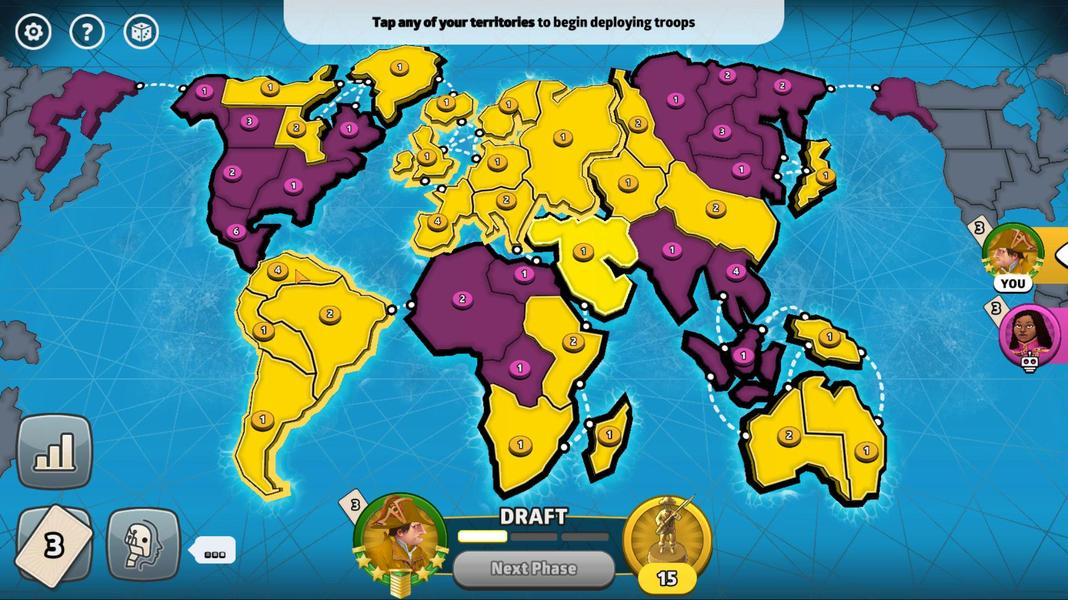 
Action: Mouse moved to (750, 465)
Screenshot: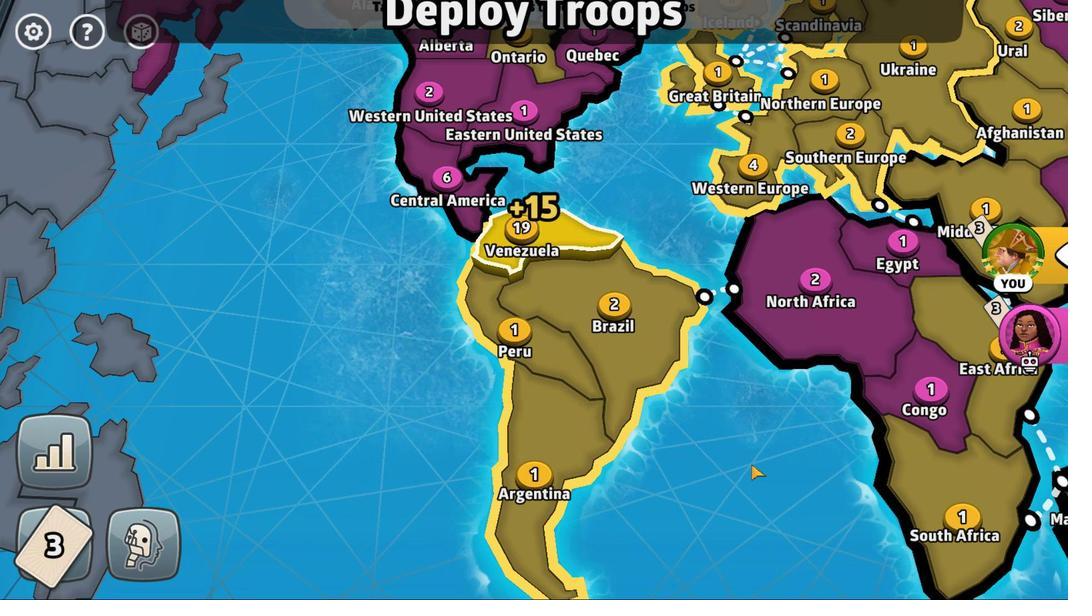 
Action: Mouse pressed left at (750, 465)
Screenshot: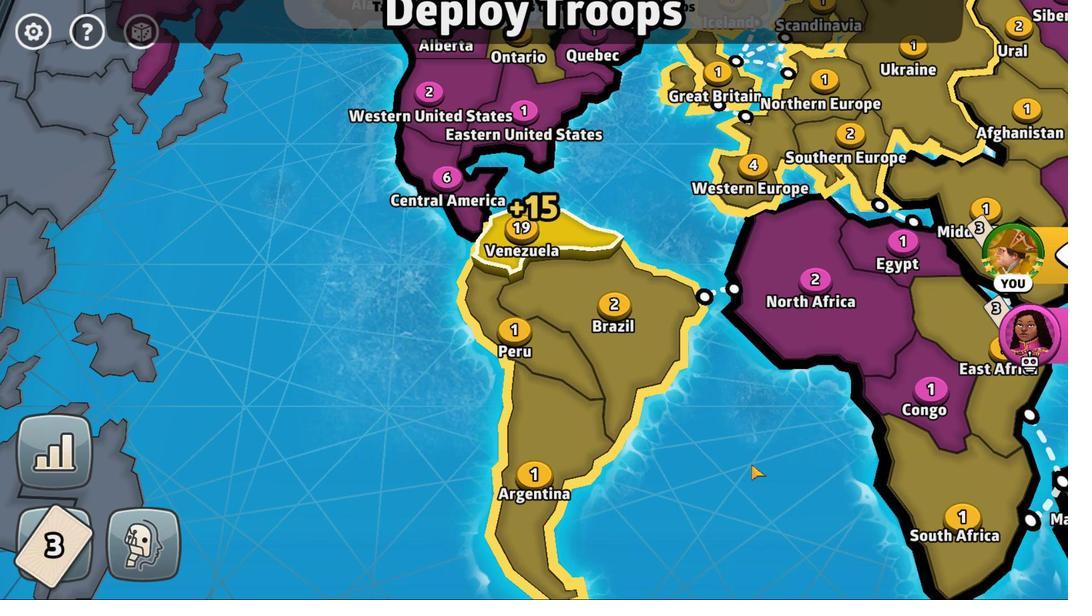 
Action: Mouse moved to (575, 570)
Screenshot: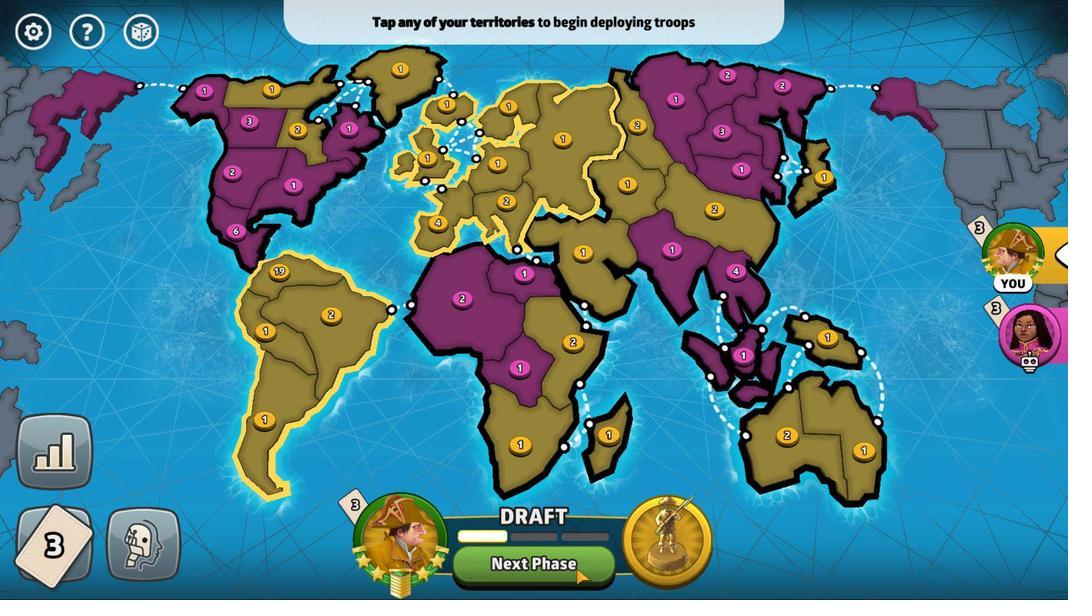 
Action: Mouse pressed left at (575, 570)
Screenshot: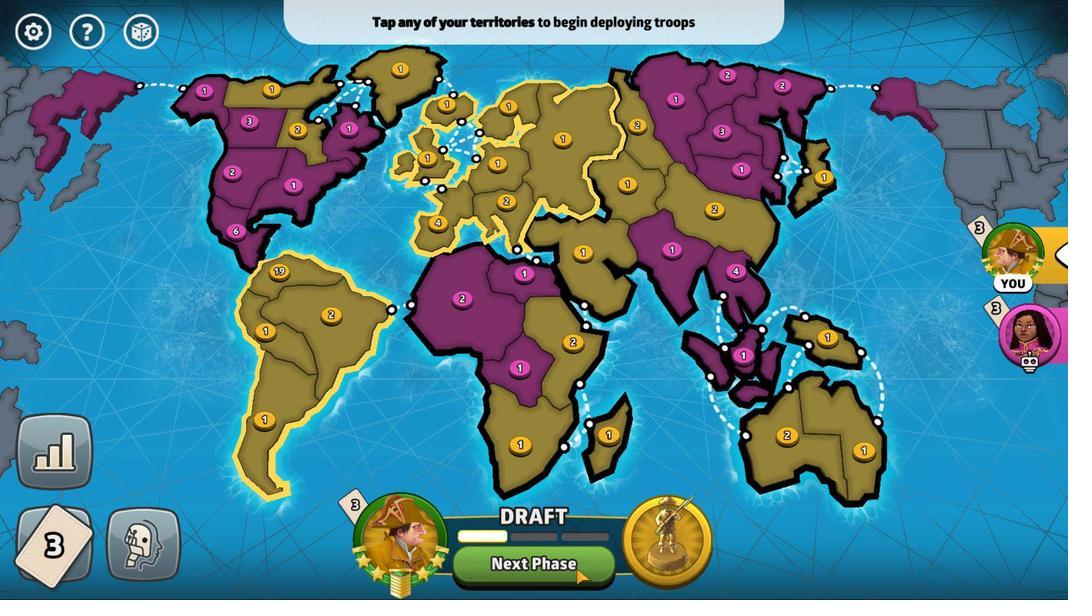 
Action: Mouse moved to (290, 264)
Screenshot: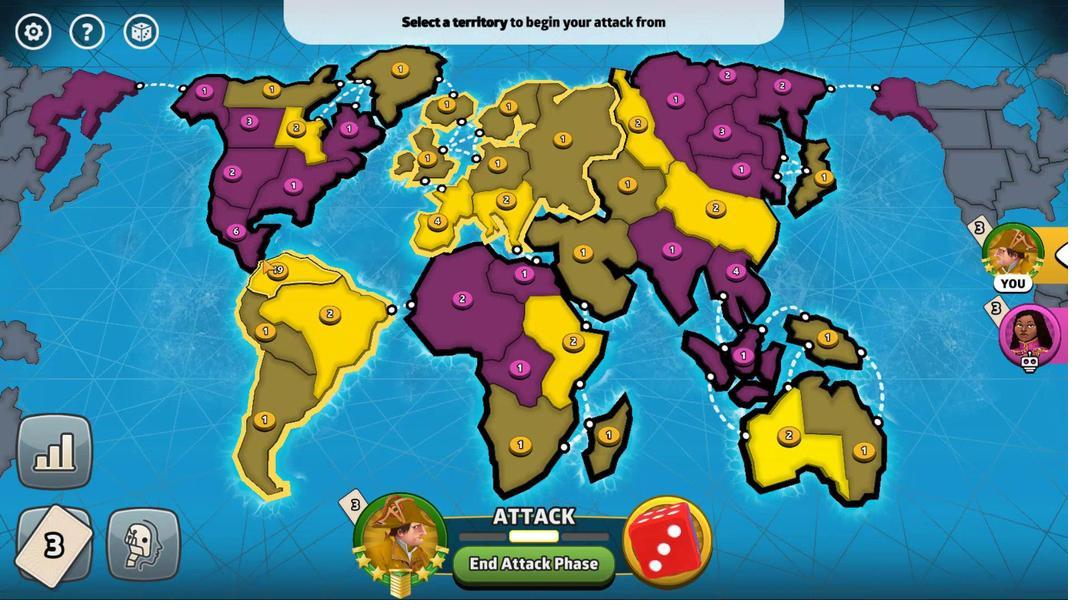 
Action: Mouse pressed left at (290, 264)
Screenshot: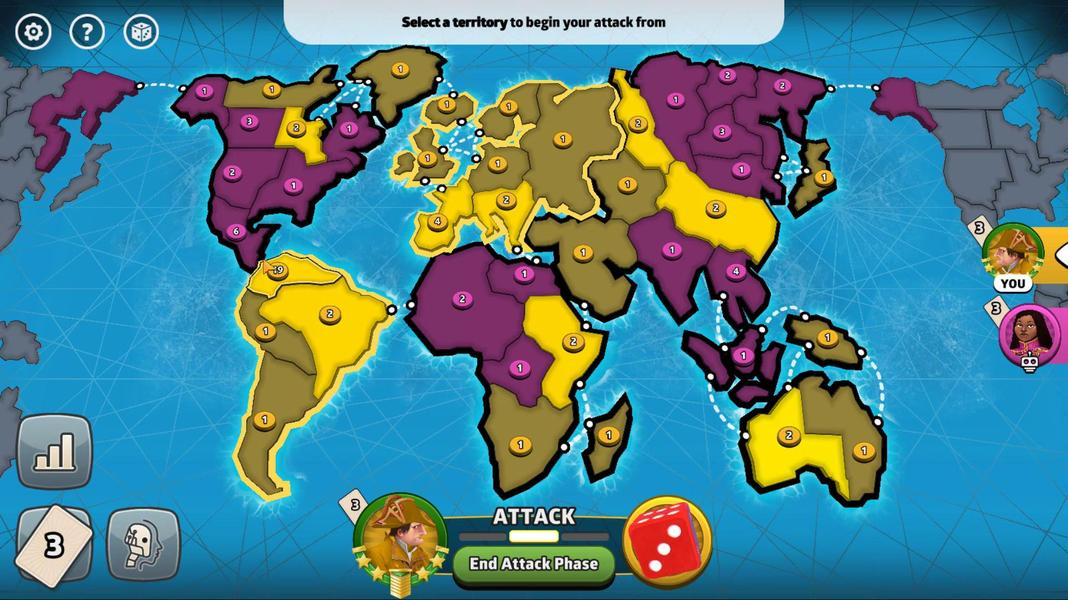 
Action: Mouse moved to (535, 188)
Screenshot: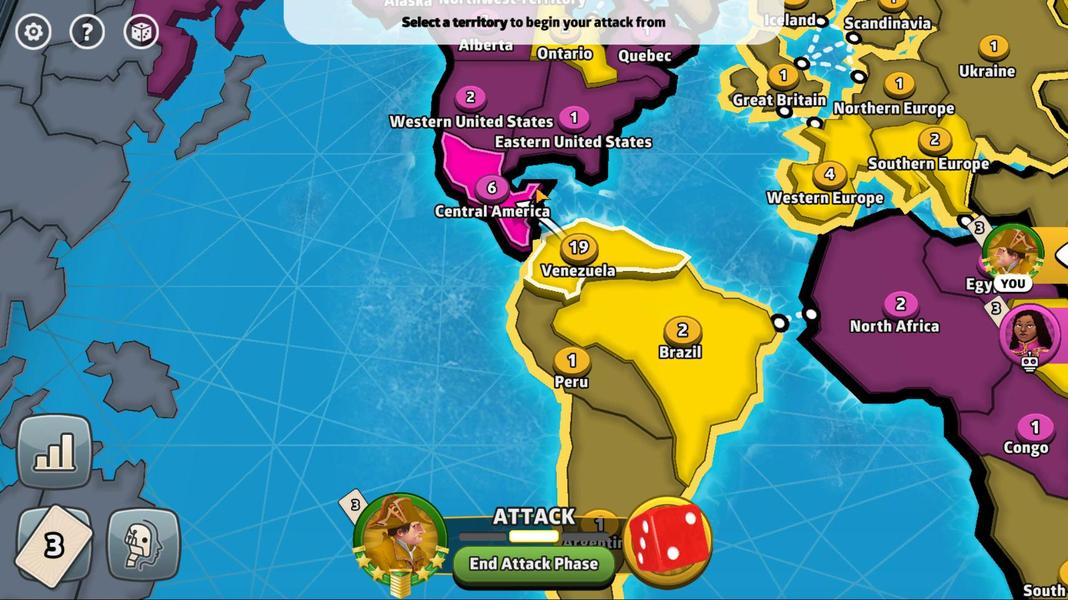 
Action: Mouse pressed left at (535, 188)
Screenshot: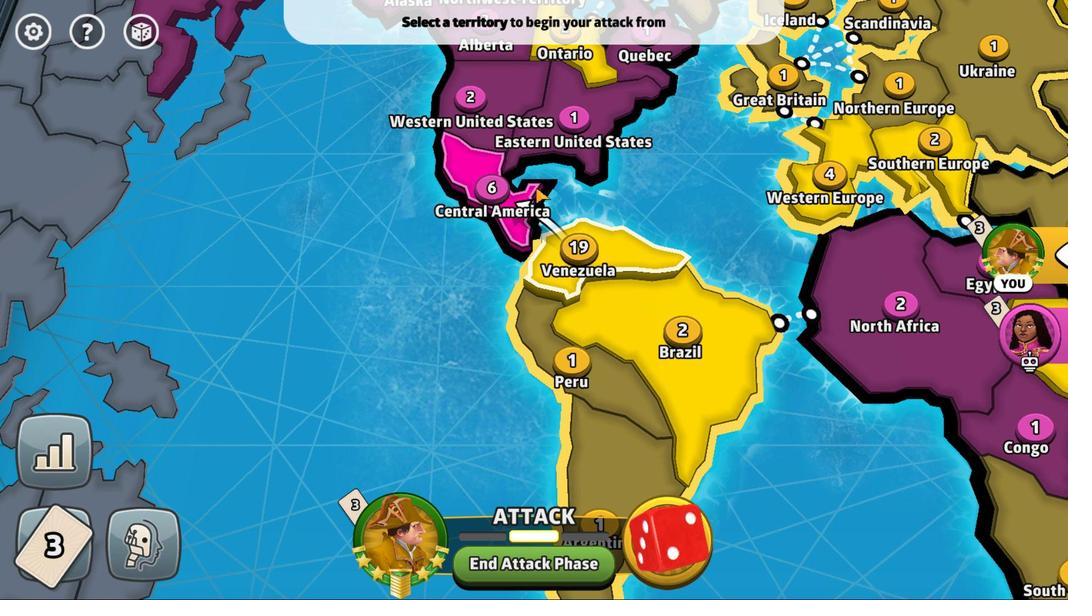 
Action: Mouse moved to (492, 441)
Screenshot: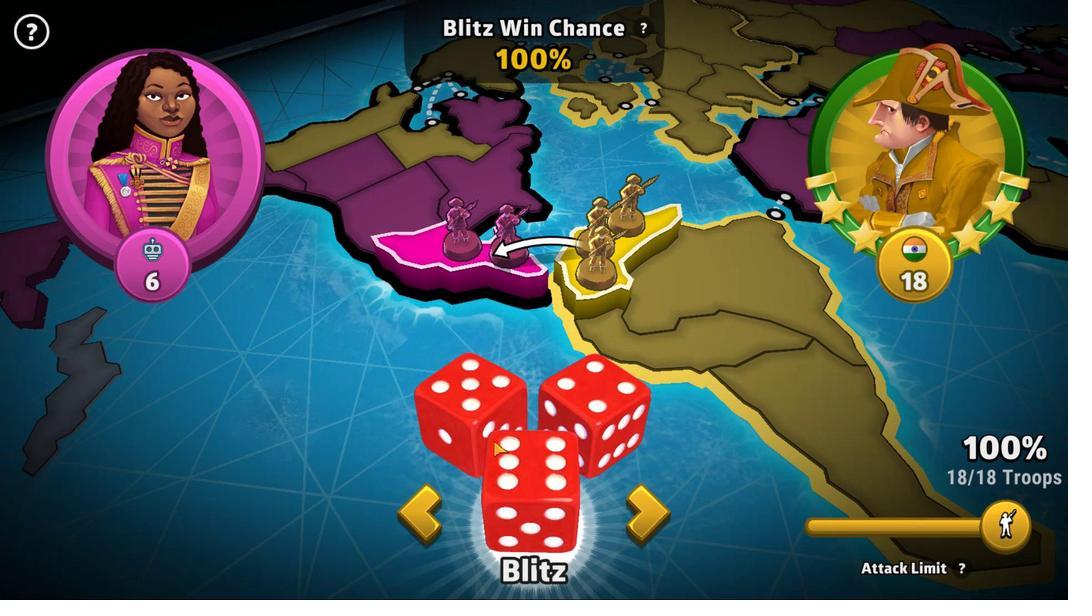 
Action: Mouse pressed left at (492, 441)
Screenshot: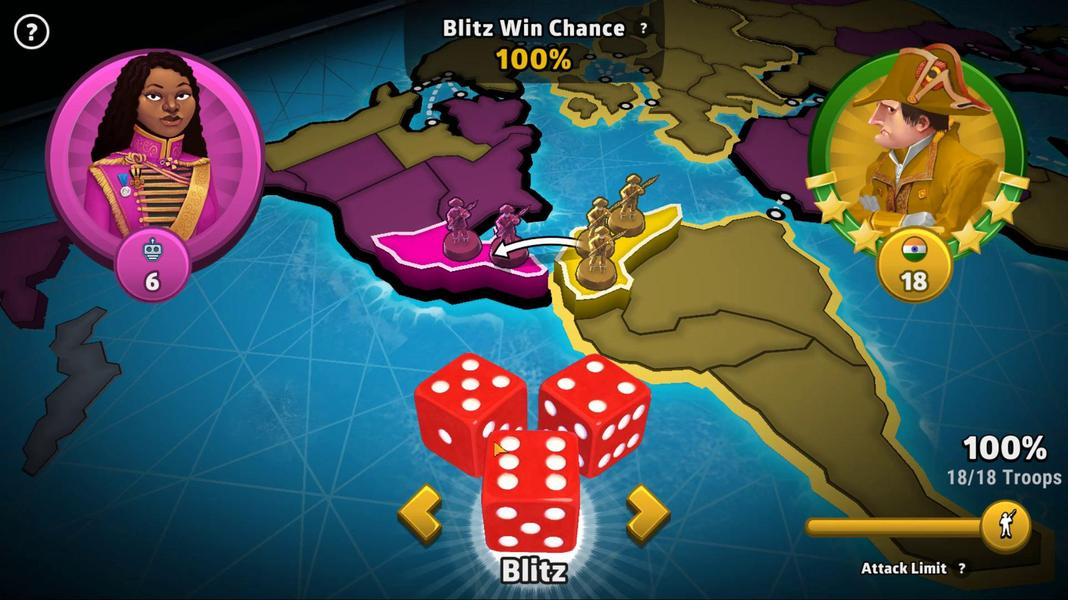 
Action: Mouse moved to (767, 440)
Screenshot: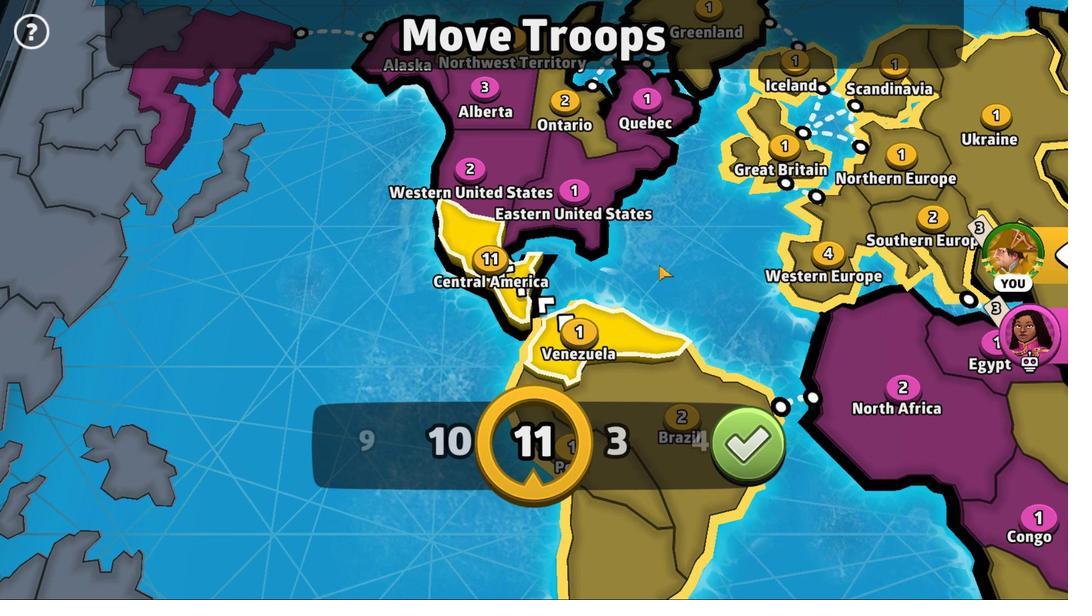 
Action: Mouse pressed left at (767, 440)
Screenshot: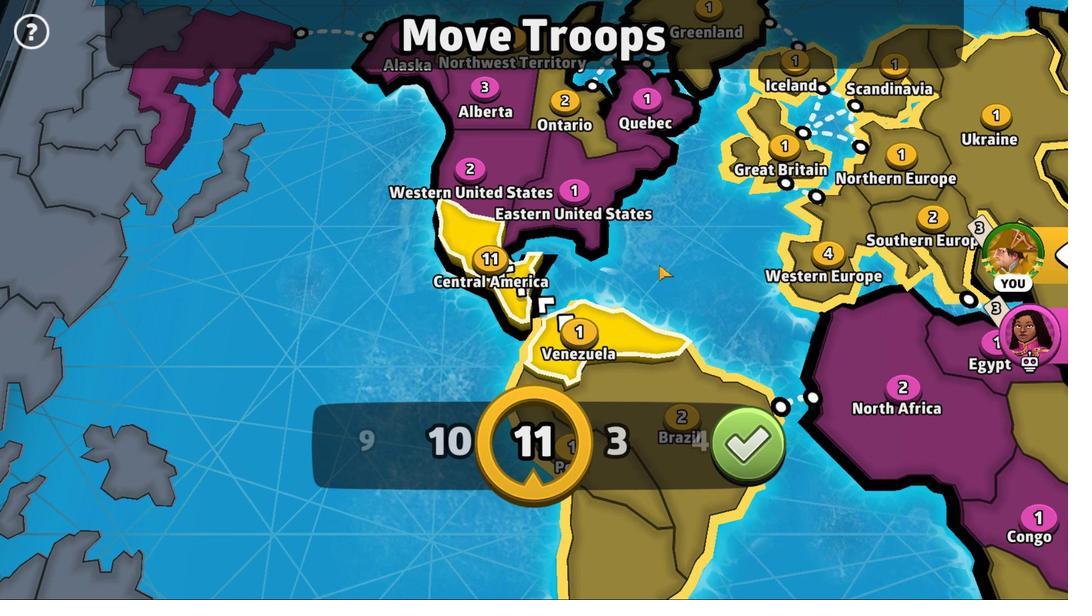 
Action: Mouse moved to (541, 185)
Screenshot: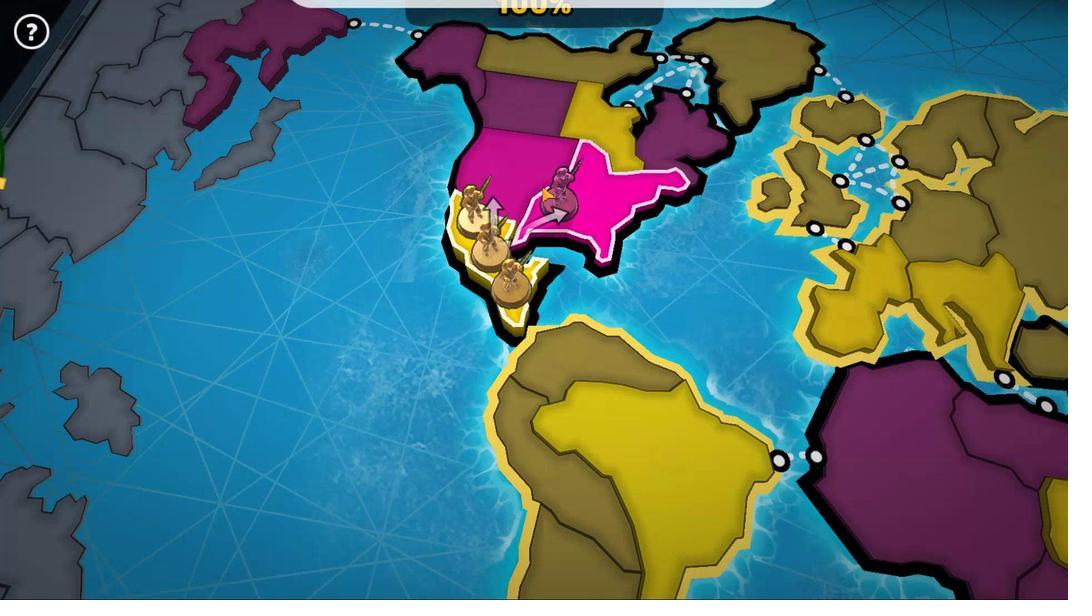 
Action: Mouse pressed left at (541, 185)
Screenshot: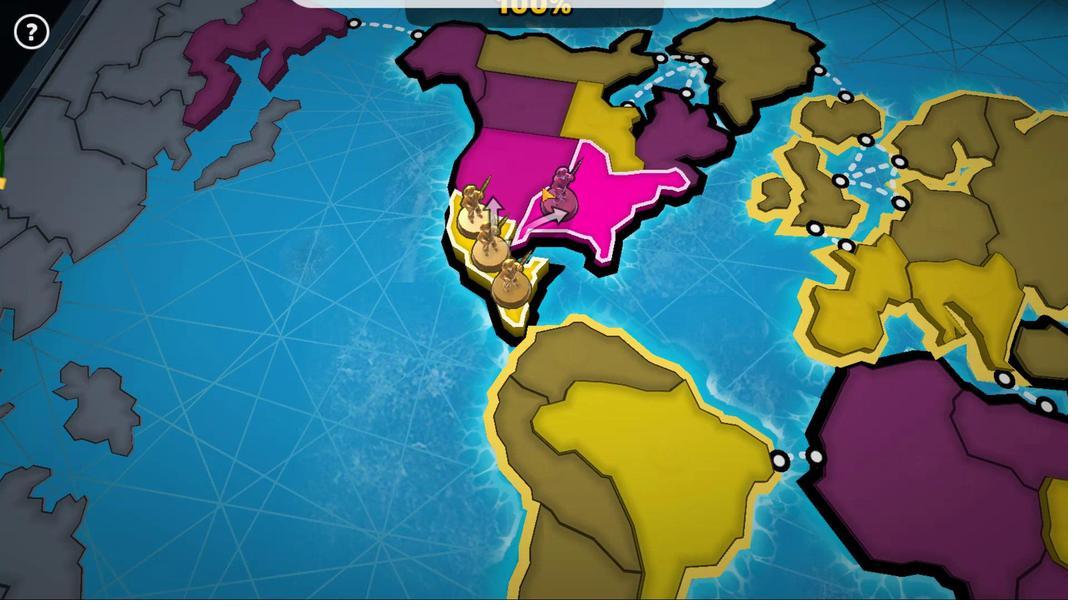 
Action: Mouse moved to (584, 421)
Screenshot: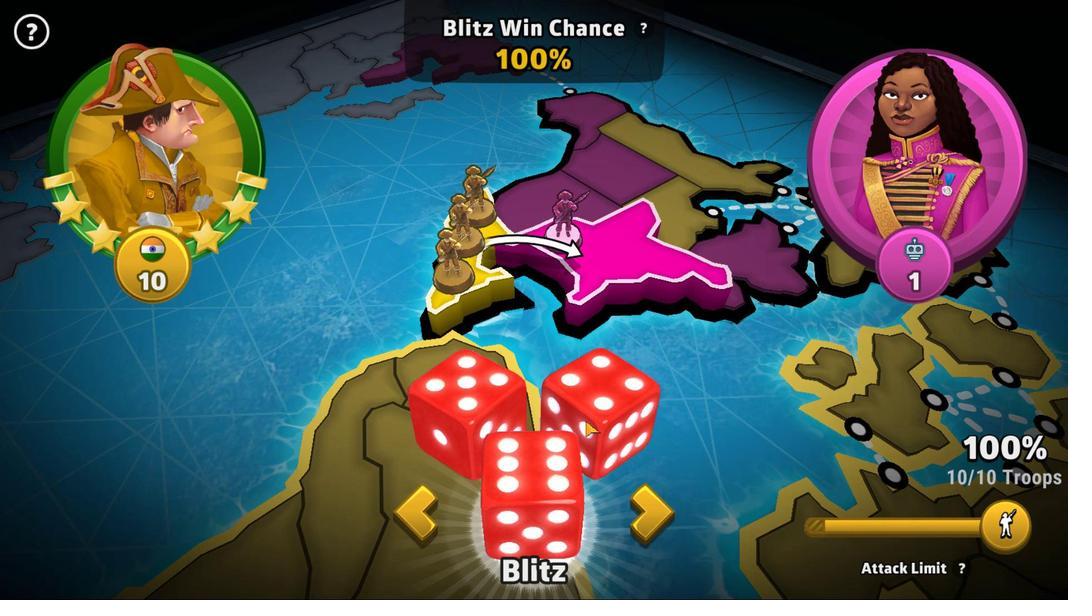 
Action: Mouse pressed left at (584, 421)
Screenshot: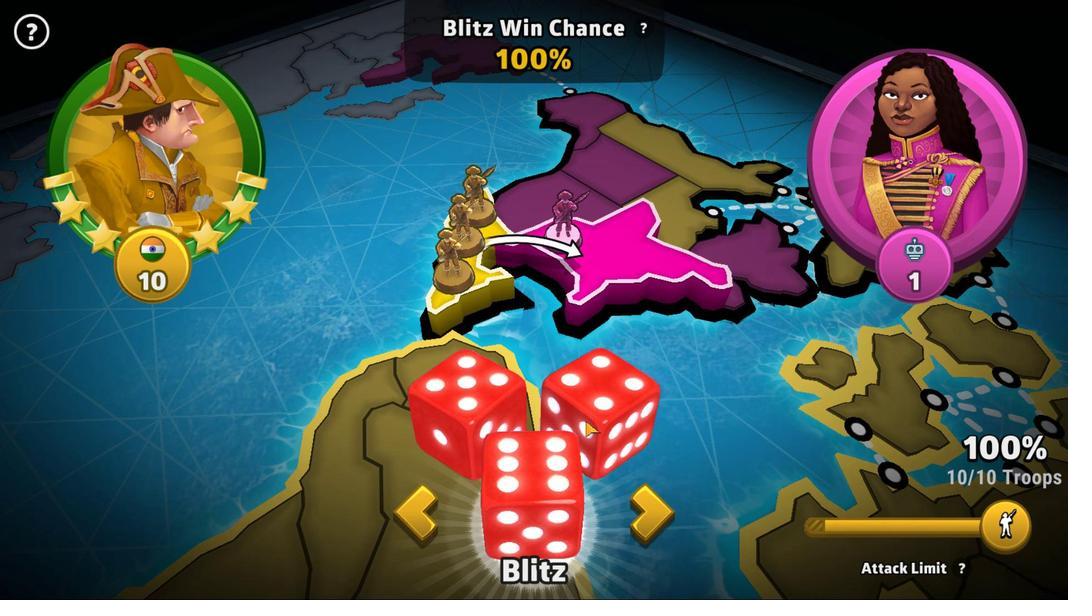 
Action: Mouse moved to (722, 420)
Screenshot: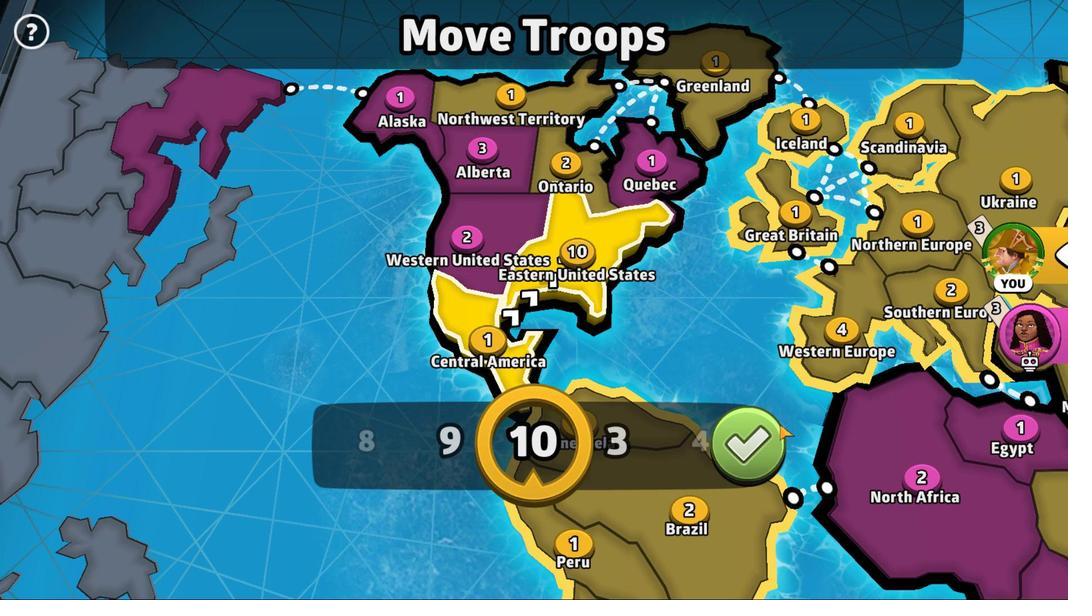 
Action: Mouse pressed left at (722, 420)
Screenshot: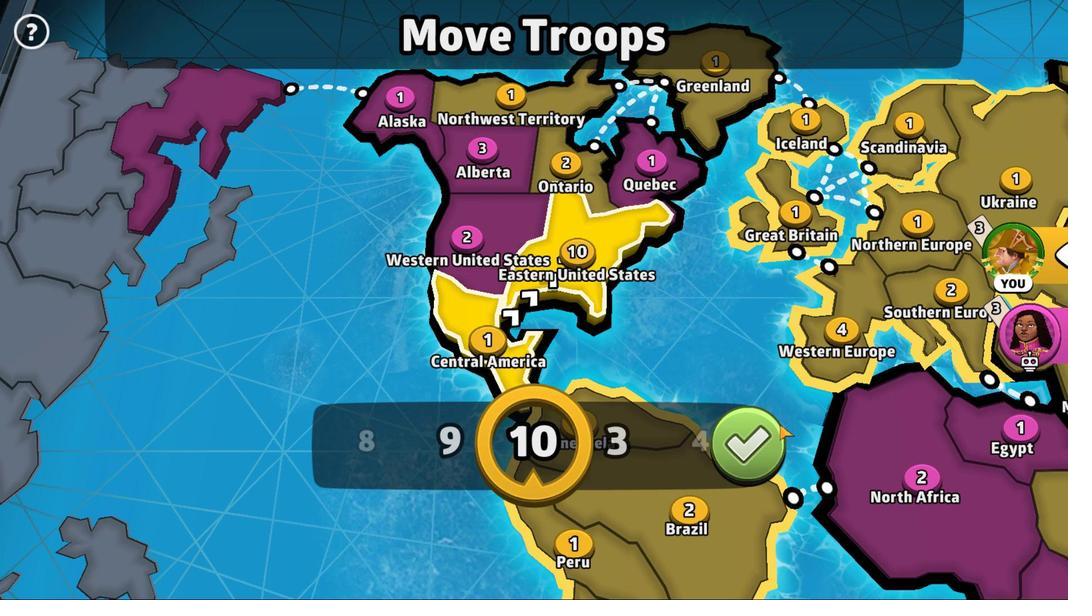 
Action: Mouse moved to (459, 243)
Screenshot: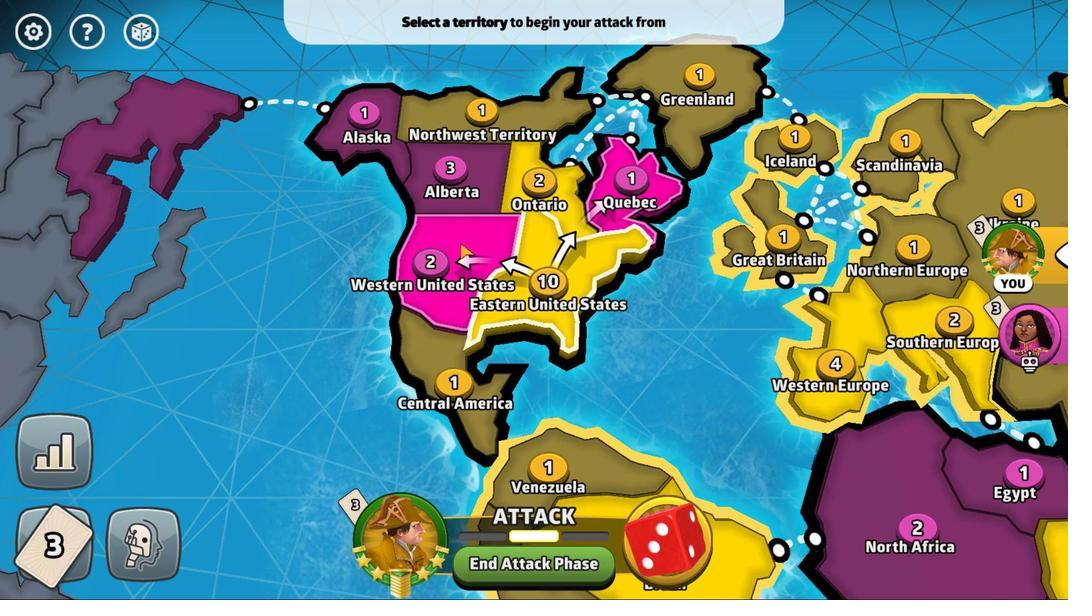 
Action: Mouse pressed left at (459, 243)
Screenshot: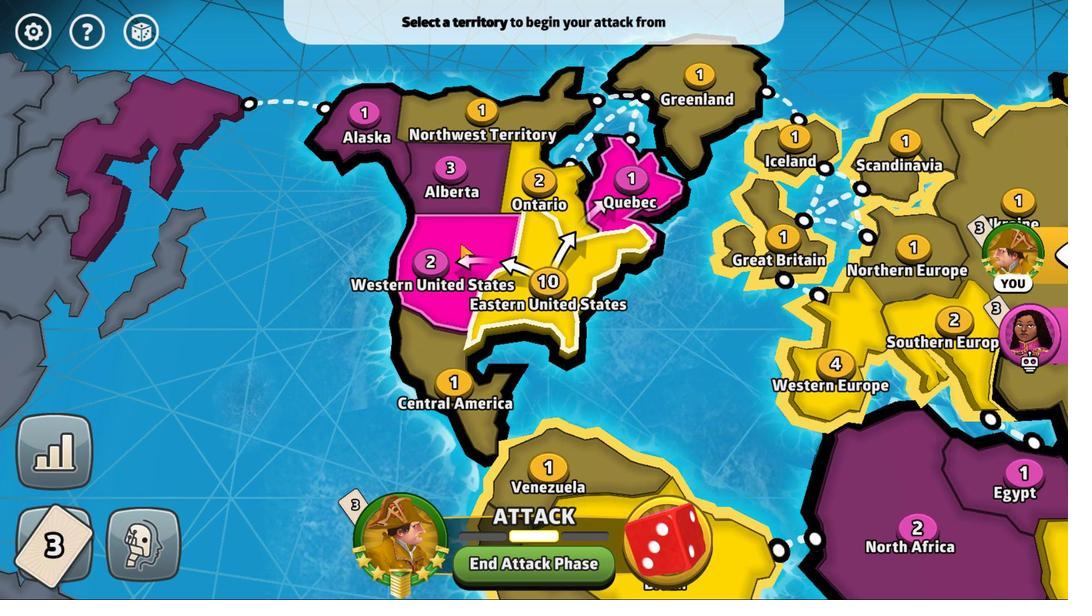 
Action: Mouse moved to (544, 388)
Screenshot: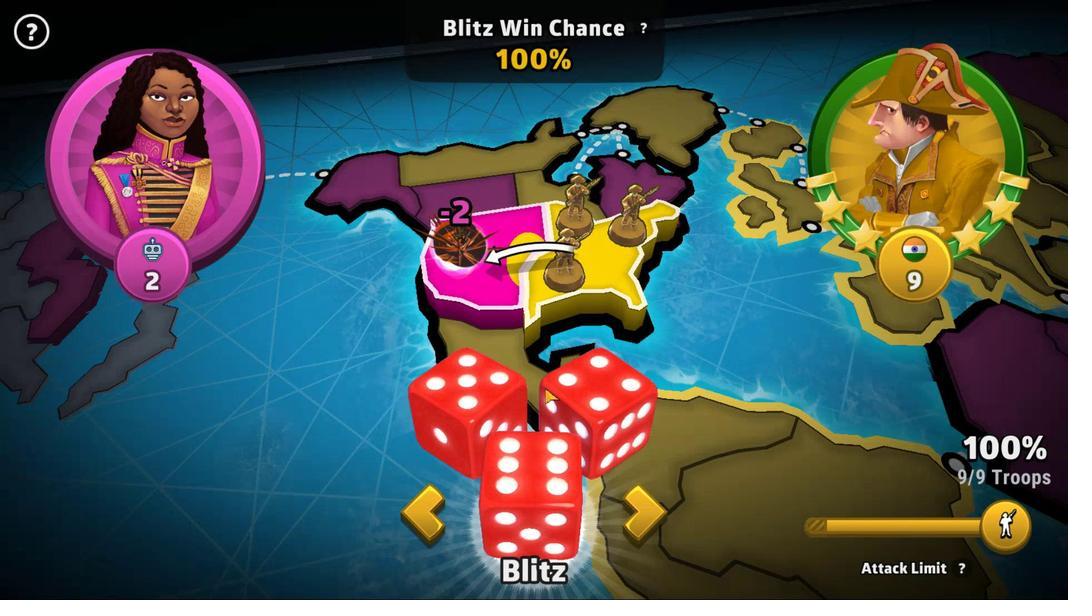 
Action: Mouse pressed left at (544, 388)
Screenshot: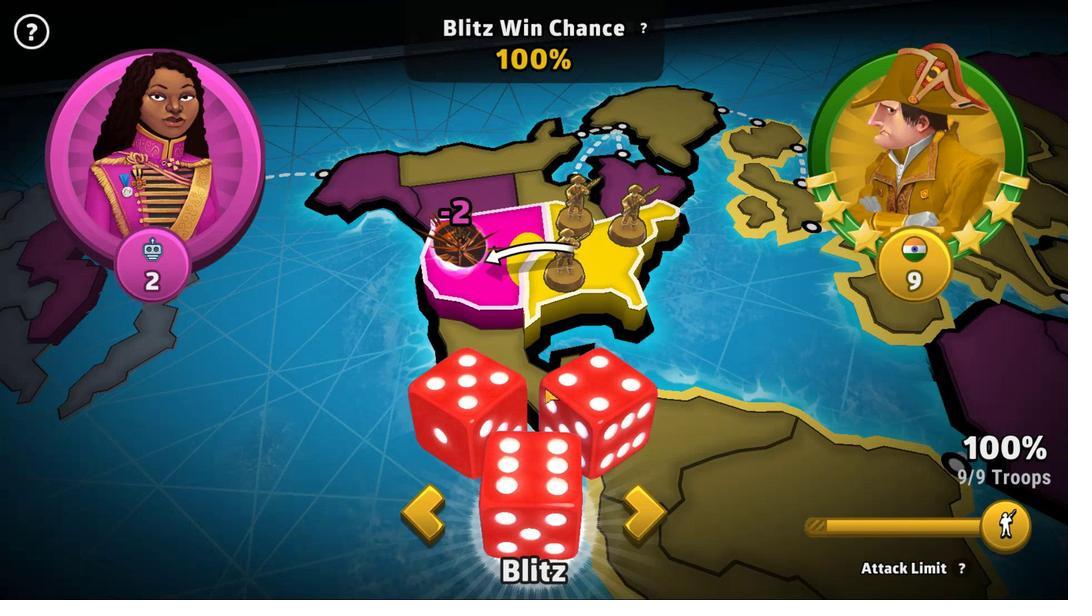 
Action: Mouse moved to (526, 462)
Screenshot: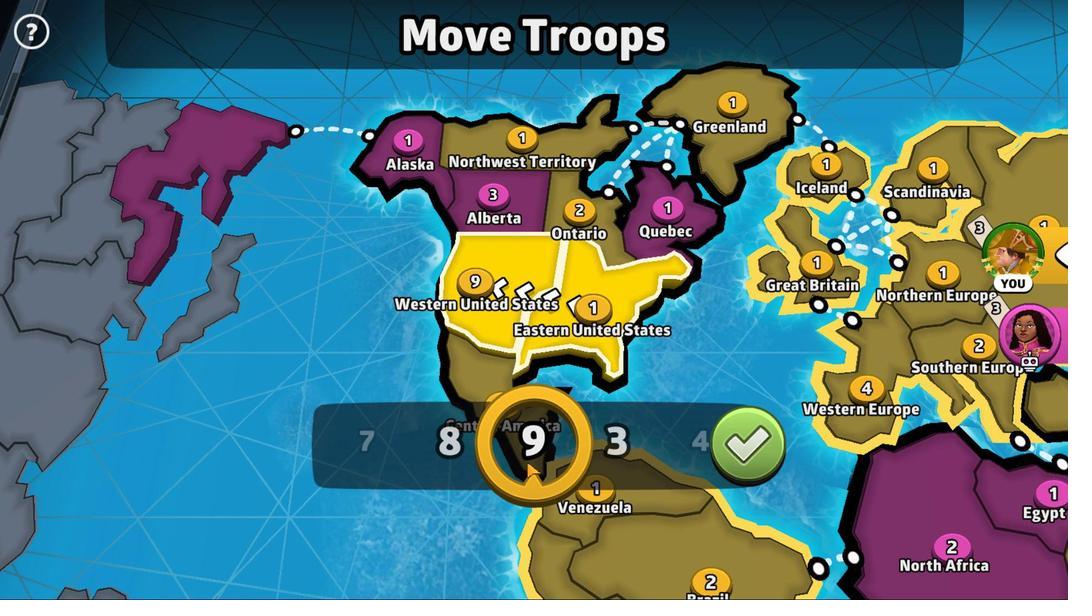 
Action: Mouse pressed left at (526, 462)
Screenshot: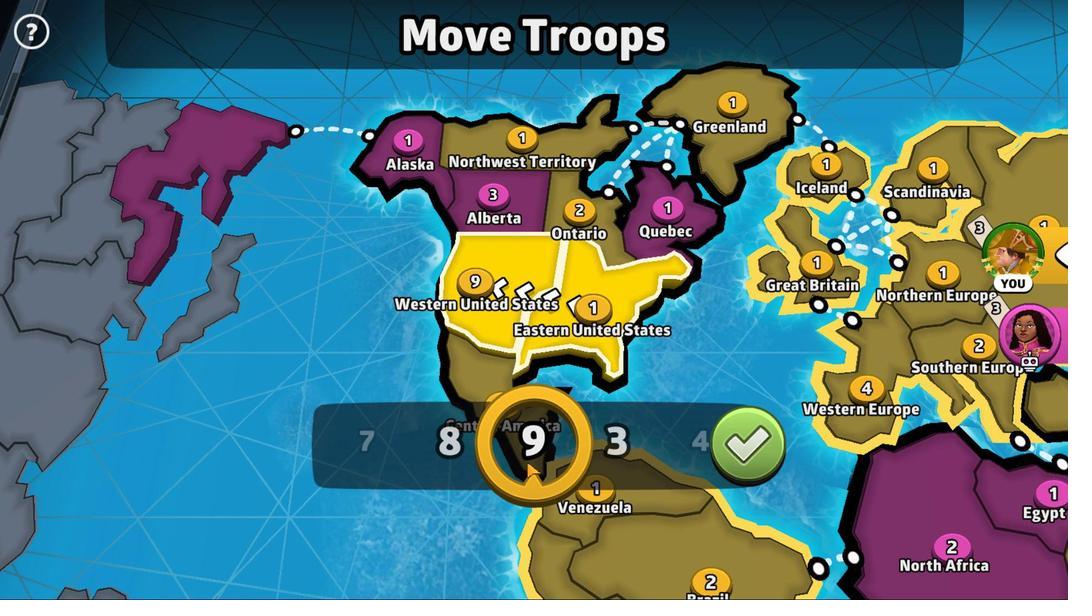 
Action: Mouse moved to (763, 460)
Screenshot: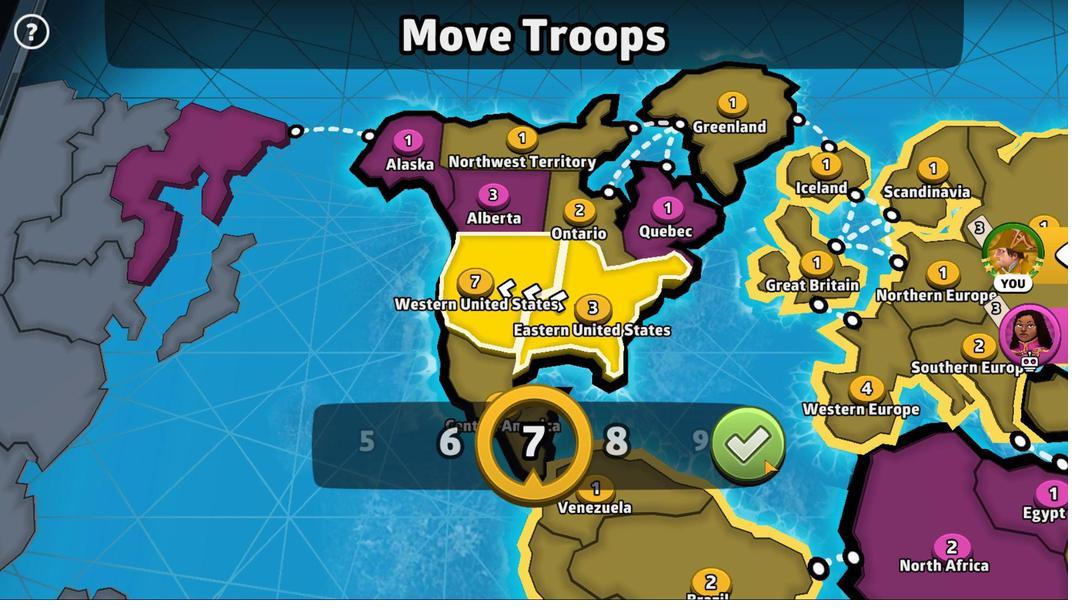 
Action: Mouse pressed left at (763, 460)
Screenshot: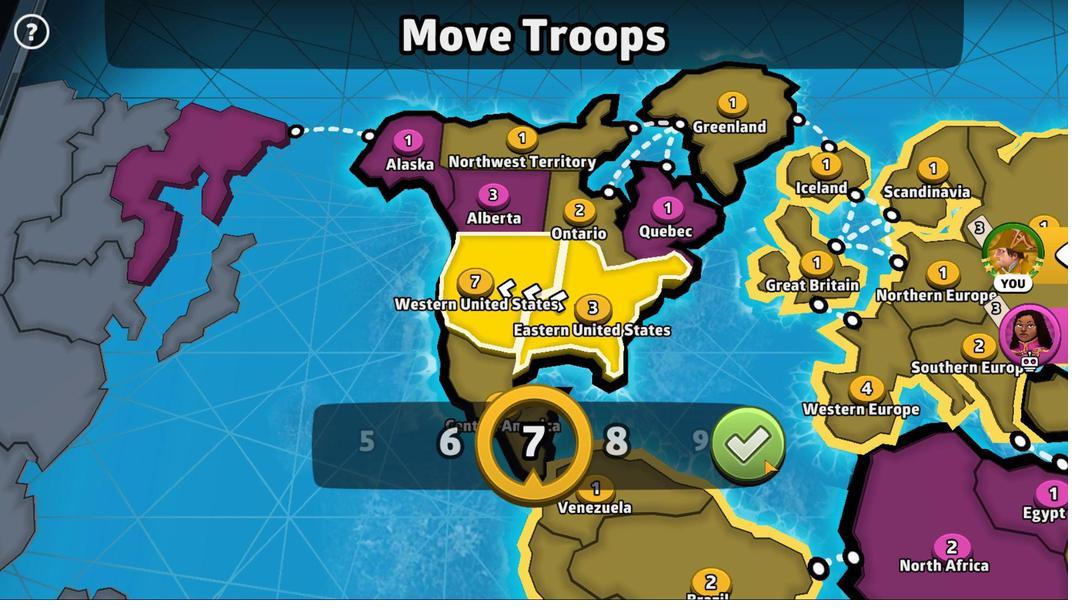 
Action: Mouse moved to (554, 194)
Screenshot: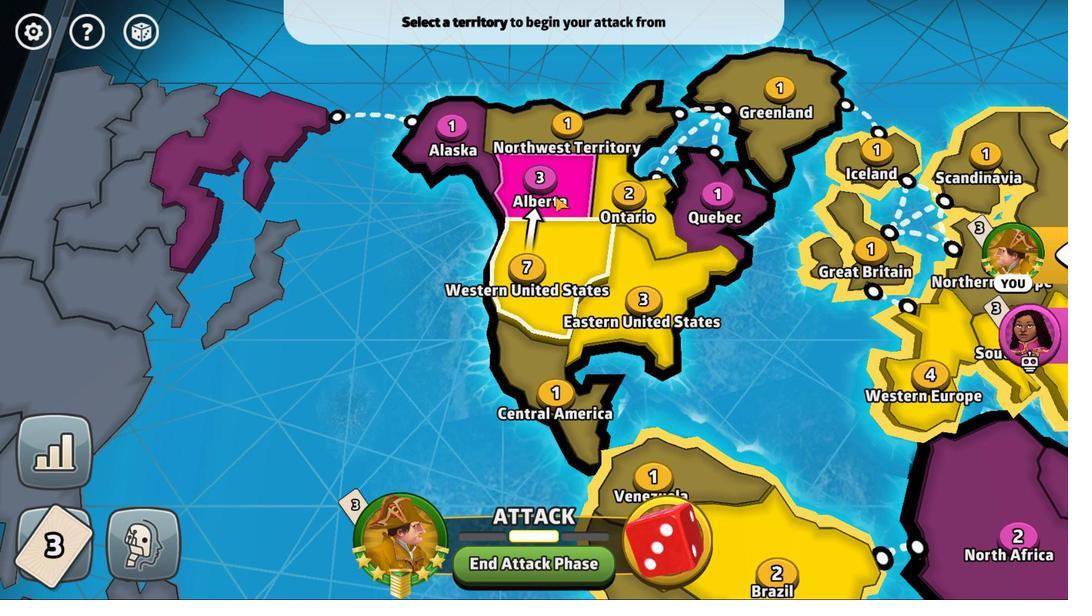 
Action: Mouse pressed left at (554, 194)
Screenshot: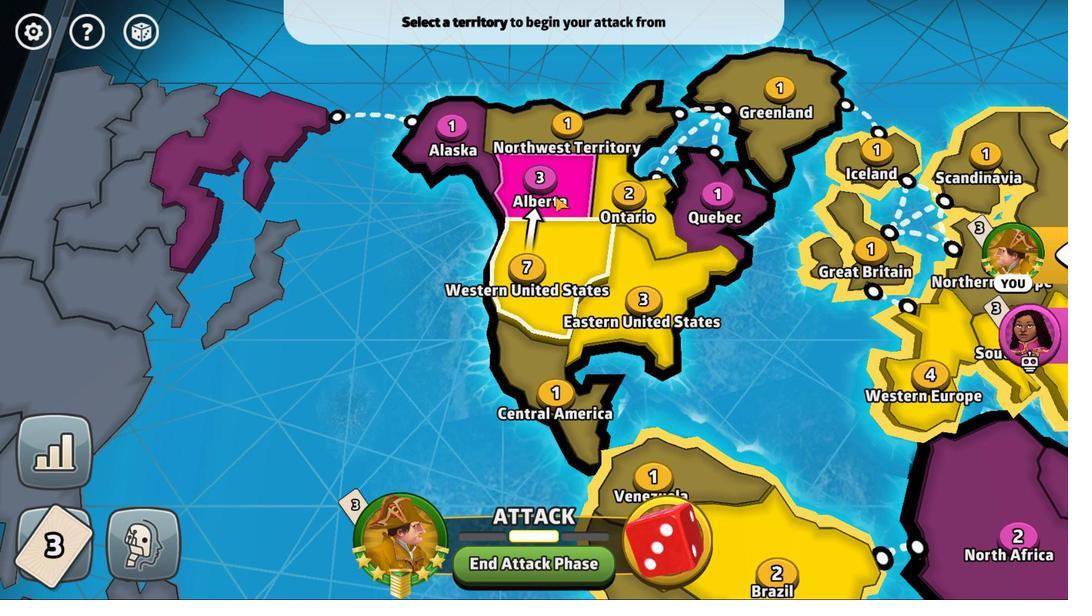
Action: Mouse moved to (529, 414)
Screenshot: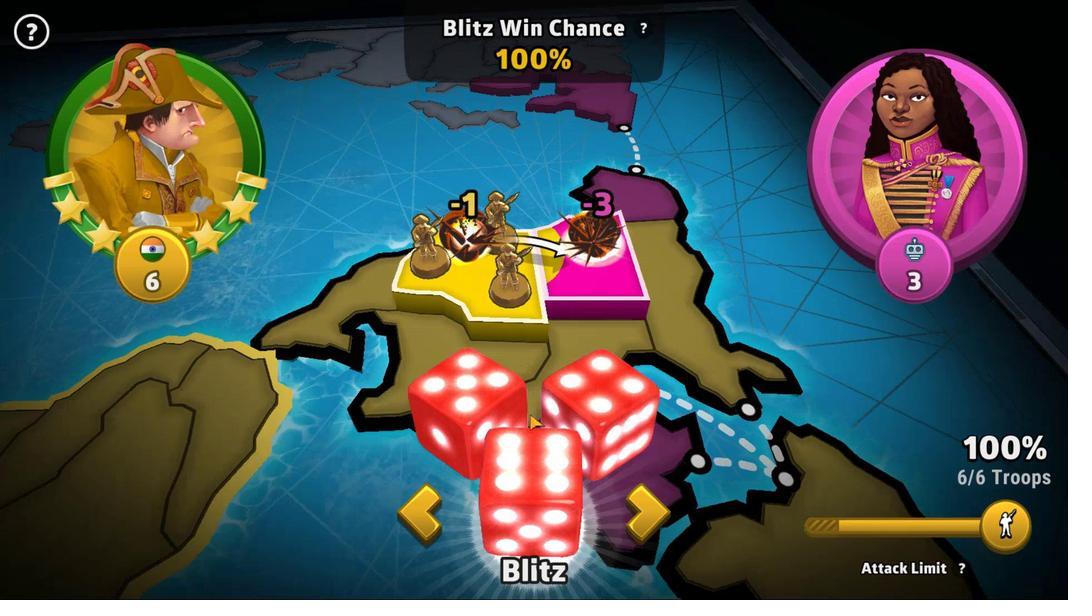 
Action: Mouse pressed left at (529, 414)
Screenshot: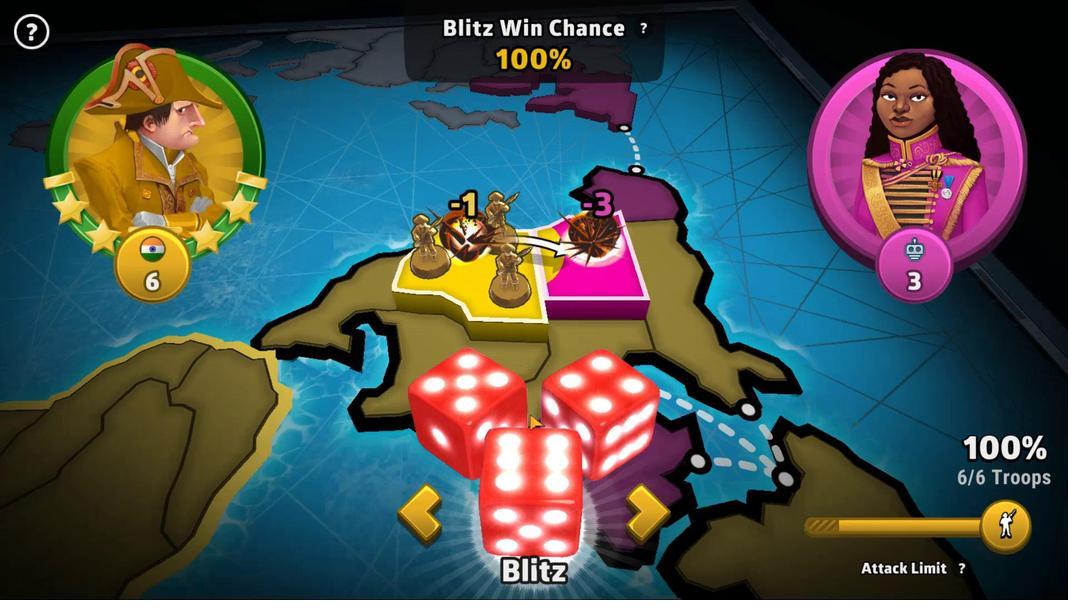 
Action: Mouse moved to (736, 434)
Screenshot: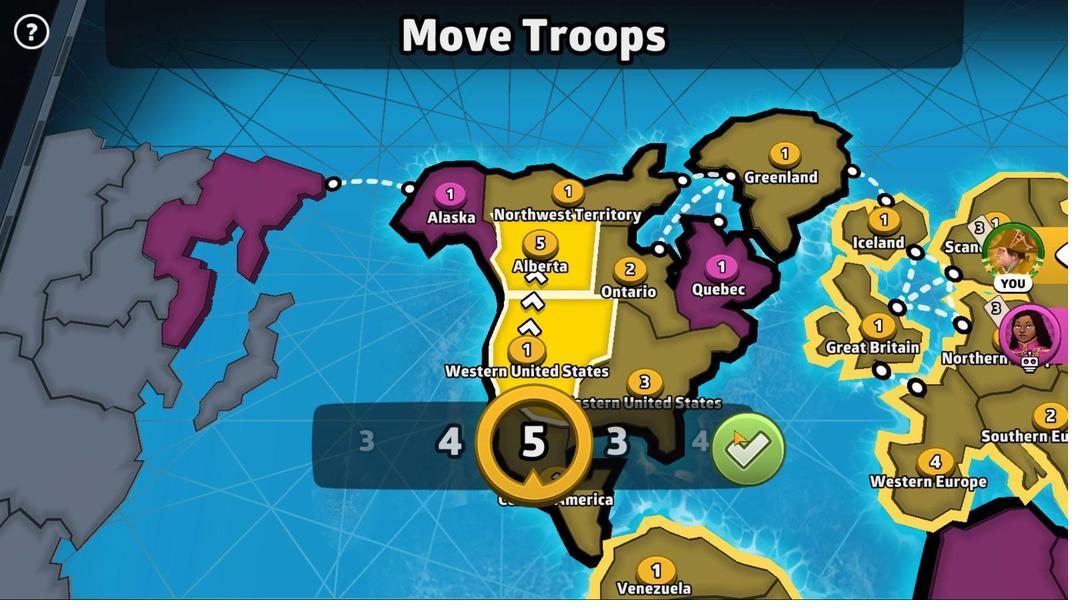 
Action: Mouse pressed left at (736, 434)
Screenshot: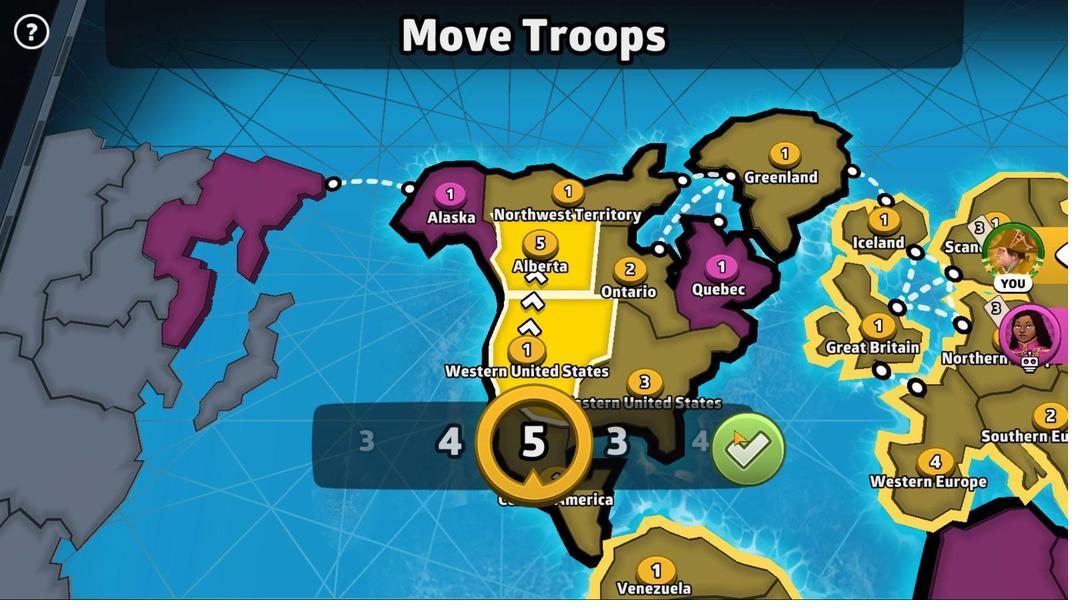 
Action: Mouse moved to (474, 199)
Screenshot: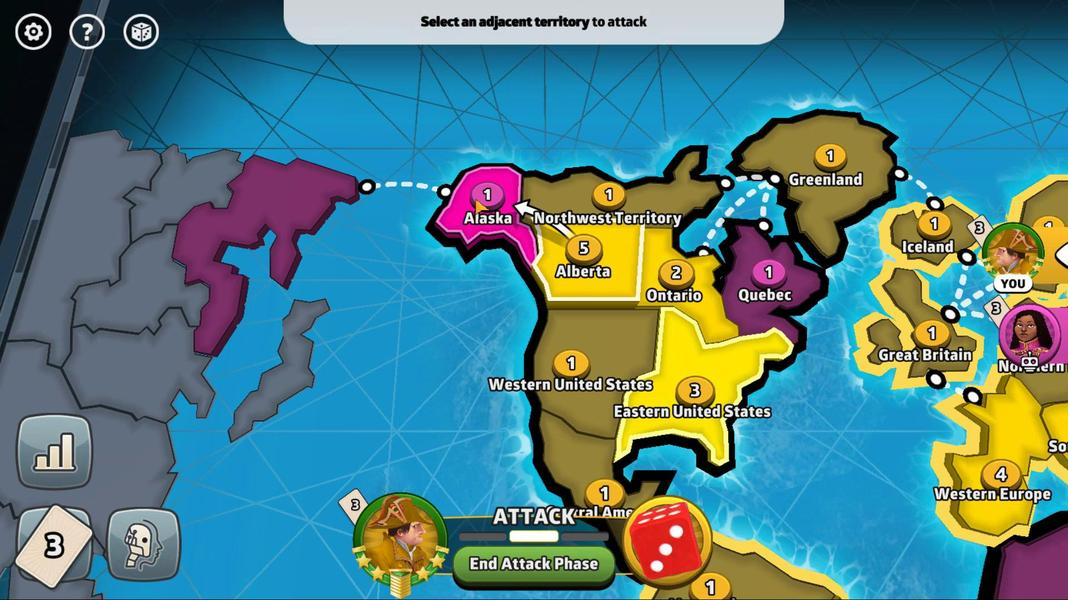 
Action: Mouse pressed left at (474, 199)
Screenshot: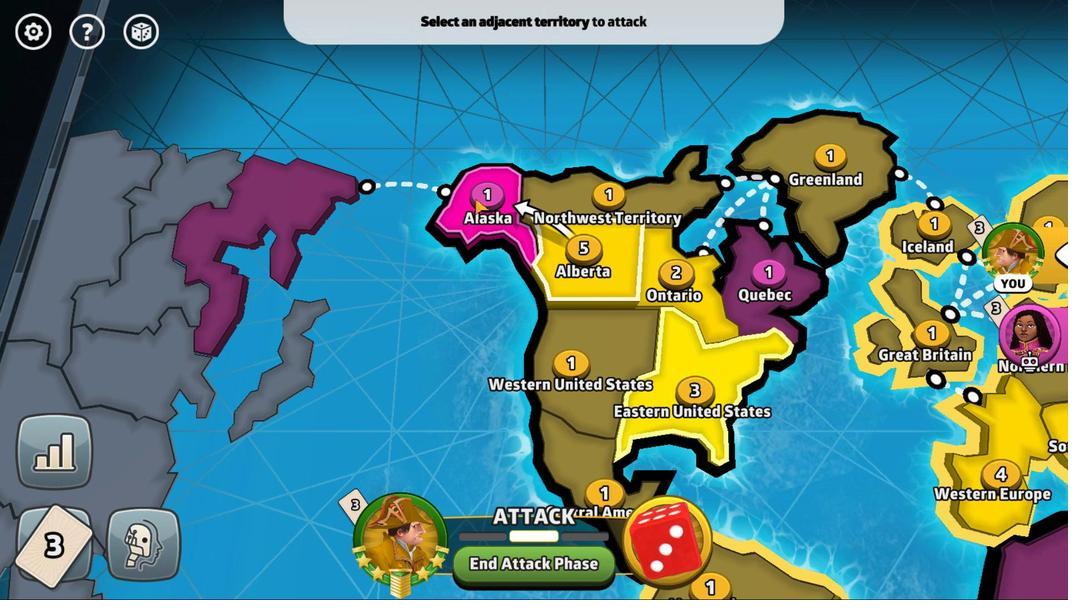
Action: Mouse moved to (504, 423)
Screenshot: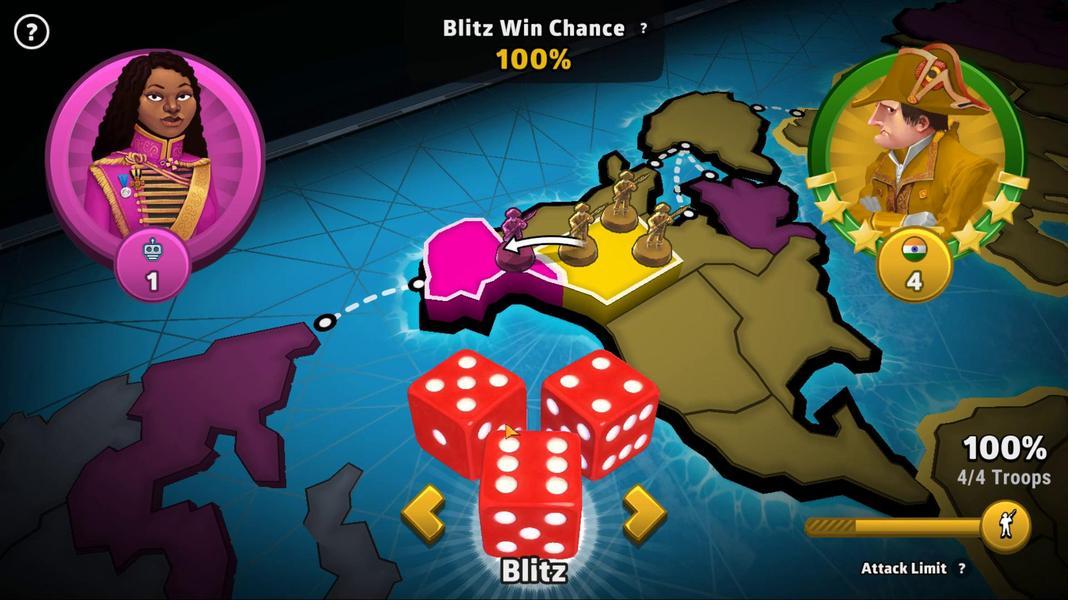 
Action: Mouse pressed left at (504, 423)
Screenshot: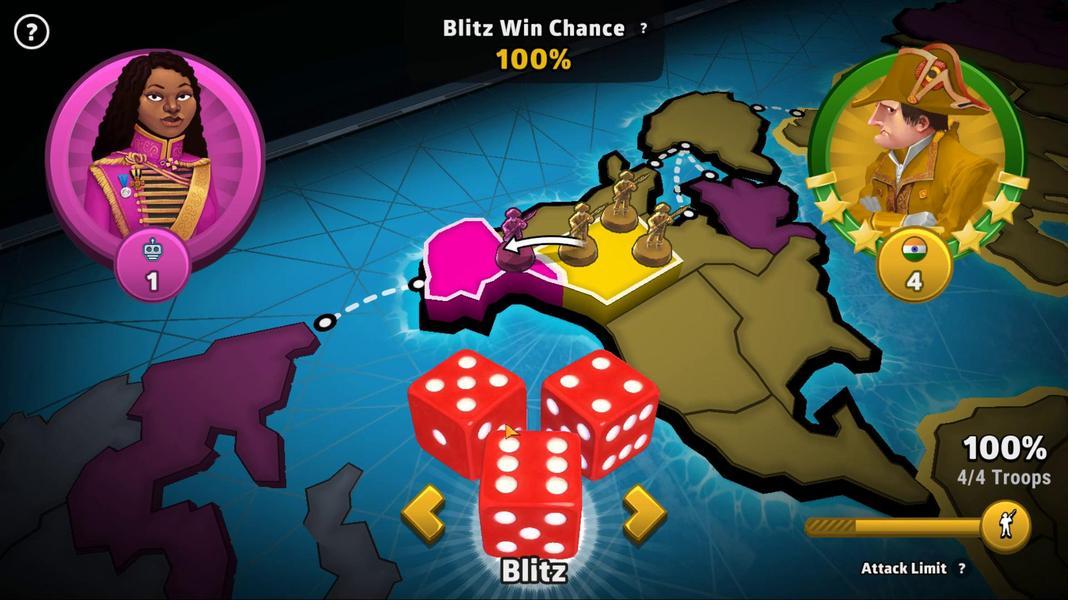 
Action: Mouse moved to (727, 443)
Screenshot: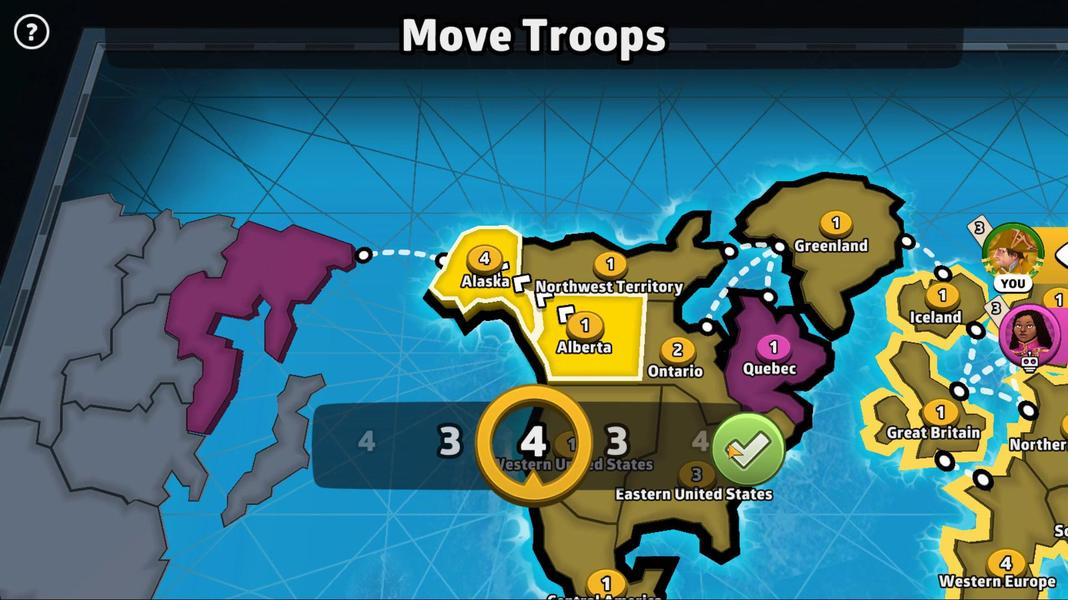 
Action: Mouse pressed left at (727, 443)
Screenshot: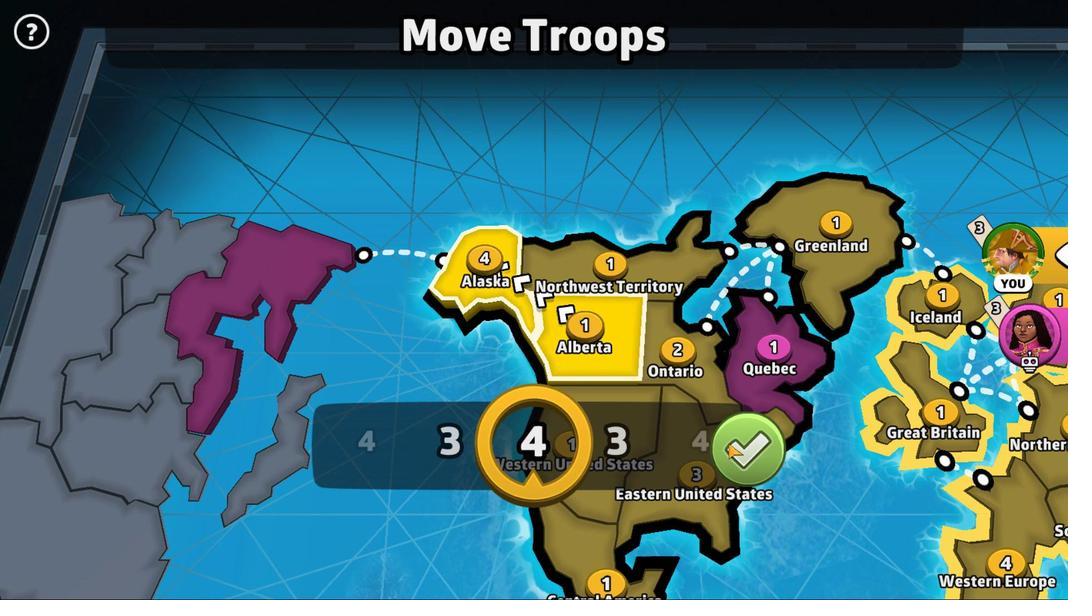 
Action: Mouse moved to (410, 188)
Screenshot: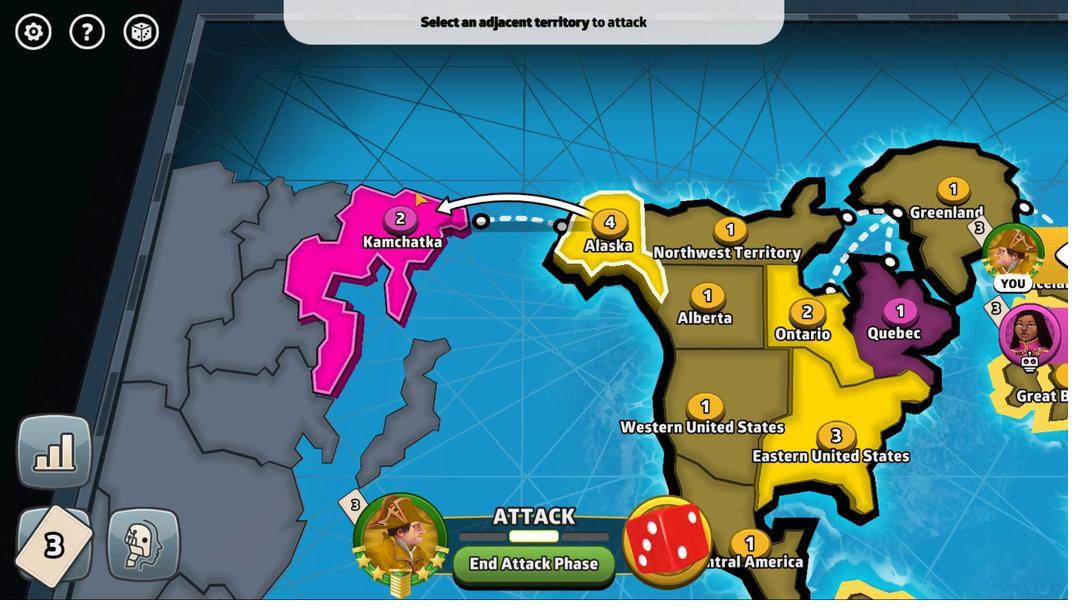 
Action: Mouse pressed left at (409, 188)
Screenshot: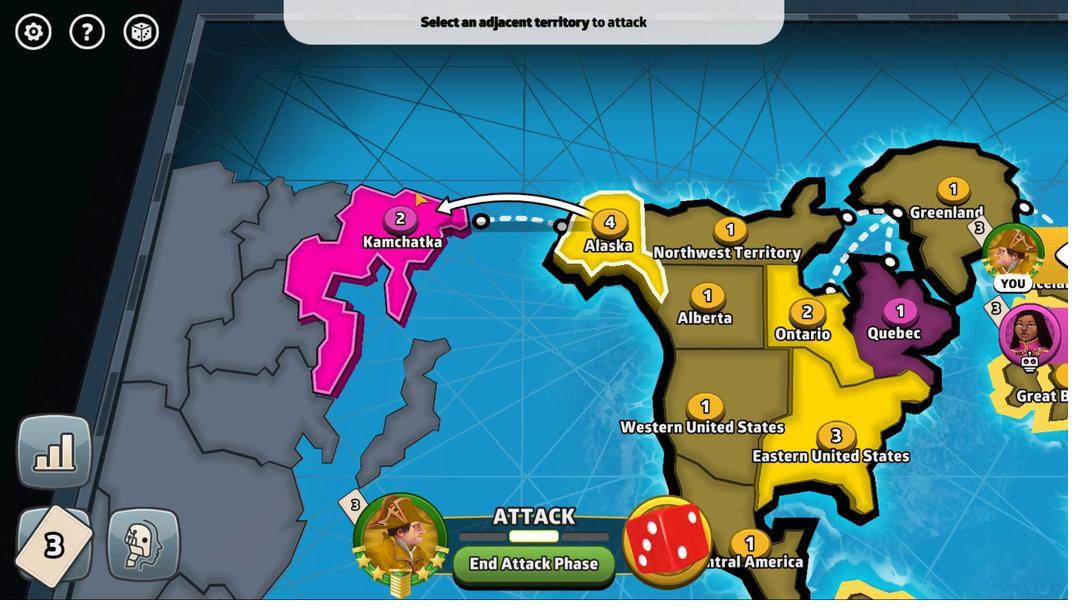 
Action: Mouse moved to (501, 418)
Screenshot: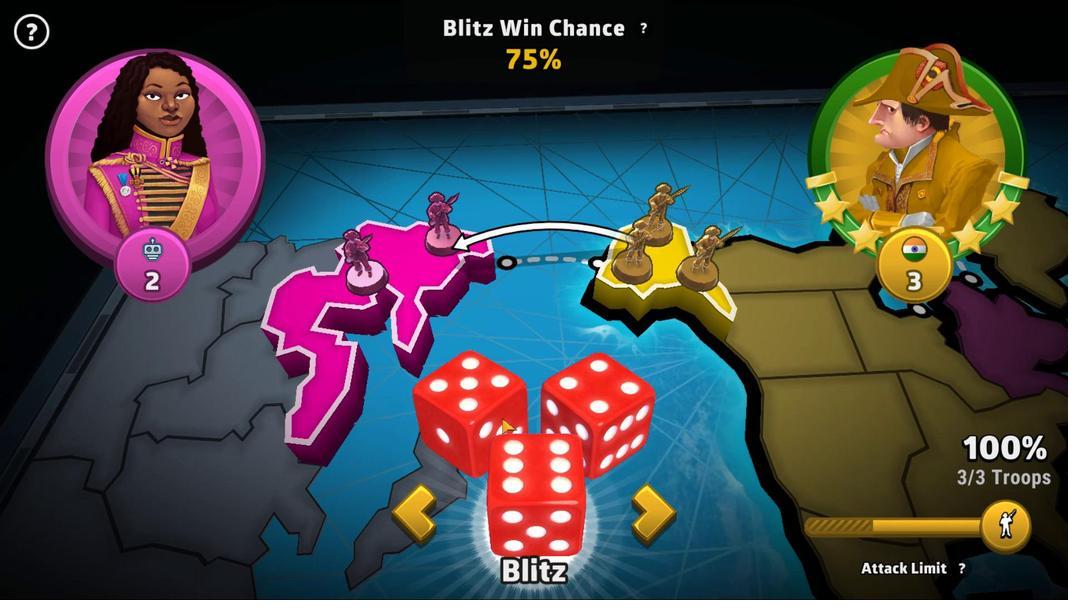 
Action: Mouse pressed left at (501, 418)
Screenshot: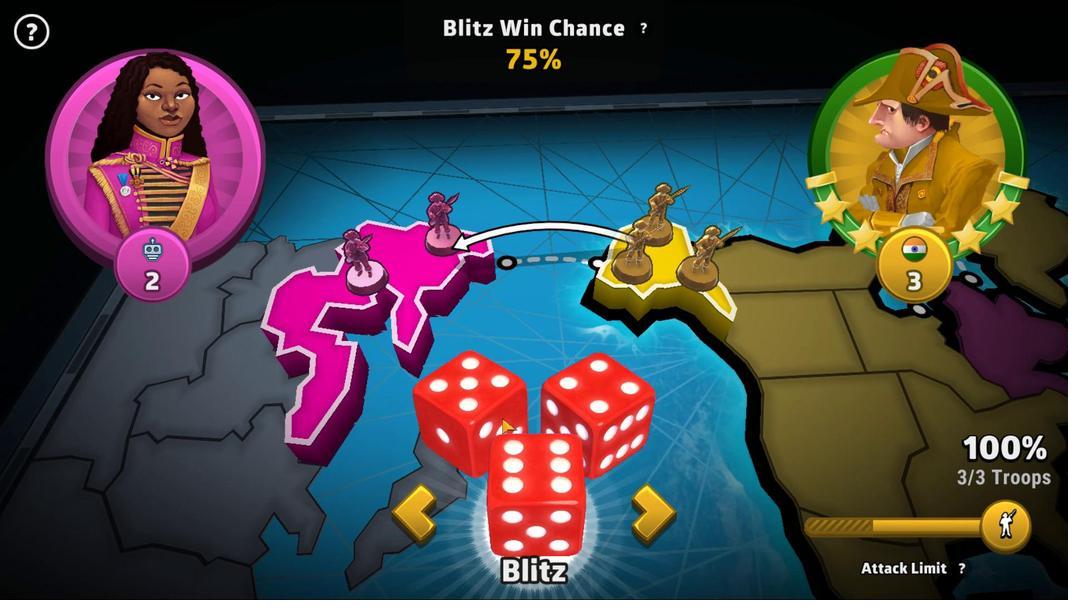 
Action: Mouse moved to (299, 186)
Screenshot: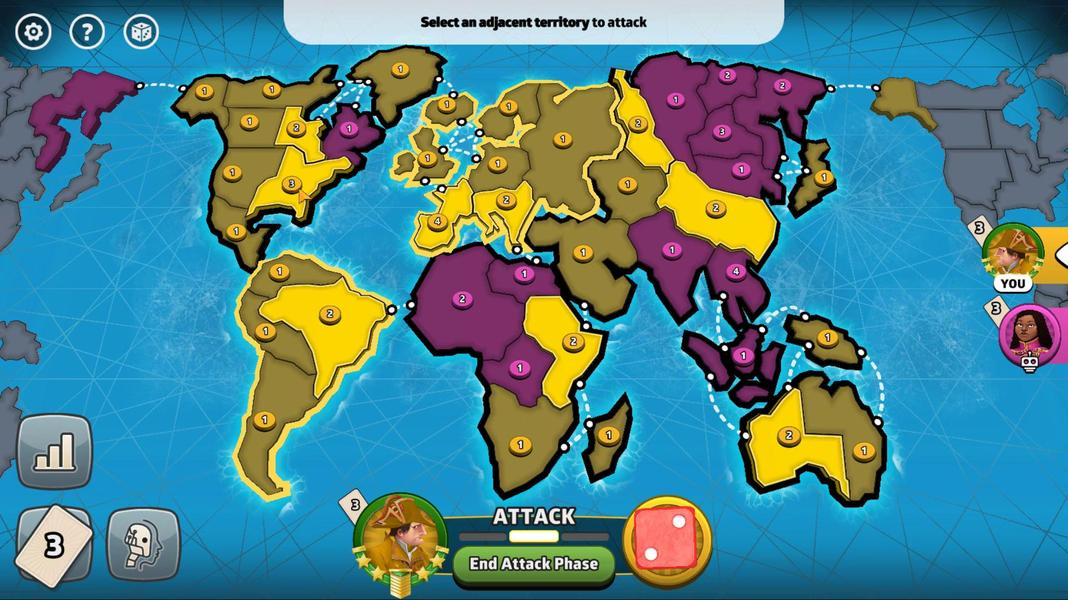 
Action: Mouse pressed left at (299, 186)
Screenshot: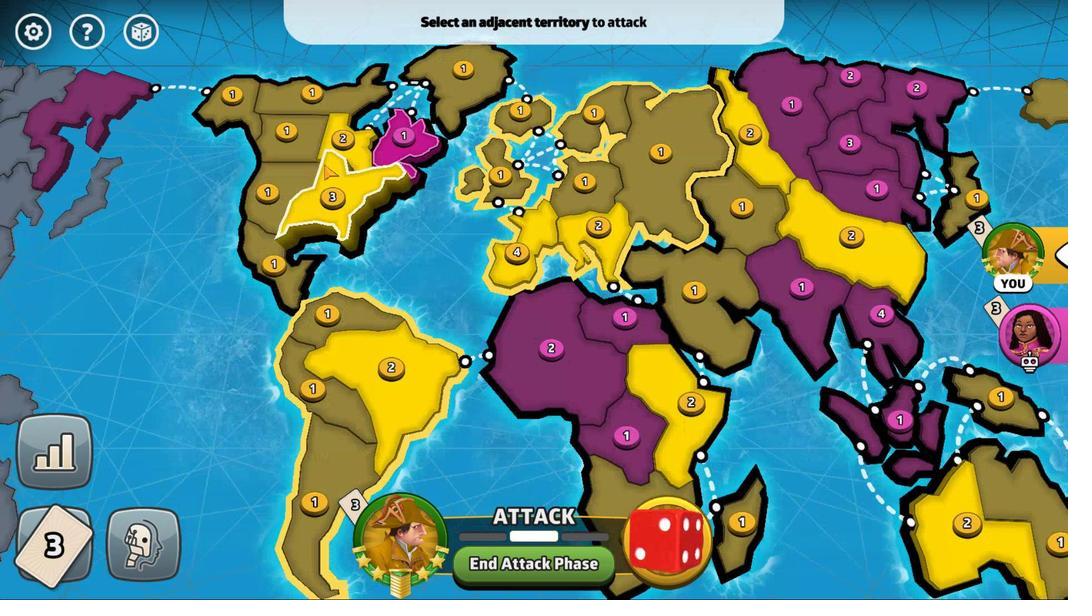 
Action: Mouse moved to (594, 174)
Screenshot: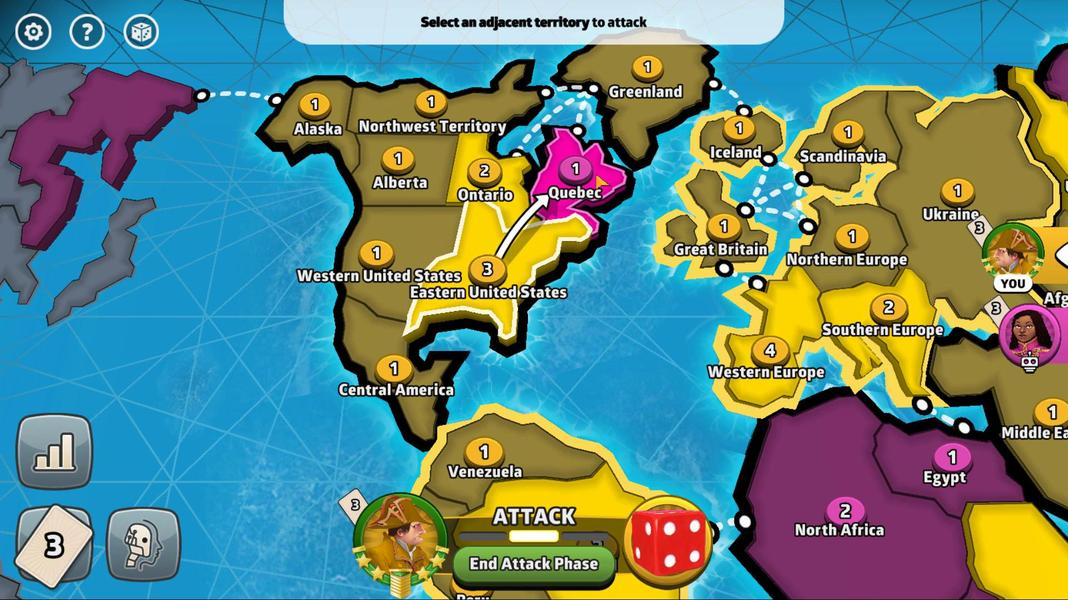 
Action: Mouse pressed left at (594, 174)
Screenshot: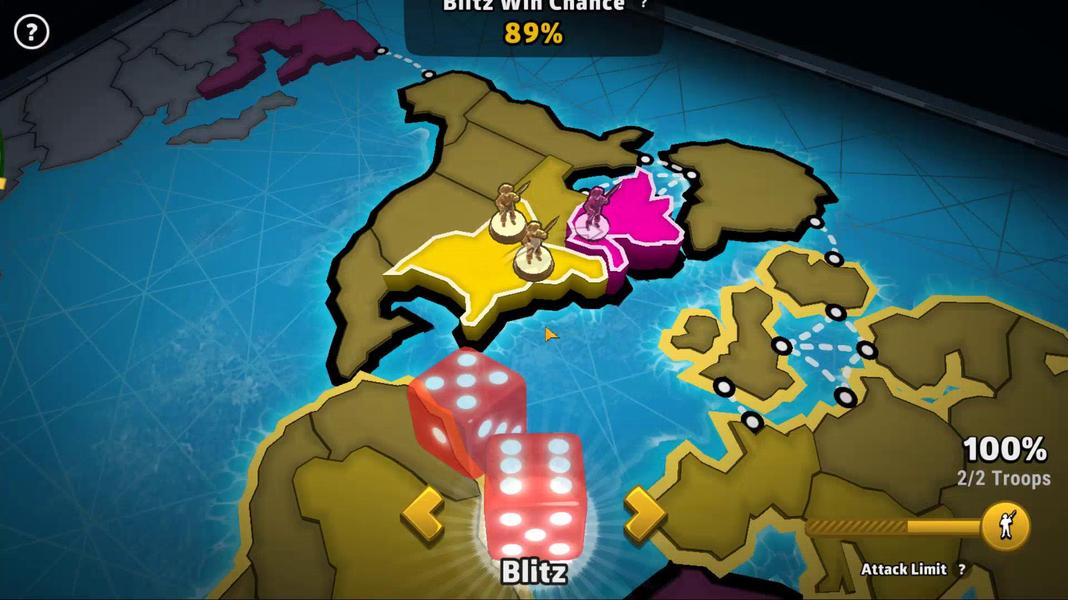 
Action: Mouse moved to (523, 366)
Screenshot: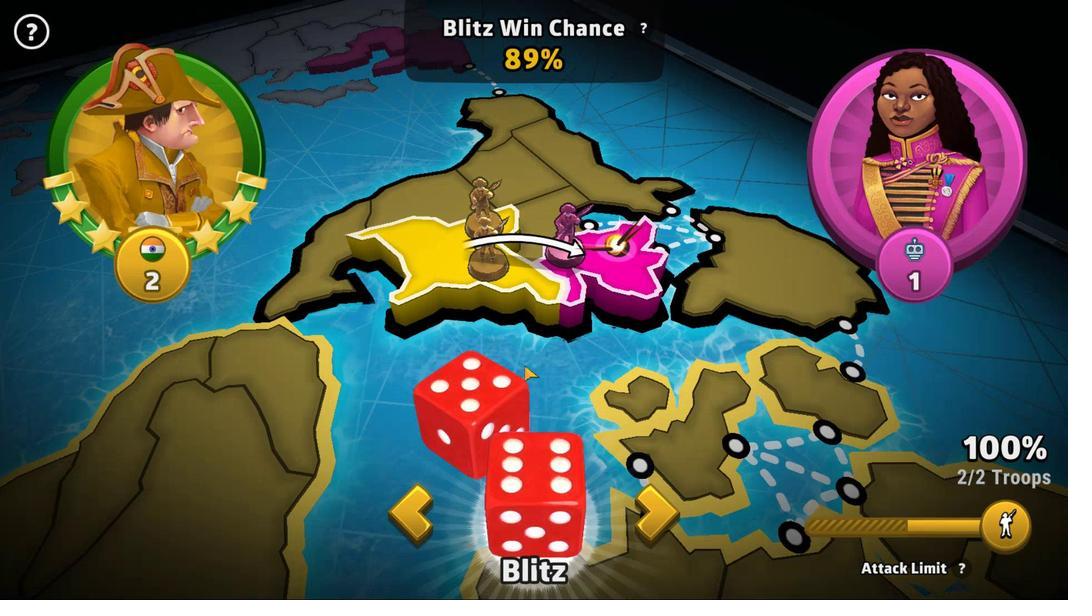 
Action: Mouse pressed left at (523, 366)
Screenshot: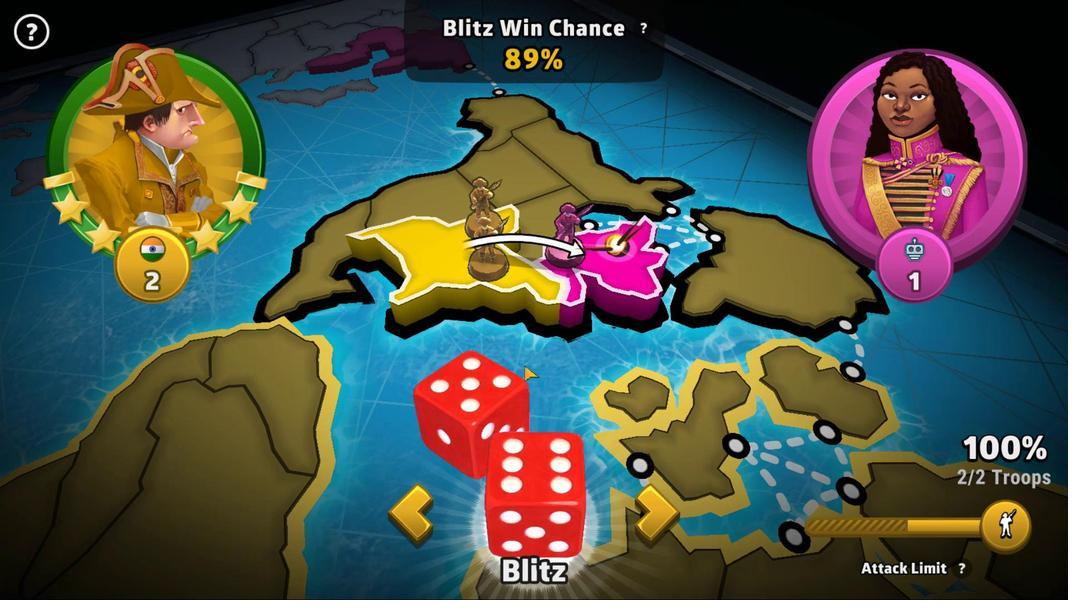 
Action: Mouse moved to (531, 562)
Screenshot: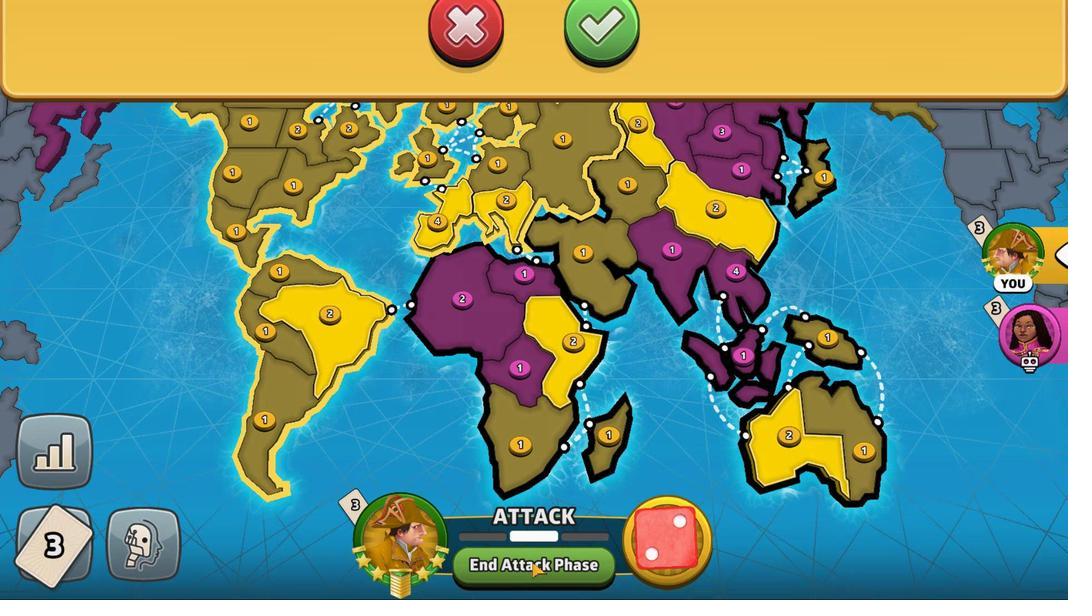 
Action: Mouse pressed left at (531, 562)
